Task: Look for Airbnb stays in Lake Tahoe with a private mountain biking trail.
Action: Key pressed l<Key.caps_lock>AKE<Key.space>TAHOE
Screenshot: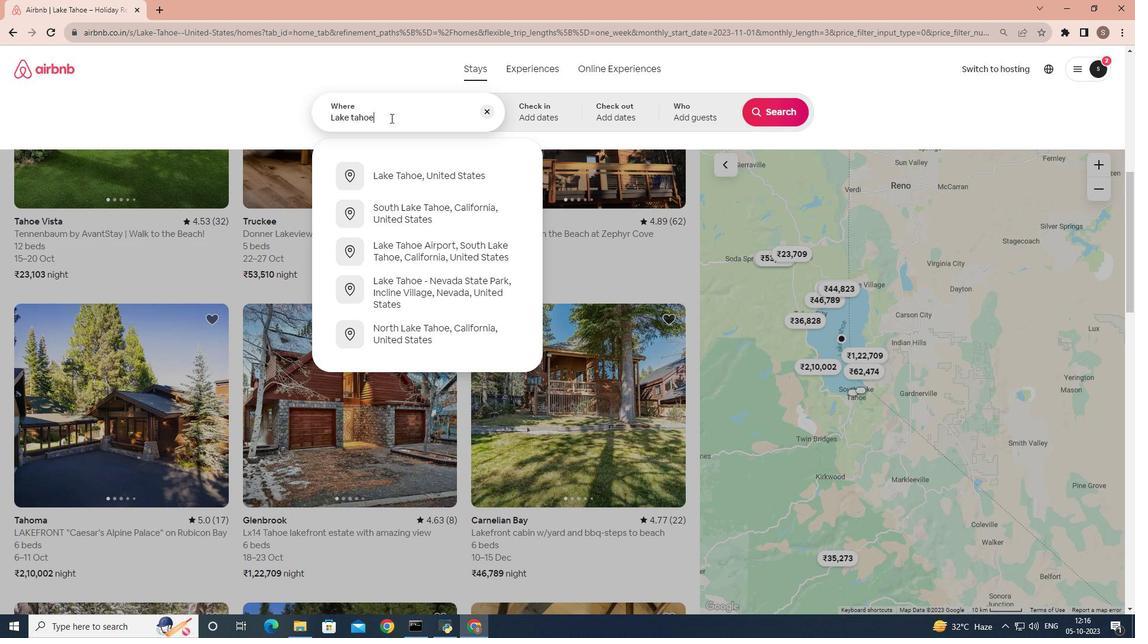 
Action: Mouse moved to (391, 176)
Screenshot: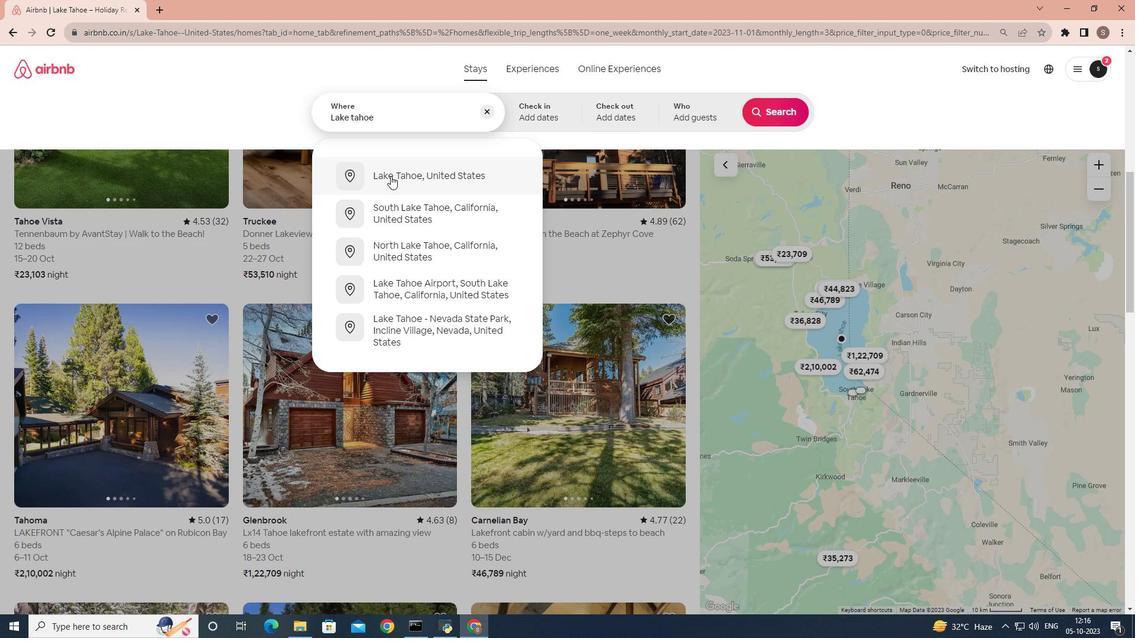 
Action: Mouse pressed left at (391, 176)
Screenshot: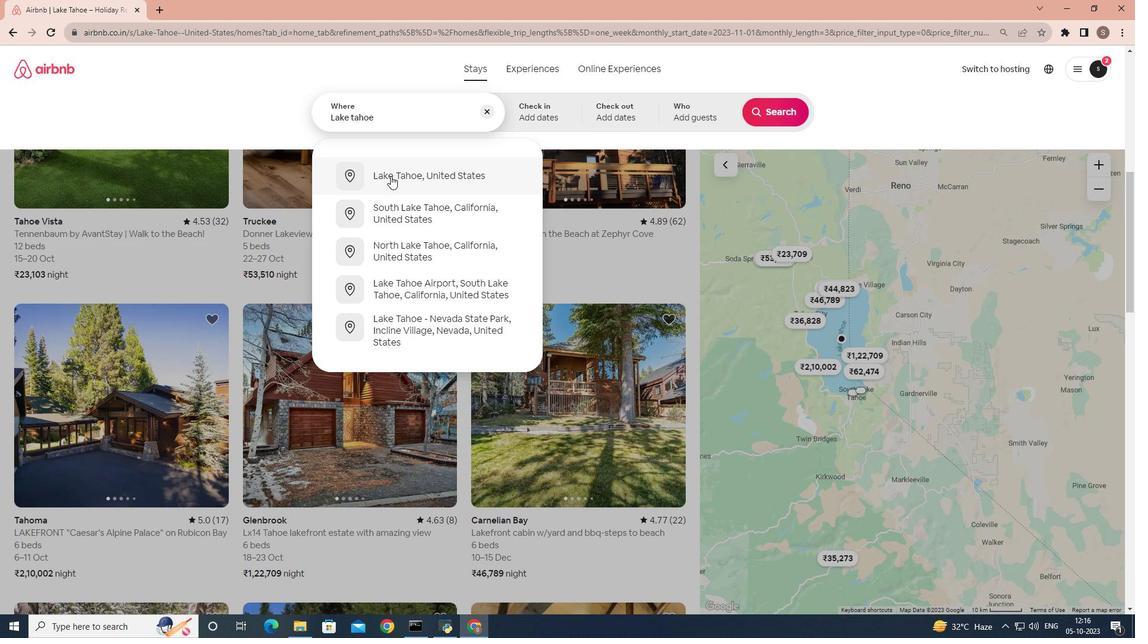 
Action: Mouse moved to (782, 111)
Screenshot: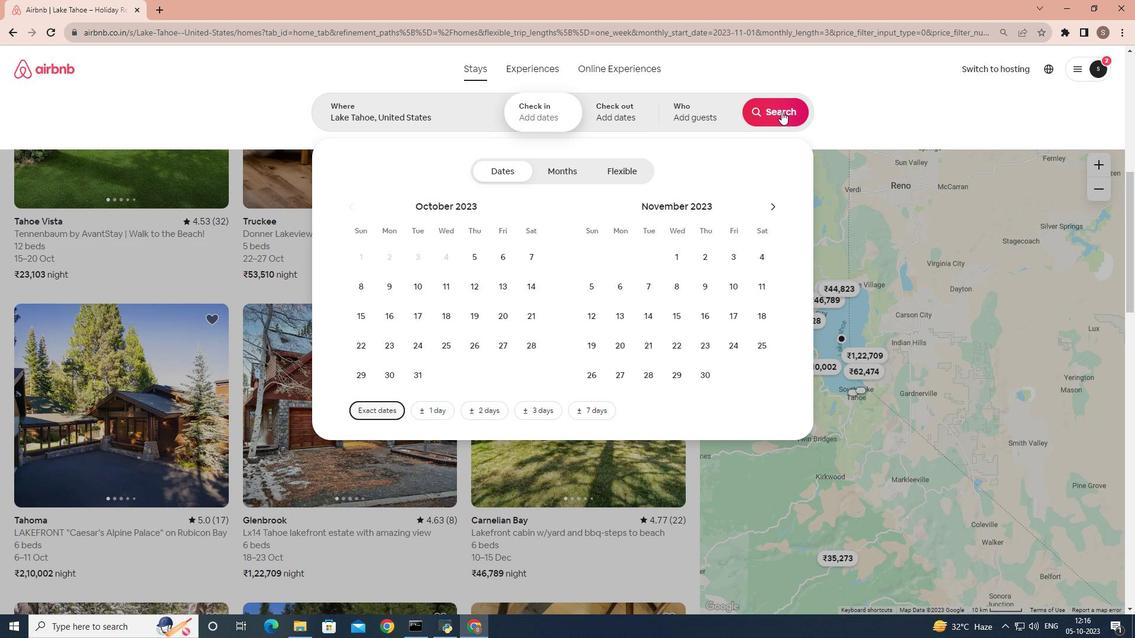 
Action: Mouse pressed left at (782, 111)
Screenshot: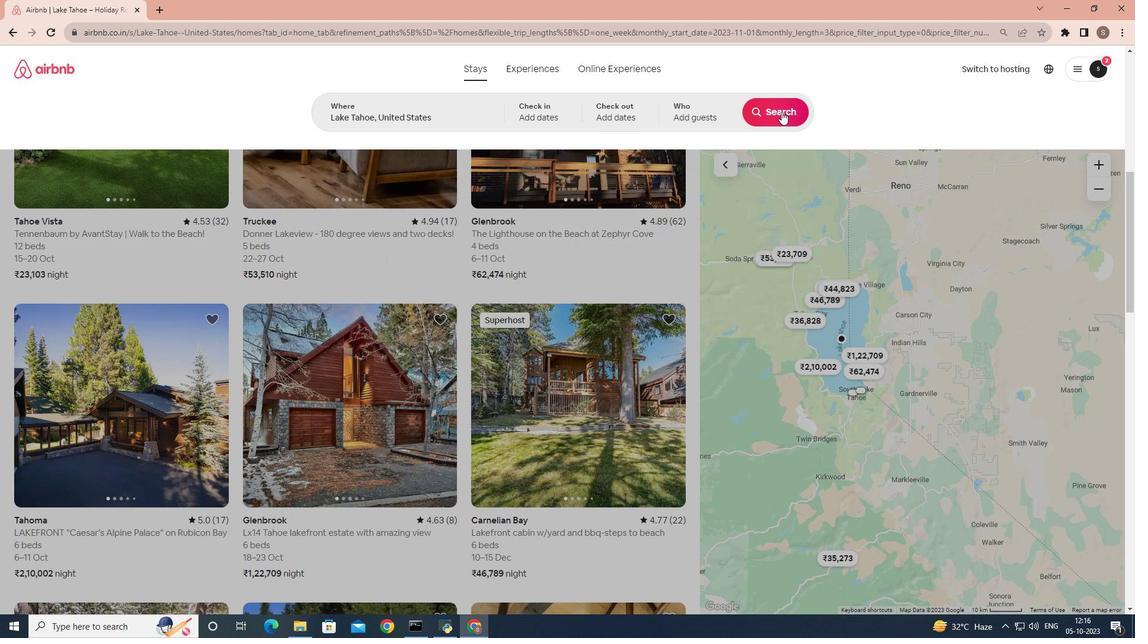 
Action: Mouse moved to (107, 294)
Screenshot: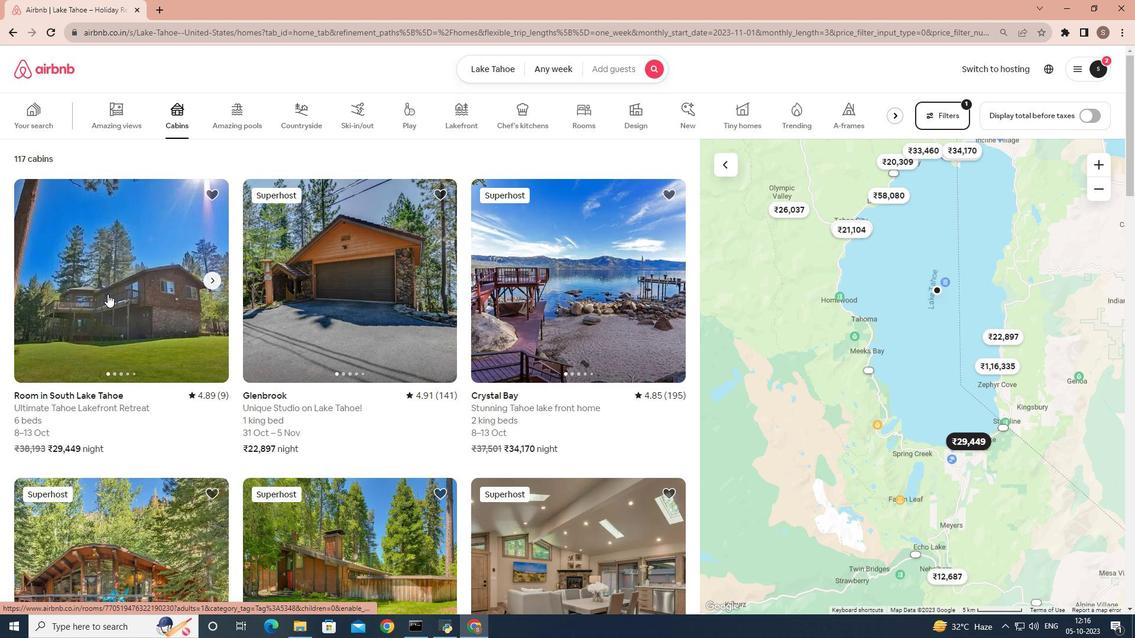 
Action: Mouse scrolled (107, 294) with delta (0, 0)
Screenshot: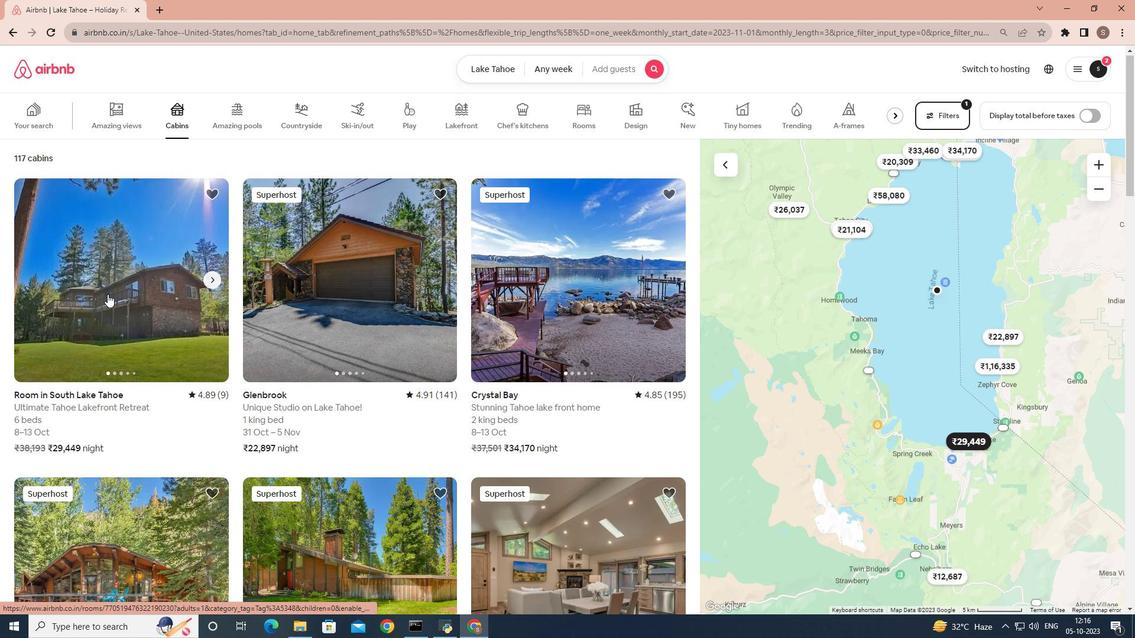 
Action: Mouse scrolled (107, 294) with delta (0, 0)
Screenshot: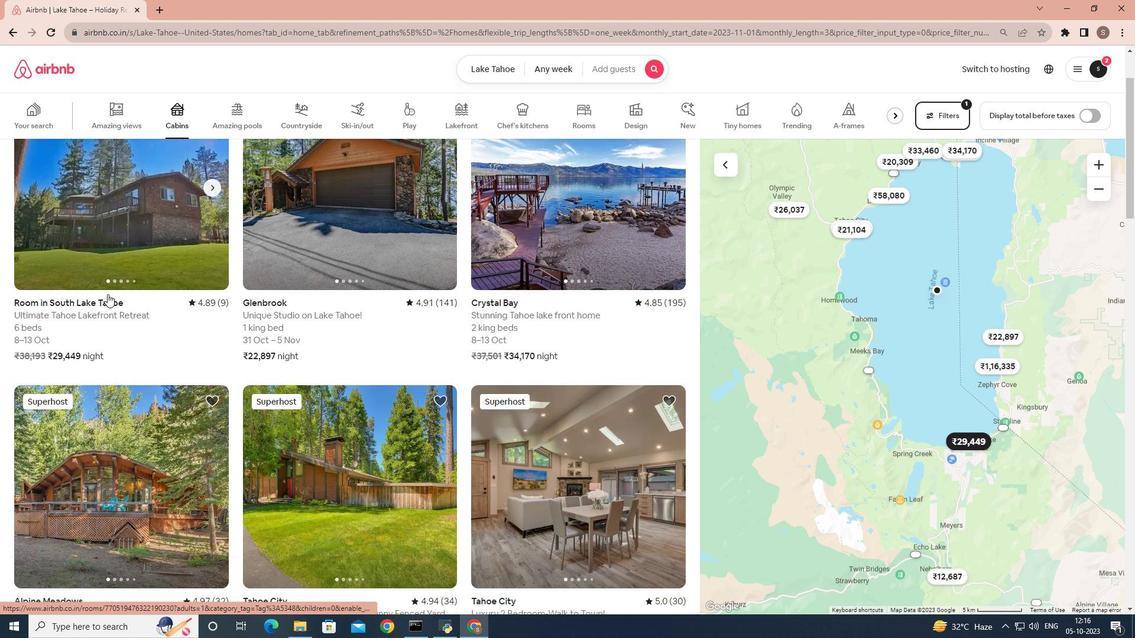
Action: Mouse scrolled (107, 294) with delta (0, 0)
Screenshot: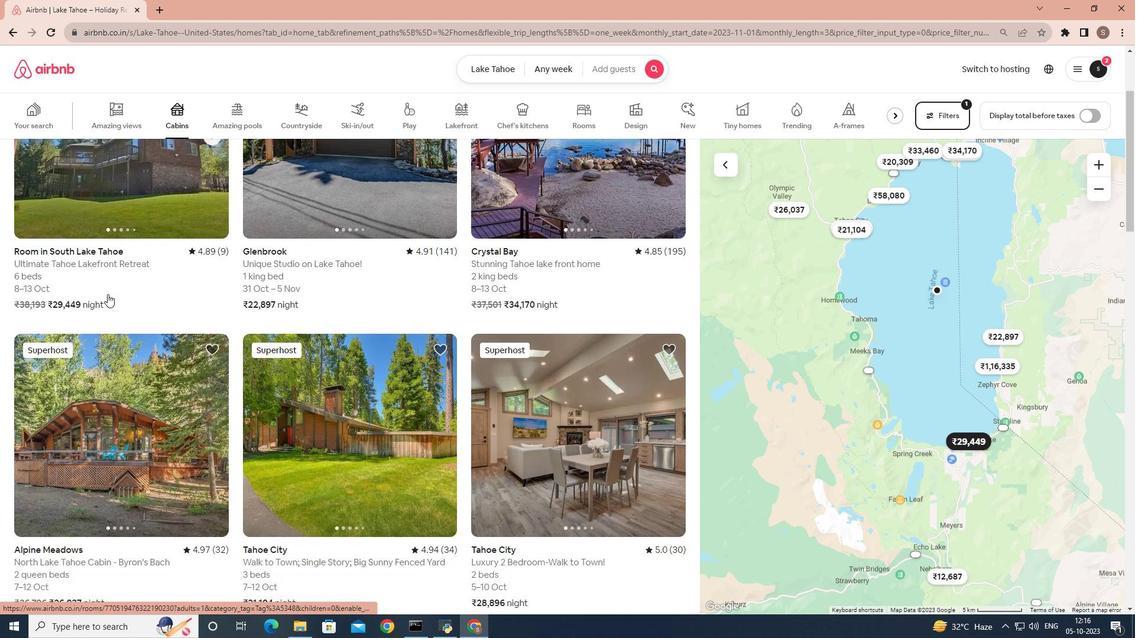 
Action: Mouse scrolled (107, 294) with delta (0, 0)
Screenshot: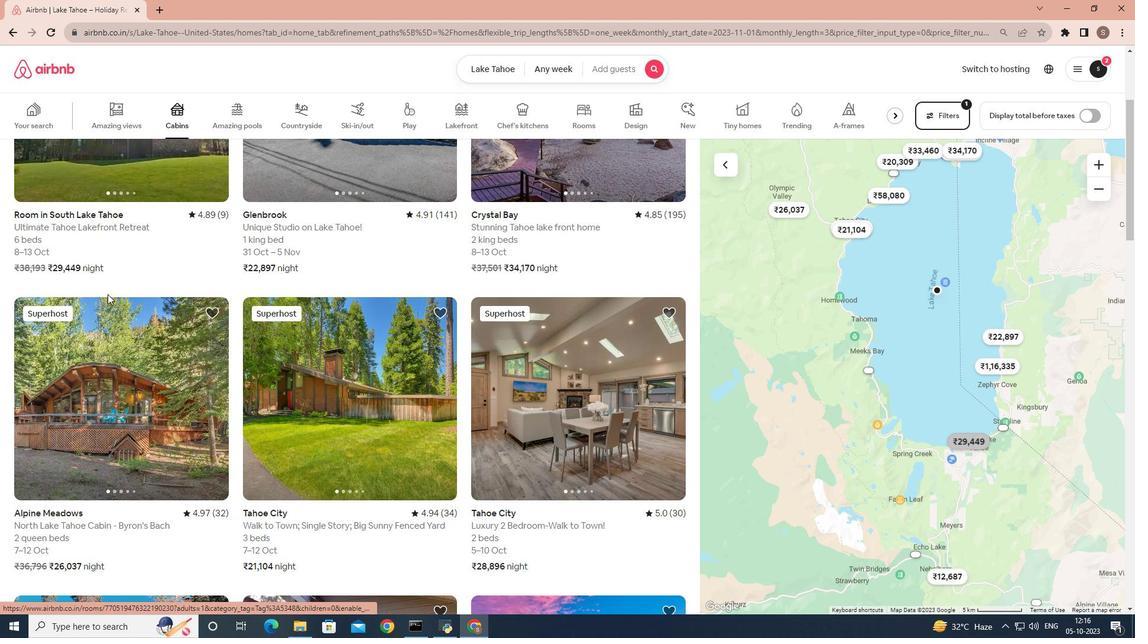 
Action: Mouse scrolled (107, 294) with delta (0, 0)
Screenshot: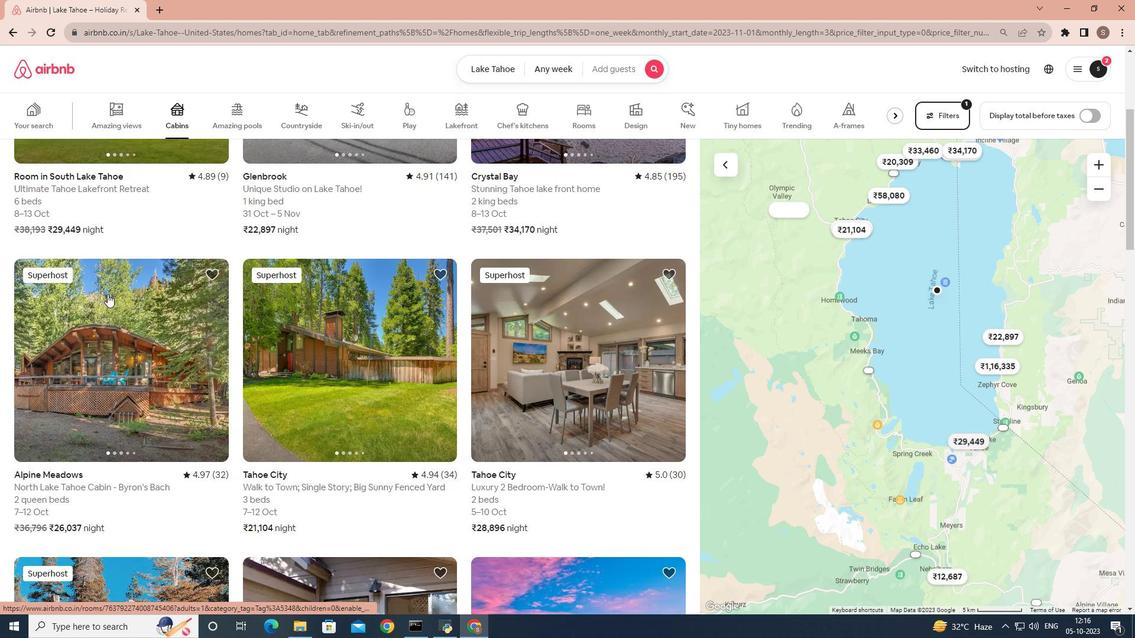 
Action: Mouse moved to (322, 315)
Screenshot: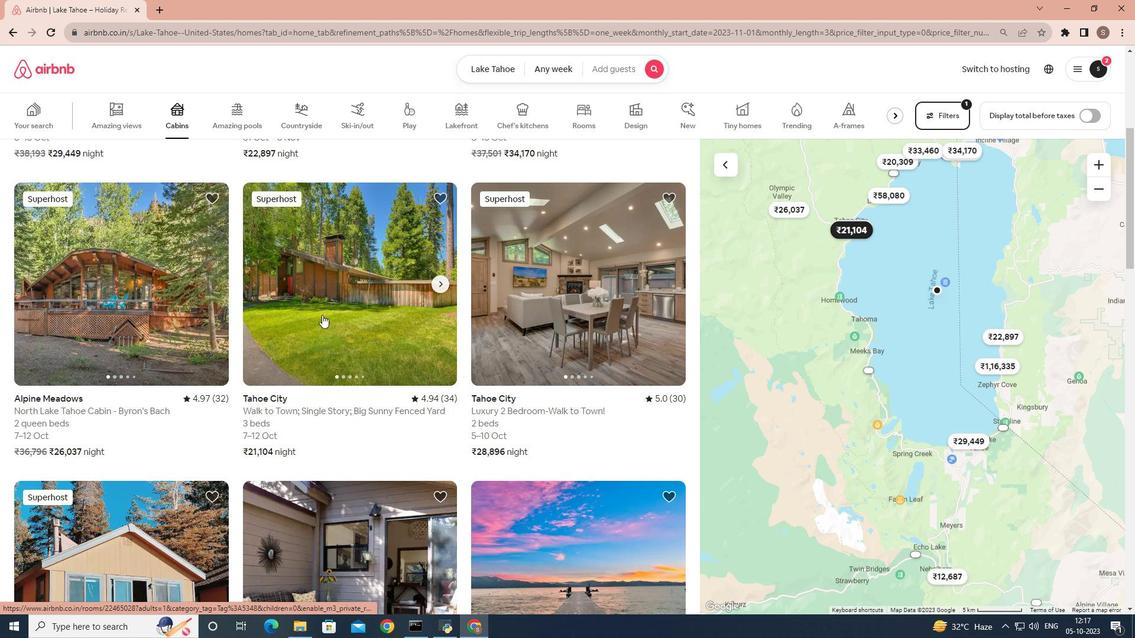 
Action: Mouse scrolled (322, 314) with delta (0, 0)
Screenshot: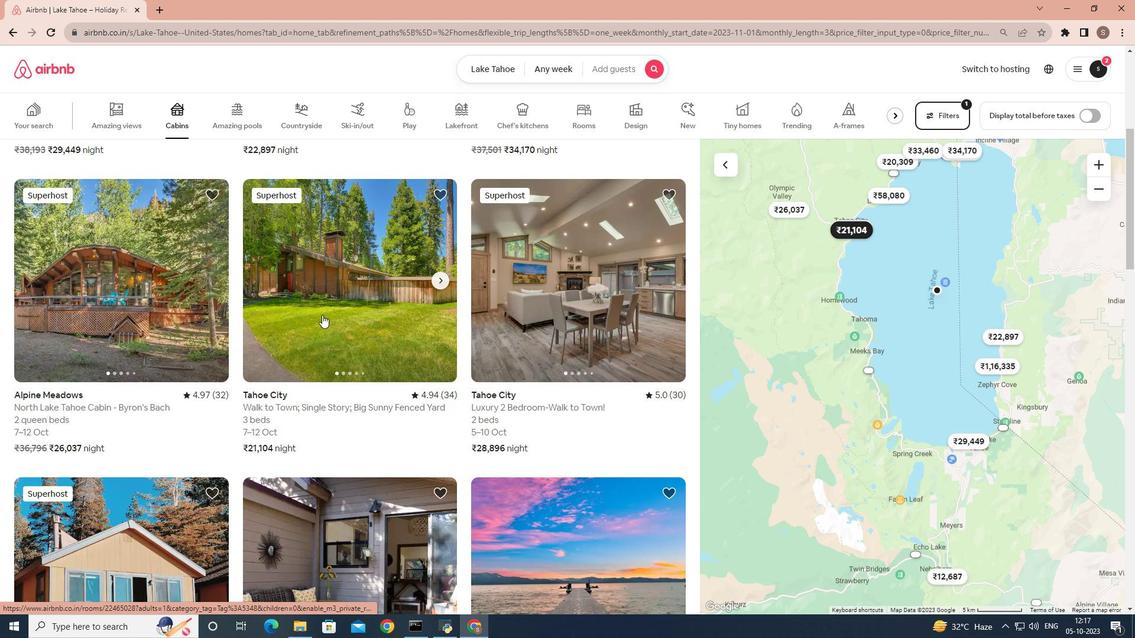 
Action: Mouse scrolled (322, 314) with delta (0, 0)
Screenshot: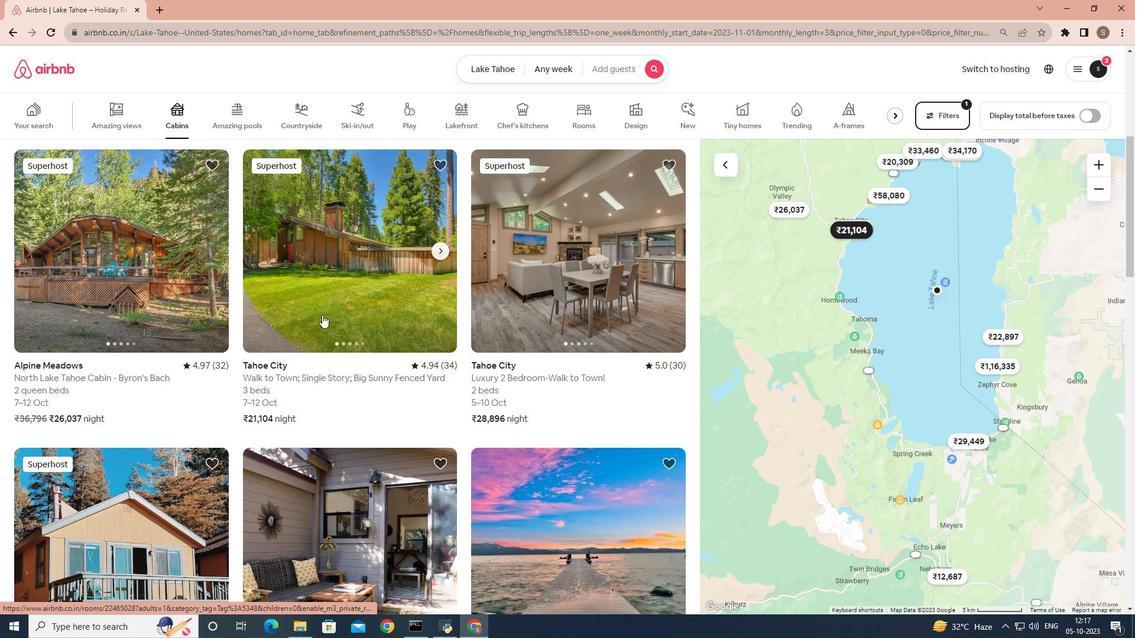 
Action: Mouse moved to (324, 311)
Screenshot: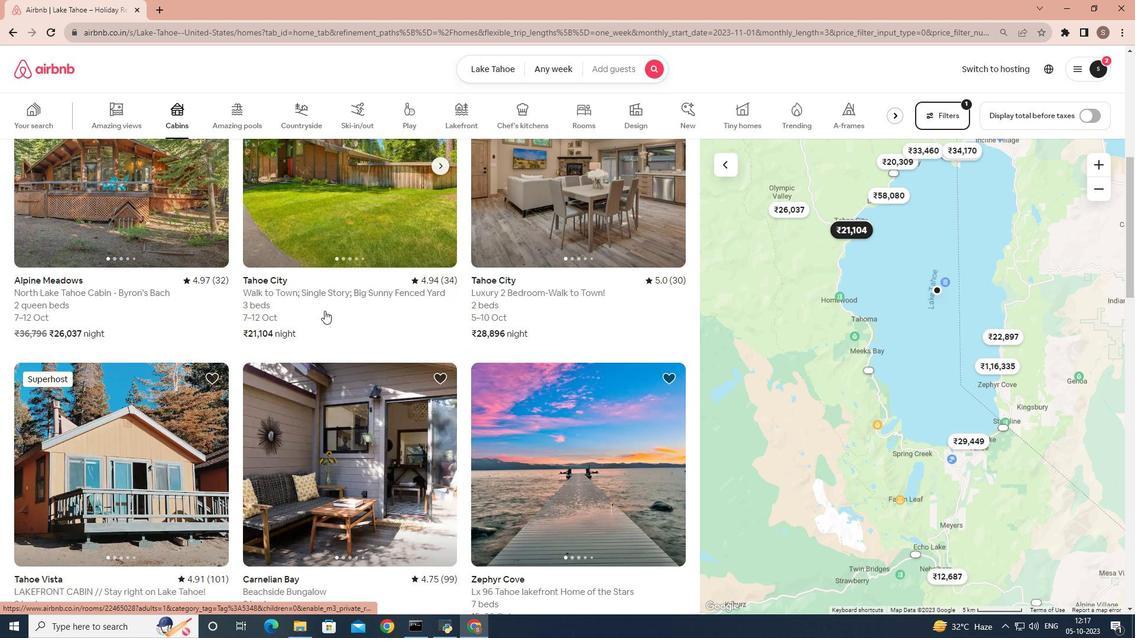 
Action: Mouse scrolled (324, 310) with delta (0, 0)
Screenshot: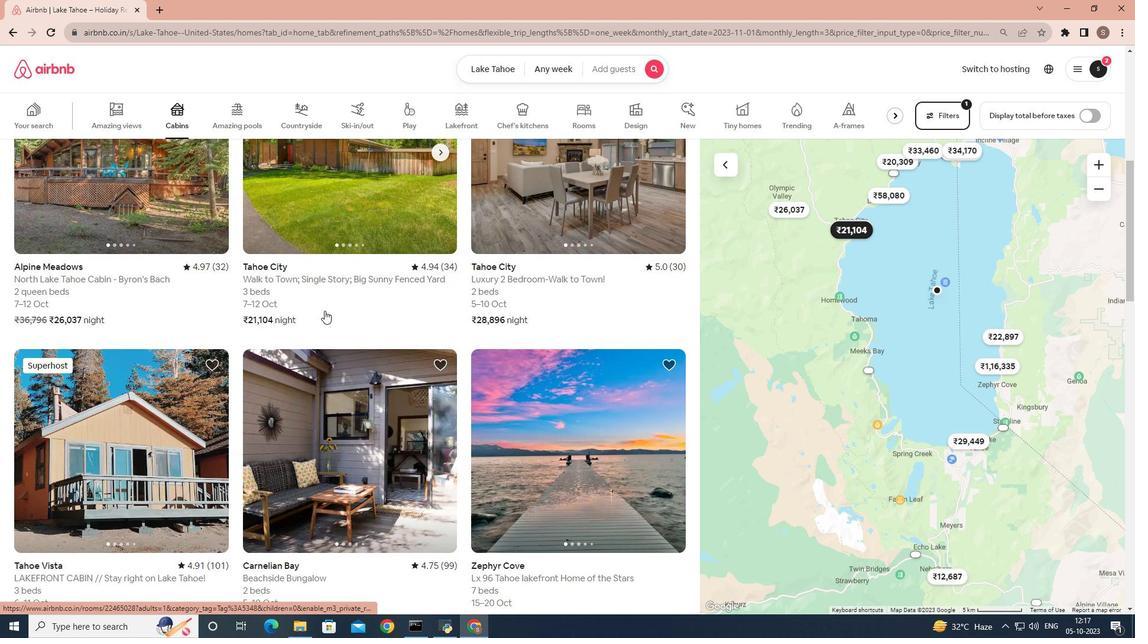 
Action: Mouse scrolled (324, 310) with delta (0, 0)
Screenshot: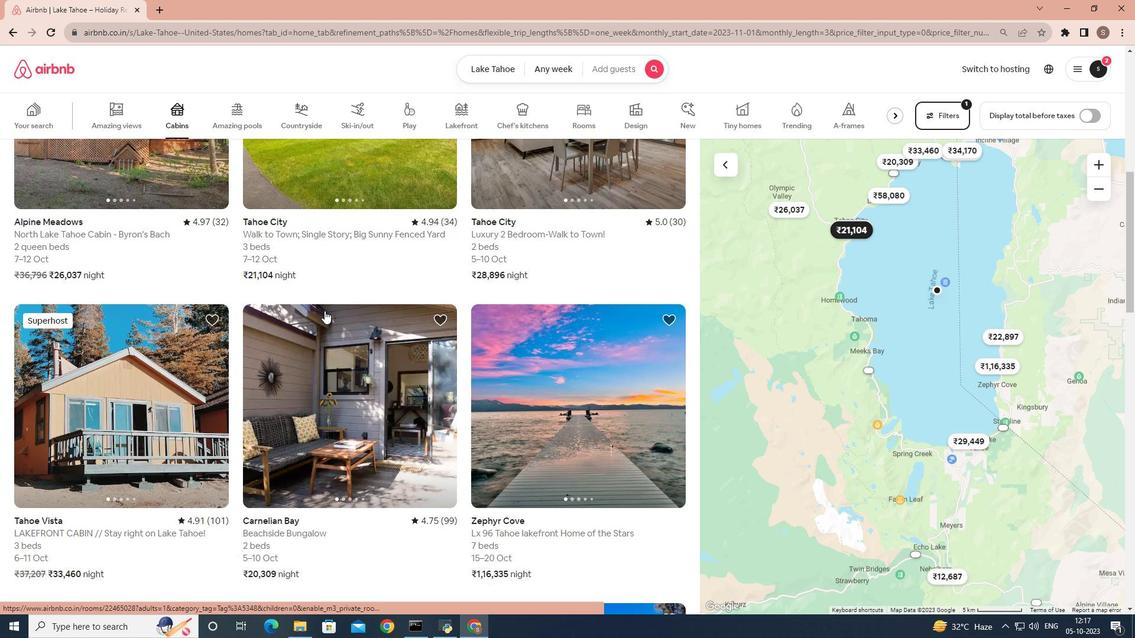 
Action: Mouse pressed left at (324, 311)
Screenshot: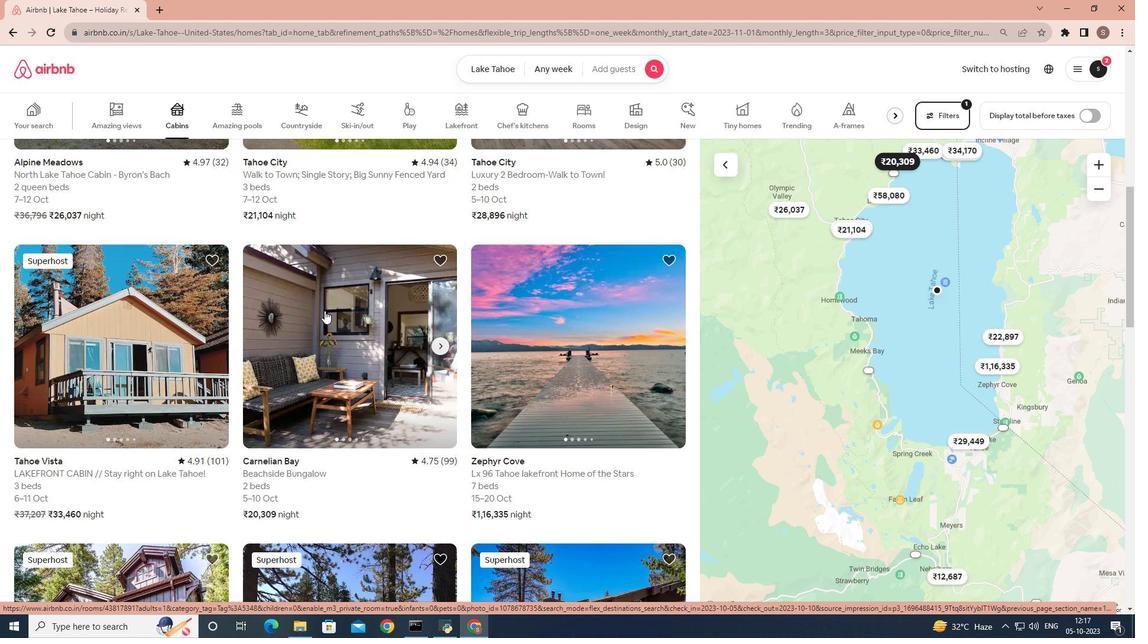 
Action: Mouse scrolled (324, 310) with delta (0, 0)
Screenshot: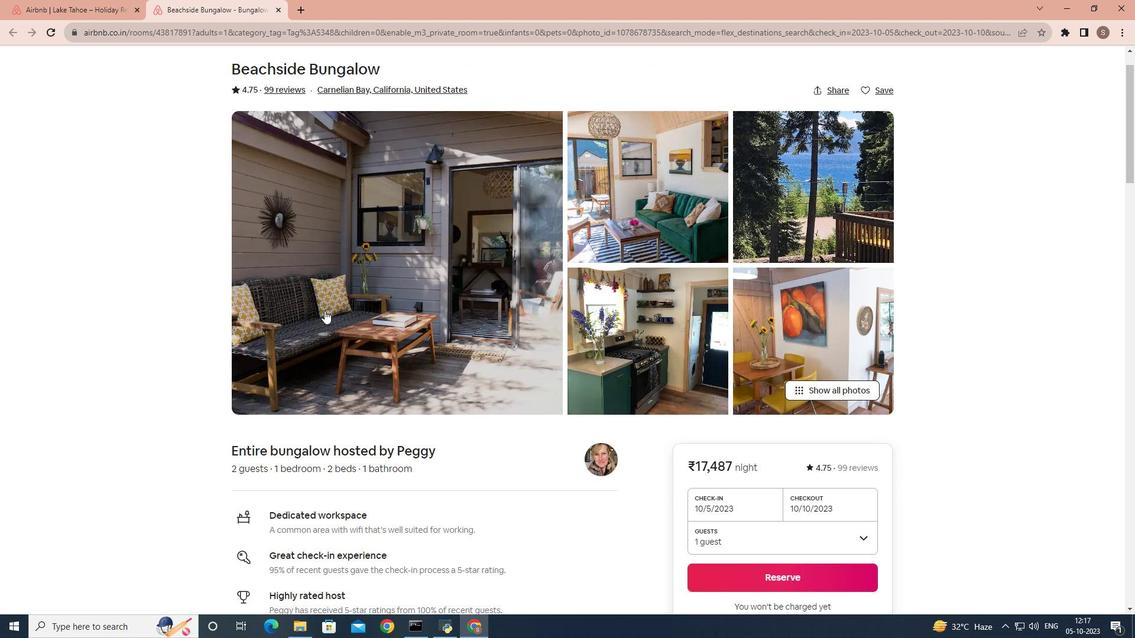 
Action: Mouse scrolled (324, 310) with delta (0, 0)
Screenshot: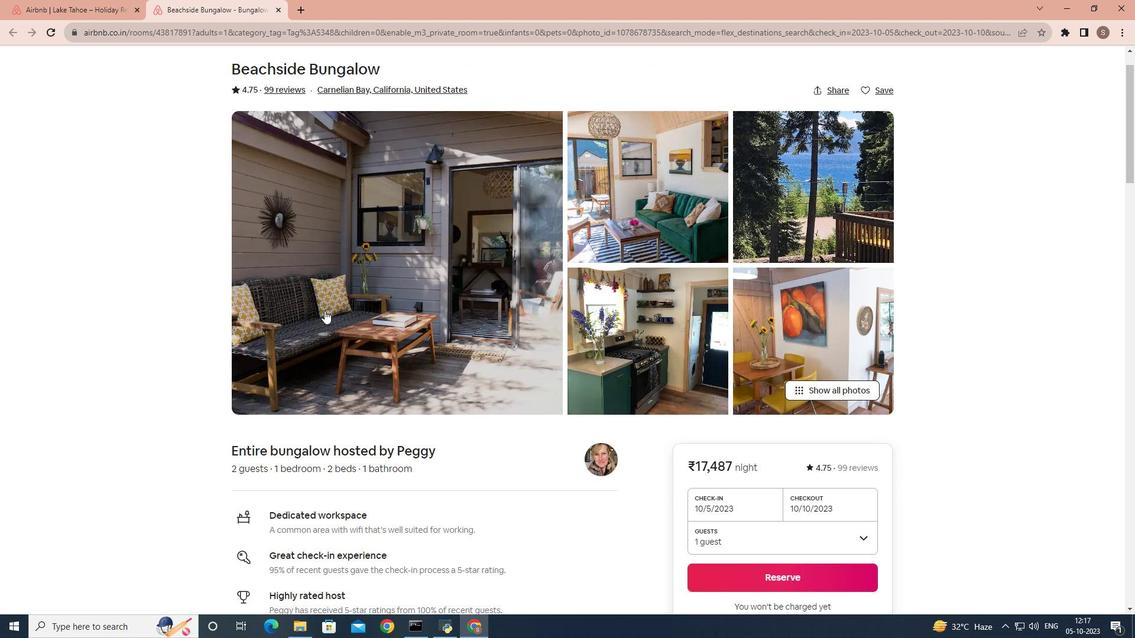 
Action: Mouse scrolled (324, 310) with delta (0, 0)
Screenshot: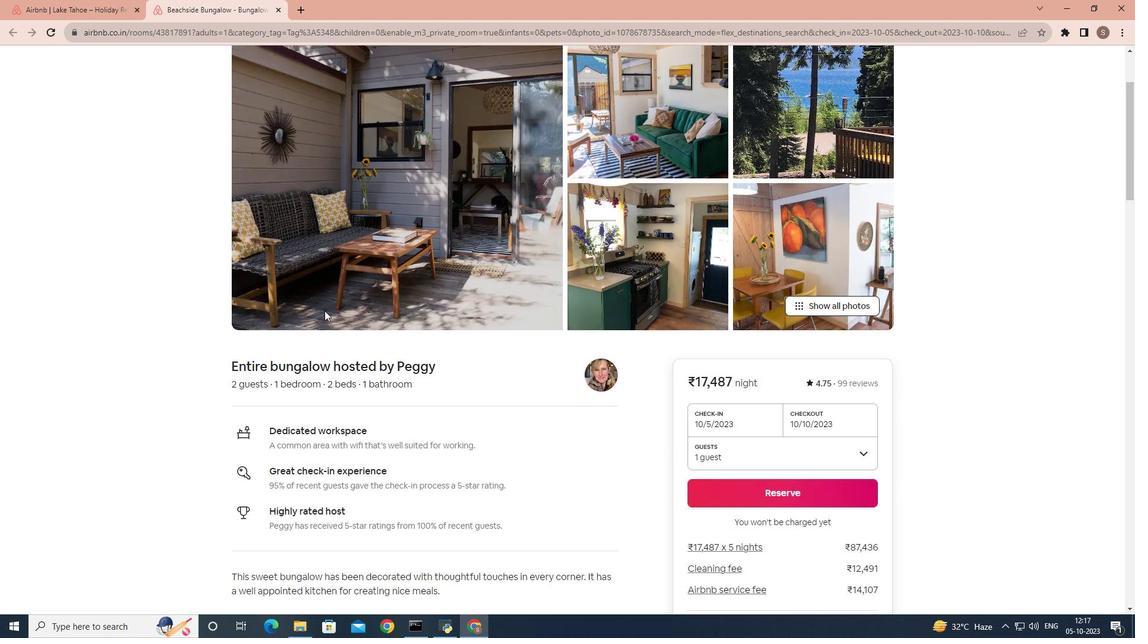 
Action: Mouse scrolled (324, 310) with delta (0, 0)
Screenshot: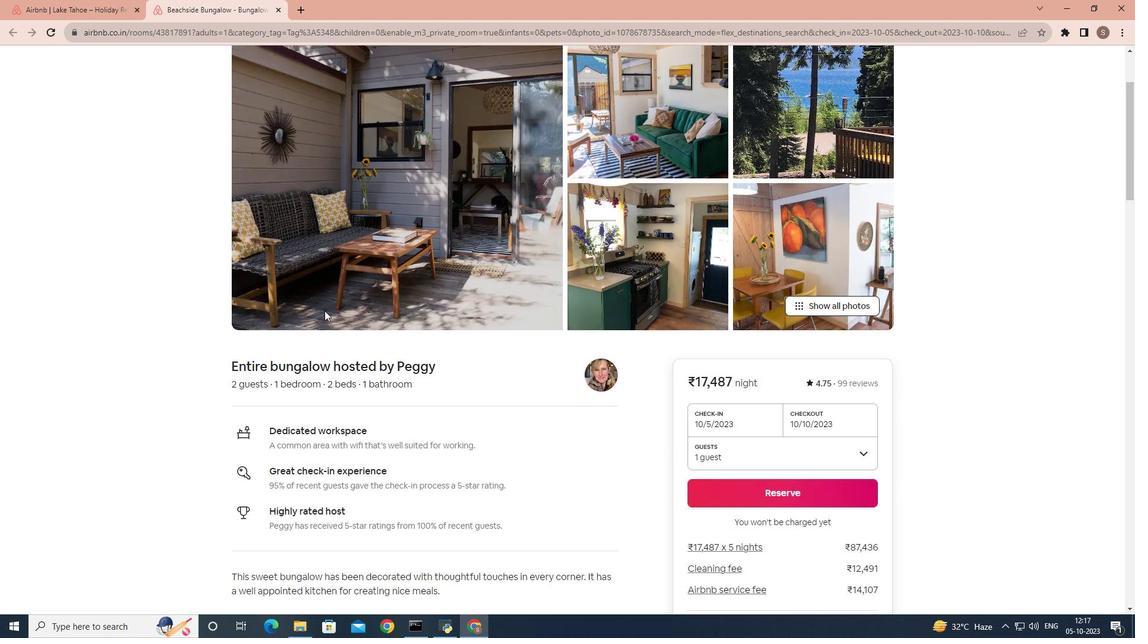 
Action: Mouse scrolled (324, 310) with delta (0, 0)
Screenshot: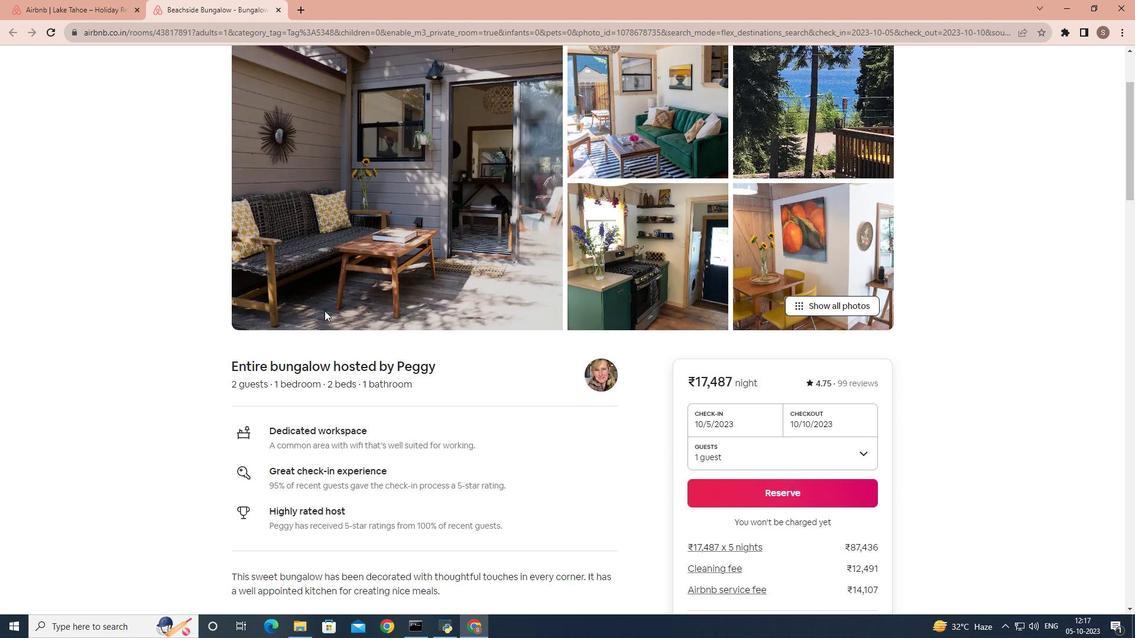 
Action: Mouse scrolled (324, 310) with delta (0, 0)
Screenshot: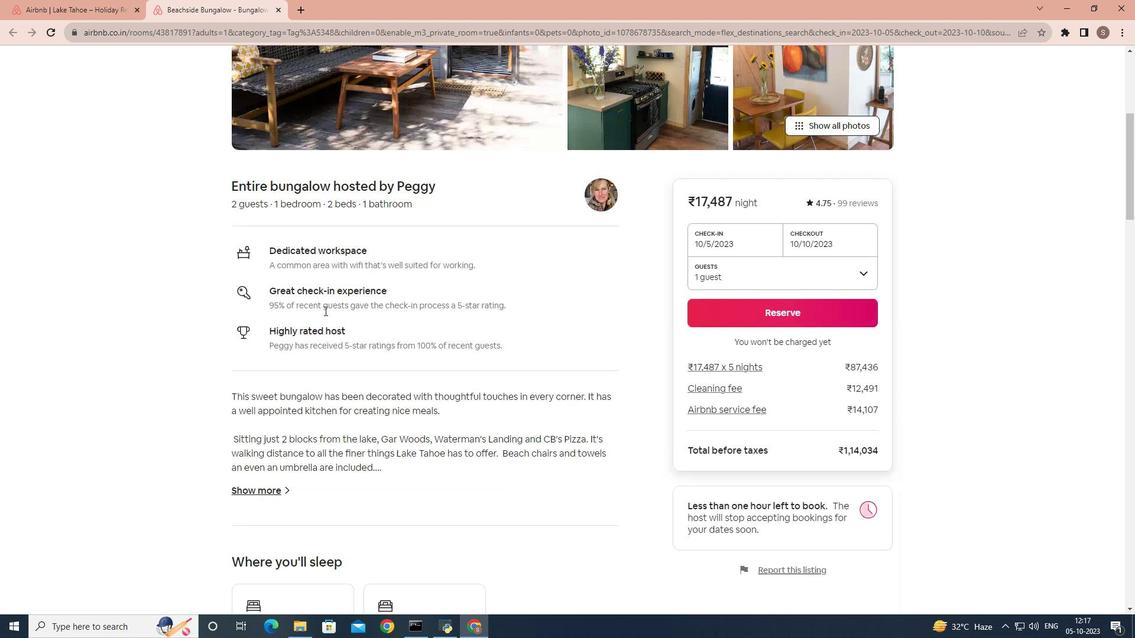 
Action: Mouse scrolled (324, 310) with delta (0, 0)
Screenshot: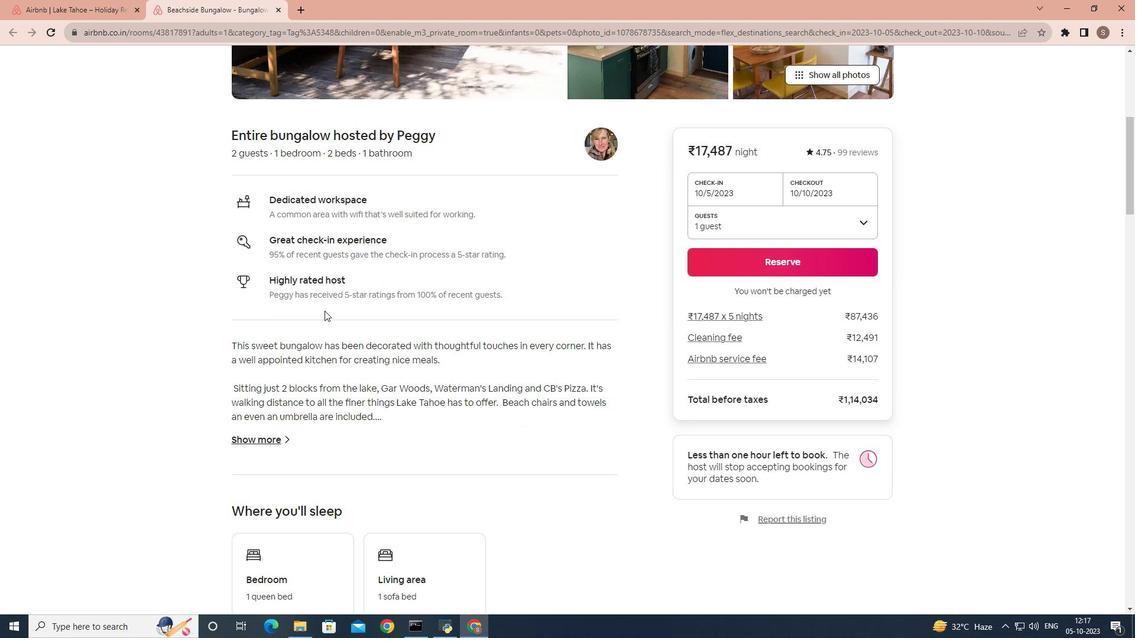 
Action: Mouse scrolled (324, 310) with delta (0, 0)
Screenshot: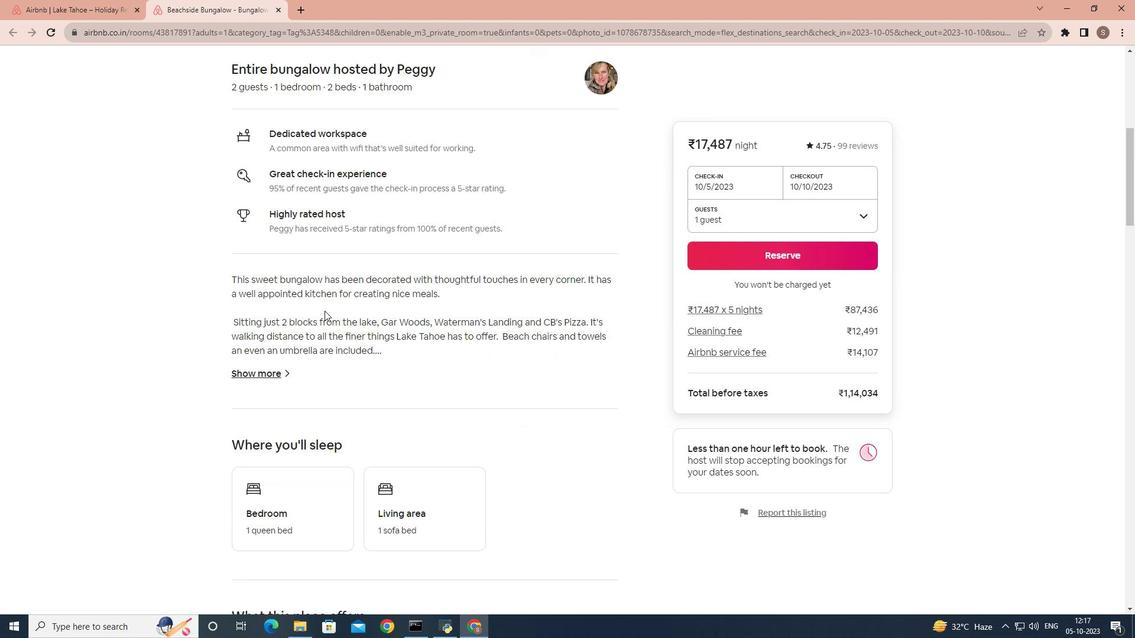 
Action: Mouse moved to (283, 333)
Screenshot: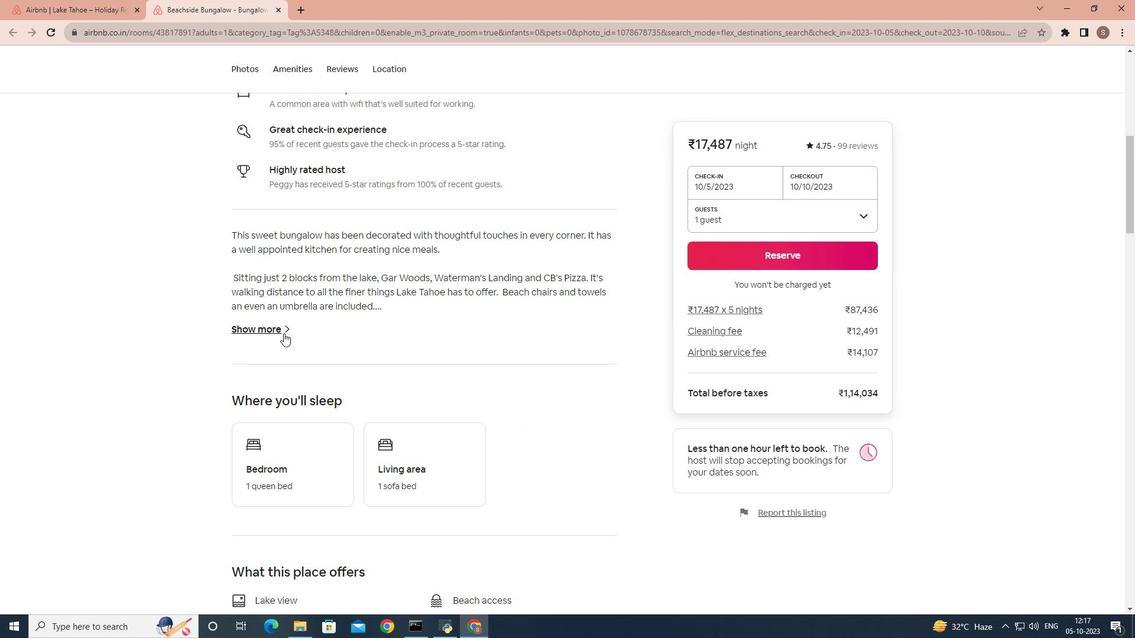 
Action: Mouse pressed left at (283, 333)
Screenshot: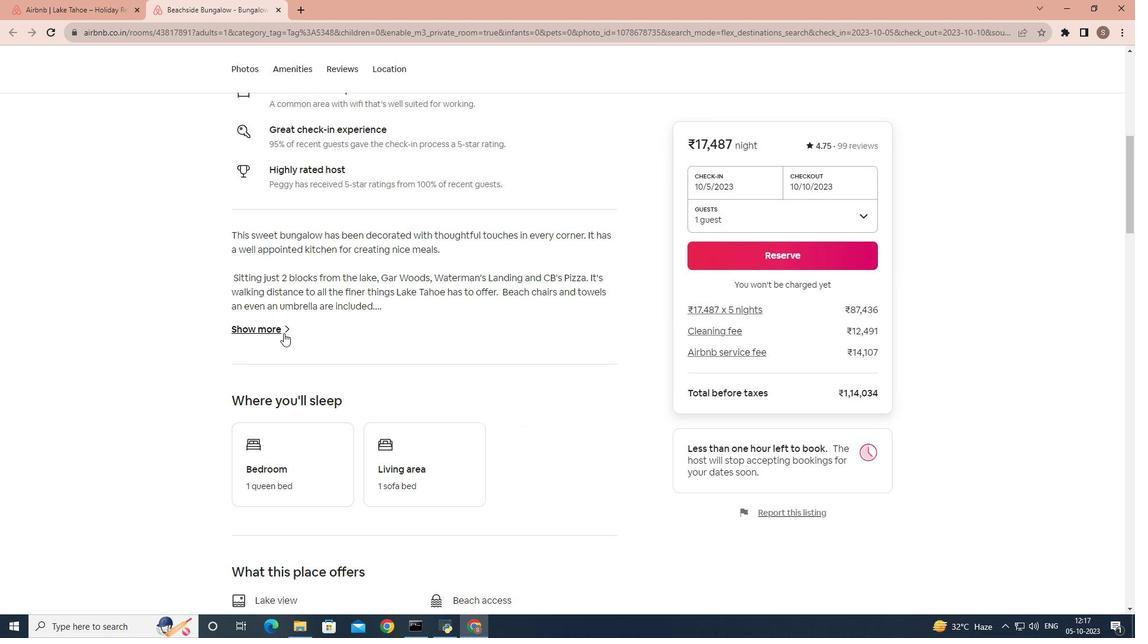 
Action: Mouse moved to (372, 308)
Screenshot: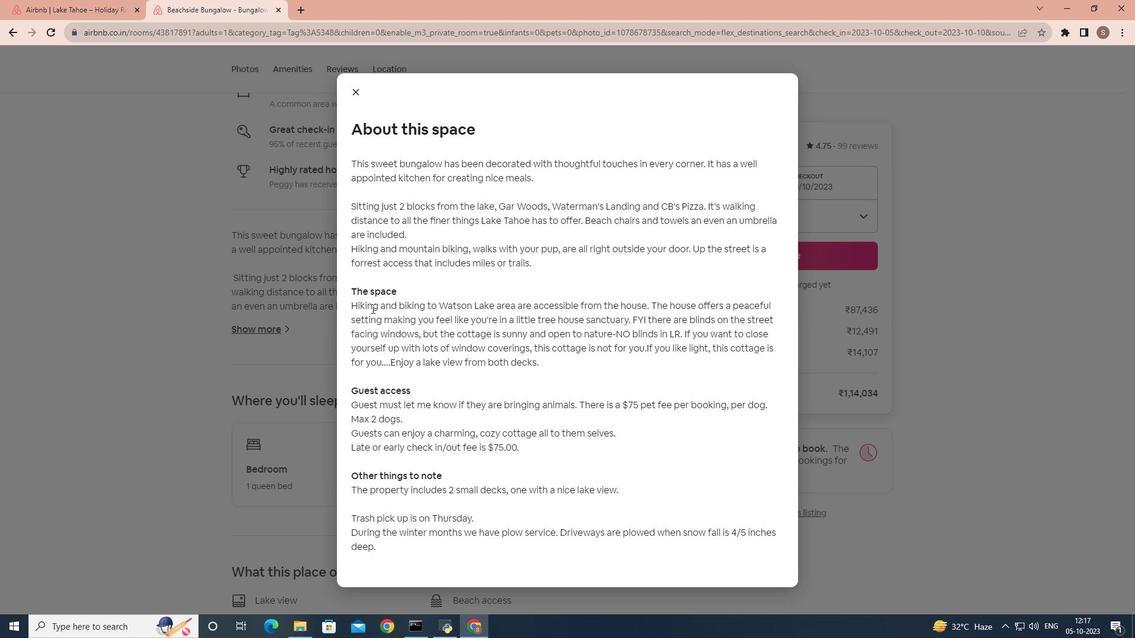 
Action: Mouse scrolled (372, 308) with delta (0, 0)
Screenshot: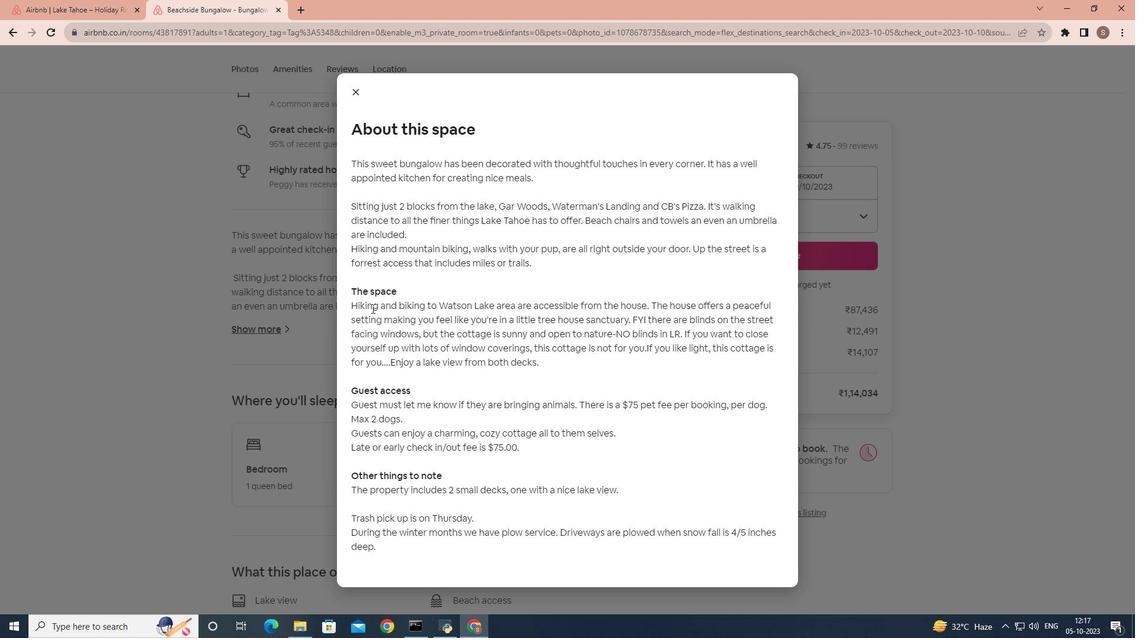 
Action: Mouse scrolled (372, 308) with delta (0, 0)
Screenshot: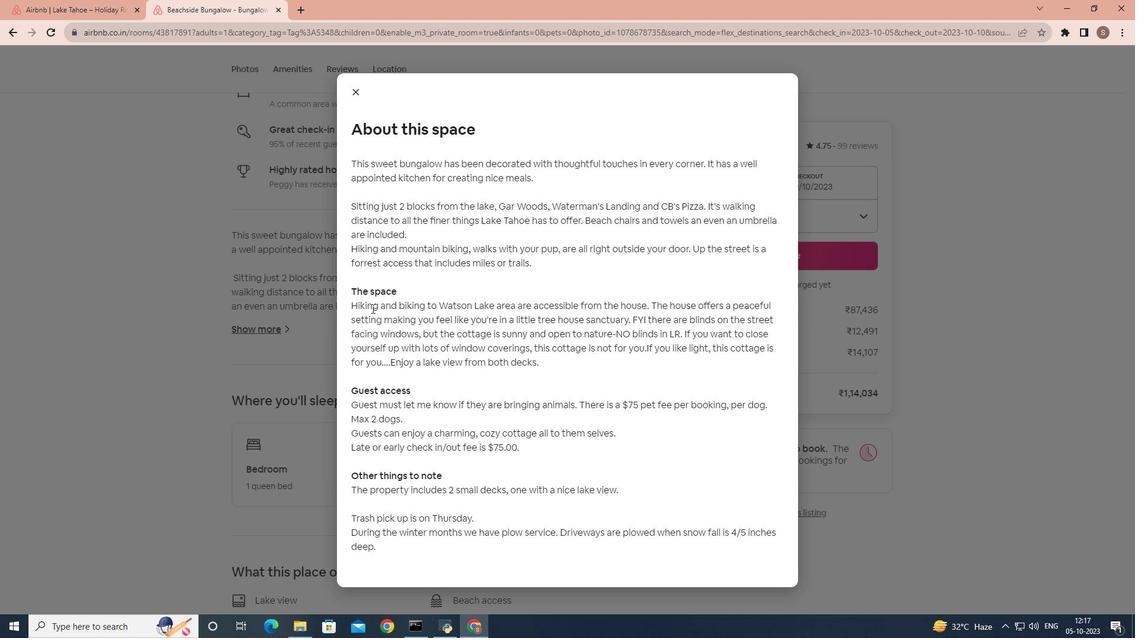 
Action: Mouse scrolled (372, 308) with delta (0, 0)
Screenshot: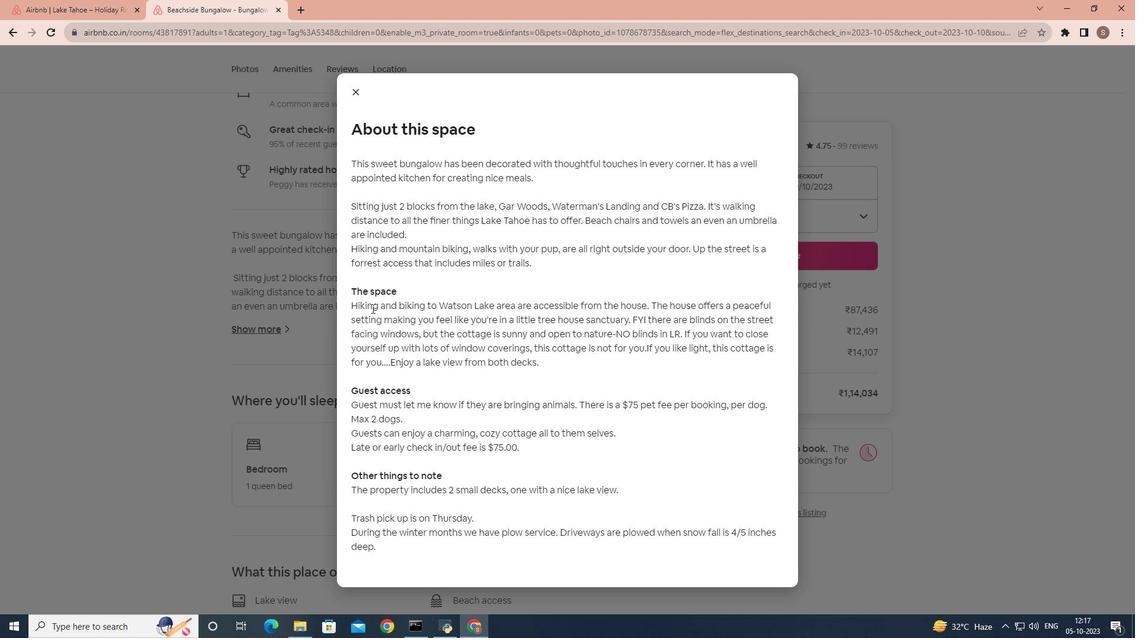
Action: Mouse scrolled (372, 308) with delta (0, 0)
Screenshot: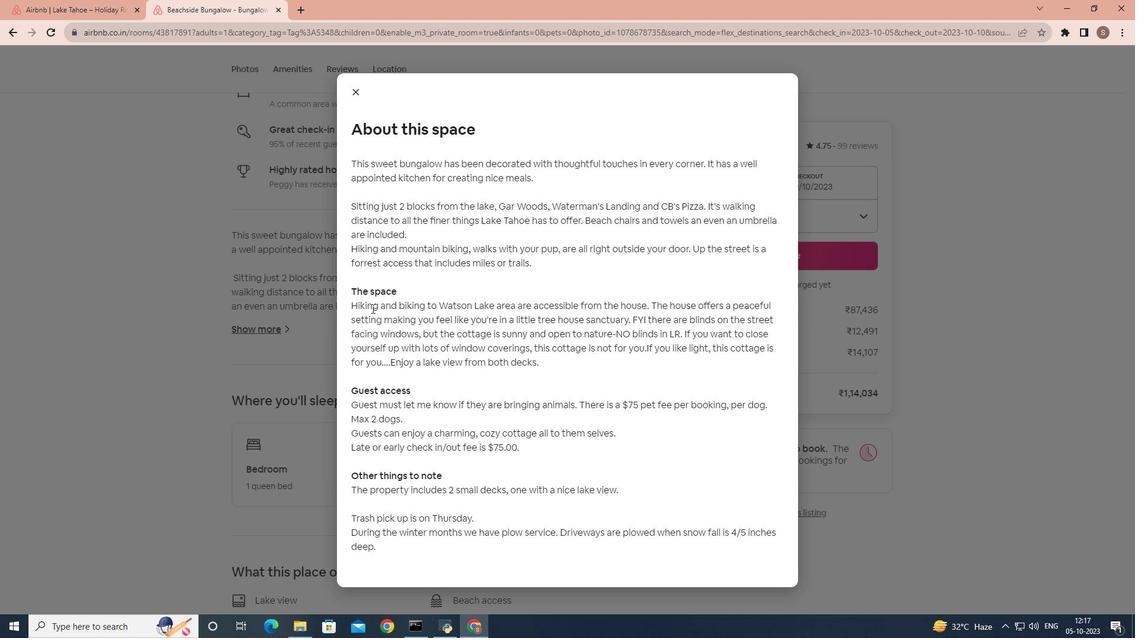
Action: Mouse moved to (357, 91)
Screenshot: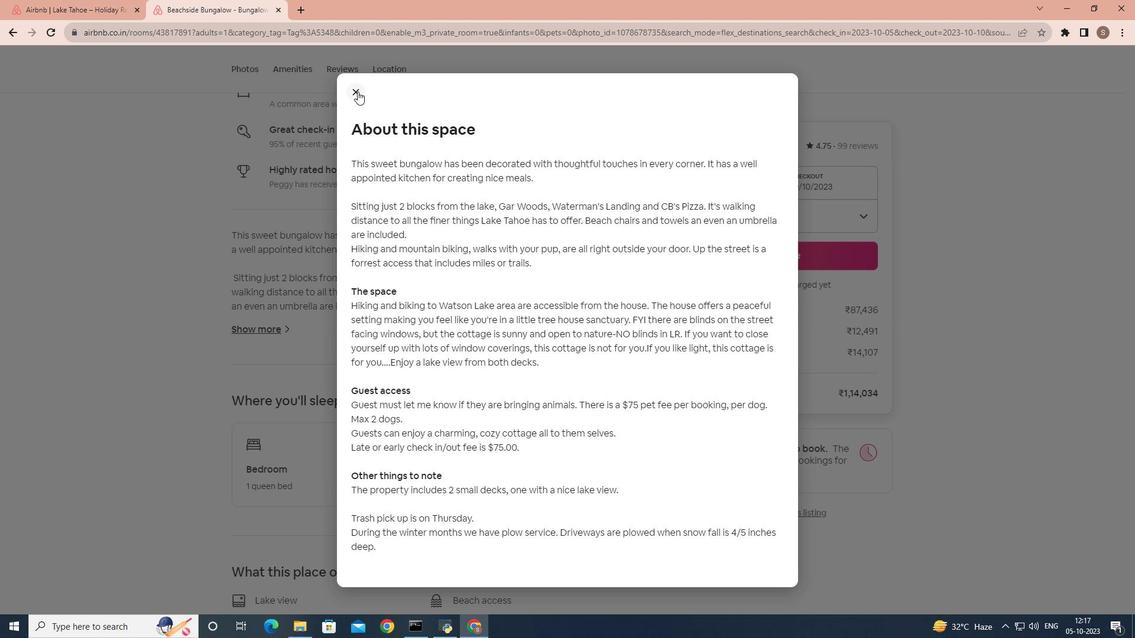 
Action: Mouse pressed left at (357, 91)
Screenshot: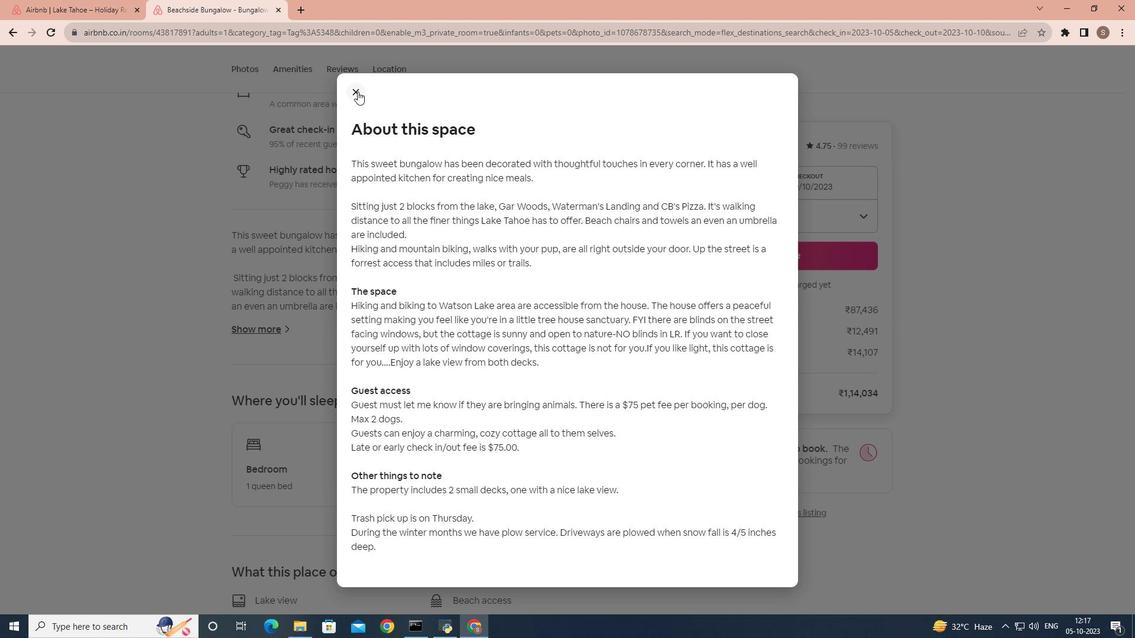 
Action: Mouse moved to (361, 453)
Screenshot: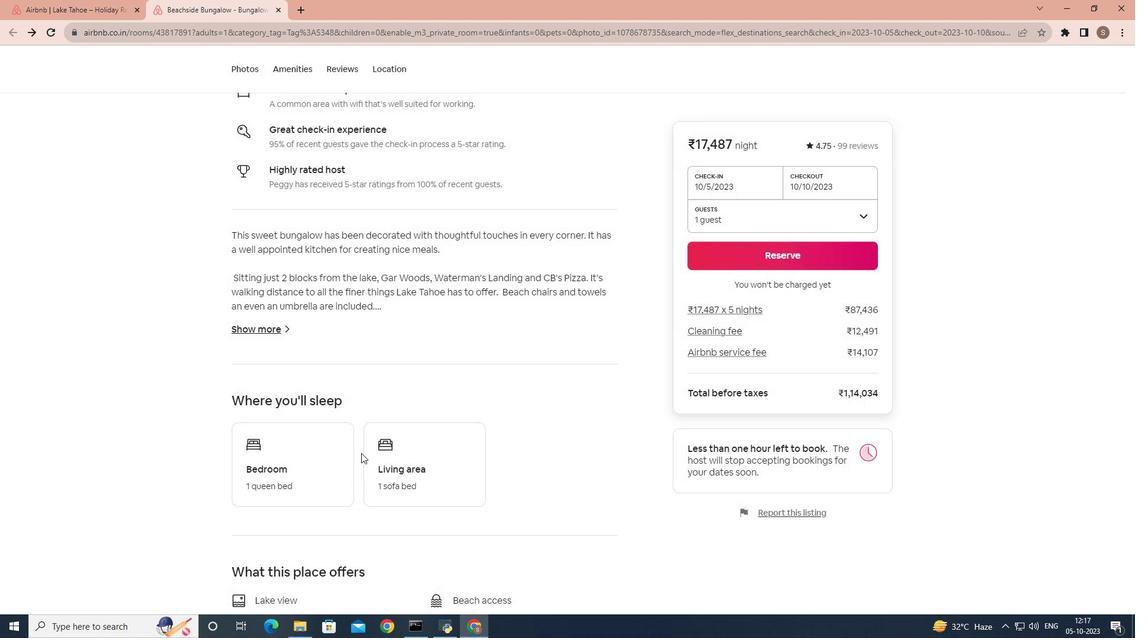 
Action: Mouse scrolled (361, 453) with delta (0, 0)
Screenshot: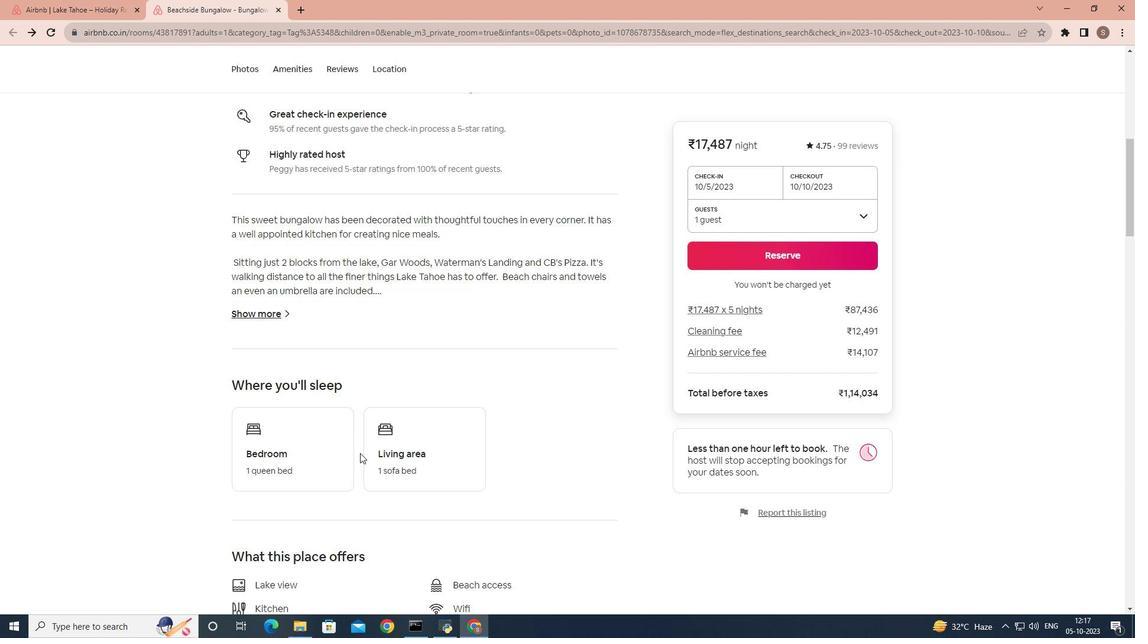 
Action: Mouse scrolled (361, 453) with delta (0, 0)
Screenshot: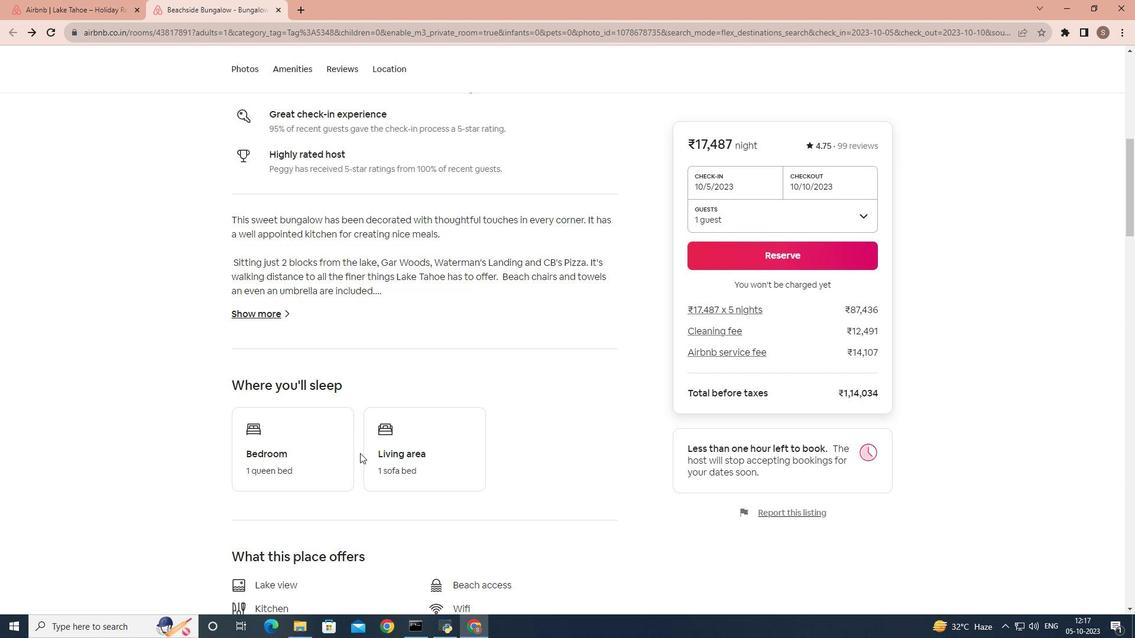 
Action: Mouse scrolled (361, 453) with delta (0, 0)
Screenshot: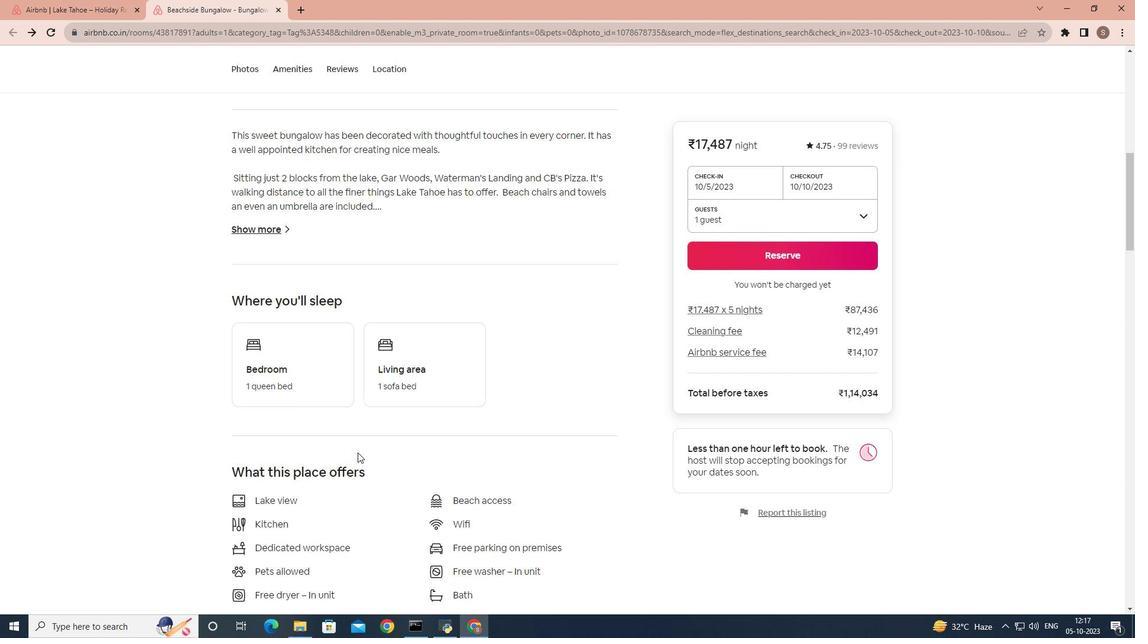 
Action: Mouse moved to (361, 453)
Screenshot: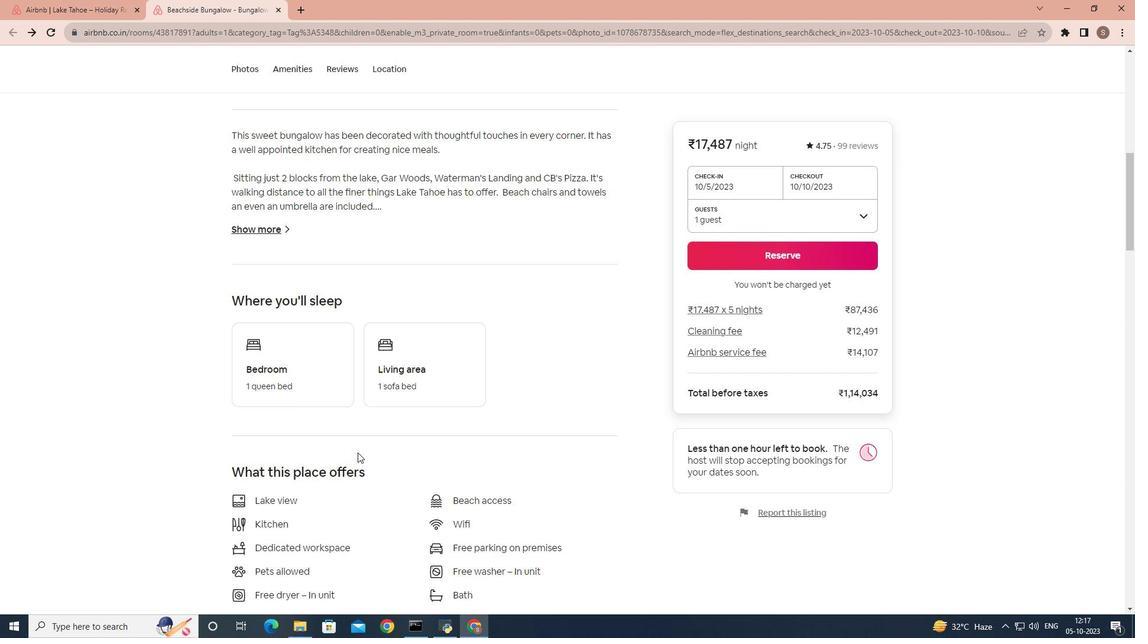 
Action: Mouse scrolled (361, 453) with delta (0, 0)
Screenshot: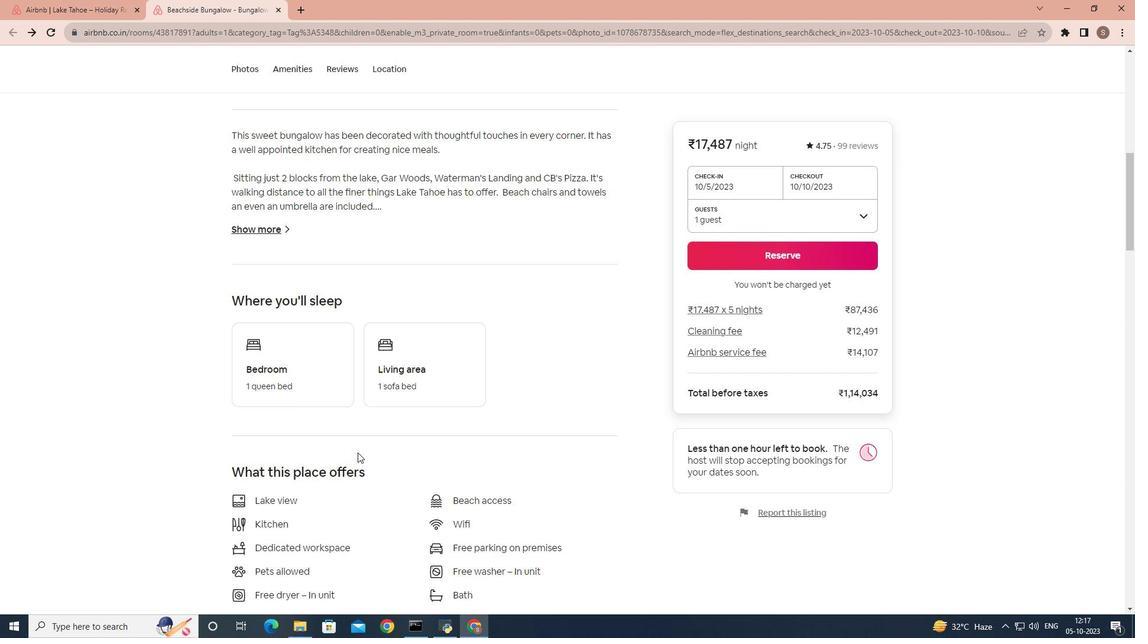 
Action: Mouse moved to (359, 453)
Screenshot: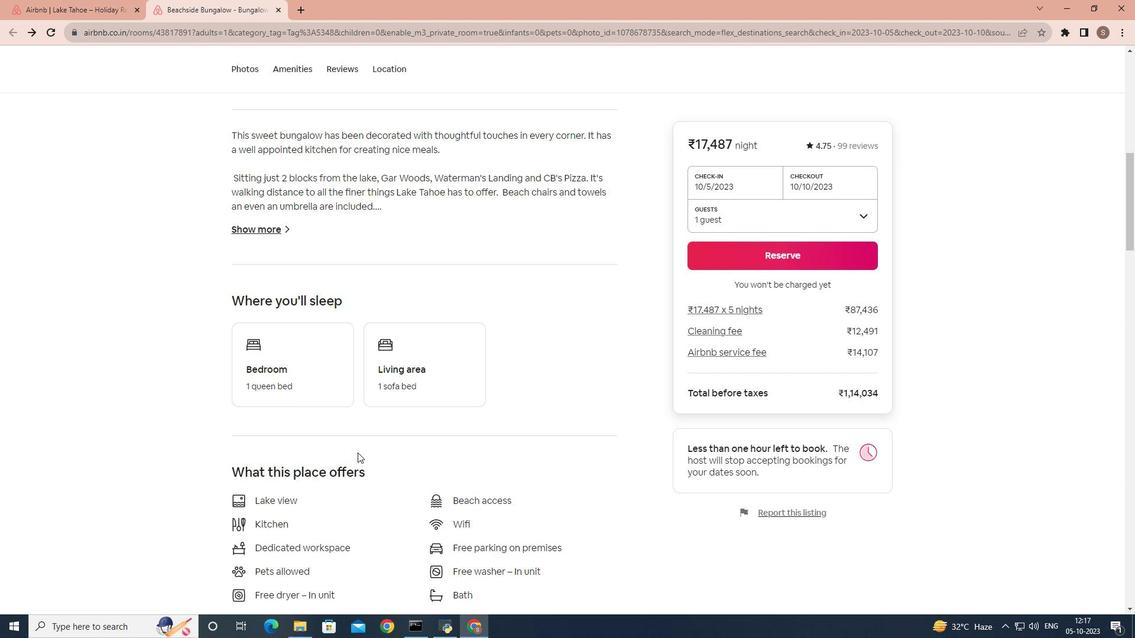 
Action: Mouse scrolled (359, 453) with delta (0, 0)
Screenshot: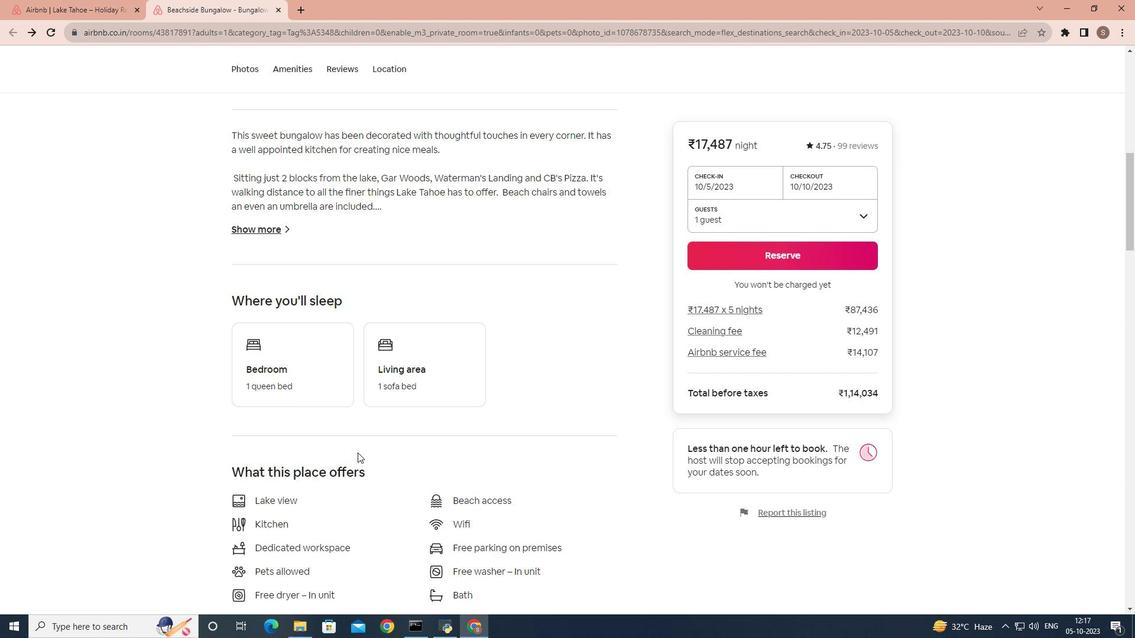 
Action: Mouse moved to (344, 443)
Screenshot: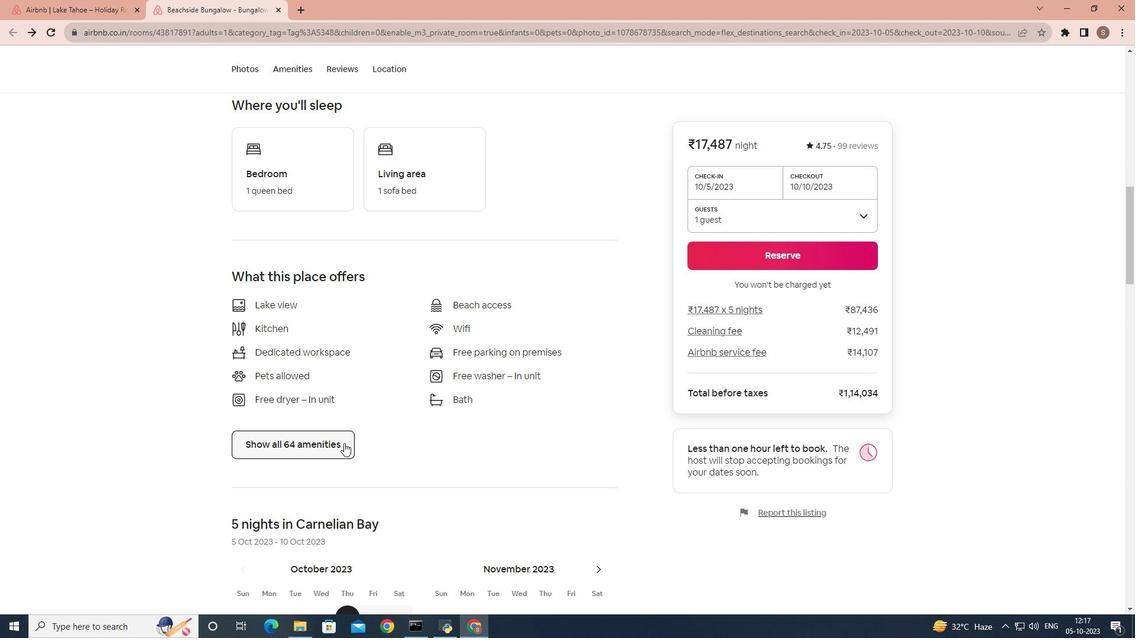 
Action: Mouse pressed left at (344, 443)
Screenshot: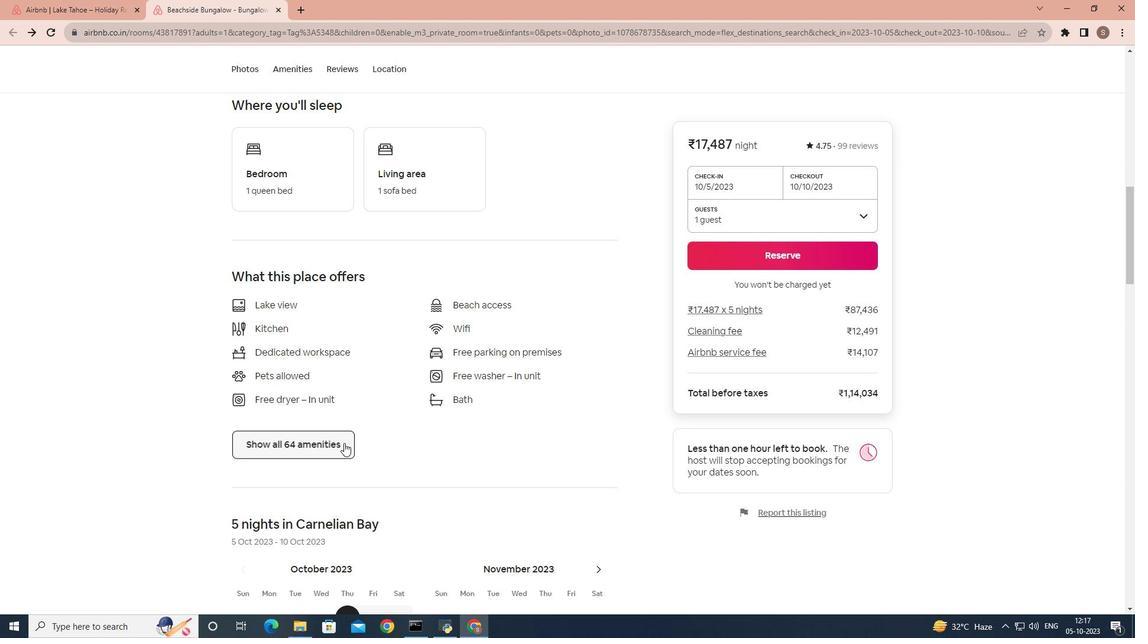 
Action: Mouse moved to (428, 405)
Screenshot: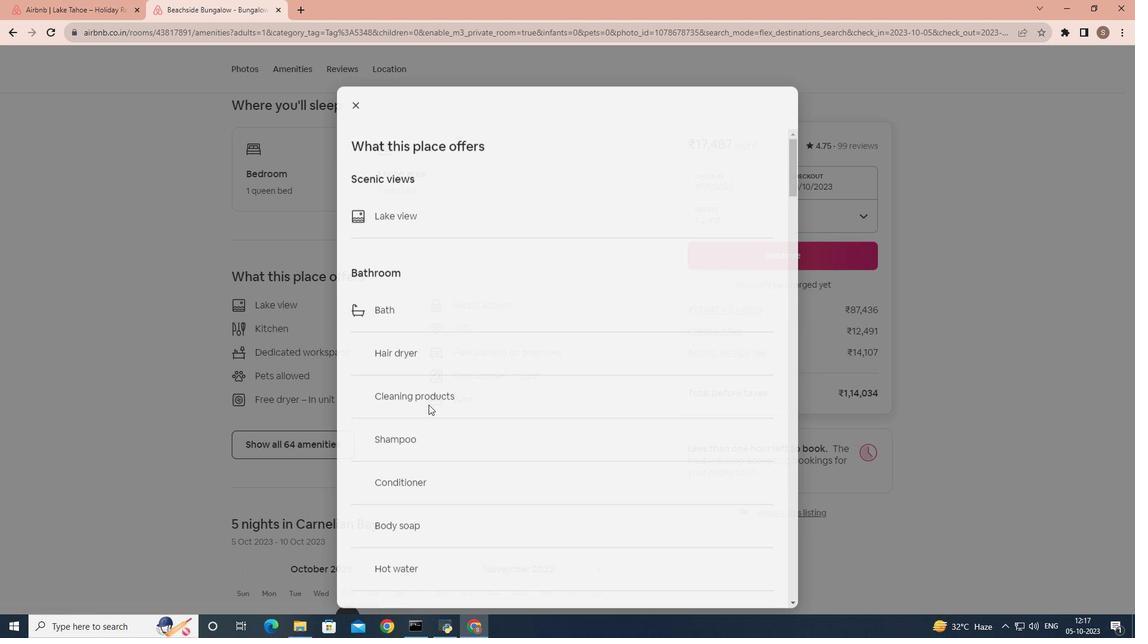 
Action: Mouse scrolled (428, 404) with delta (0, 0)
Screenshot: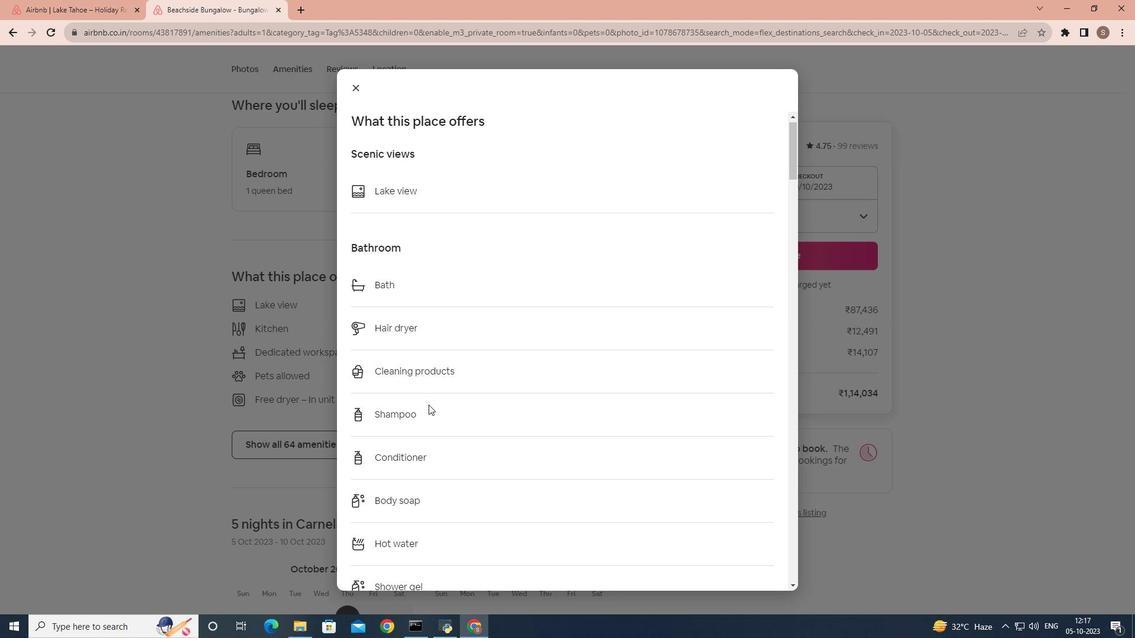 
Action: Mouse scrolled (428, 404) with delta (0, 0)
Screenshot: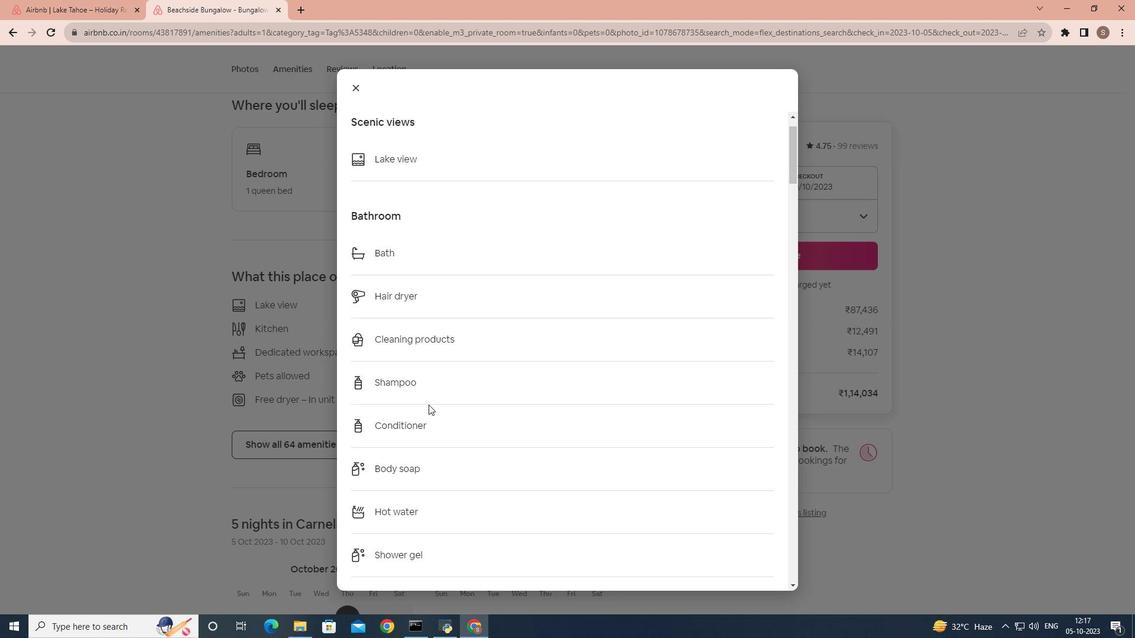 
Action: Mouse scrolled (428, 404) with delta (0, 0)
Screenshot: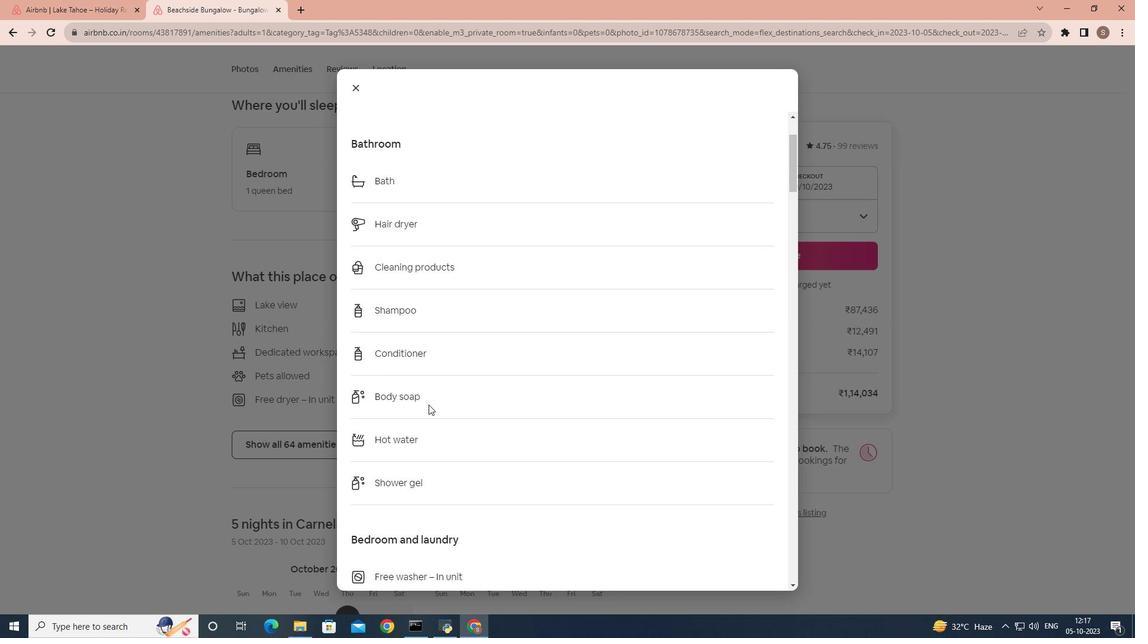 
Action: Mouse scrolled (428, 404) with delta (0, 0)
Screenshot: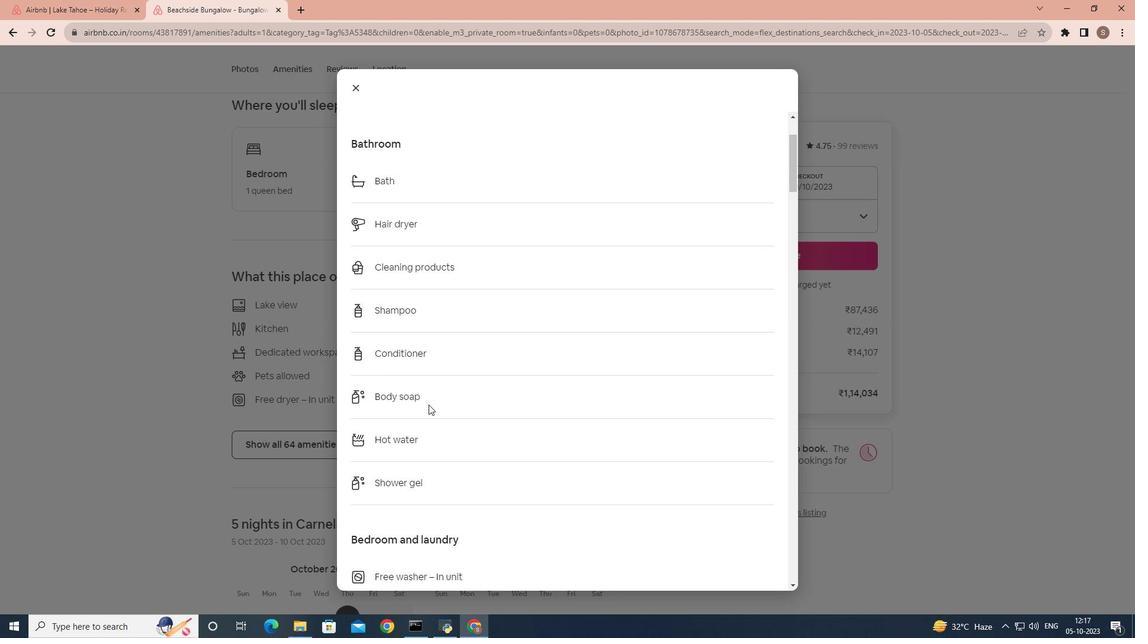 
Action: Mouse scrolled (428, 404) with delta (0, 0)
Screenshot: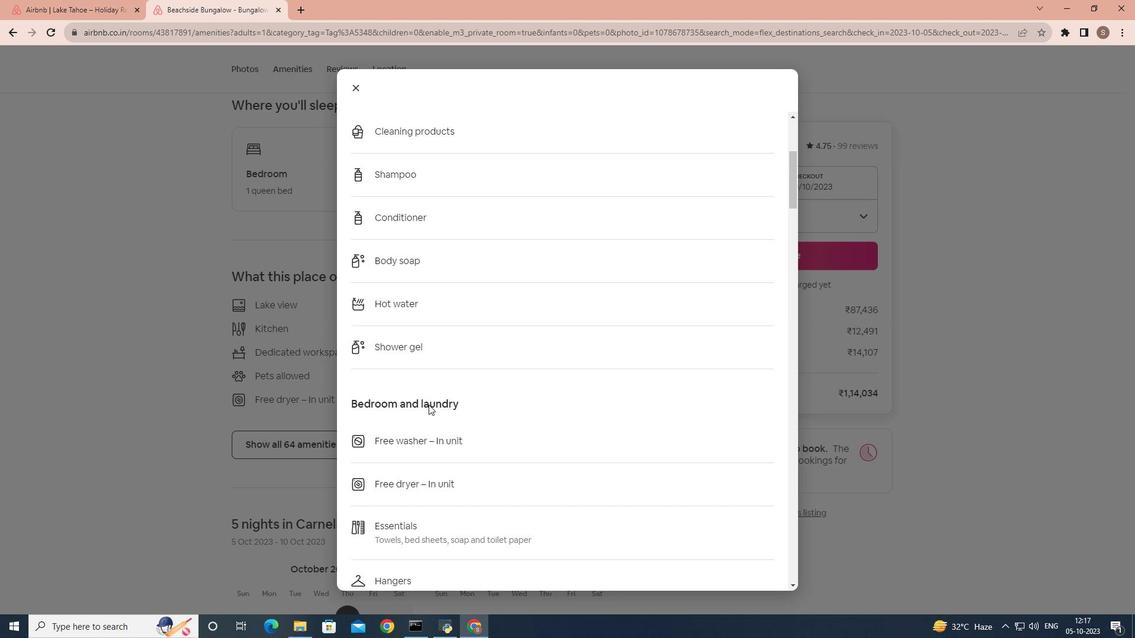 
Action: Mouse scrolled (428, 404) with delta (0, 0)
Screenshot: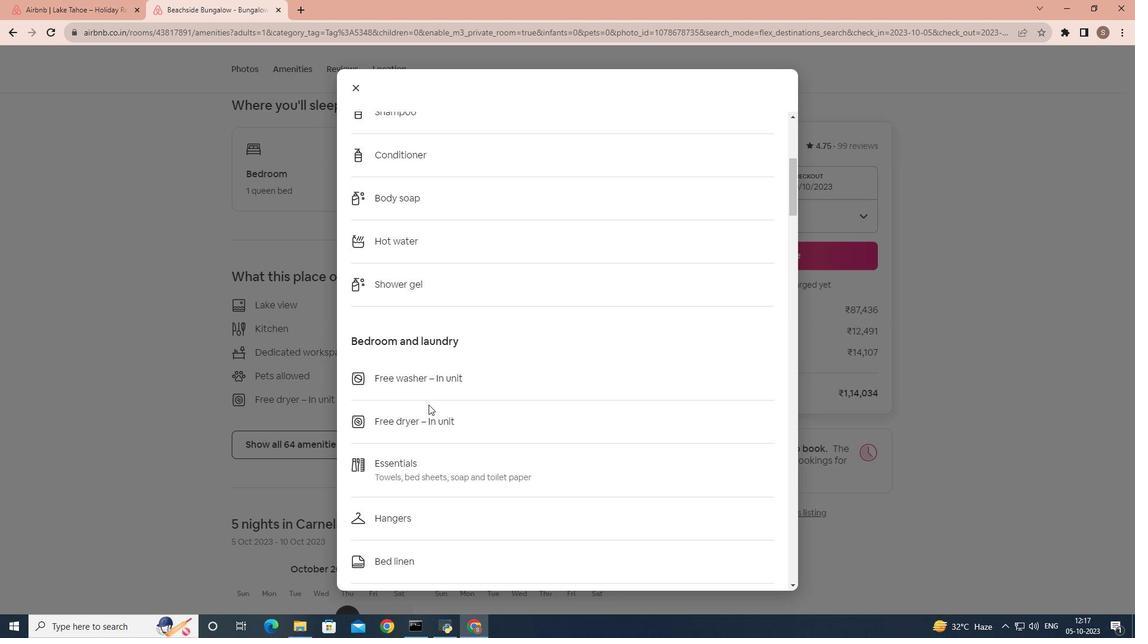 
Action: Mouse scrolled (428, 404) with delta (0, 0)
Screenshot: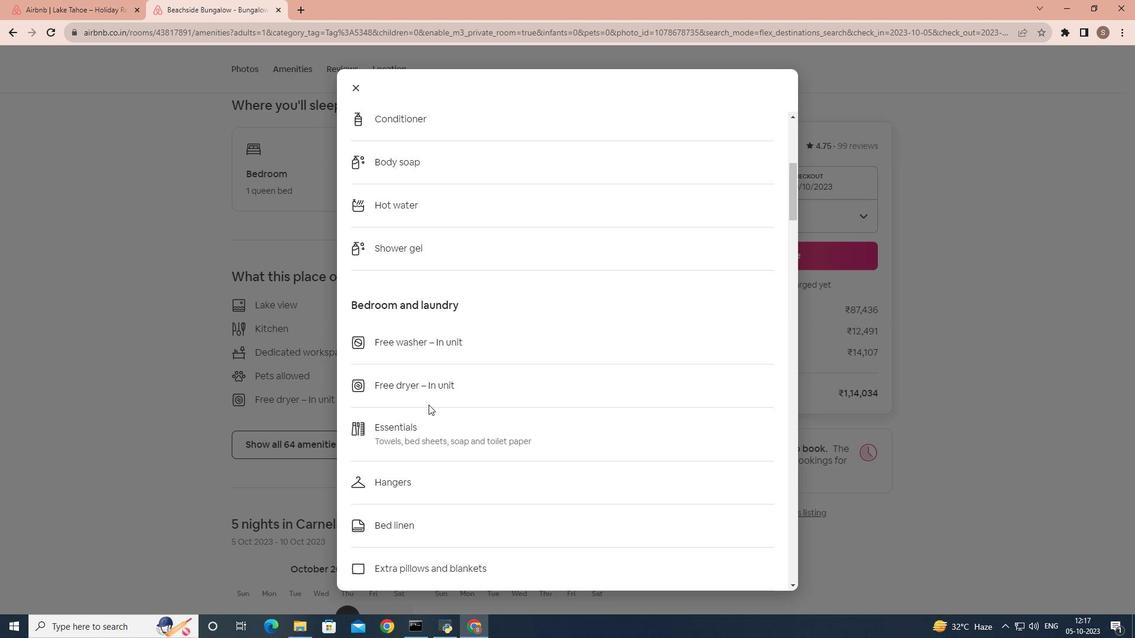 
Action: Mouse scrolled (428, 404) with delta (0, 0)
Screenshot: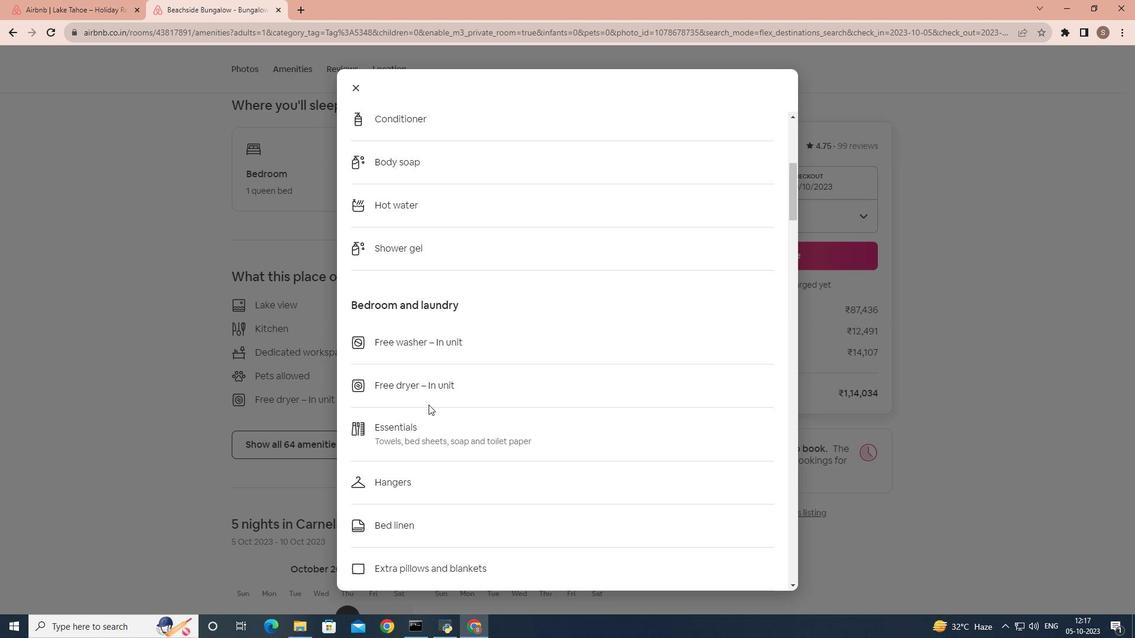 
Action: Mouse scrolled (428, 404) with delta (0, 0)
Screenshot: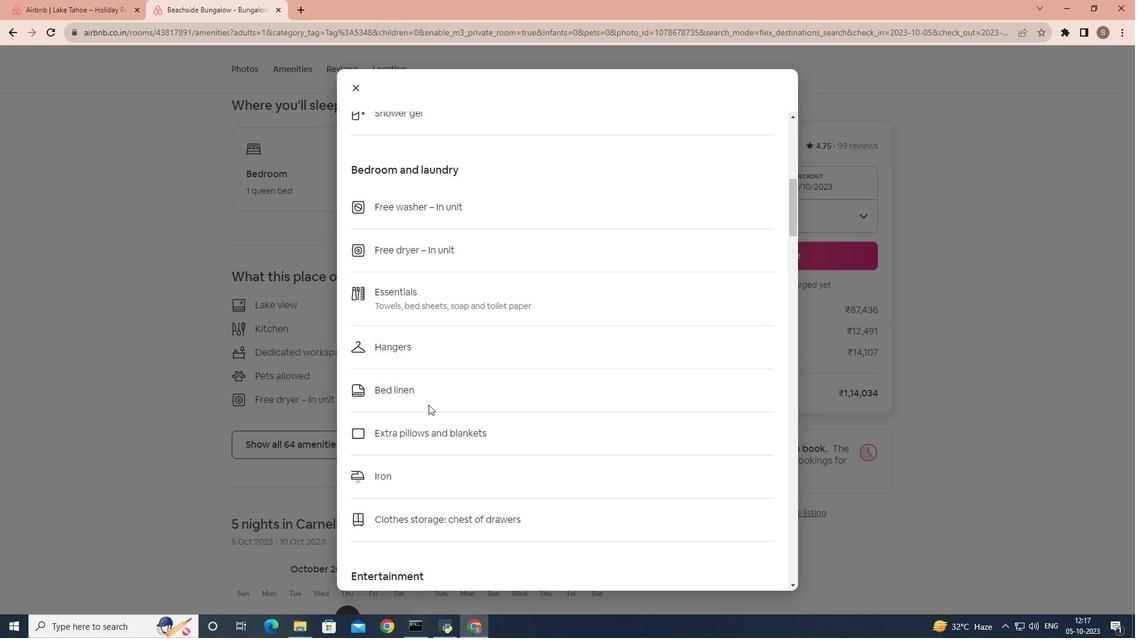 
Action: Mouse scrolled (428, 404) with delta (0, 0)
Screenshot: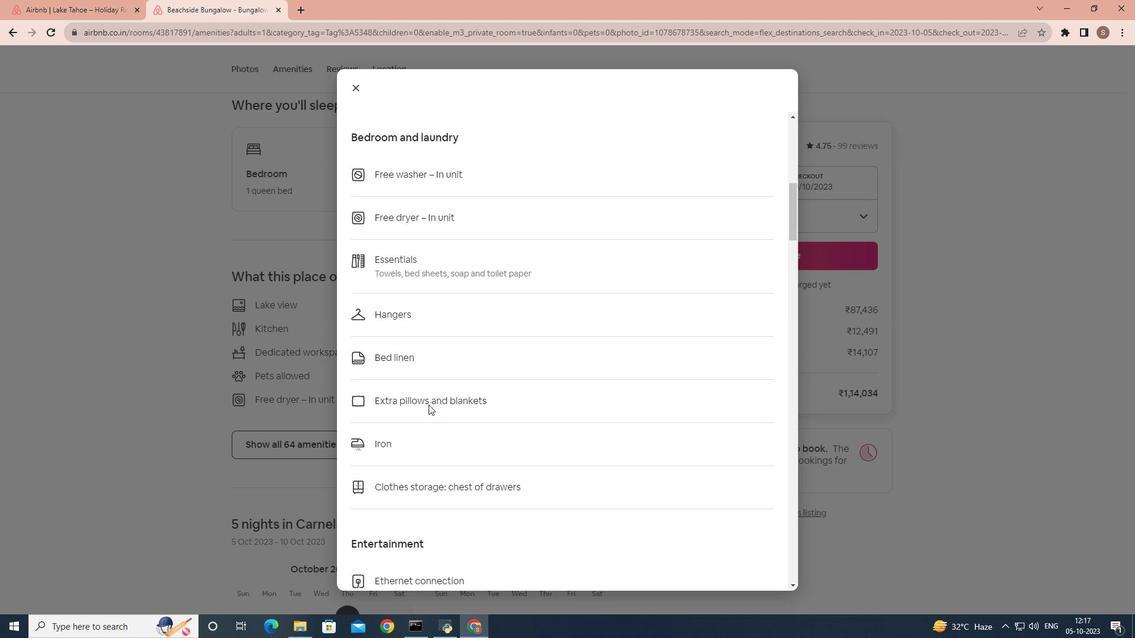 
Action: Mouse scrolled (428, 404) with delta (0, 0)
Screenshot: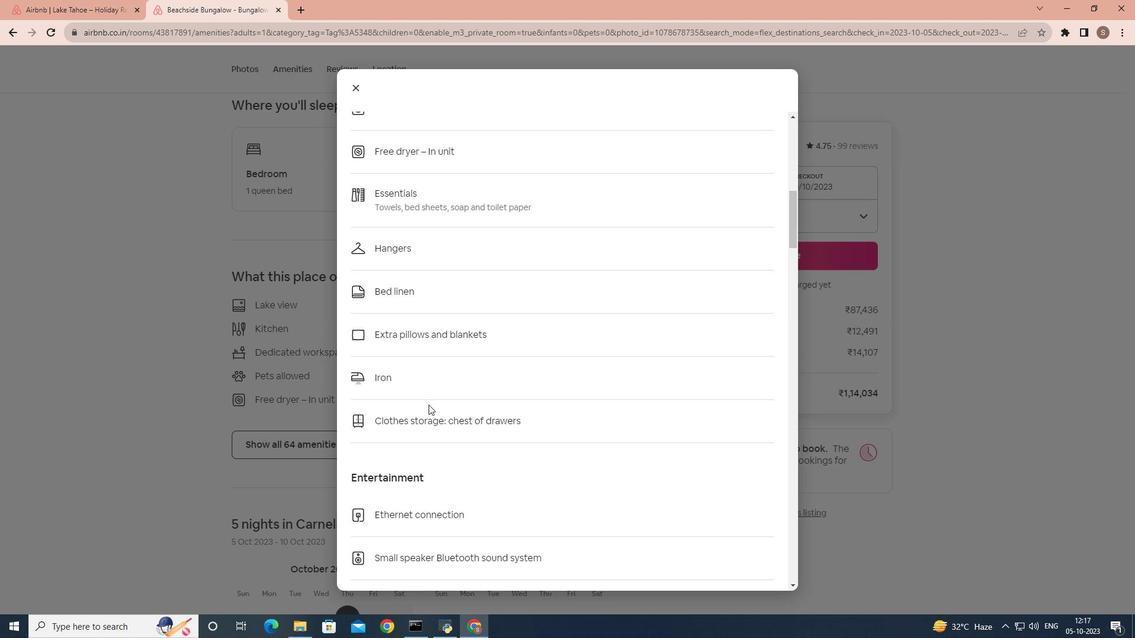 
Action: Mouse scrolled (428, 404) with delta (0, 0)
Screenshot: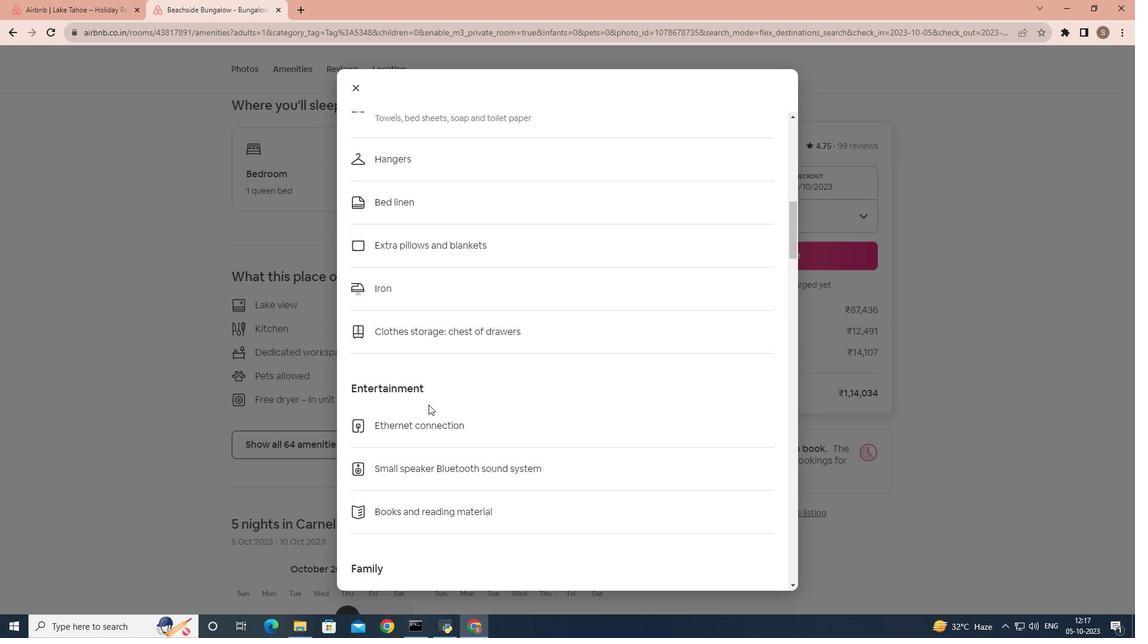 
Action: Mouse scrolled (428, 404) with delta (0, 0)
Screenshot: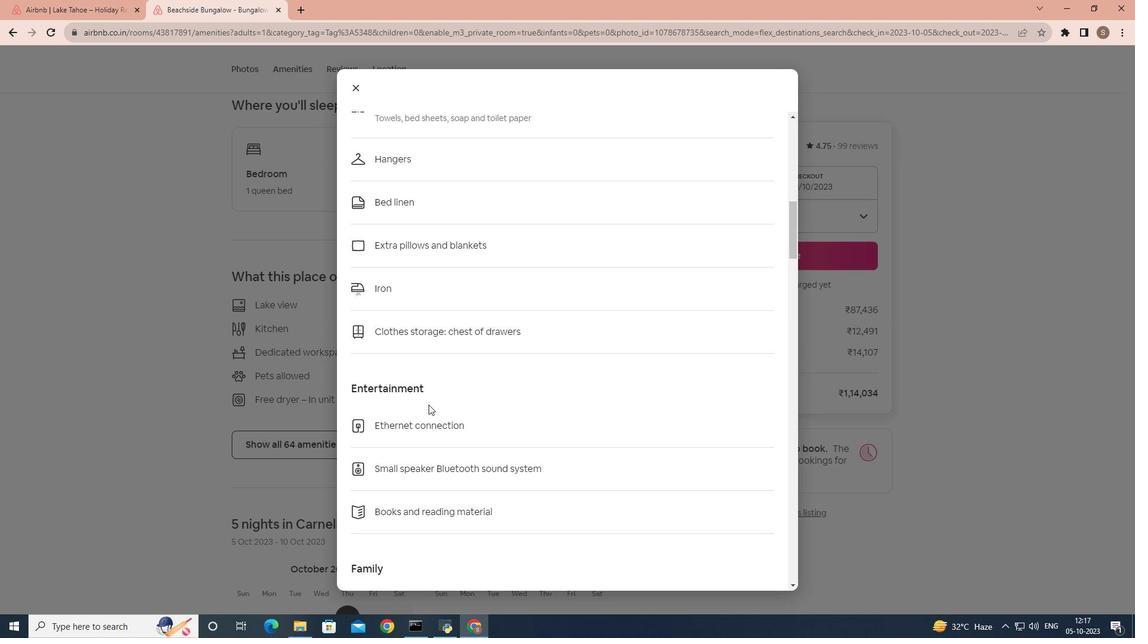 
Action: Mouse scrolled (428, 404) with delta (0, 0)
Screenshot: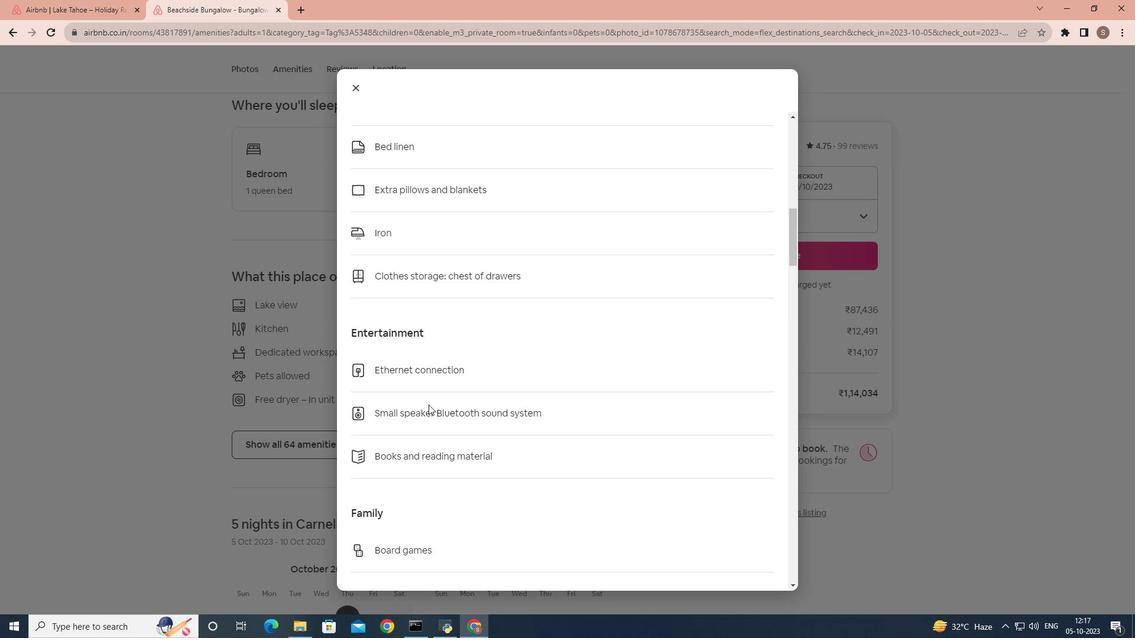 
Action: Mouse scrolled (428, 404) with delta (0, 0)
Screenshot: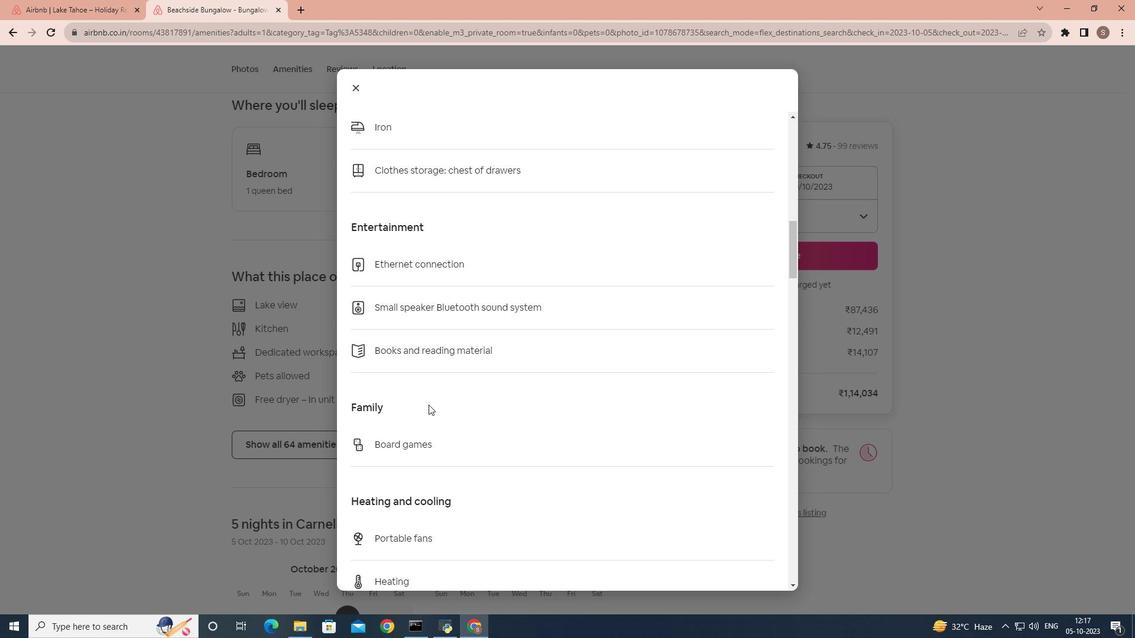 
Action: Mouse scrolled (428, 404) with delta (0, 0)
Screenshot: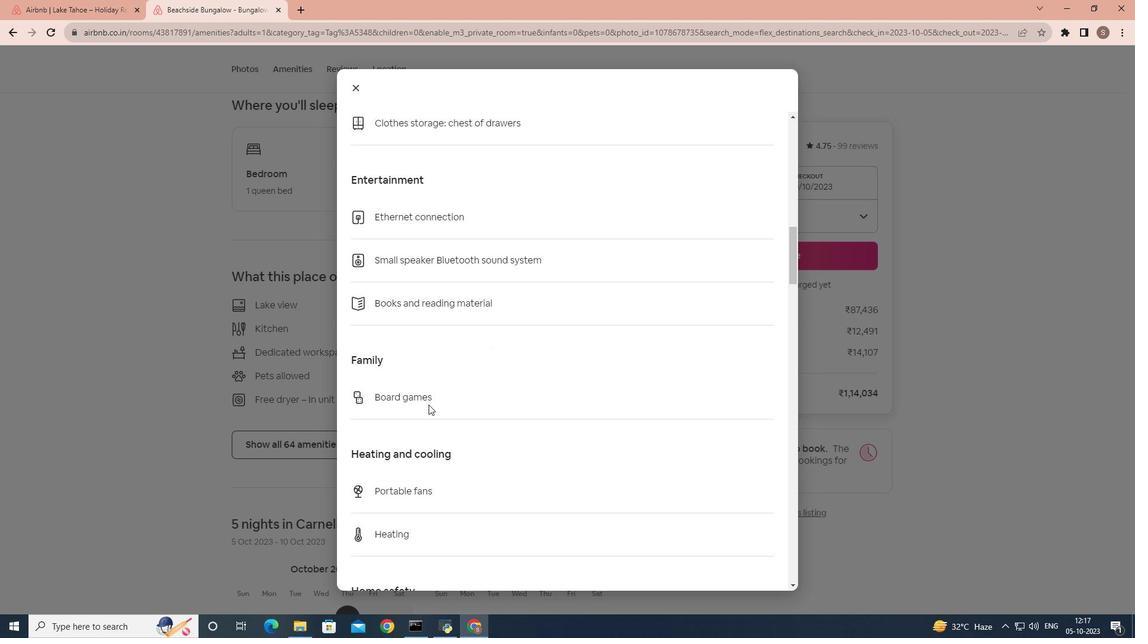 
Action: Mouse scrolled (428, 404) with delta (0, 0)
Screenshot: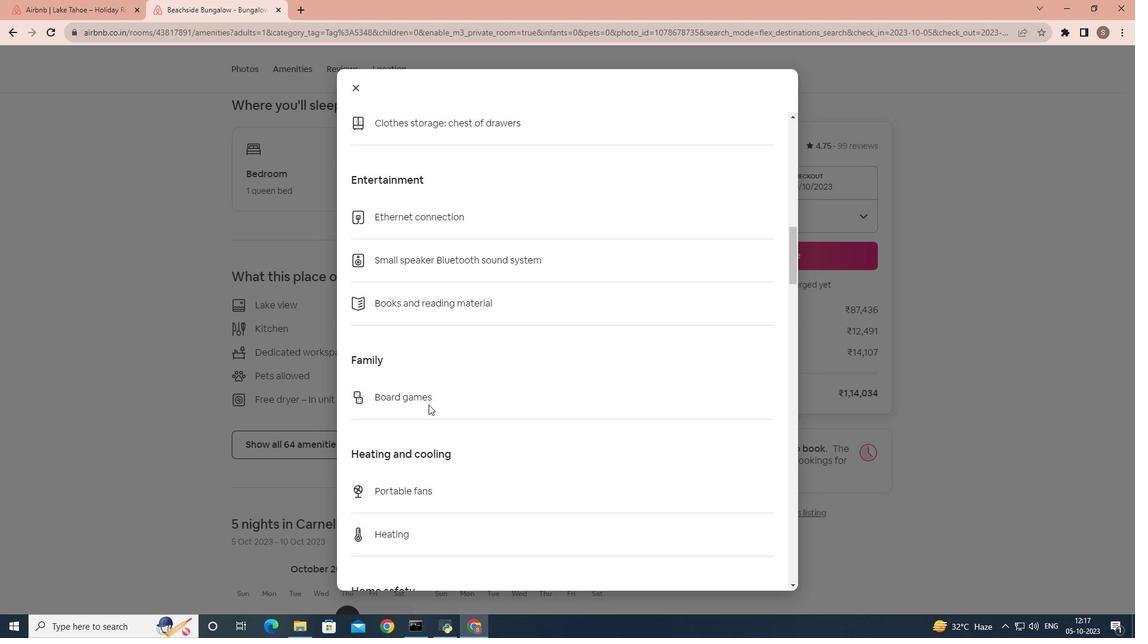 
Action: Mouse scrolled (428, 404) with delta (0, 0)
Screenshot: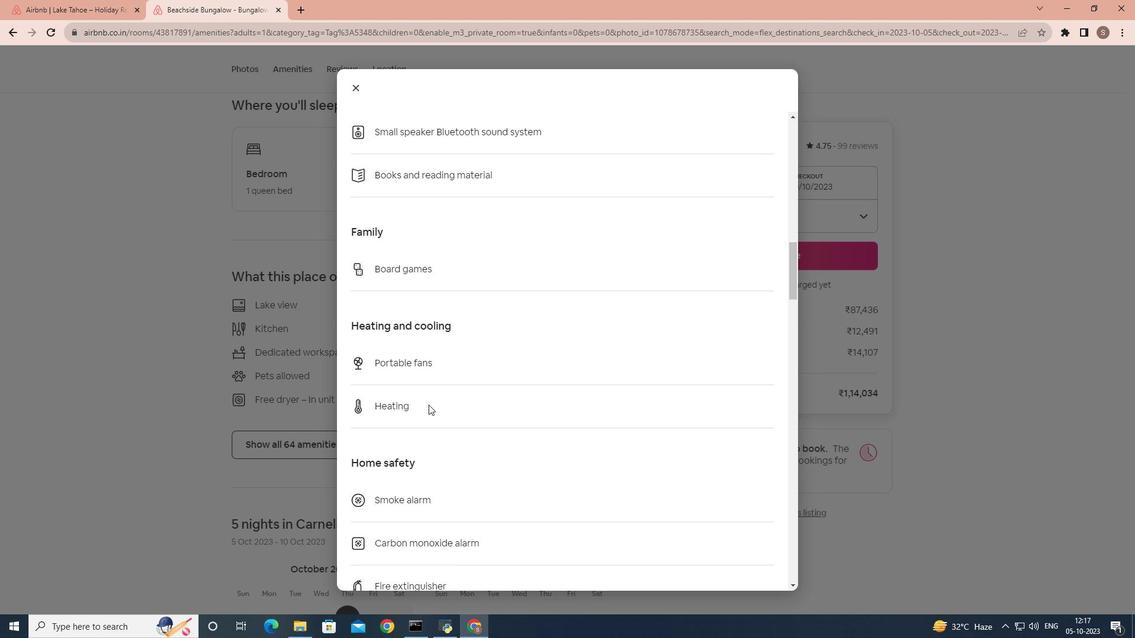 
Action: Mouse scrolled (428, 404) with delta (0, 0)
Screenshot: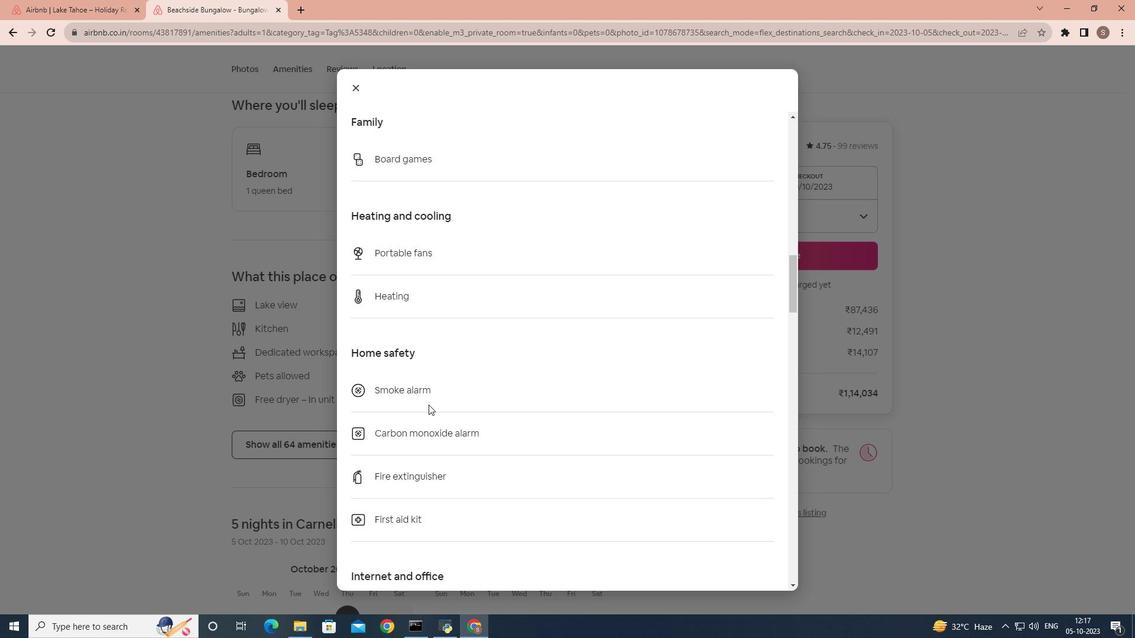 
Action: Mouse scrolled (428, 404) with delta (0, 0)
Screenshot: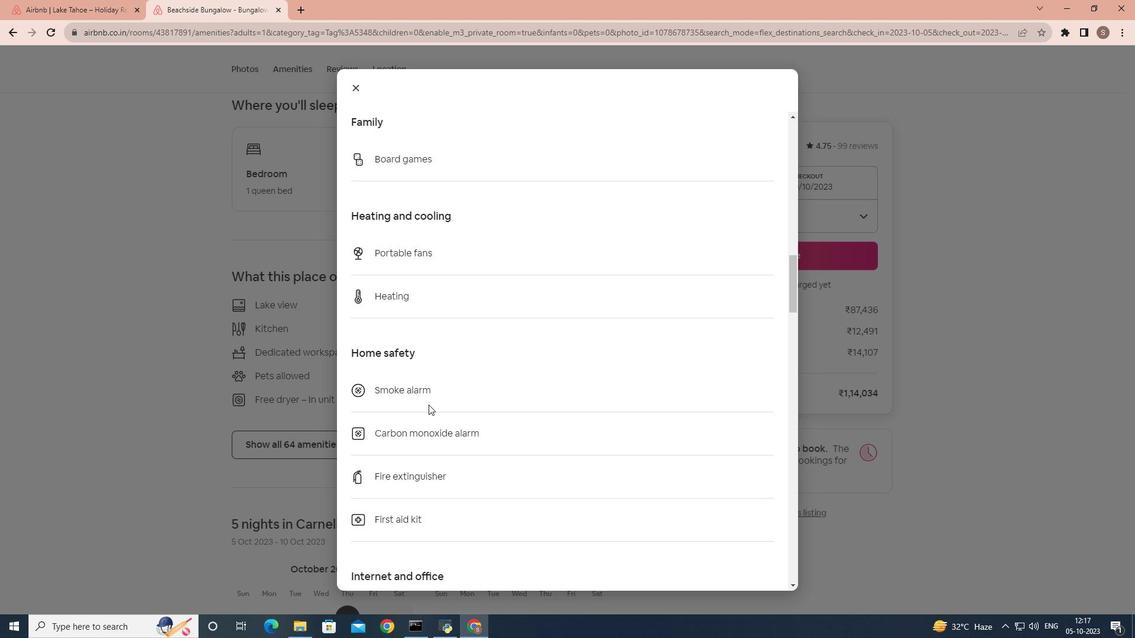 
Action: Mouse scrolled (428, 404) with delta (0, 0)
Screenshot: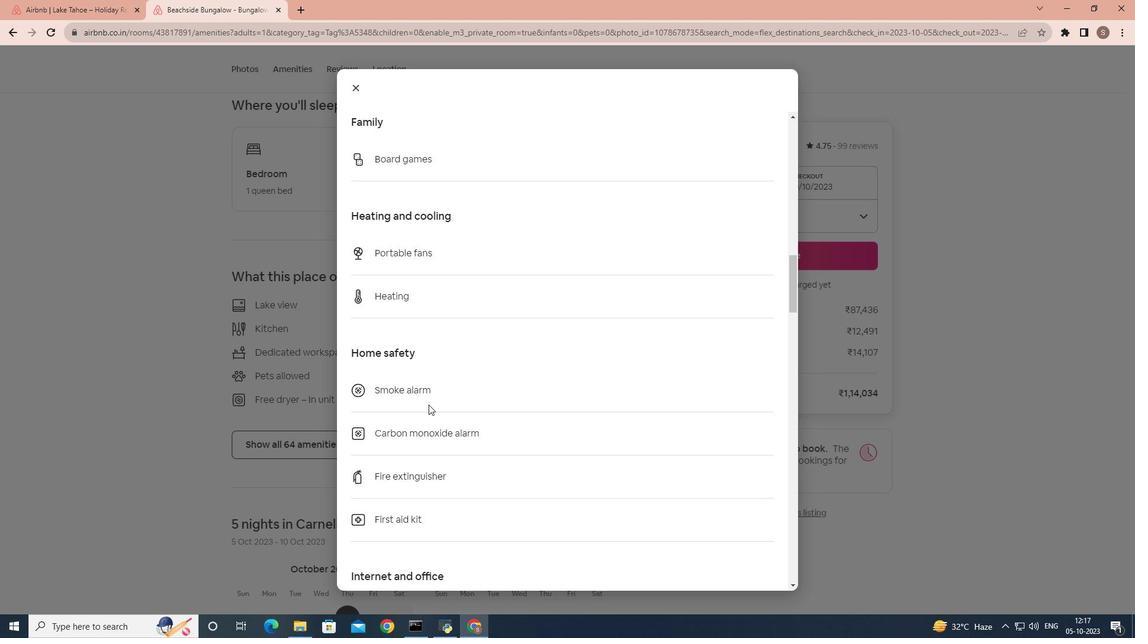 
Action: Mouse scrolled (428, 404) with delta (0, 0)
Screenshot: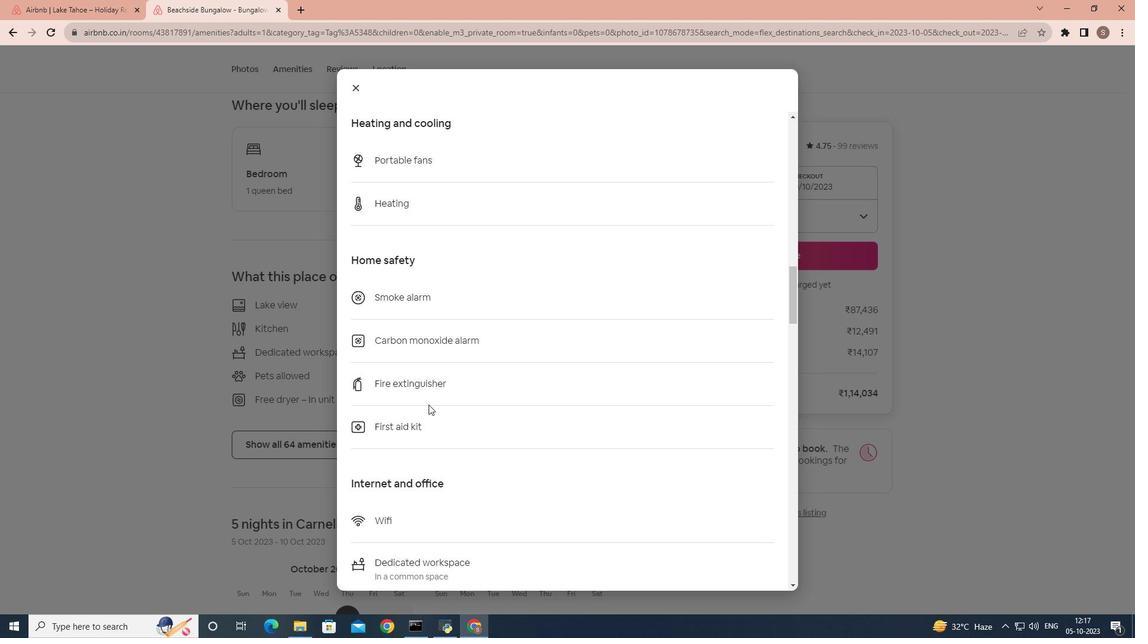 
Action: Mouse scrolled (428, 404) with delta (0, 0)
Screenshot: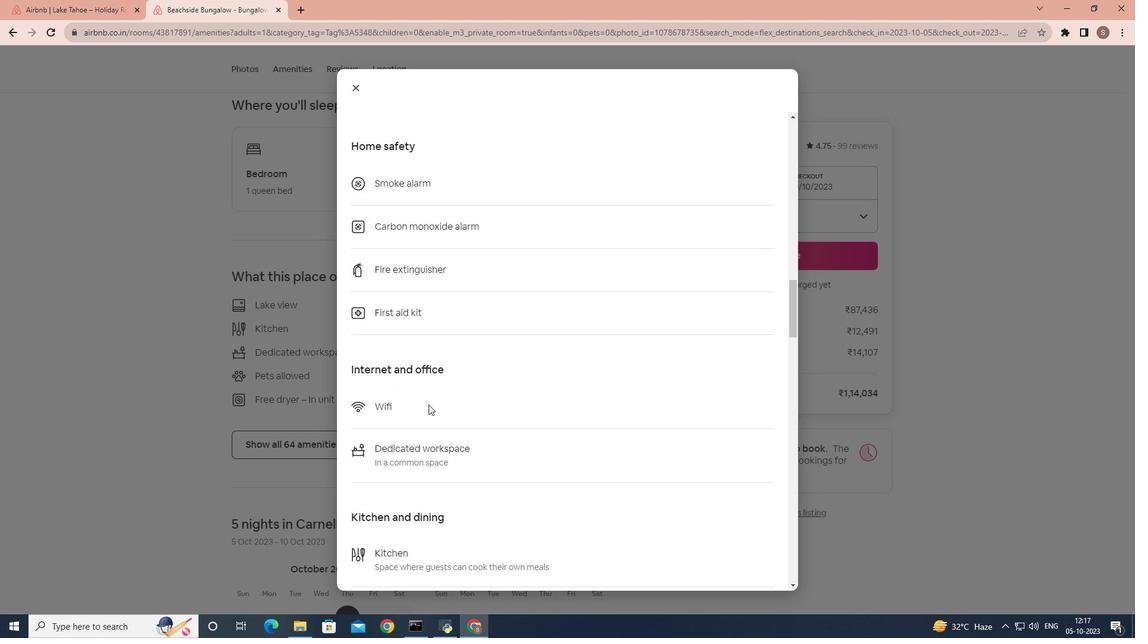 
Action: Mouse scrolled (428, 404) with delta (0, 0)
Screenshot: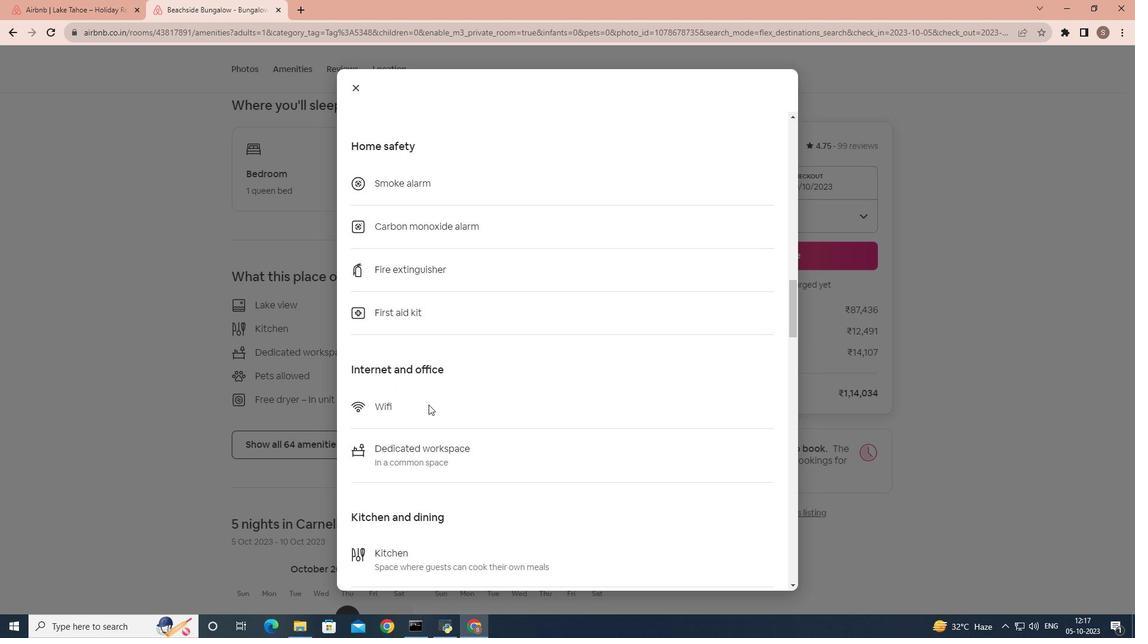 
Action: Mouse scrolled (428, 404) with delta (0, 0)
Screenshot: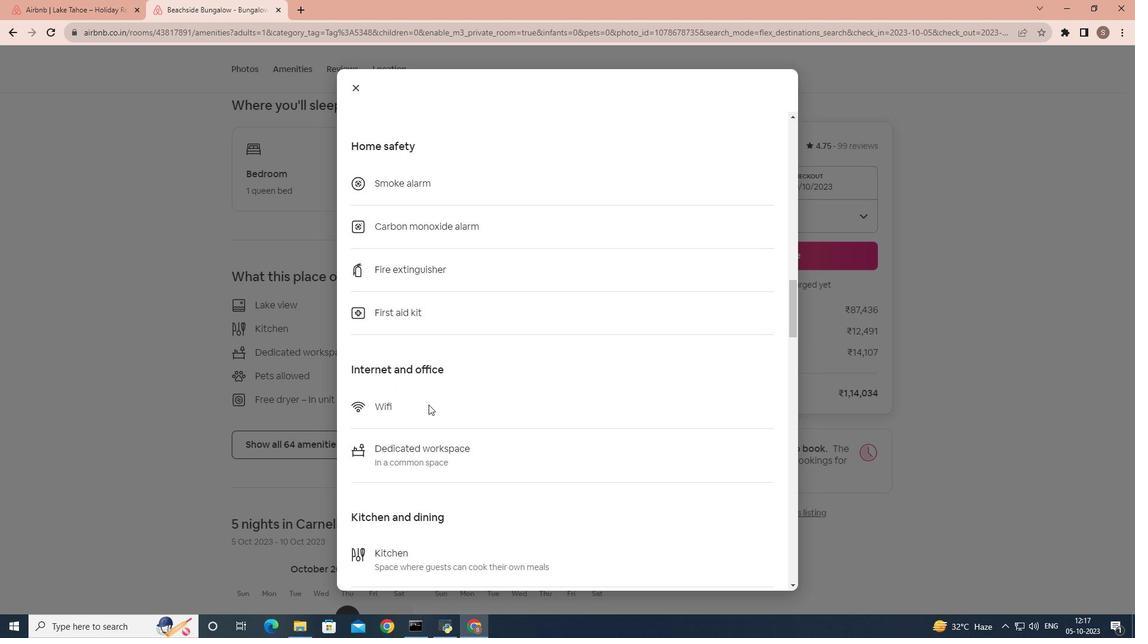 
Action: Mouse scrolled (428, 404) with delta (0, 0)
Screenshot: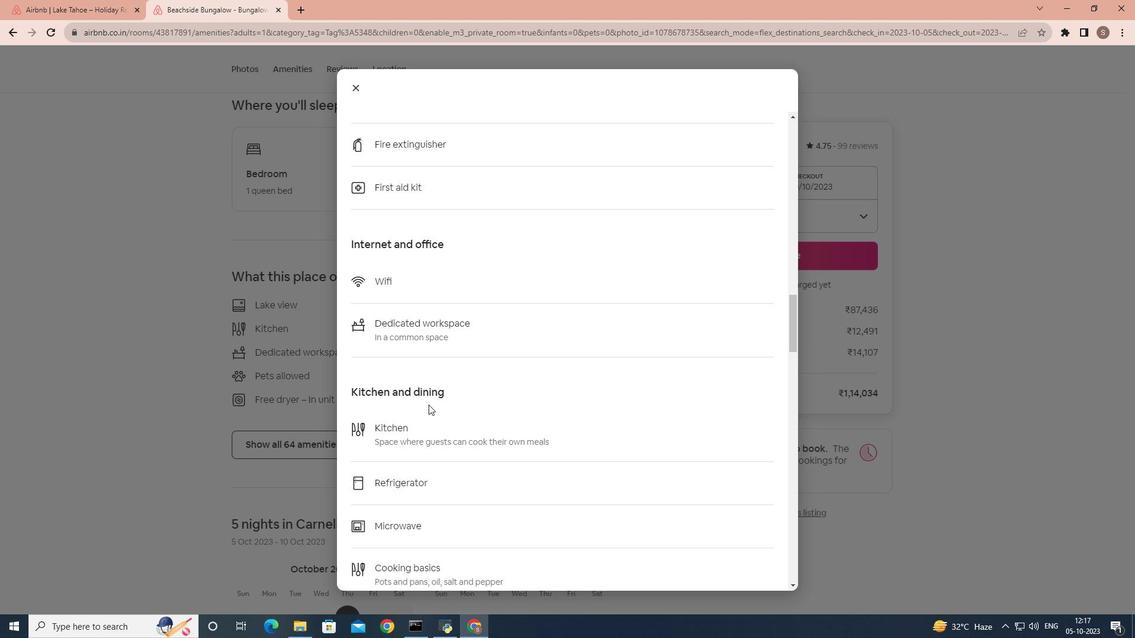 
Action: Mouse scrolled (428, 404) with delta (0, 0)
Screenshot: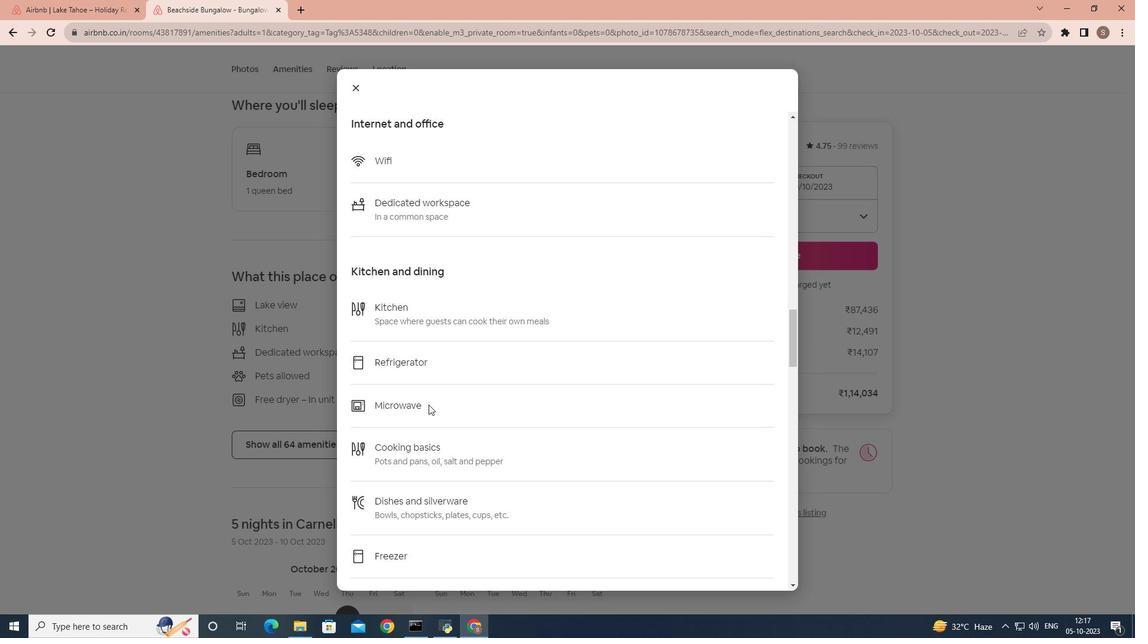 
Action: Mouse scrolled (428, 405) with delta (0, 0)
Screenshot: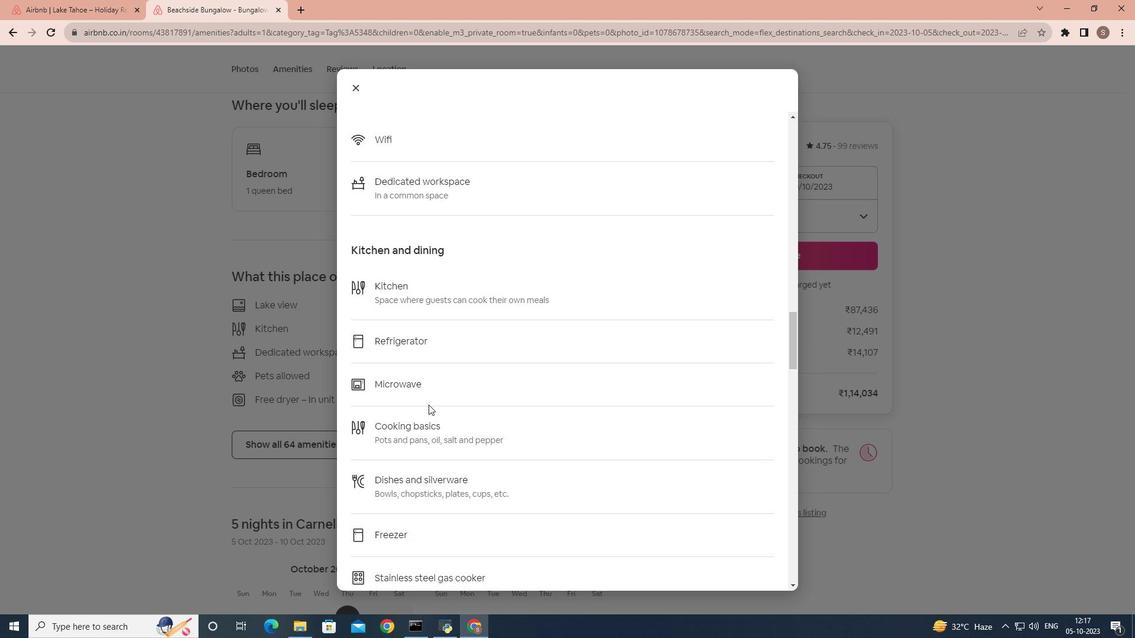 
Action: Mouse scrolled (428, 404) with delta (0, 0)
Screenshot: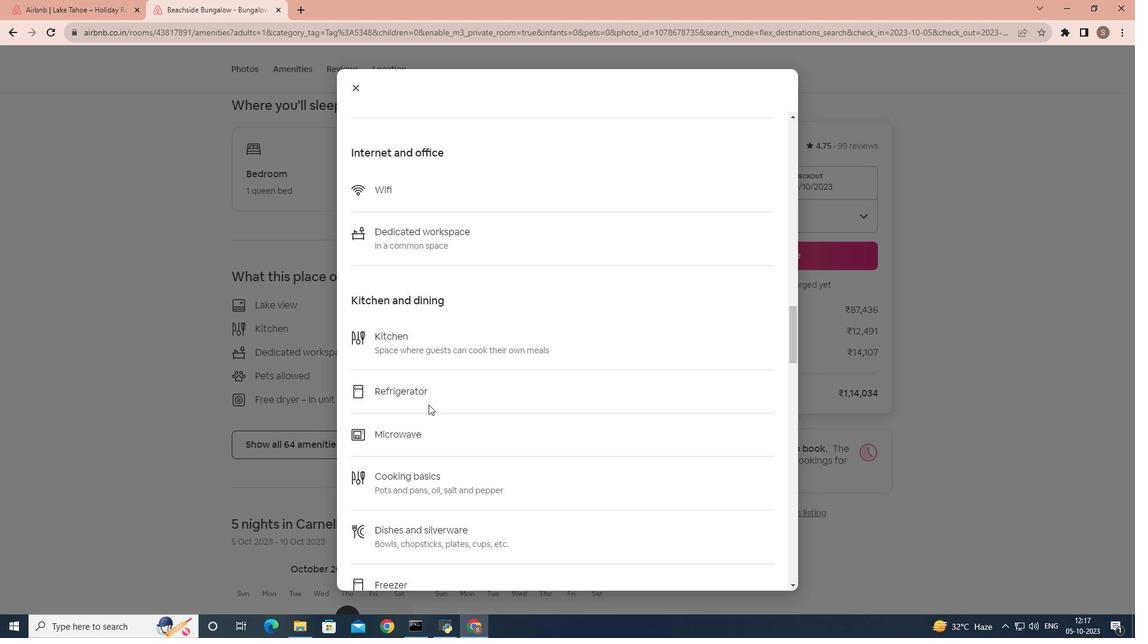 
Action: Mouse scrolled (428, 404) with delta (0, 0)
Screenshot: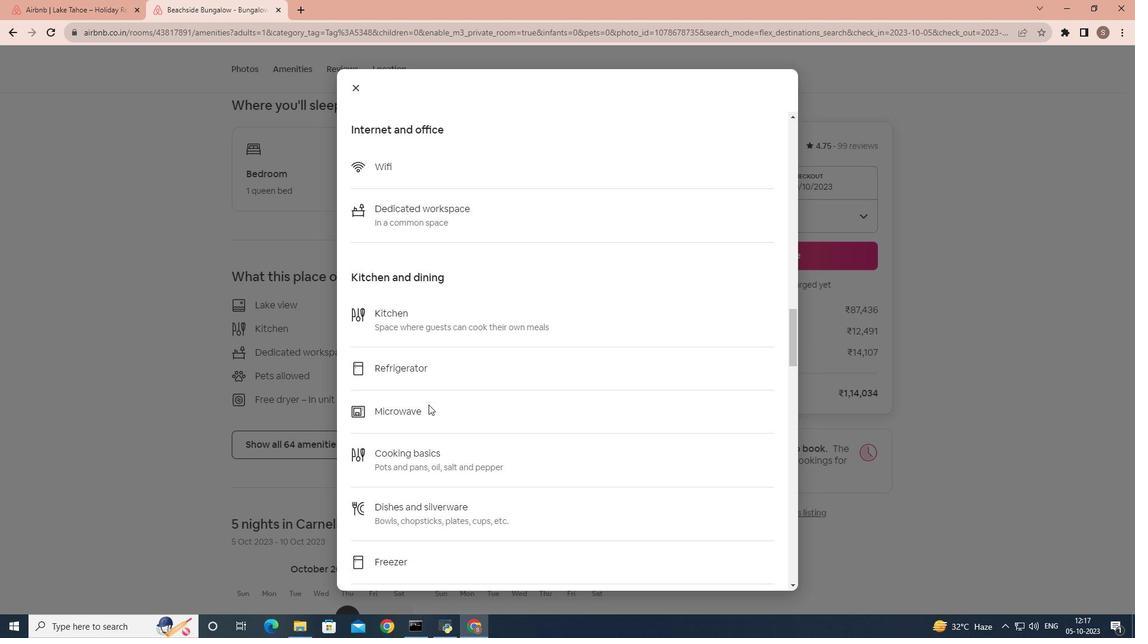 
Action: Mouse scrolled (428, 404) with delta (0, 0)
Screenshot: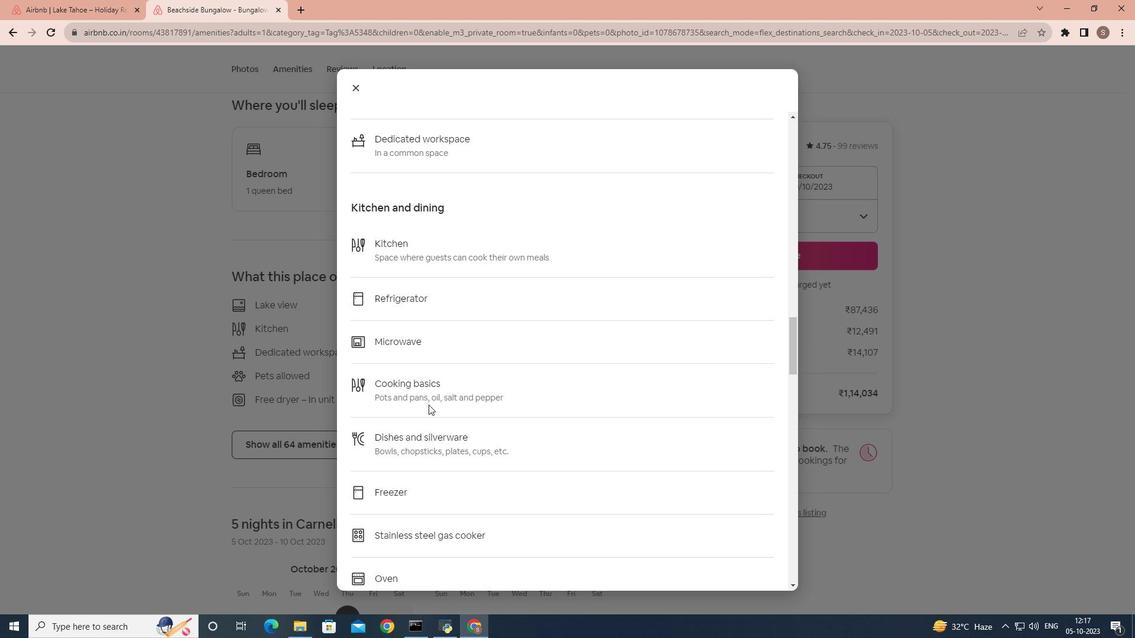 
Action: Mouse scrolled (428, 404) with delta (0, 0)
Screenshot: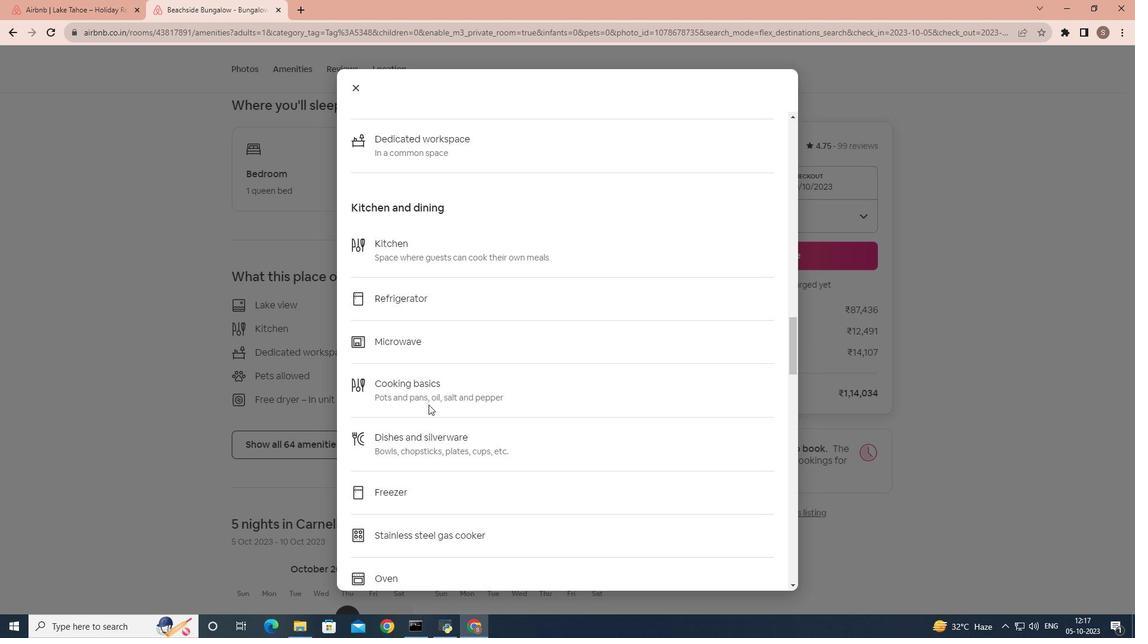 
Action: Mouse scrolled (428, 404) with delta (0, 0)
Screenshot: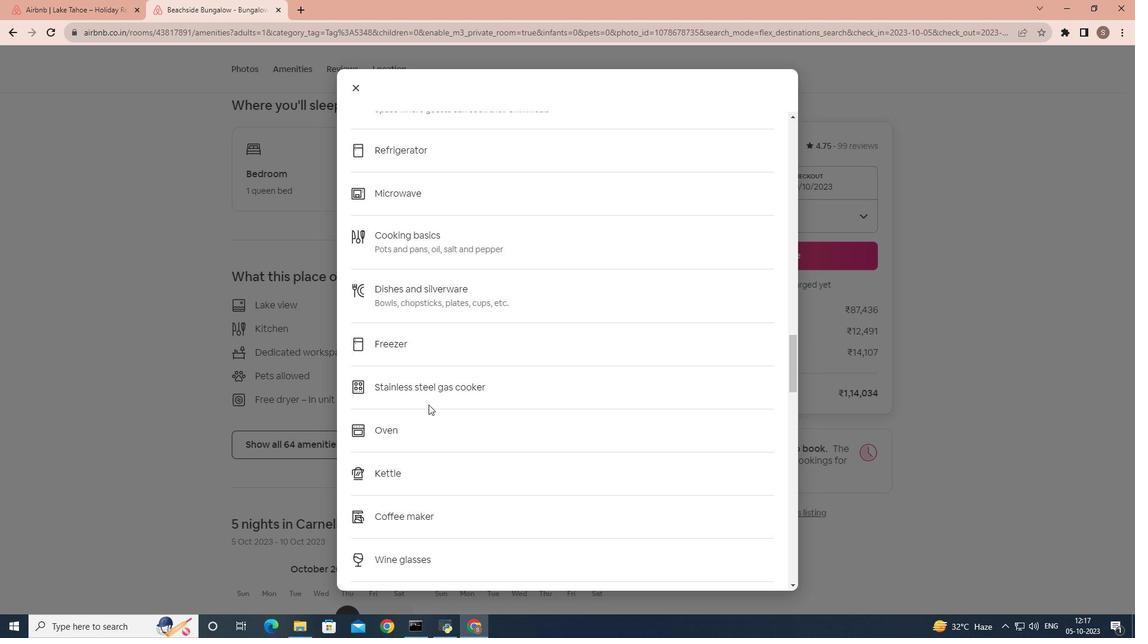 
Action: Mouse scrolled (428, 404) with delta (0, 0)
Screenshot: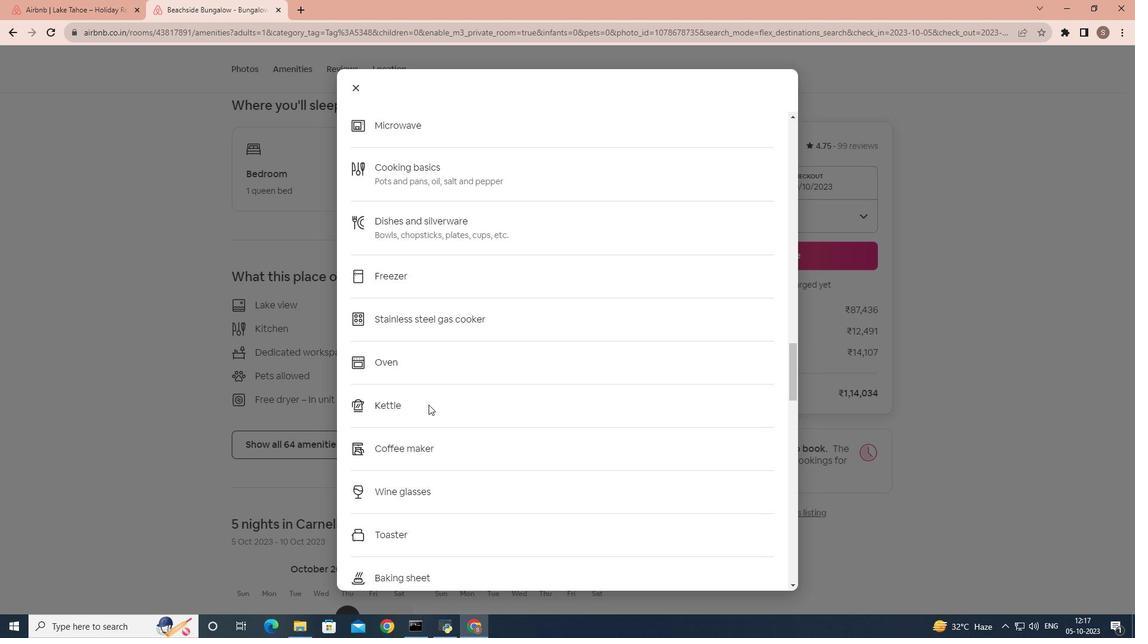 
Action: Mouse scrolled (428, 404) with delta (0, 0)
Screenshot: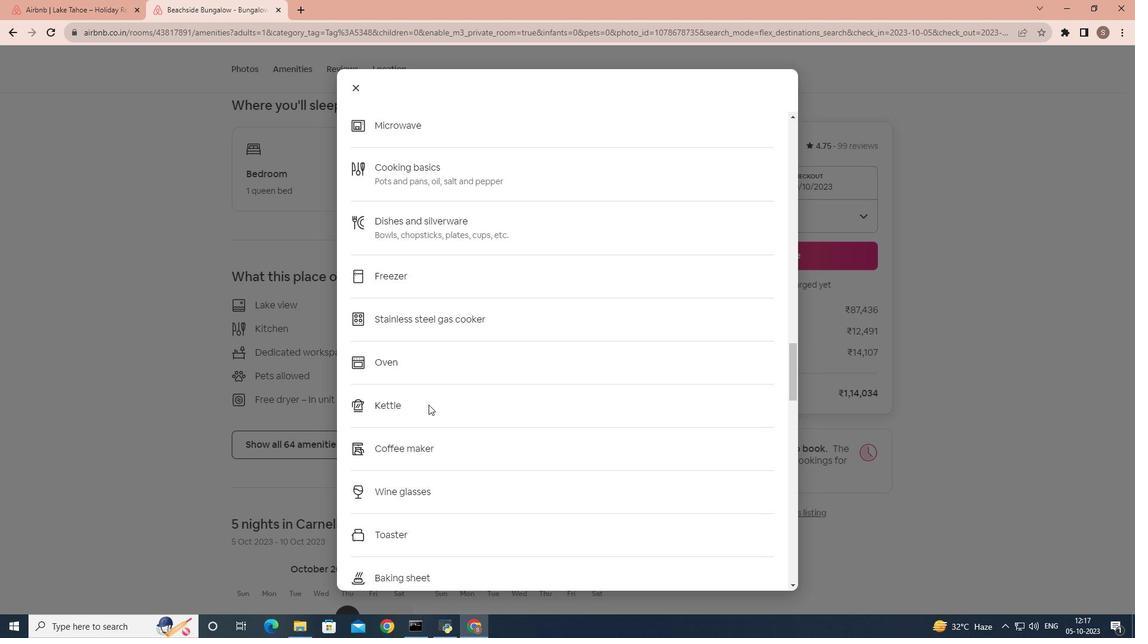 
Action: Mouse scrolled (428, 404) with delta (0, 0)
Screenshot: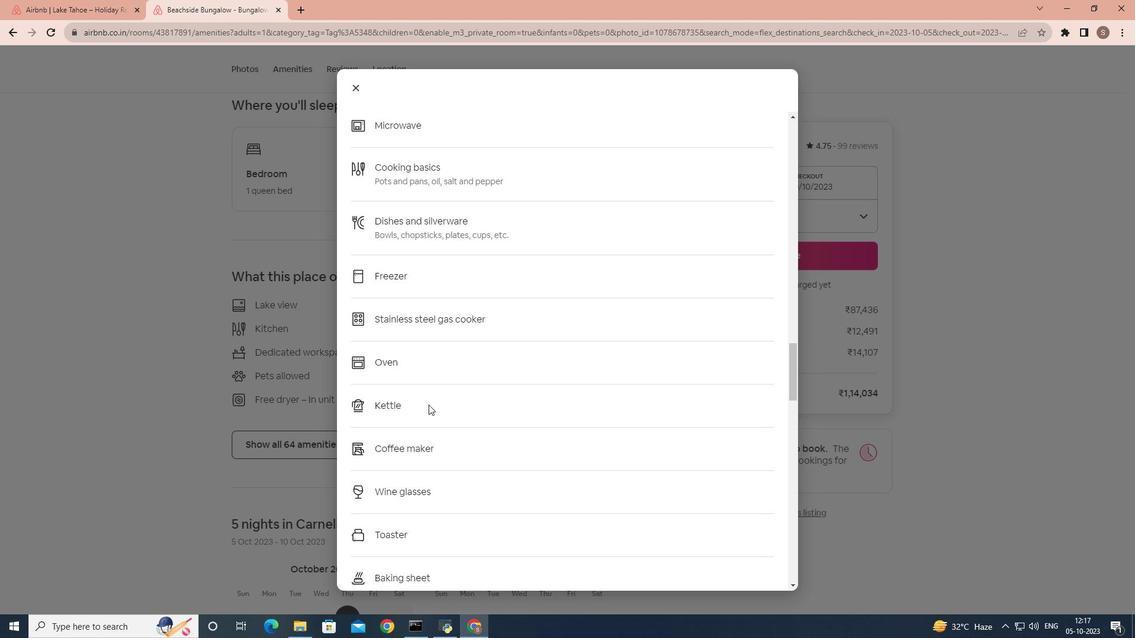 
Action: Mouse scrolled (428, 404) with delta (0, 0)
Screenshot: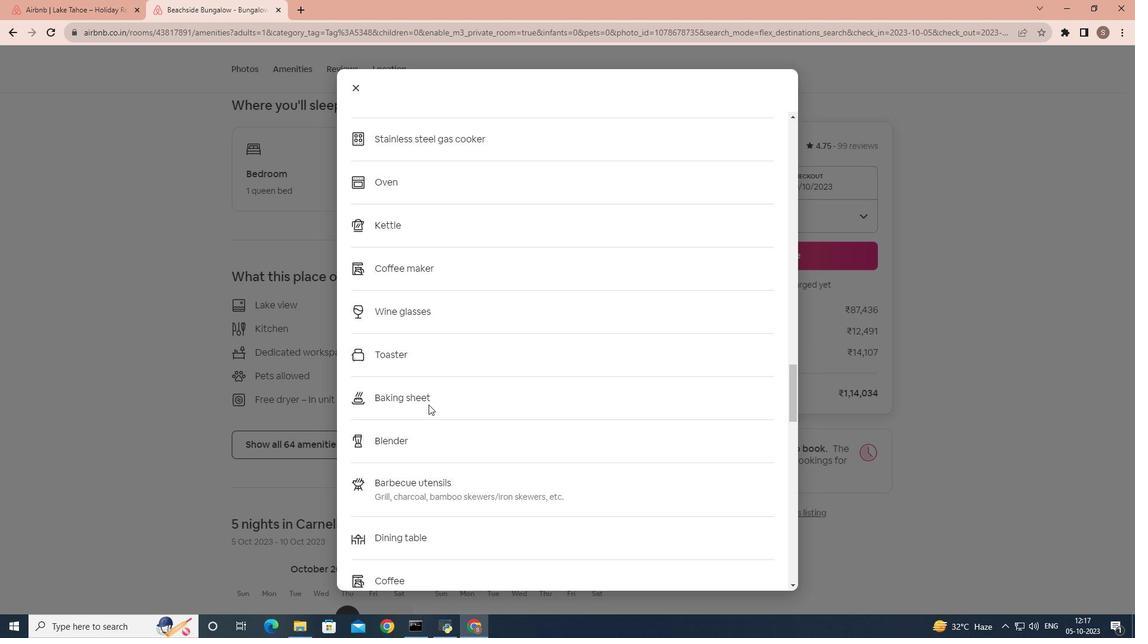 
Action: Mouse scrolled (428, 404) with delta (0, 0)
Screenshot: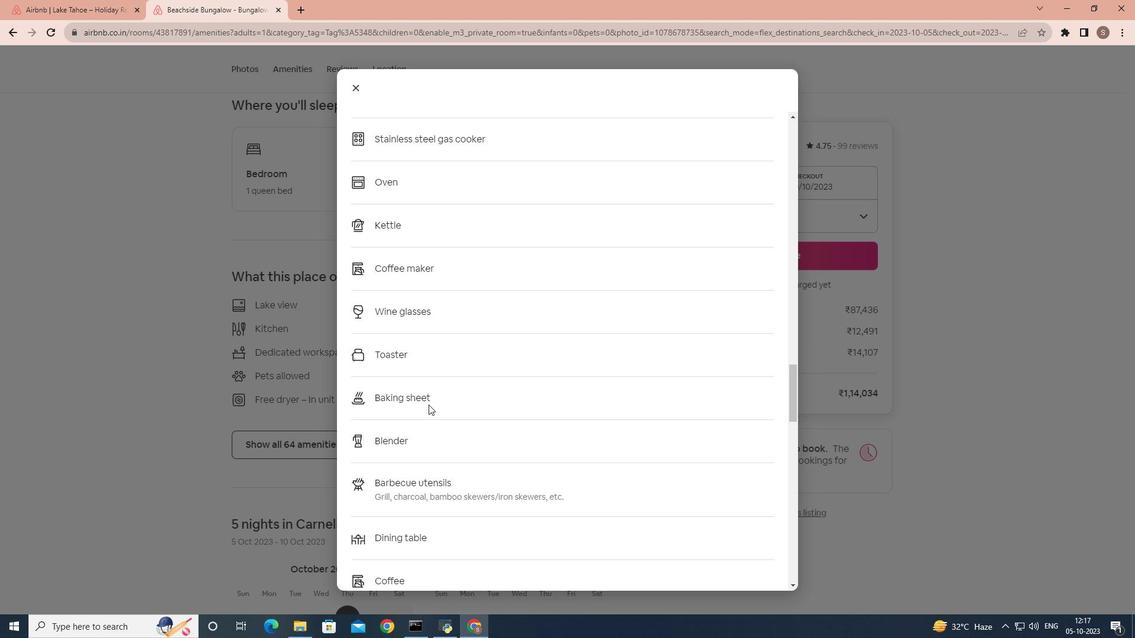 
Action: Mouse scrolled (428, 404) with delta (0, 0)
Screenshot: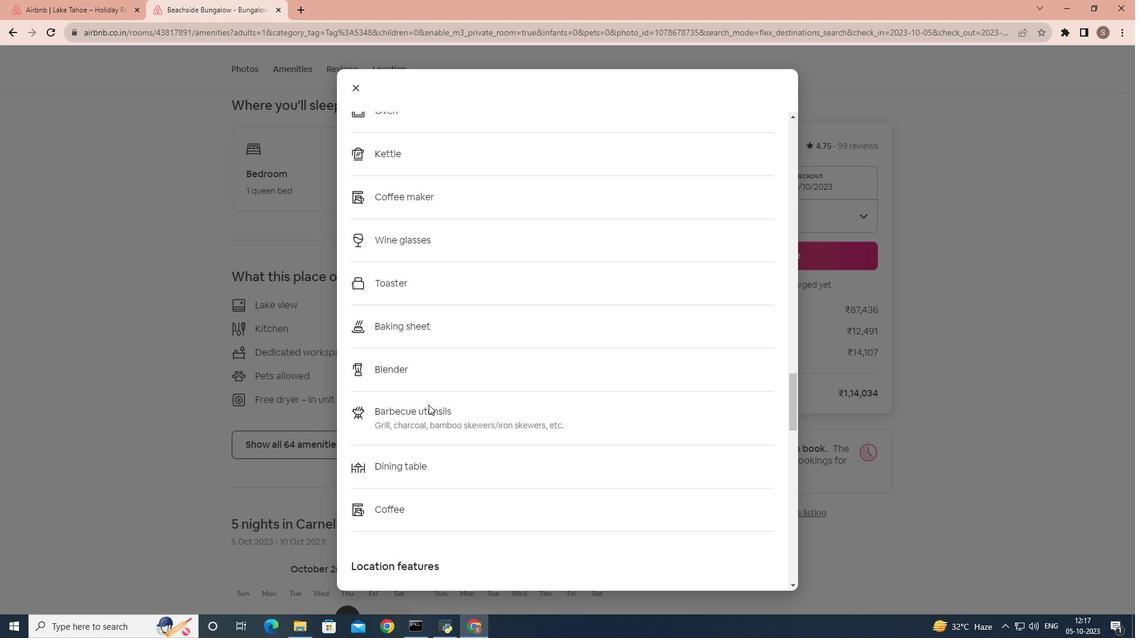 
Action: Mouse scrolled (428, 404) with delta (0, 0)
Screenshot: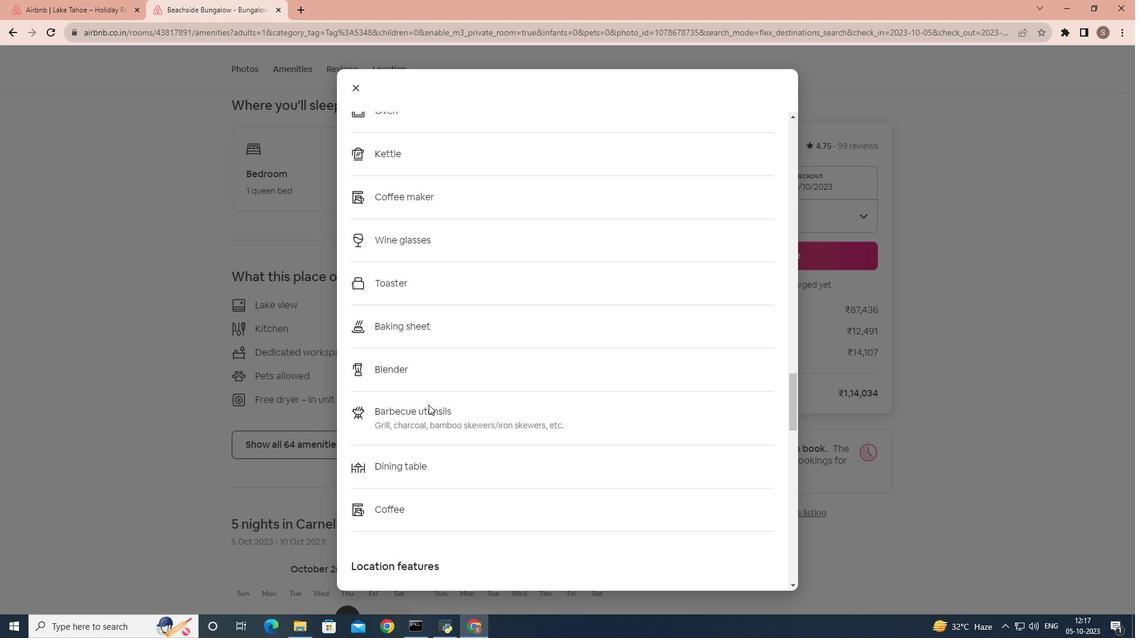 
Action: Mouse scrolled (428, 404) with delta (0, 0)
Screenshot: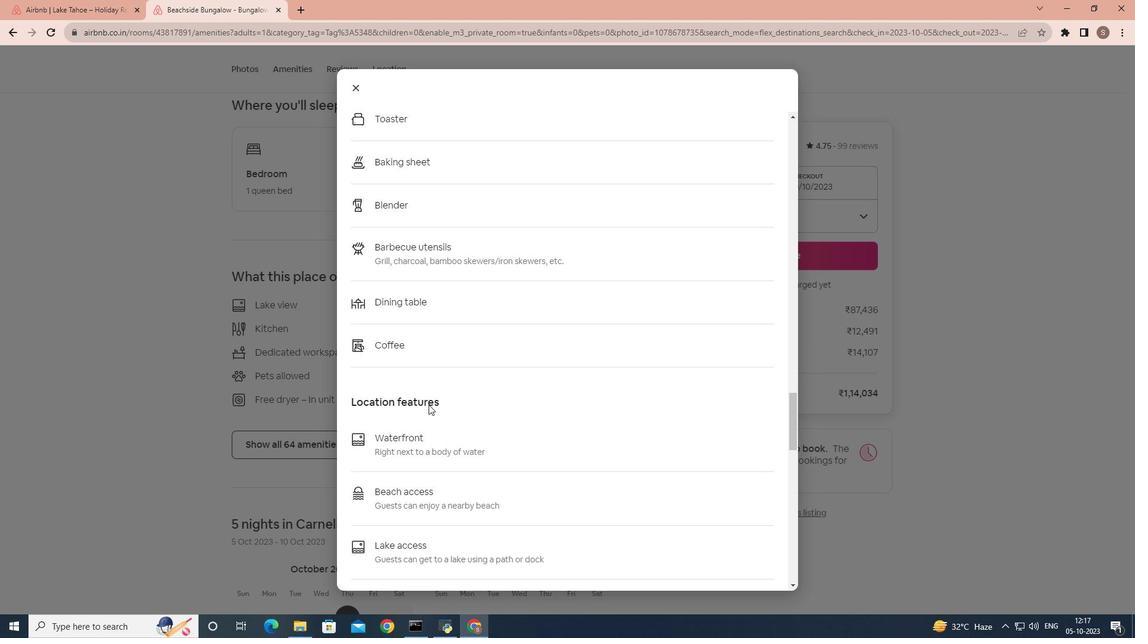 
Action: Mouse scrolled (428, 404) with delta (0, 0)
Screenshot: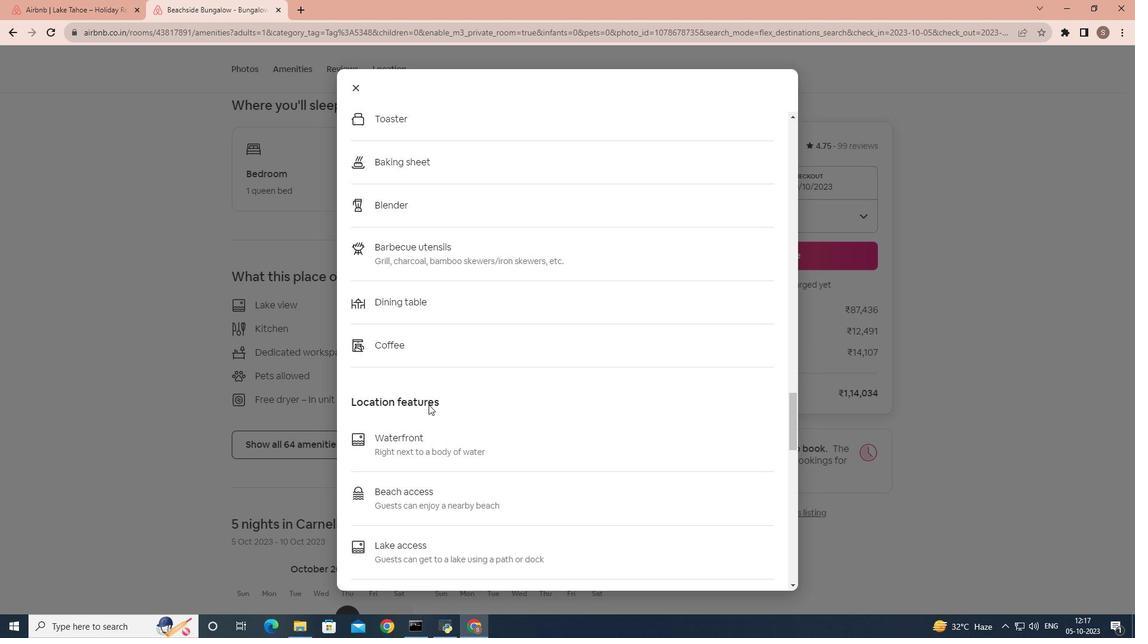 
Action: Mouse scrolled (428, 404) with delta (0, 0)
Screenshot: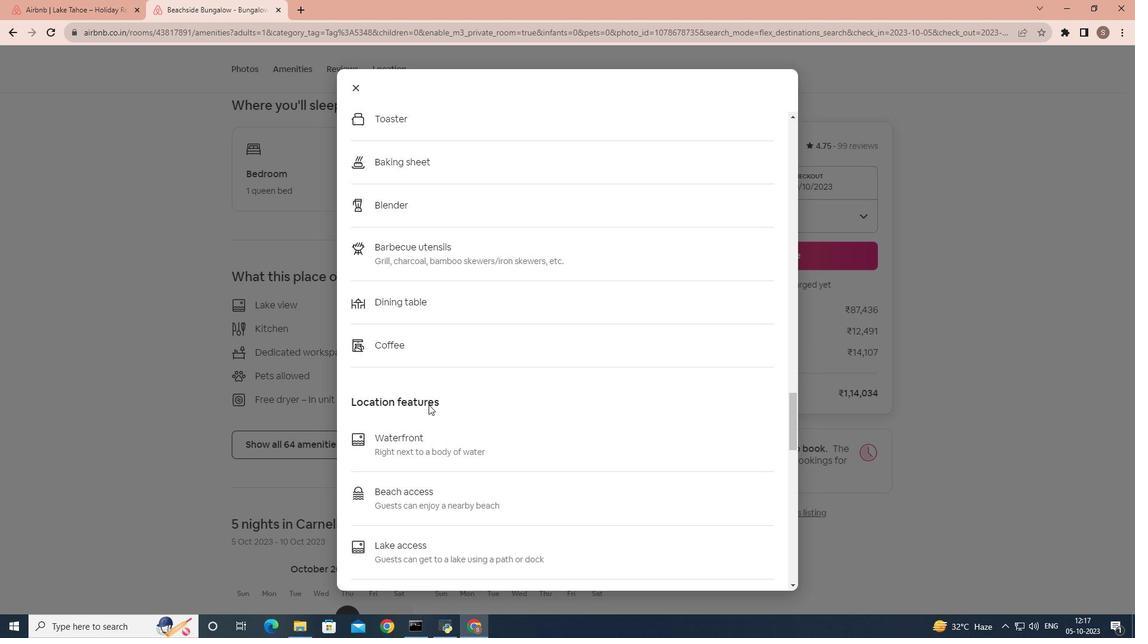 
Action: Mouse scrolled (428, 404) with delta (0, 0)
Screenshot: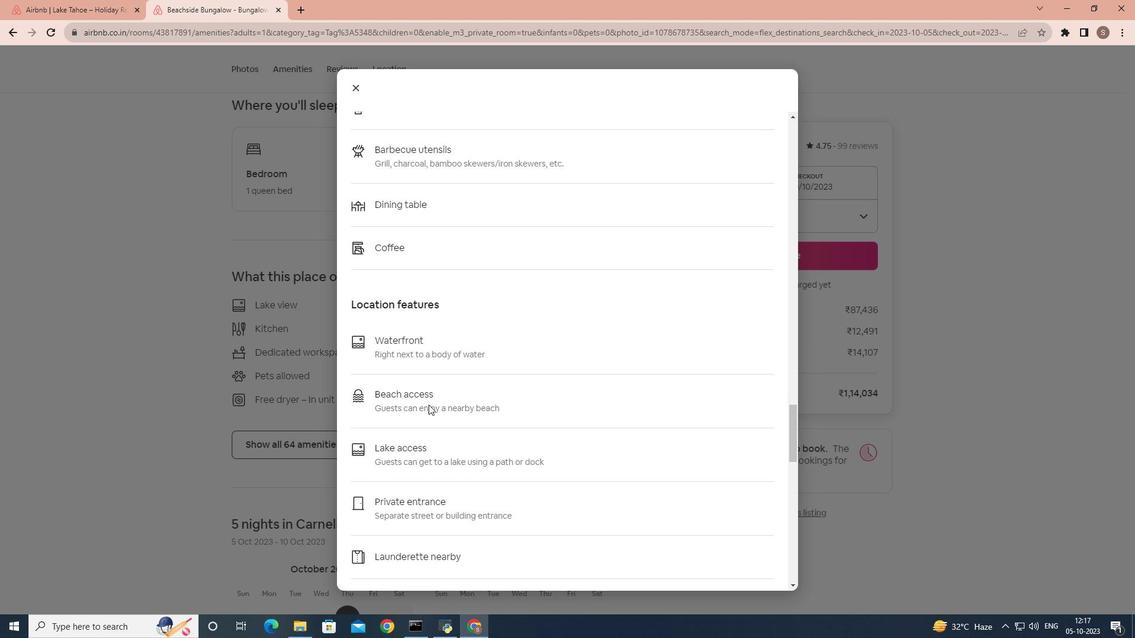 
Action: Mouse scrolled (428, 404) with delta (0, 0)
Screenshot: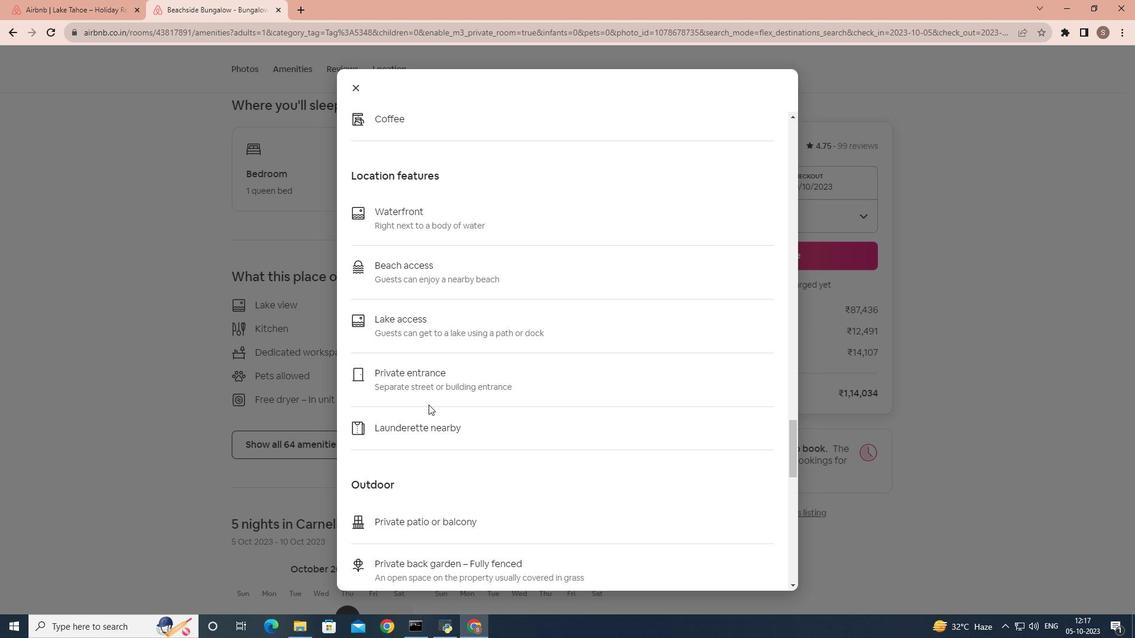 
Action: Mouse scrolled (428, 404) with delta (0, 0)
Screenshot: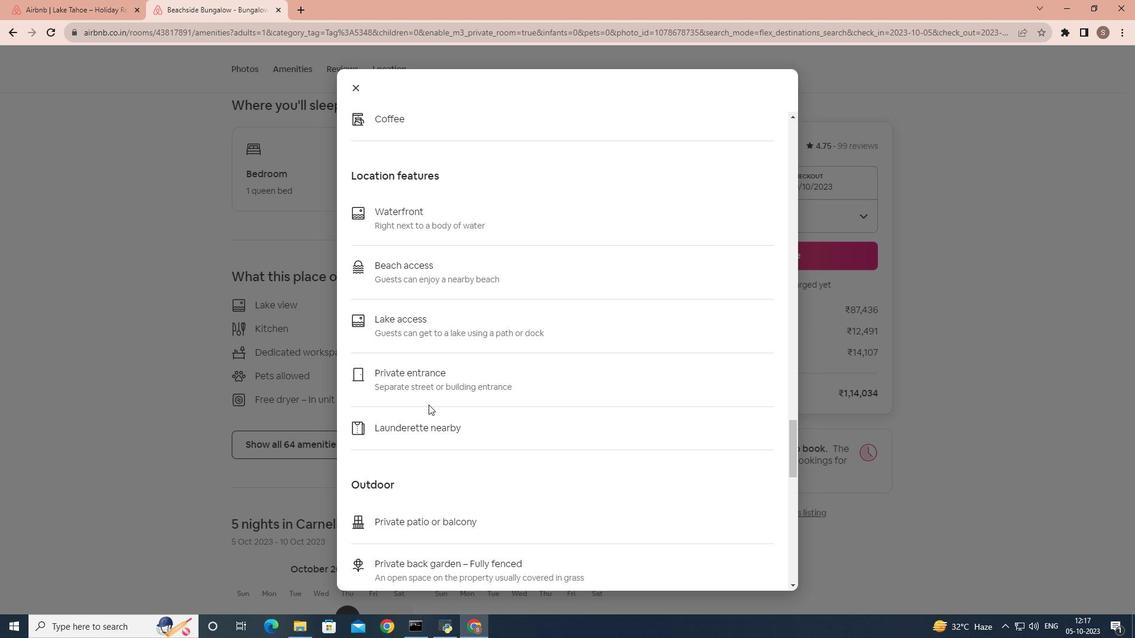 
Action: Mouse scrolled (428, 404) with delta (0, 0)
Screenshot: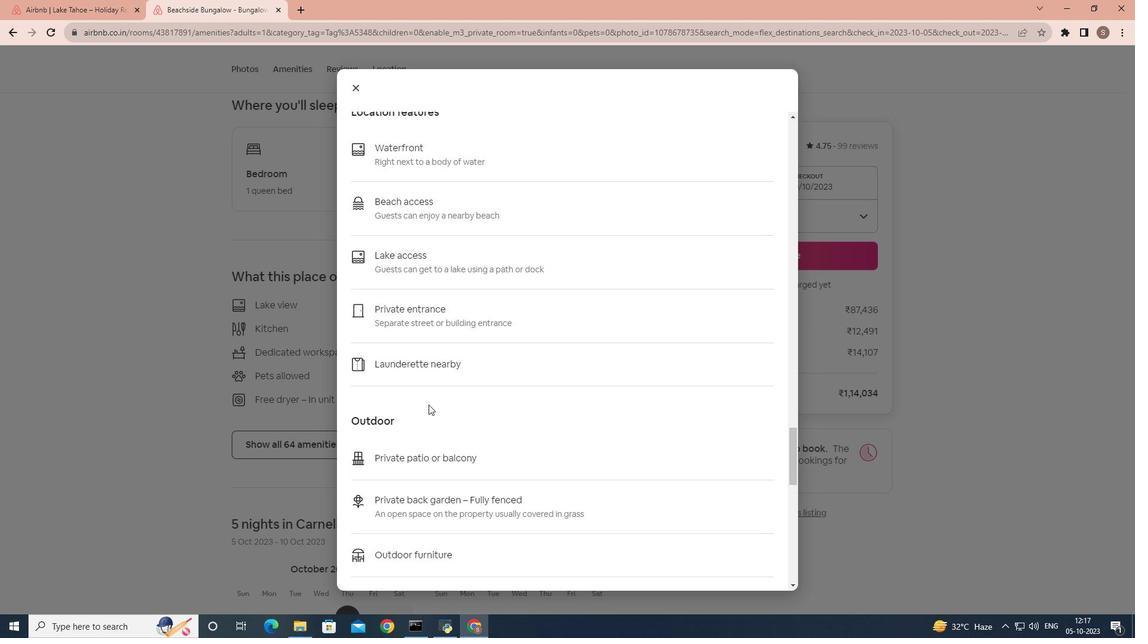 
Action: Mouse scrolled (428, 404) with delta (0, 0)
Screenshot: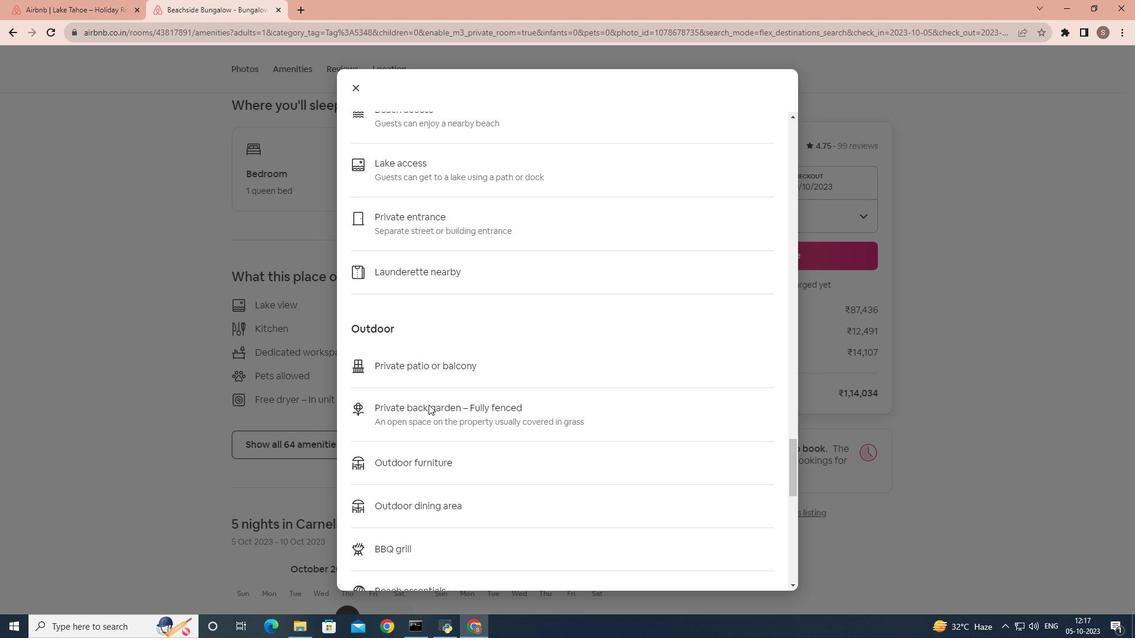 
Action: Mouse scrolled (428, 404) with delta (0, 0)
Screenshot: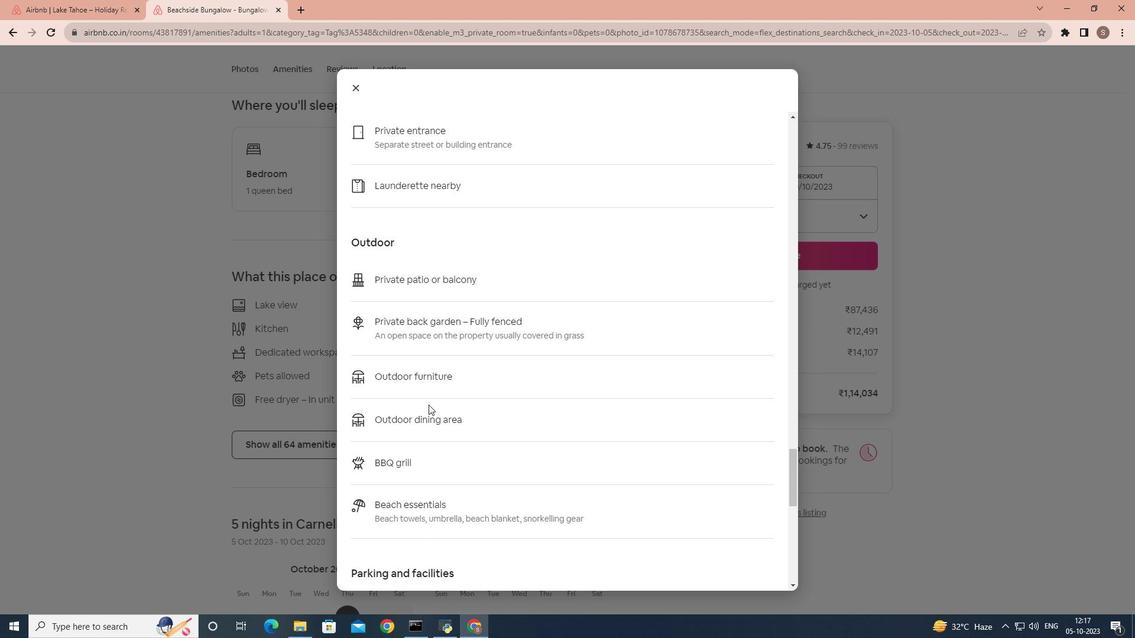 
Action: Mouse scrolled (428, 404) with delta (0, 0)
Screenshot: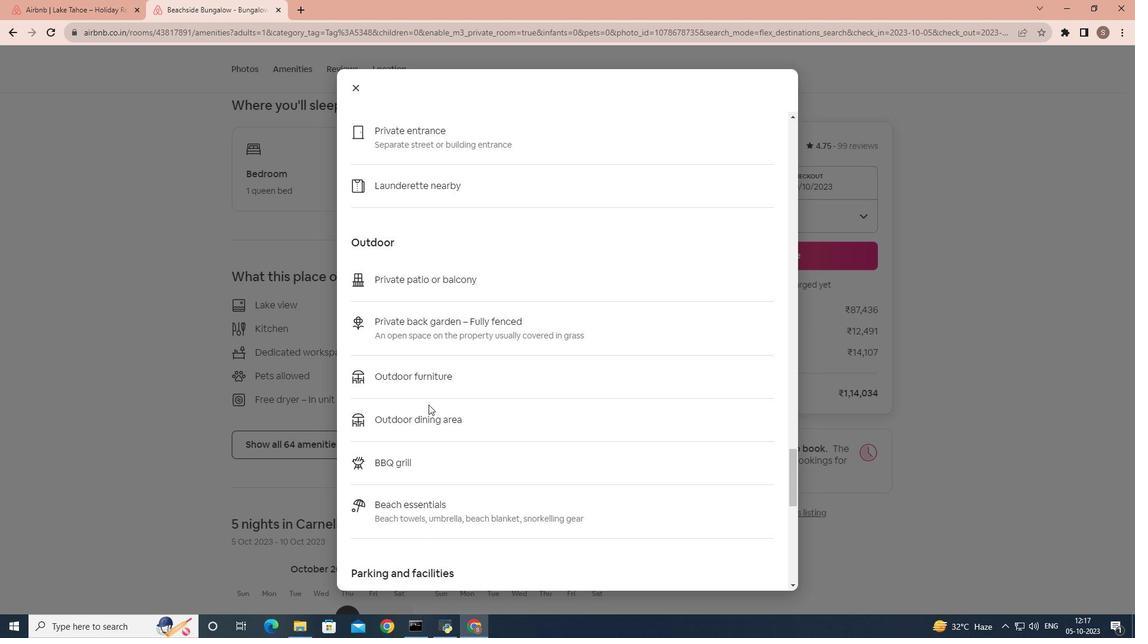 
Action: Mouse scrolled (428, 404) with delta (0, 0)
Screenshot: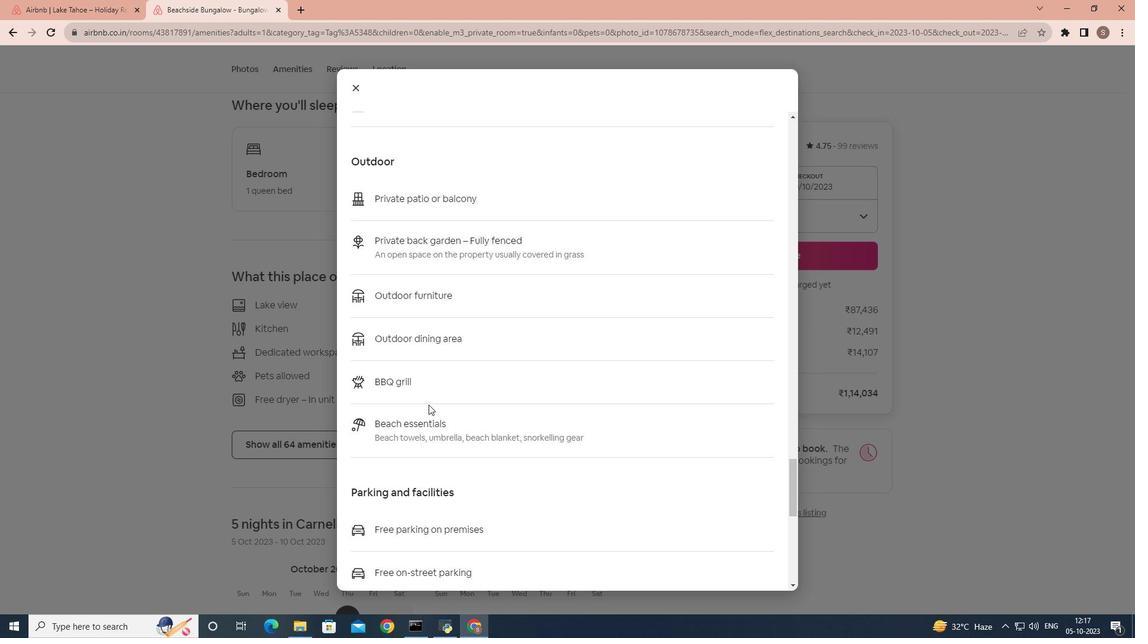 
Action: Mouse scrolled (428, 404) with delta (0, 0)
Screenshot: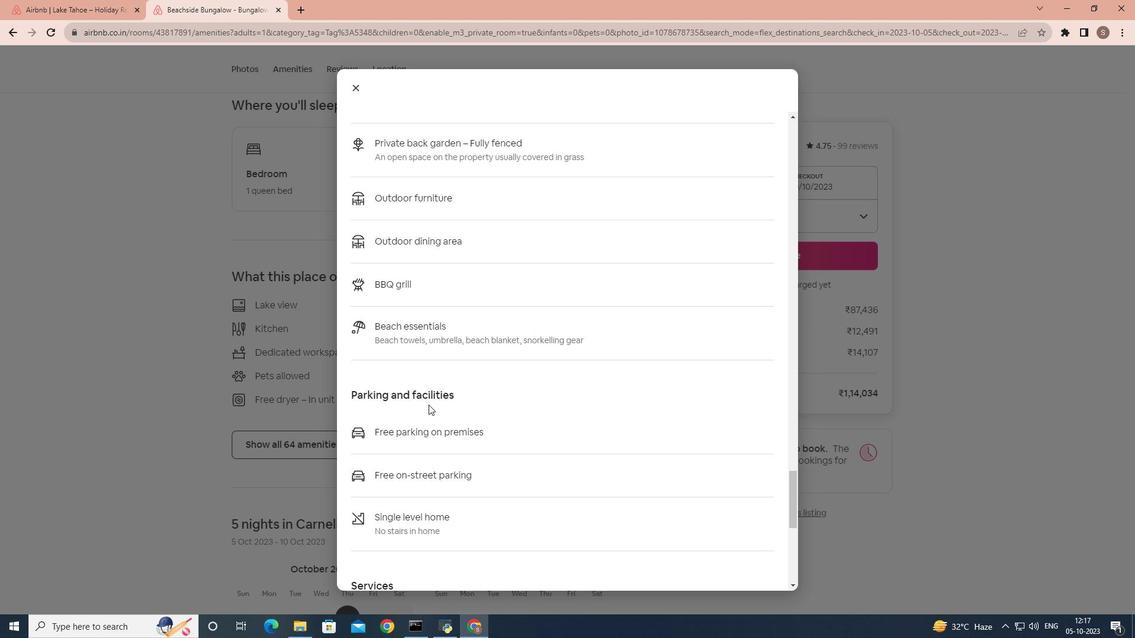 
Action: Mouse scrolled (428, 404) with delta (0, 0)
Screenshot: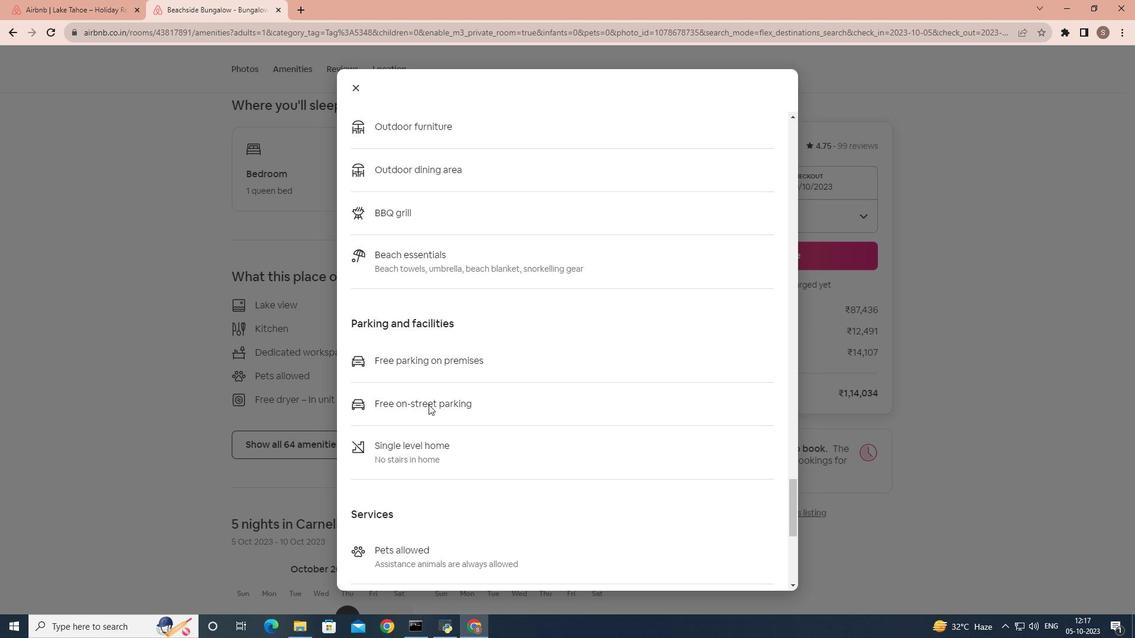 
Action: Mouse scrolled (428, 405) with delta (0, 0)
Screenshot: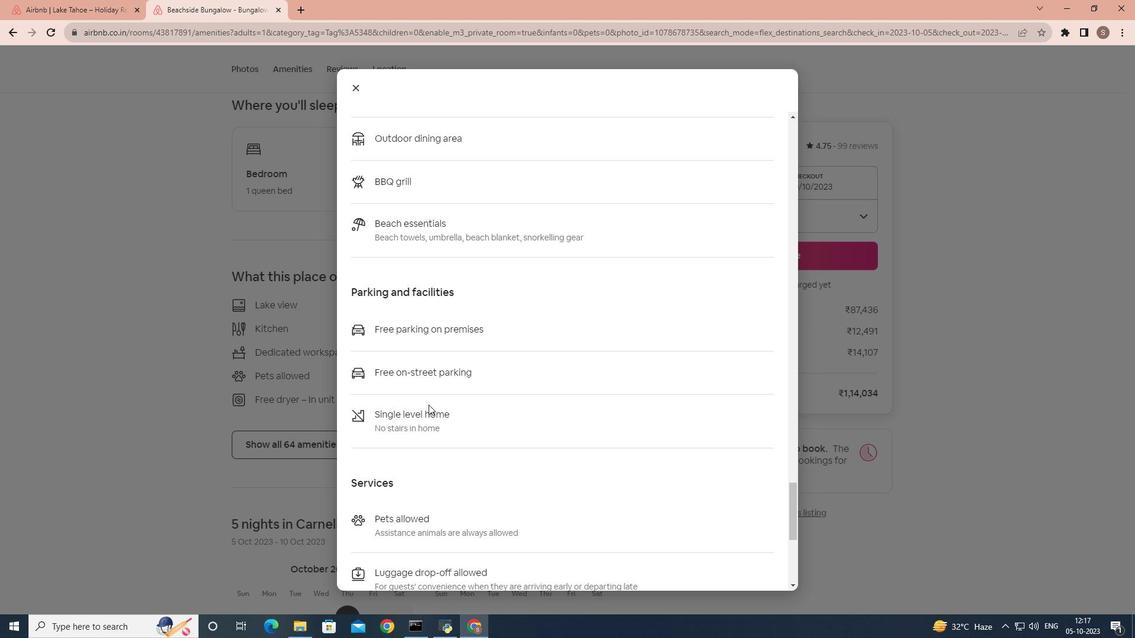 
Action: Mouse scrolled (428, 404) with delta (0, 0)
Screenshot: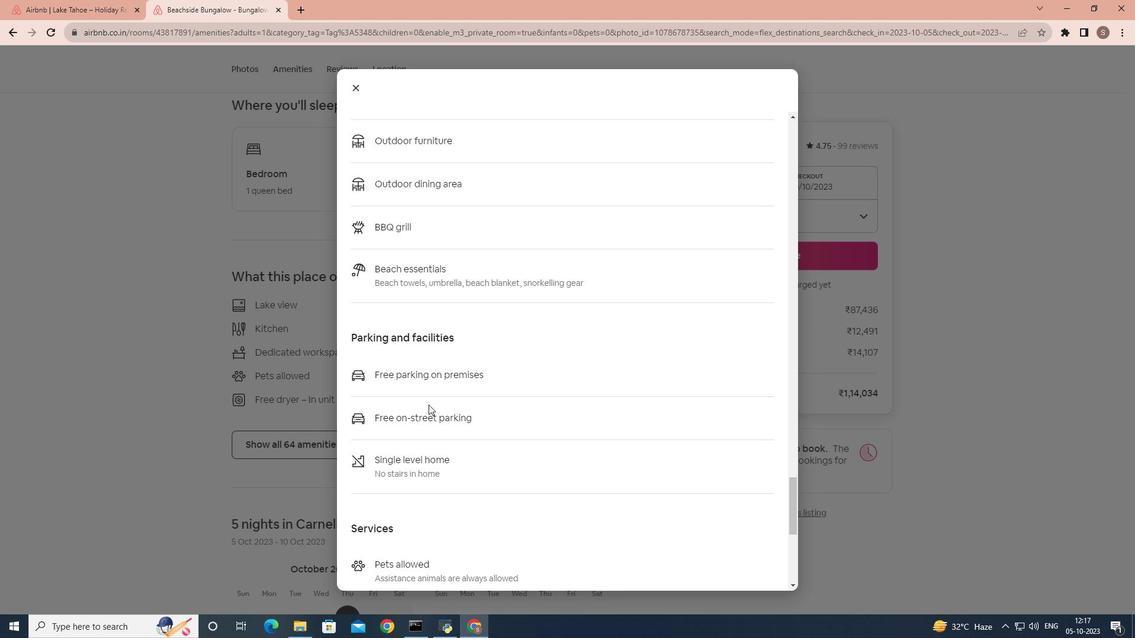 
Action: Mouse scrolled (428, 404) with delta (0, 0)
Screenshot: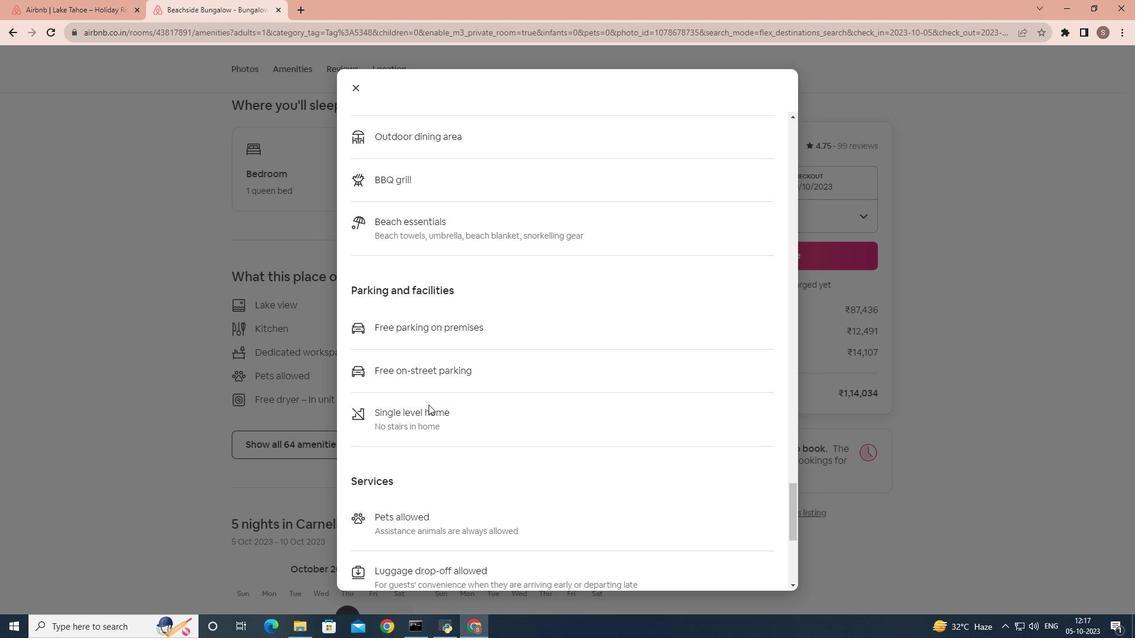 
Action: Mouse scrolled (428, 404) with delta (0, 0)
Screenshot: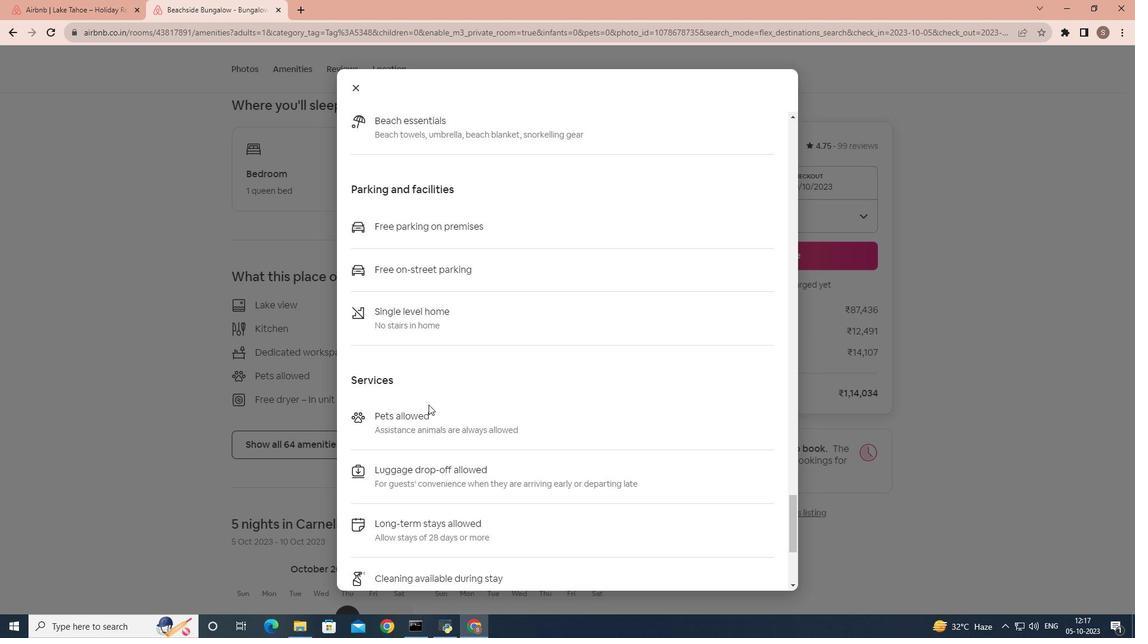 
Action: Mouse scrolled (428, 404) with delta (0, 0)
Screenshot: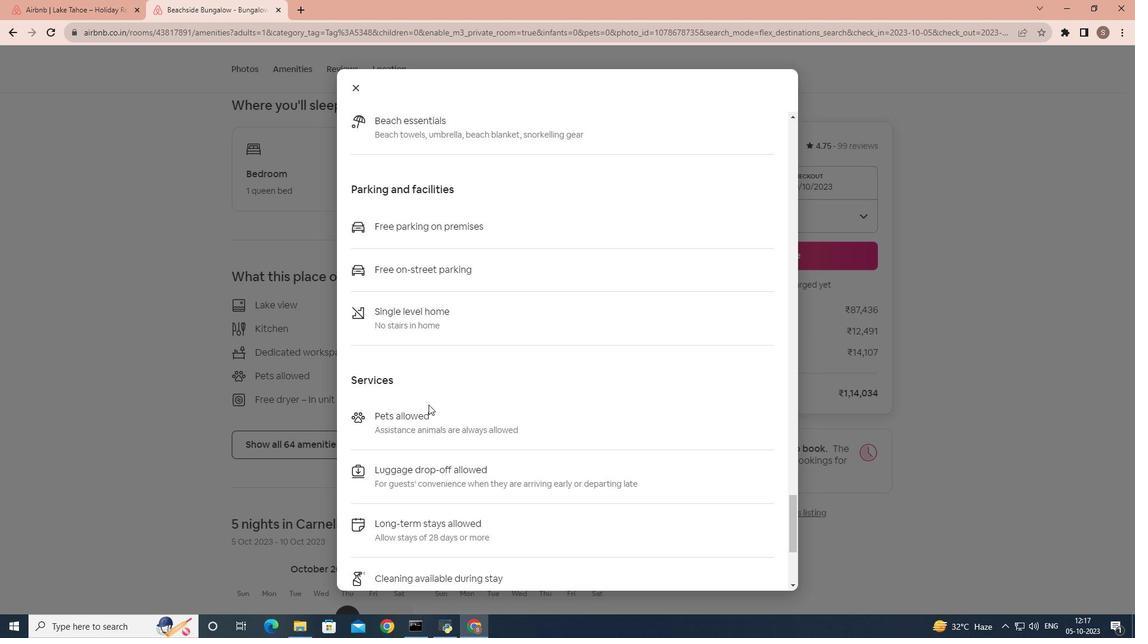 
Action: Mouse scrolled (428, 404) with delta (0, 0)
Screenshot: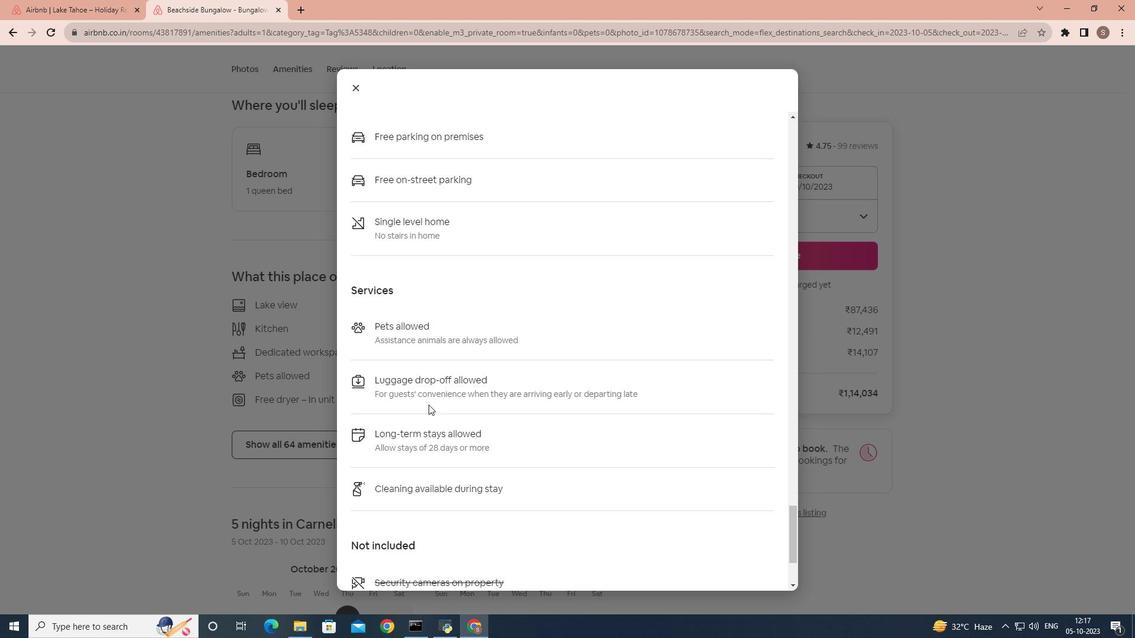 
Action: Mouse scrolled (428, 404) with delta (0, 0)
Screenshot: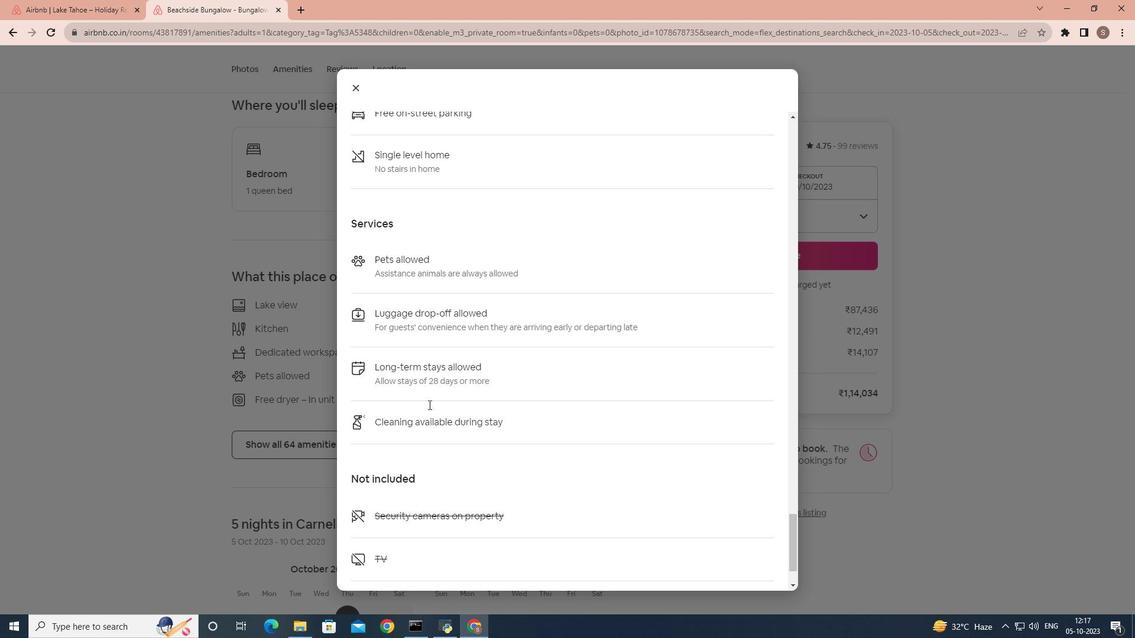 
Action: Mouse scrolled (428, 404) with delta (0, 0)
Screenshot: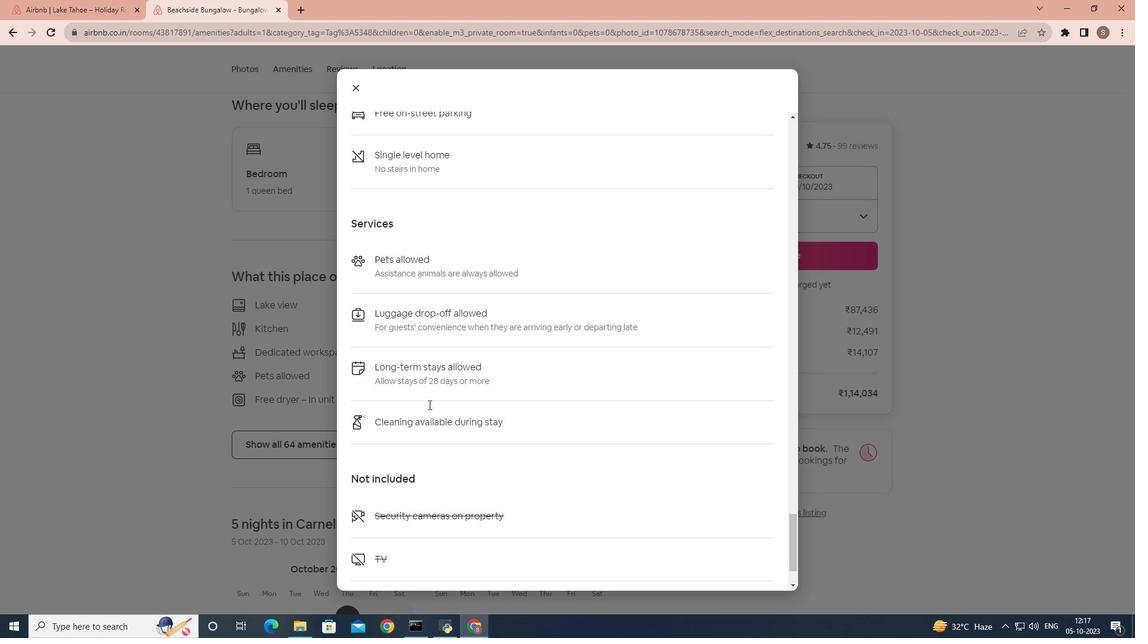 
Action: Mouse scrolled (428, 404) with delta (0, 0)
Screenshot: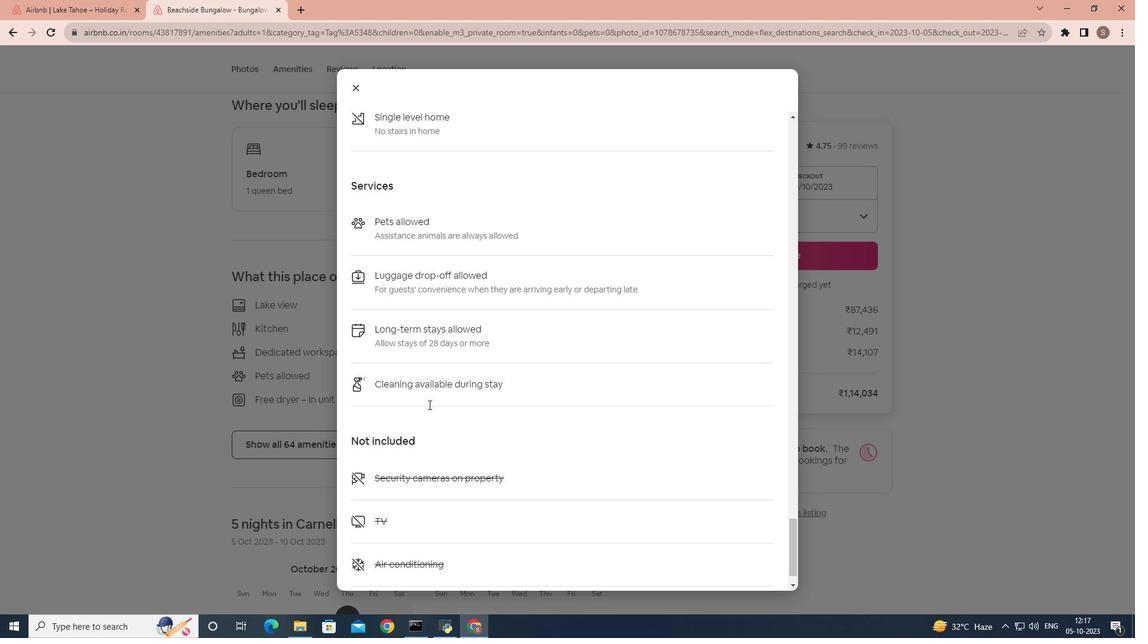 
Action: Mouse scrolled (428, 404) with delta (0, 0)
Screenshot: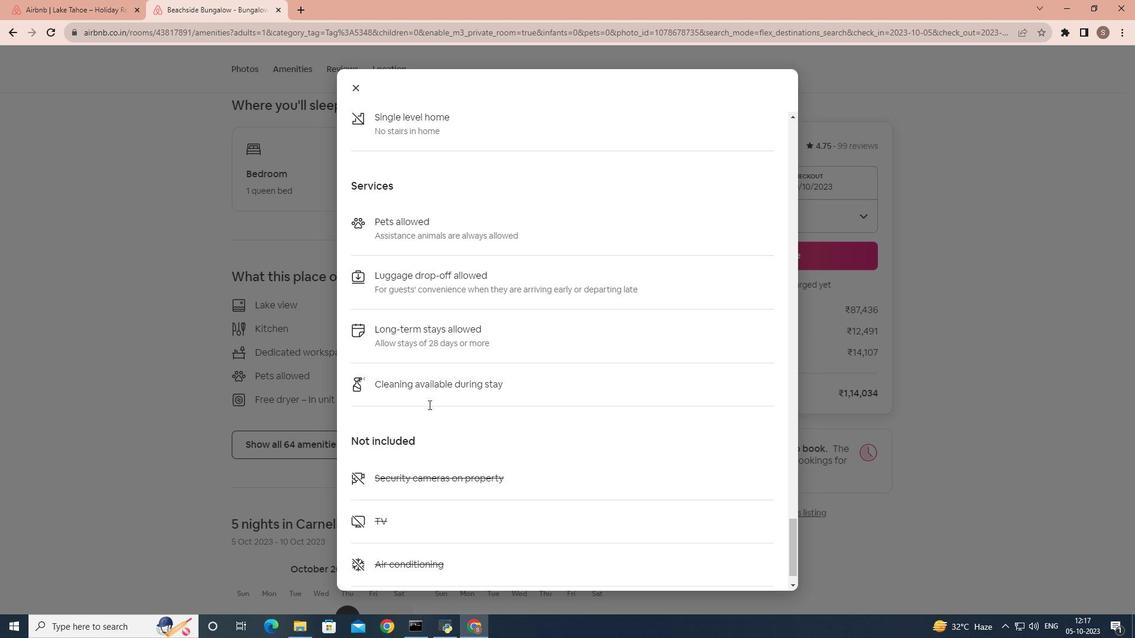 
Action: Mouse scrolled (428, 404) with delta (0, 0)
Screenshot: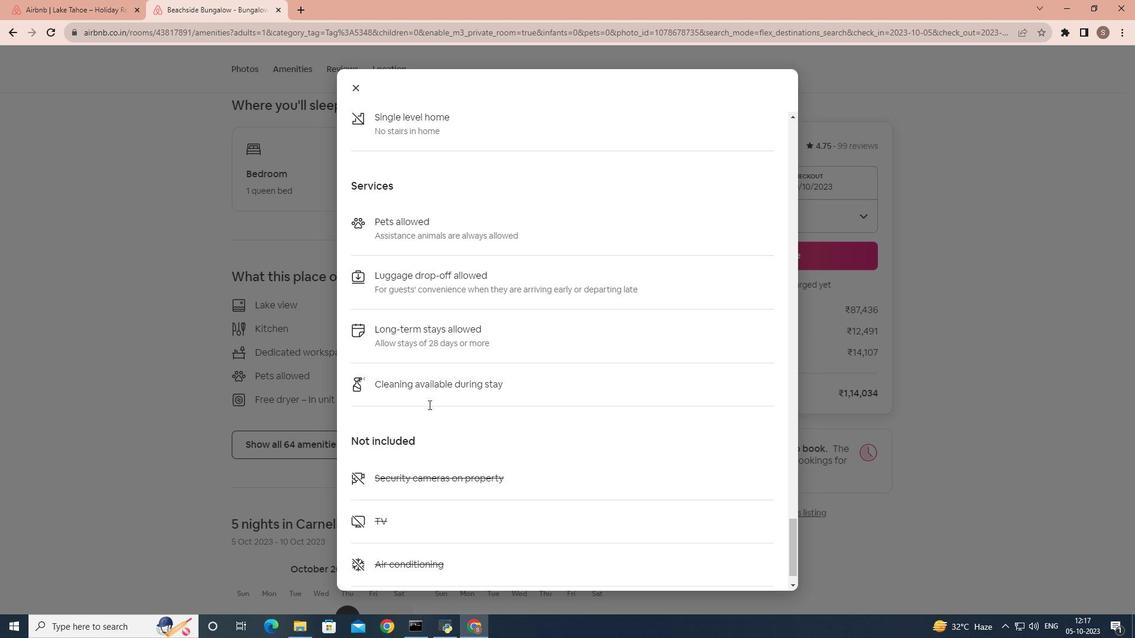
Action: Mouse scrolled (428, 405) with delta (0, 0)
Screenshot: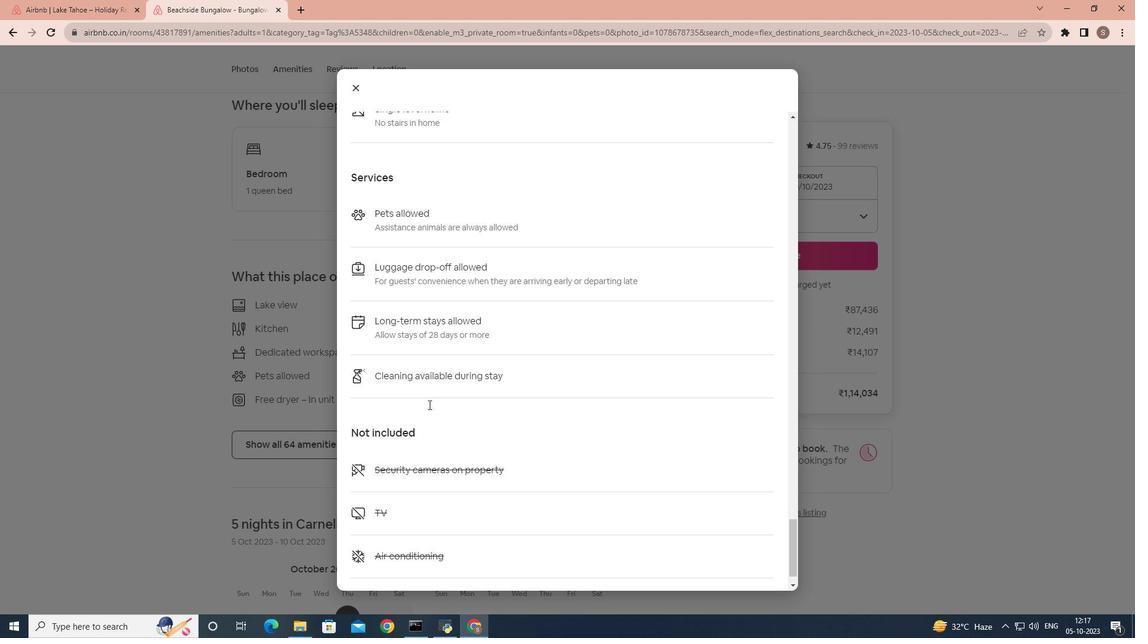 
Action: Mouse moved to (352, 88)
Screenshot: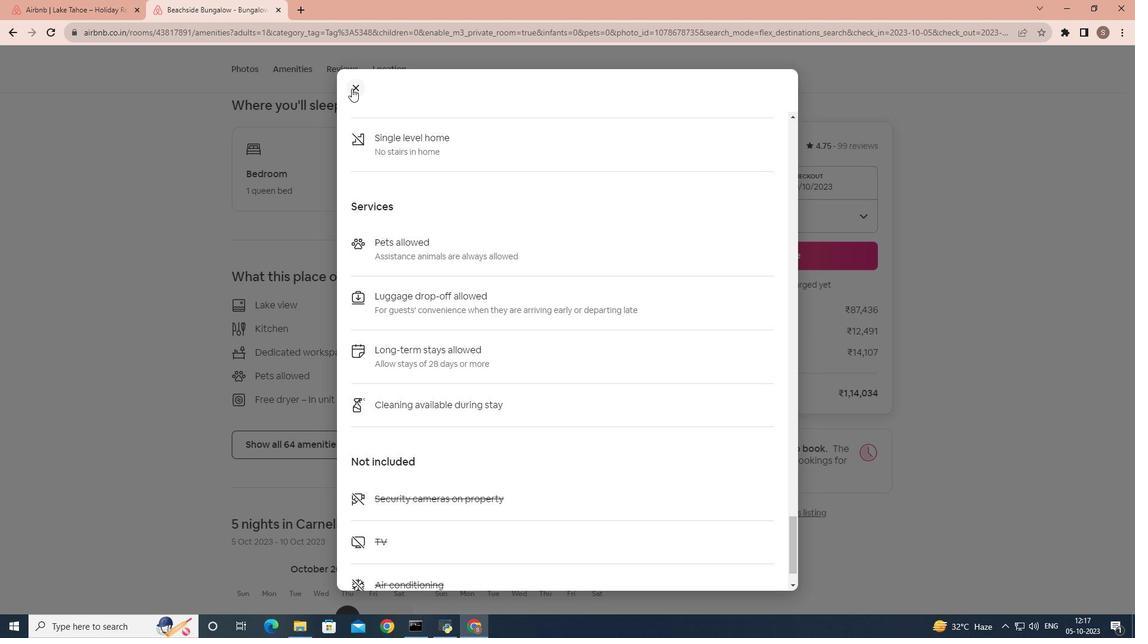 
Action: Mouse pressed left at (352, 88)
Screenshot: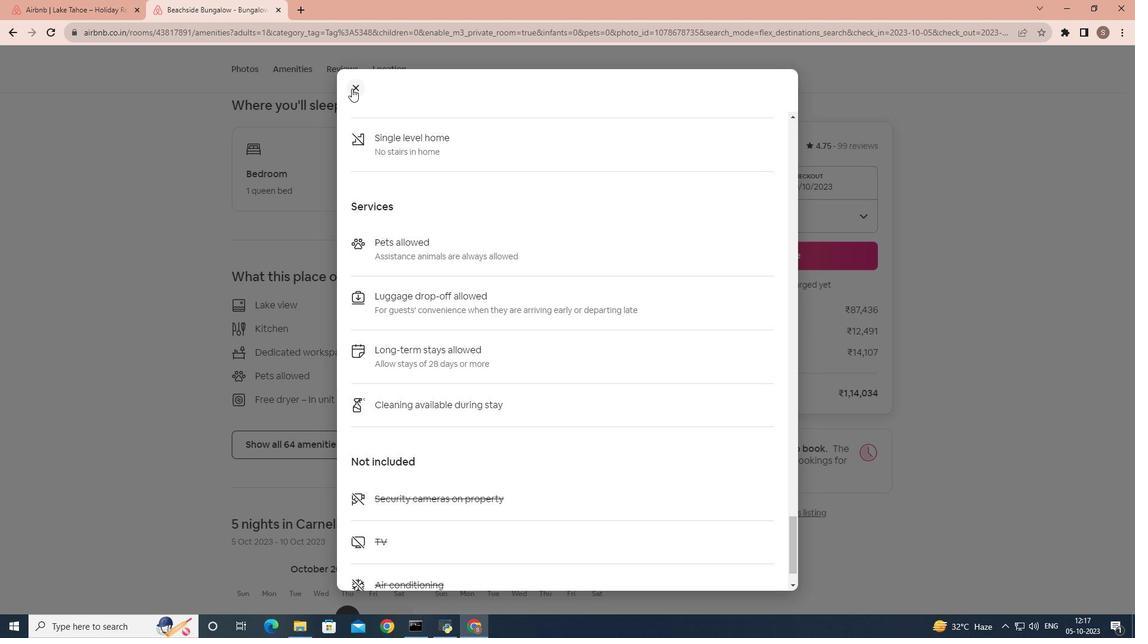 
Action: Mouse moved to (343, 341)
Screenshot: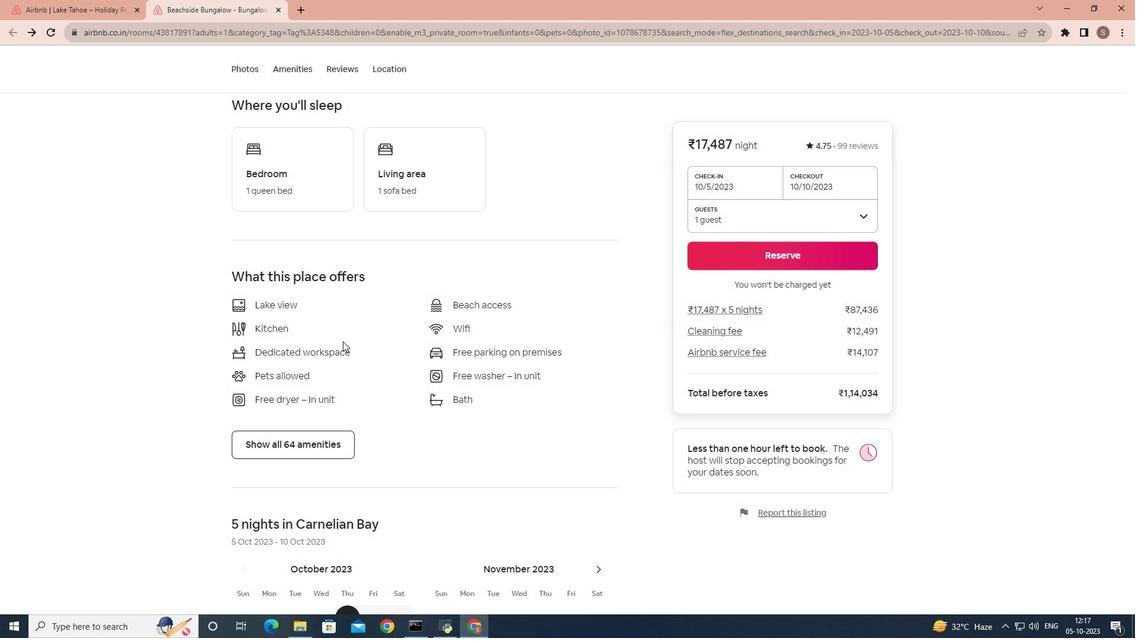 
Action: Mouse scrolled (343, 341) with delta (0, 0)
Screenshot: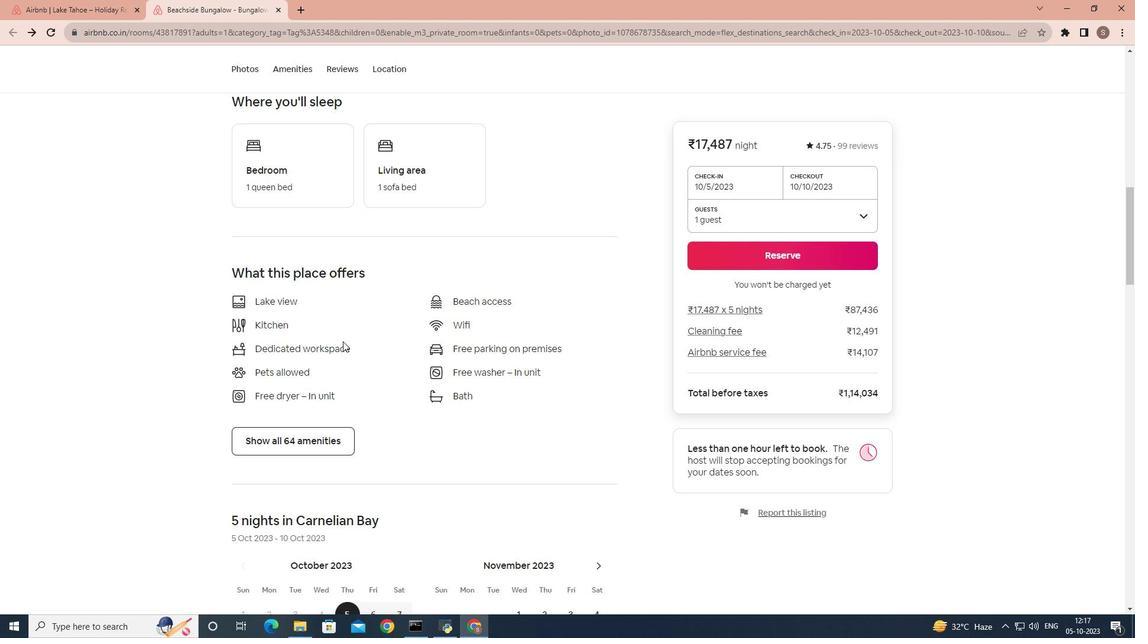 
Action: Mouse scrolled (343, 341) with delta (0, 0)
Screenshot: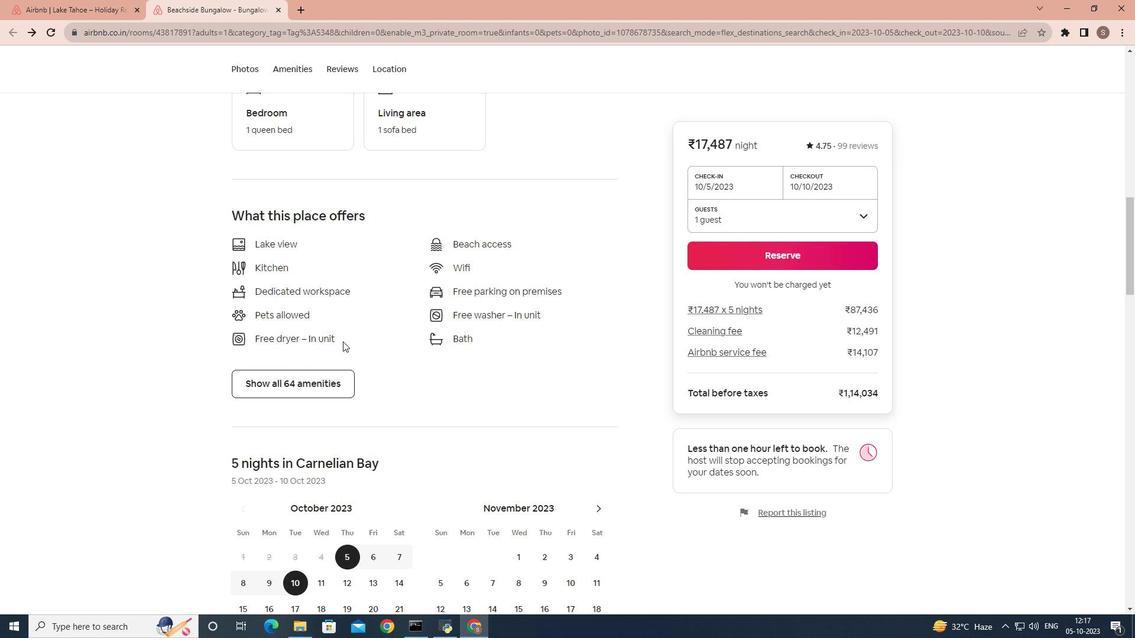 
Action: Mouse scrolled (343, 341) with delta (0, 0)
Screenshot: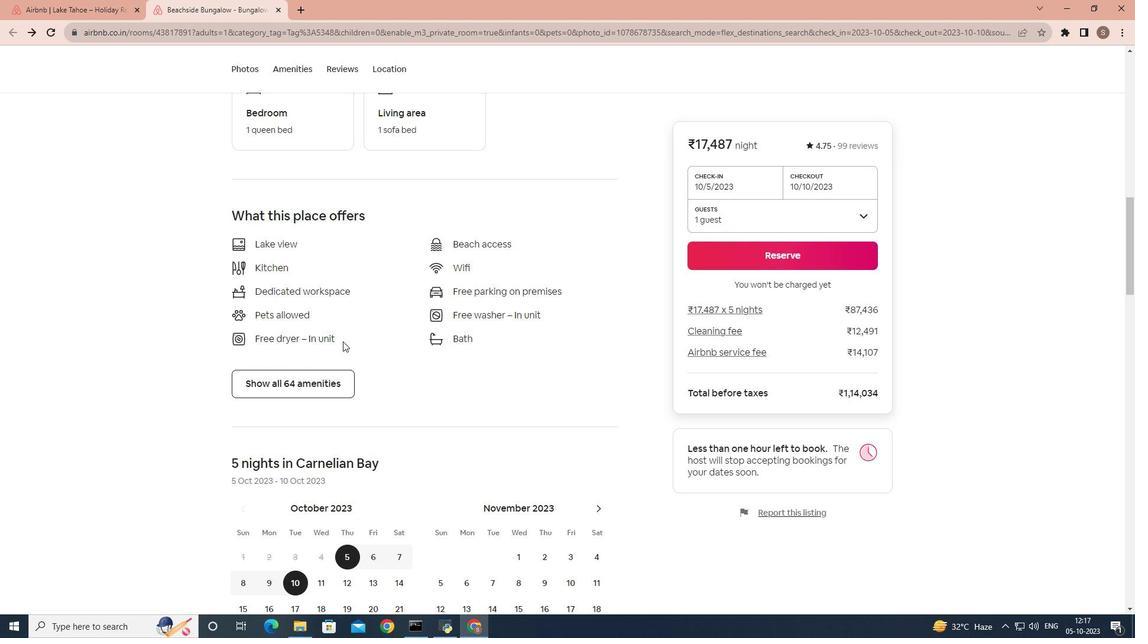 
Action: Mouse scrolled (343, 341) with delta (0, 0)
Screenshot: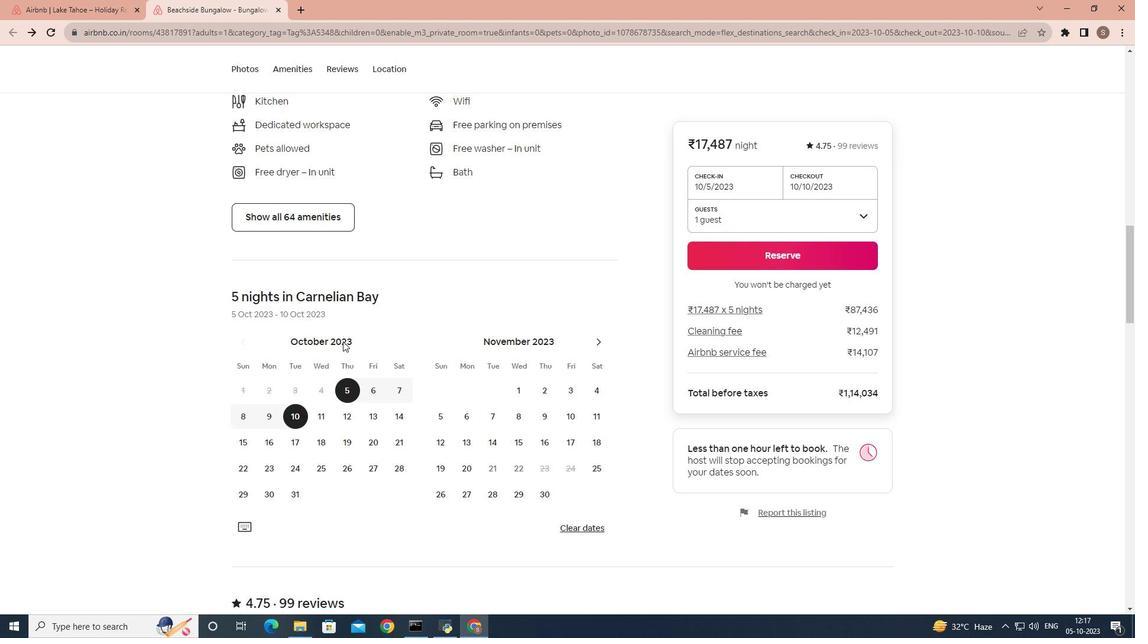 
Action: Mouse scrolled (343, 341) with delta (0, 0)
Screenshot: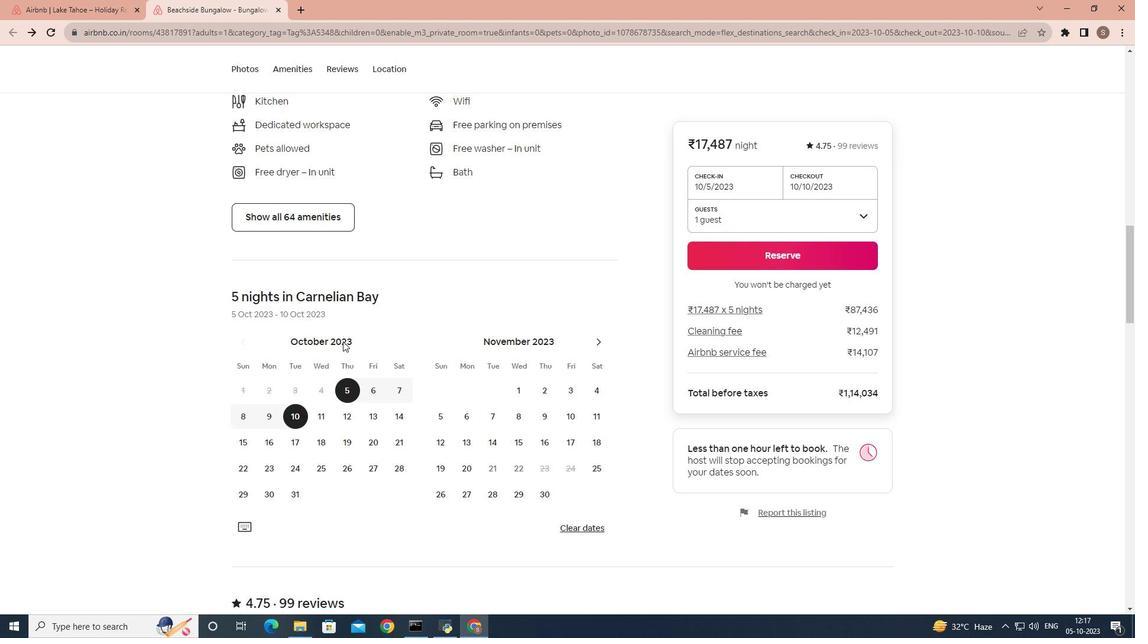 
Action: Mouse scrolled (343, 341) with delta (0, 0)
Screenshot: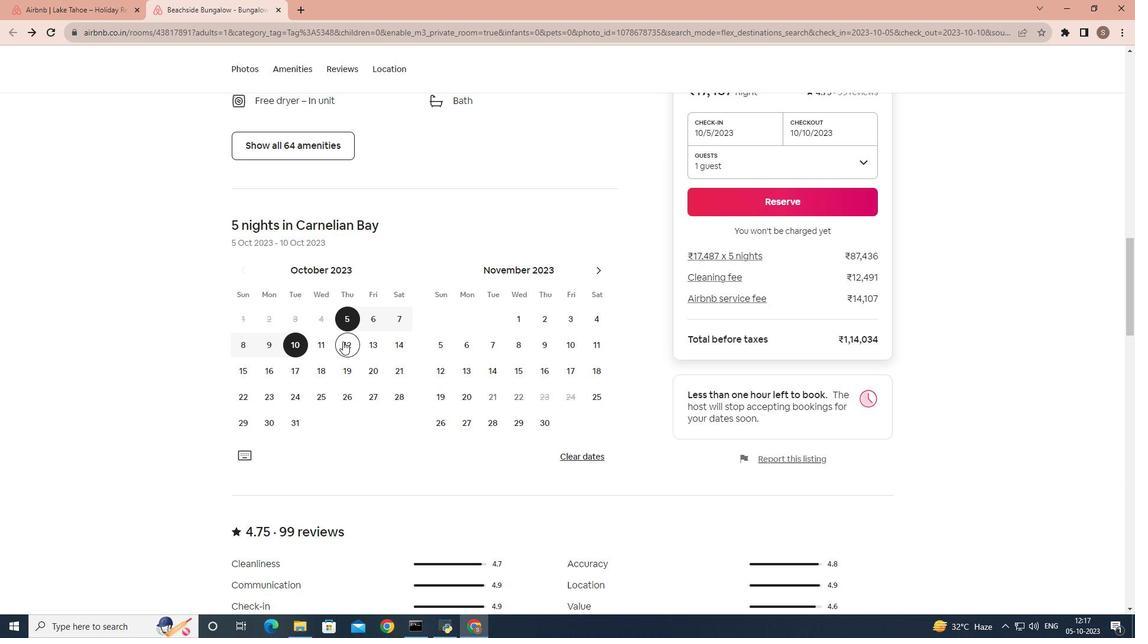 
Action: Mouse scrolled (343, 341) with delta (0, 0)
Screenshot: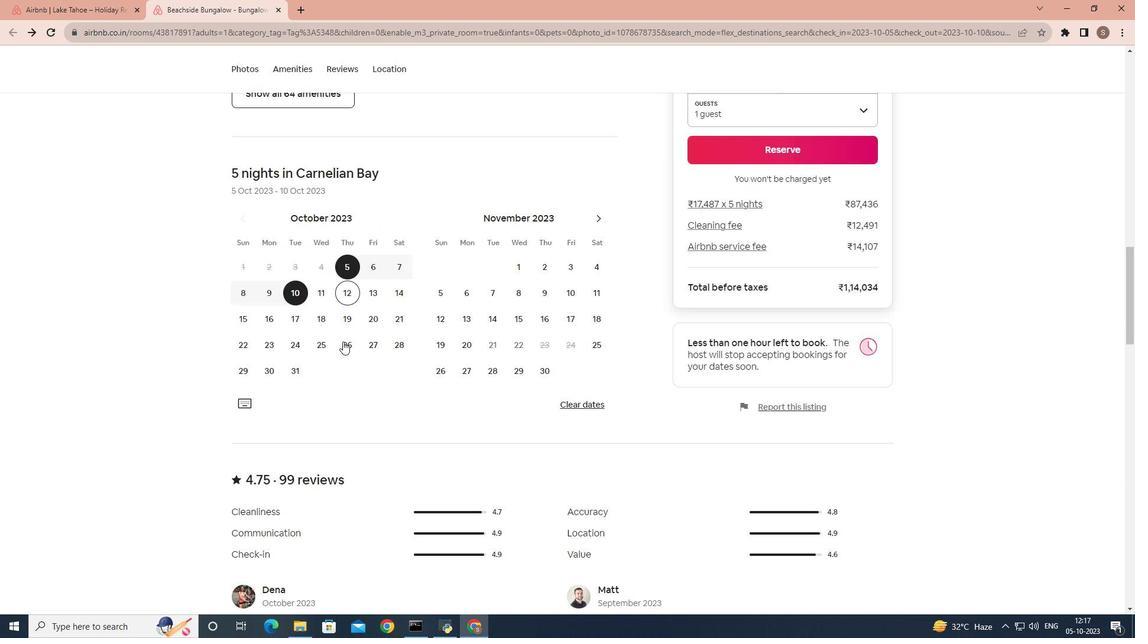 
Action: Mouse scrolled (343, 341) with delta (0, 0)
Screenshot: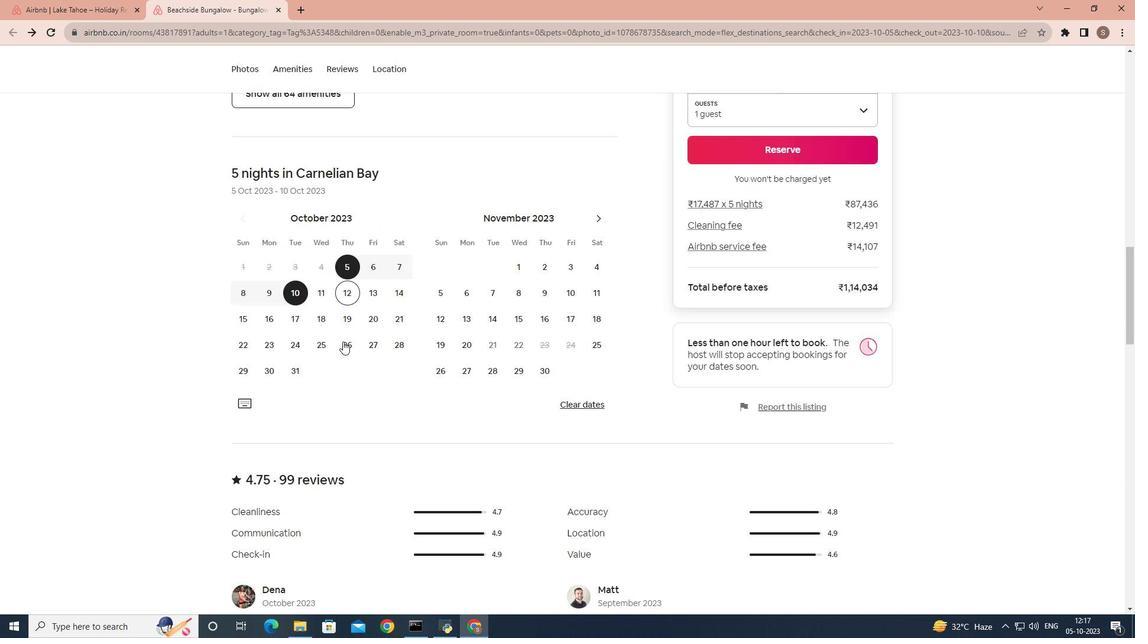 
Action: Mouse scrolled (343, 341) with delta (0, 0)
Screenshot: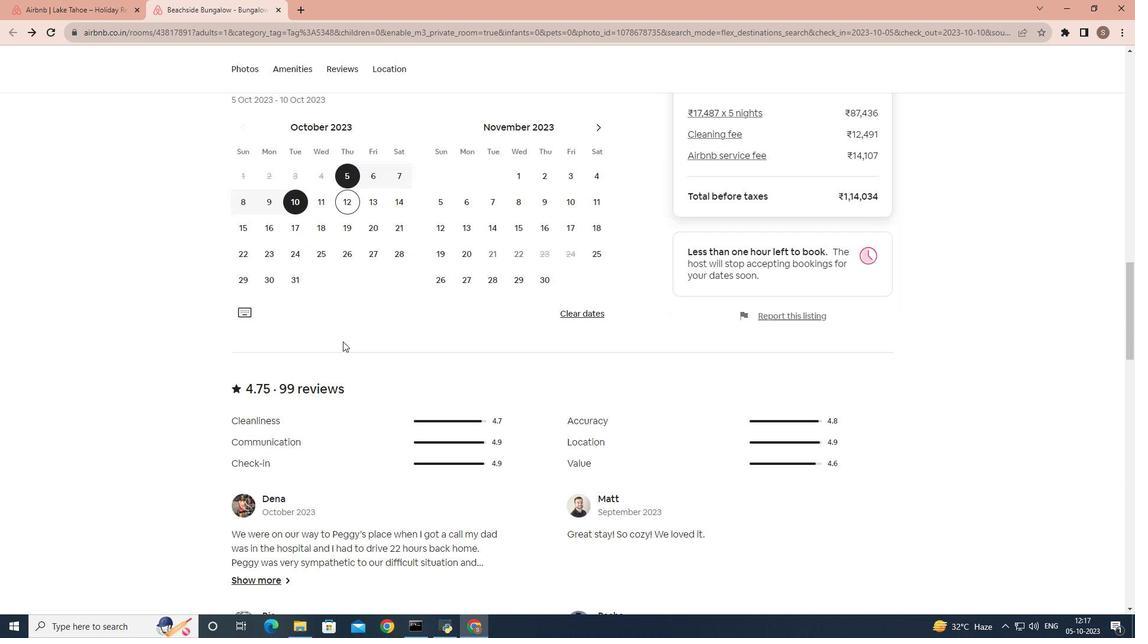 
Action: Mouse scrolled (343, 341) with delta (0, 0)
Screenshot: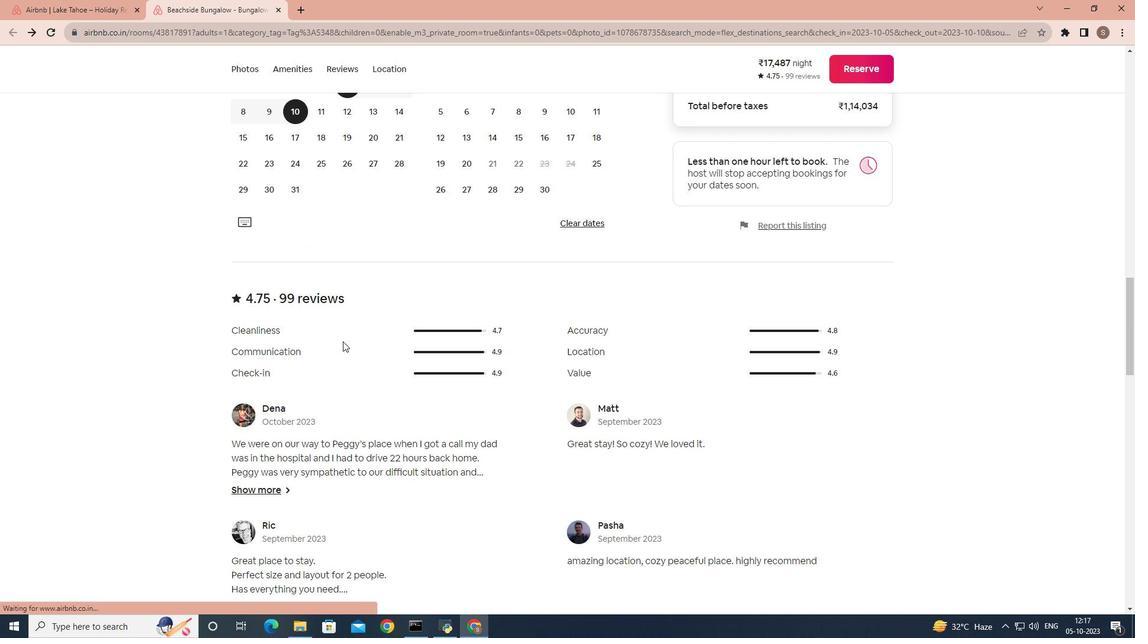 
Action: Mouse scrolled (343, 341) with delta (0, 0)
Screenshot: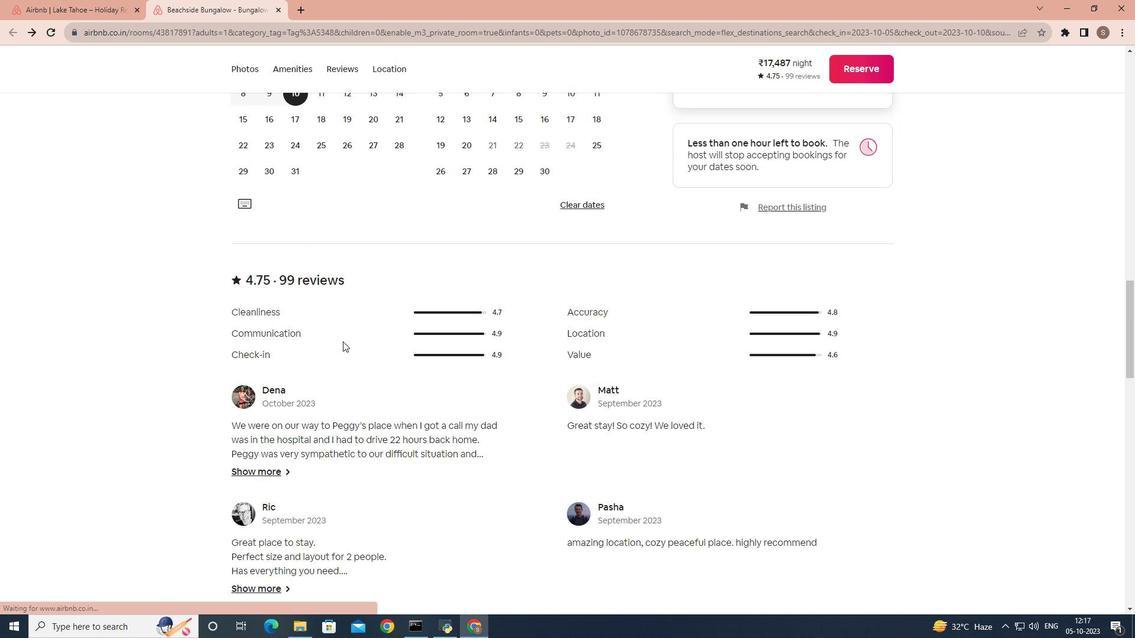 
Action: Mouse scrolled (343, 341) with delta (0, 0)
Screenshot: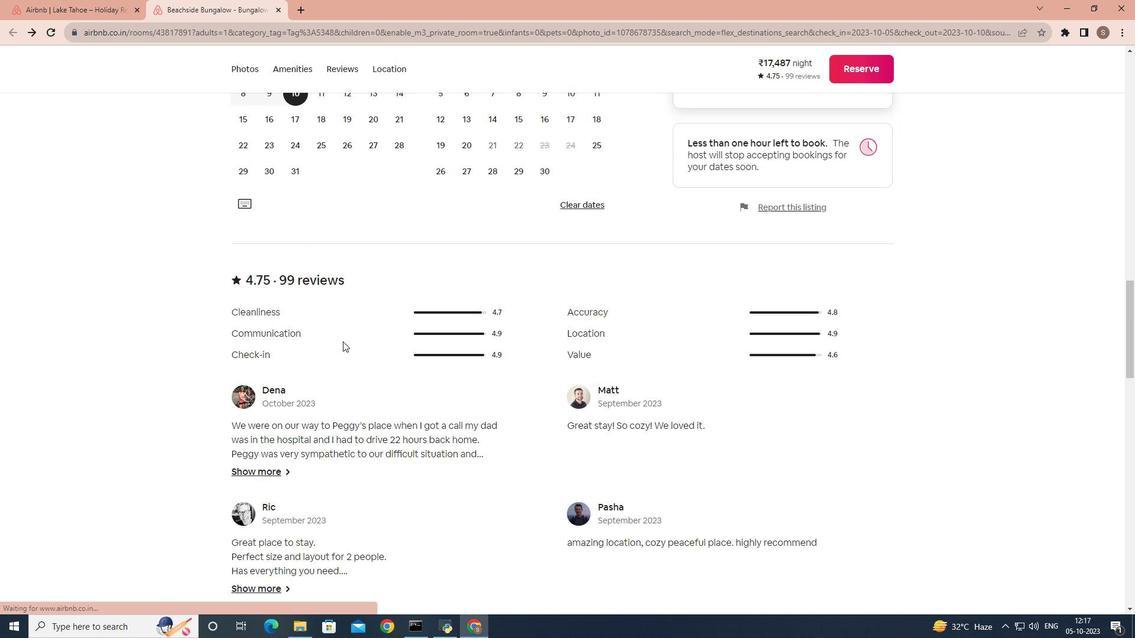 
Action: Mouse scrolled (343, 341) with delta (0, 0)
Screenshot: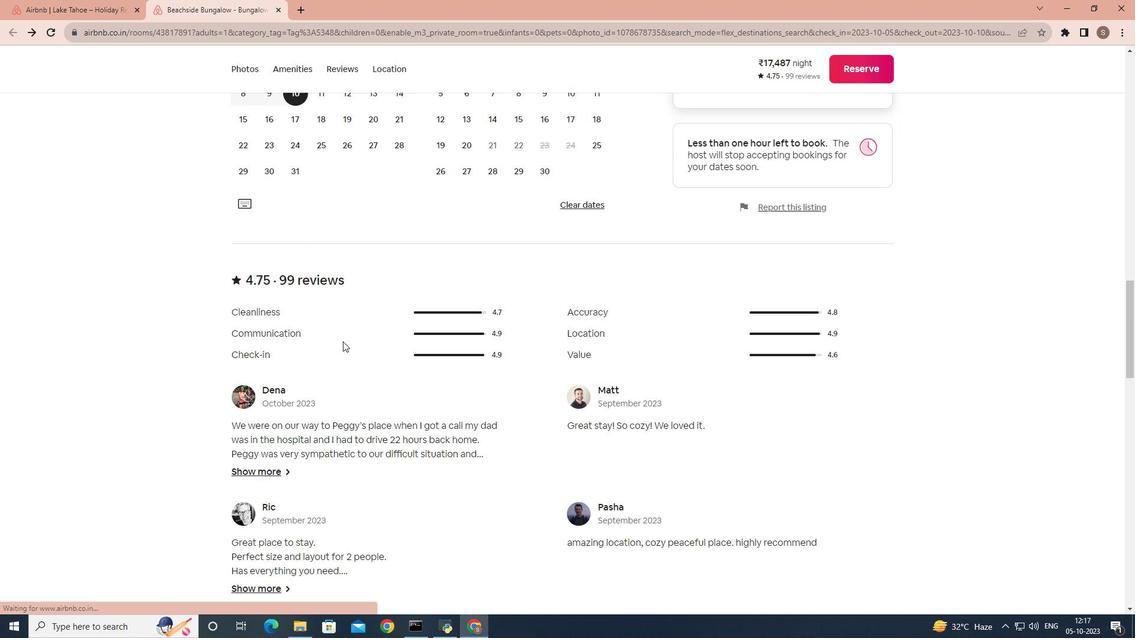
Action: Mouse moved to (304, 530)
Screenshot: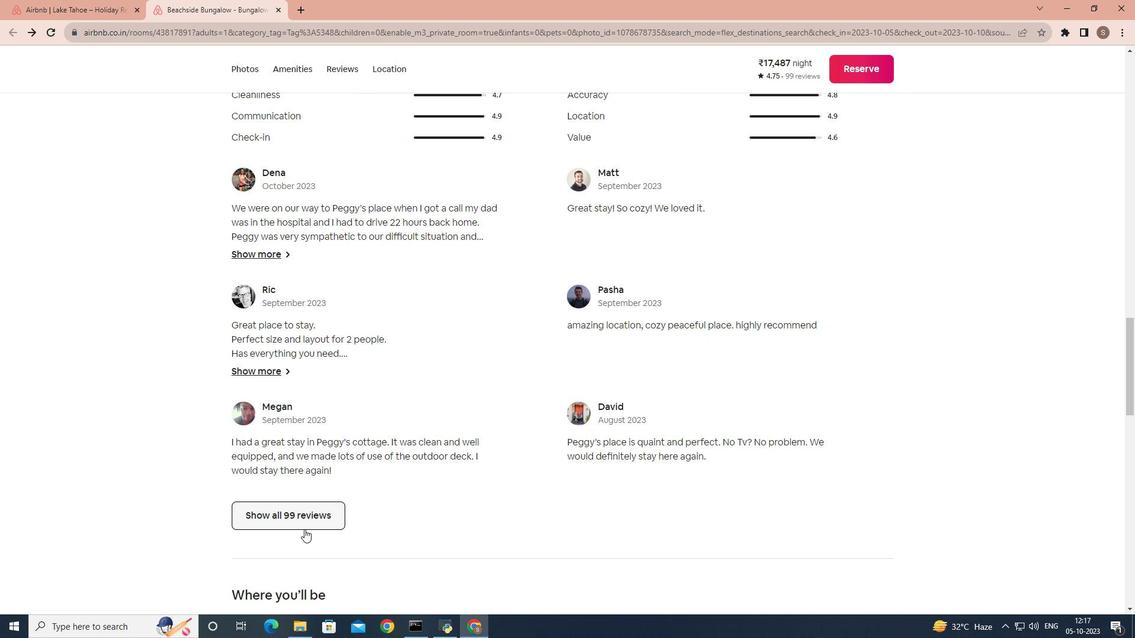 
Action: Mouse pressed left at (304, 530)
Screenshot: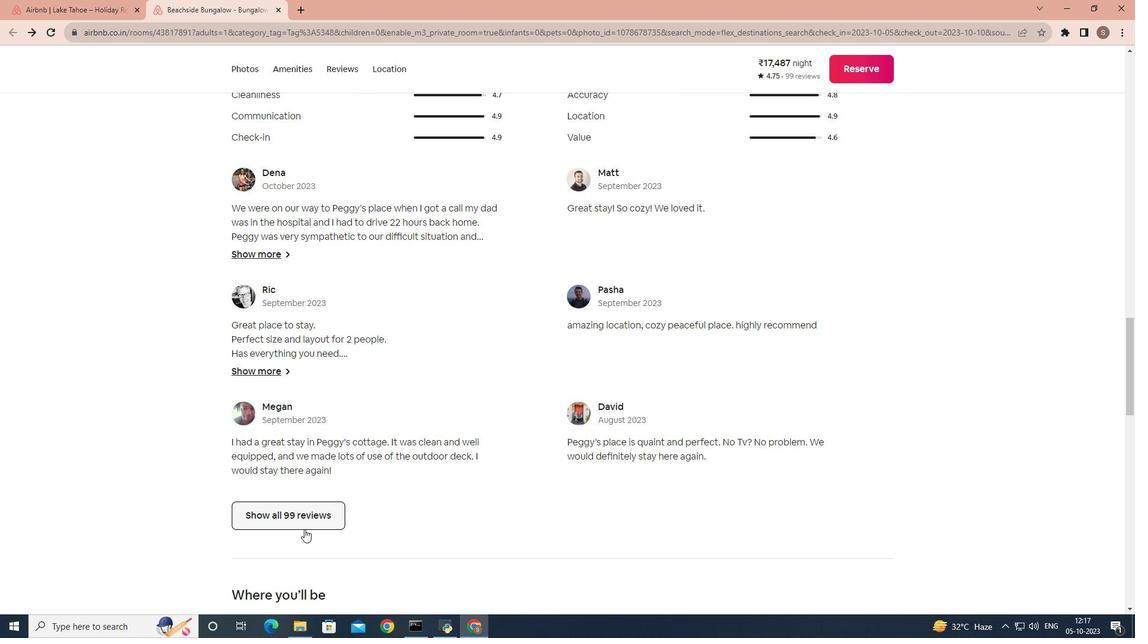 
Action: Mouse moved to (721, 330)
Screenshot: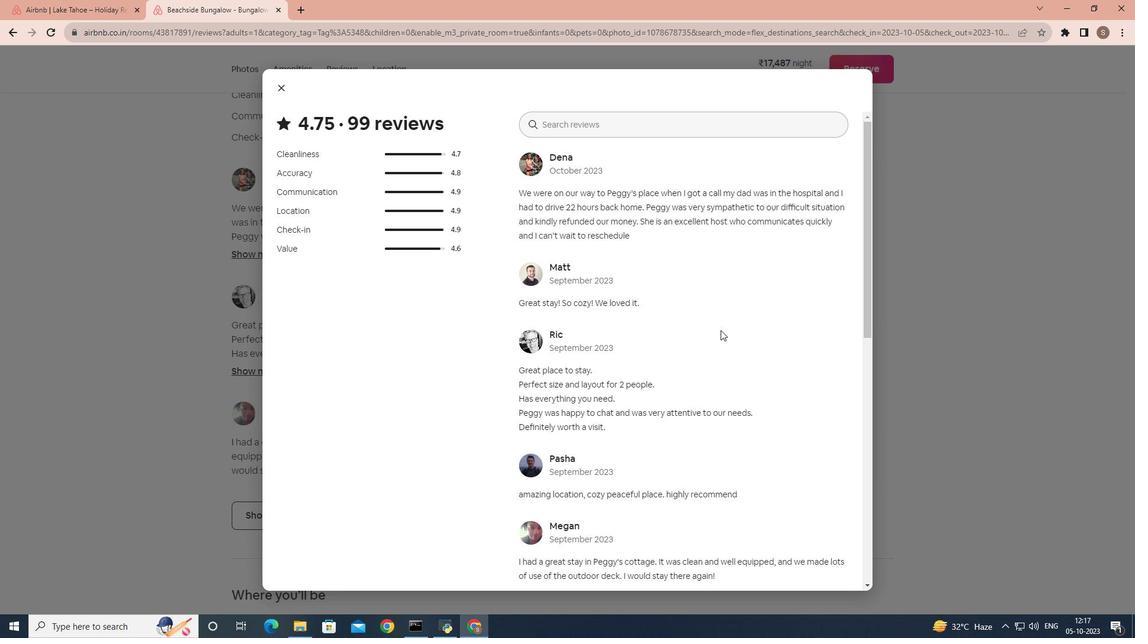 
Action: Mouse scrolled (721, 330) with delta (0, 0)
Screenshot: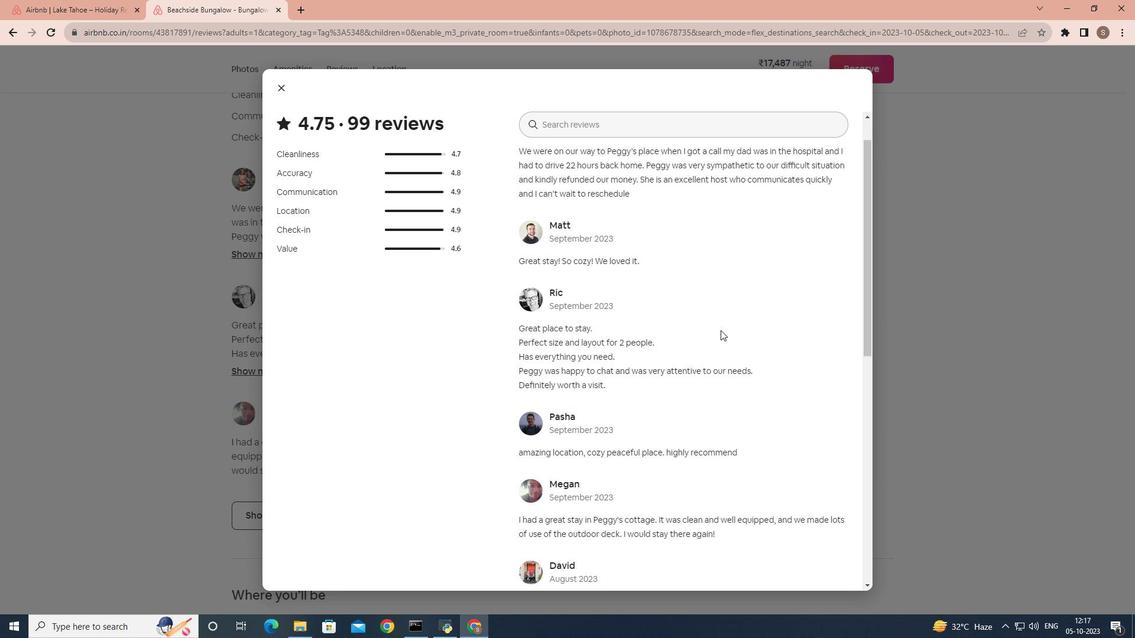 
Action: Mouse scrolled (721, 330) with delta (0, 0)
Screenshot: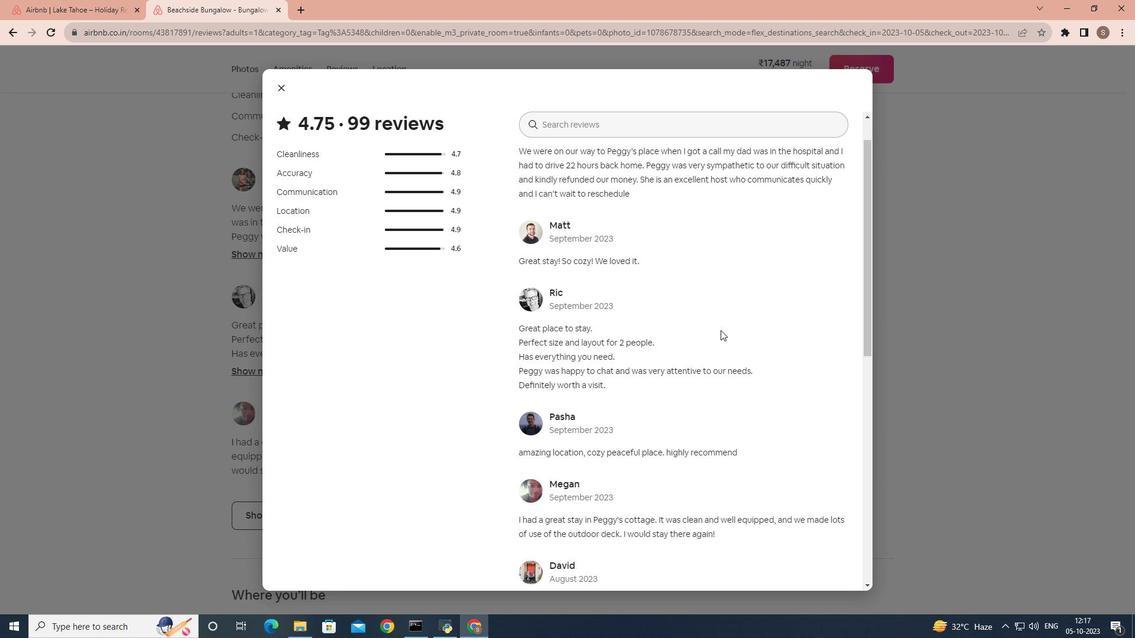 
Action: Mouse scrolled (721, 330) with delta (0, 0)
Screenshot: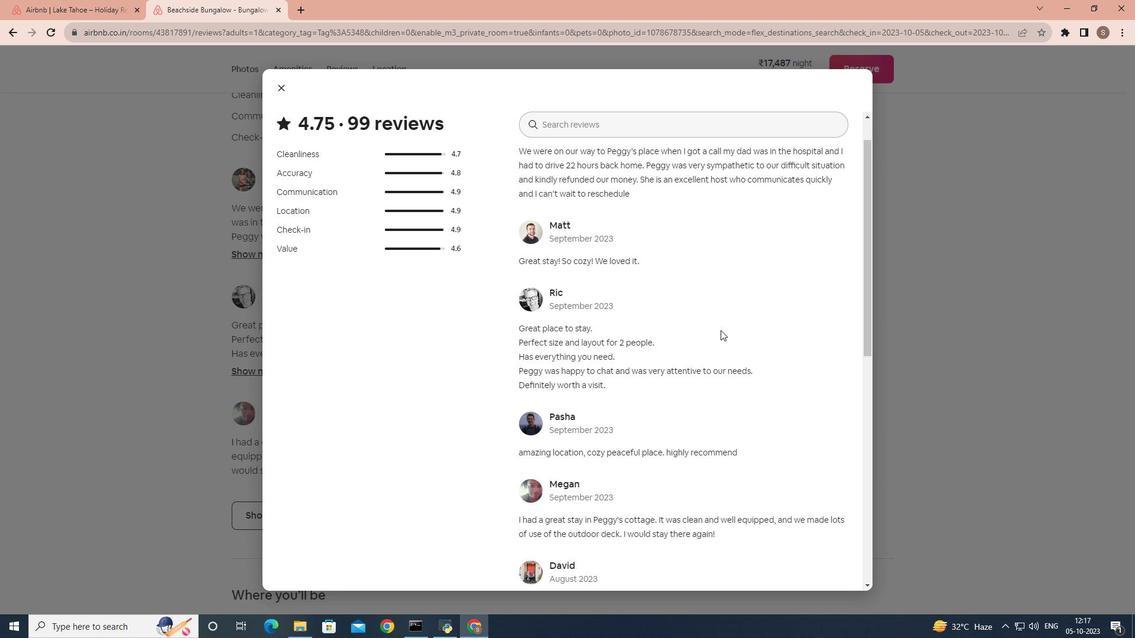 
Action: Mouse scrolled (721, 330) with delta (0, 0)
Screenshot: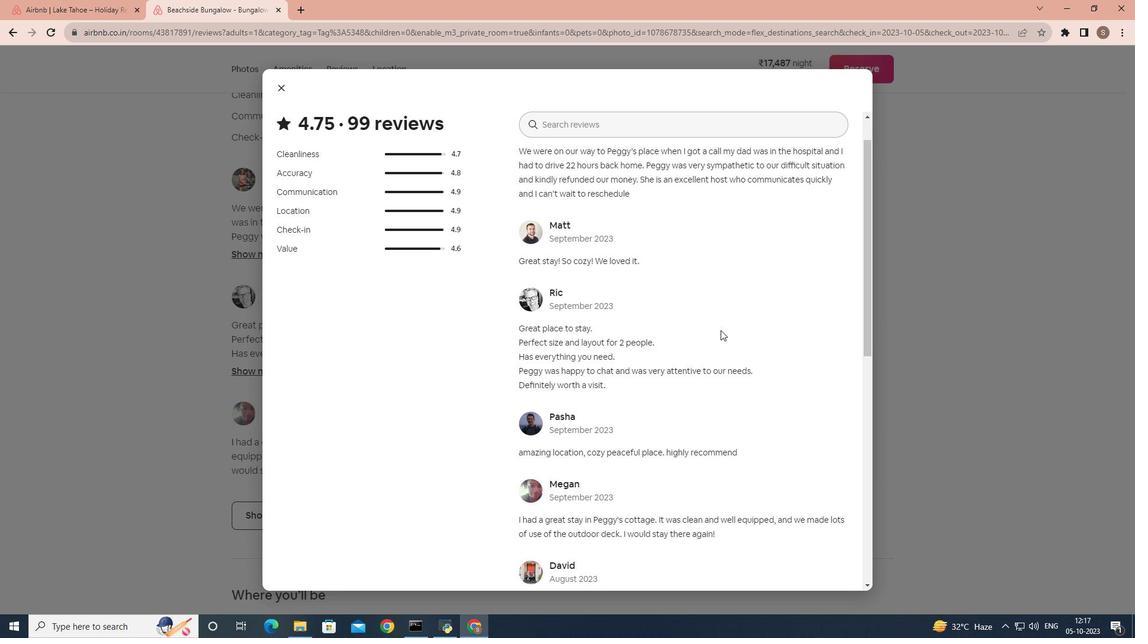 
Action: Mouse scrolled (721, 330) with delta (0, 0)
Screenshot: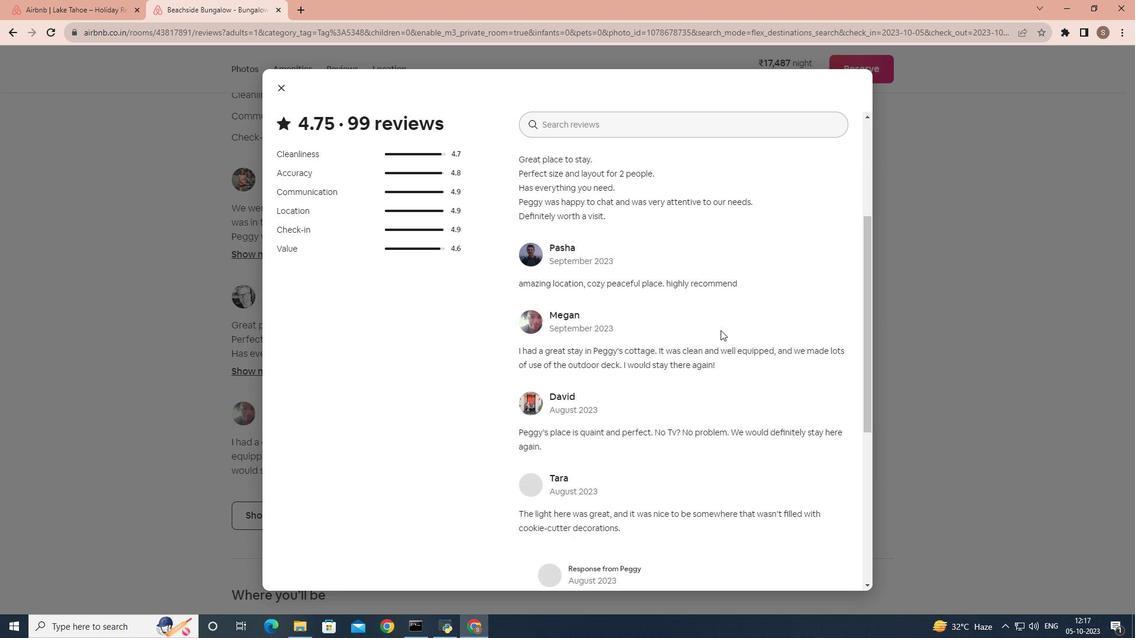 
Action: Mouse scrolled (721, 330) with delta (0, 0)
Screenshot: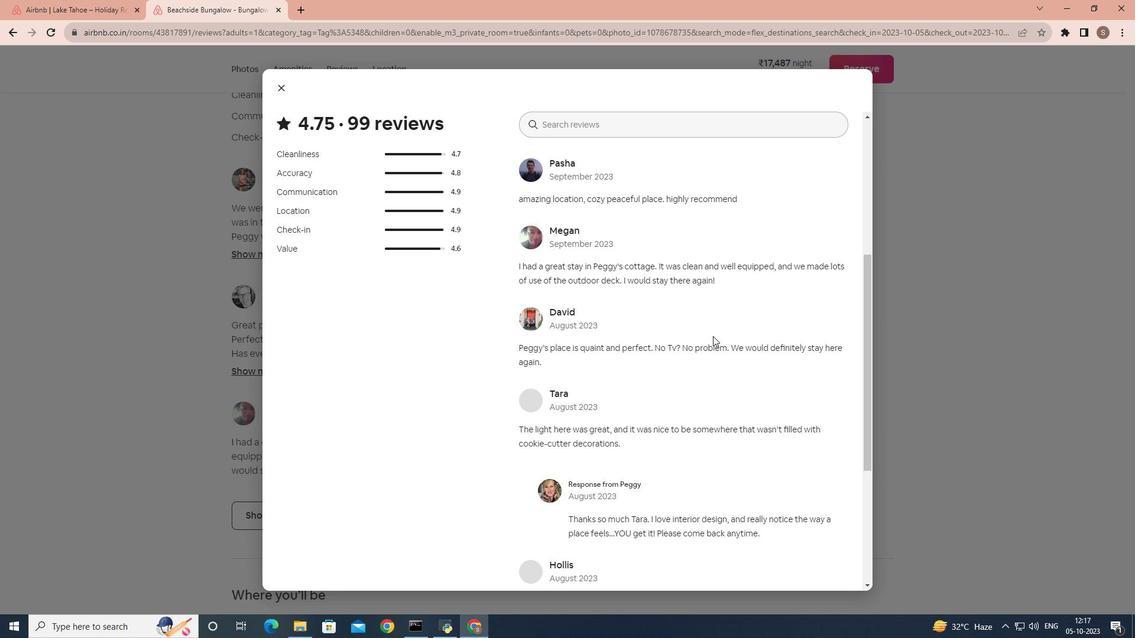
Action: Mouse scrolled (721, 330) with delta (0, 0)
Screenshot: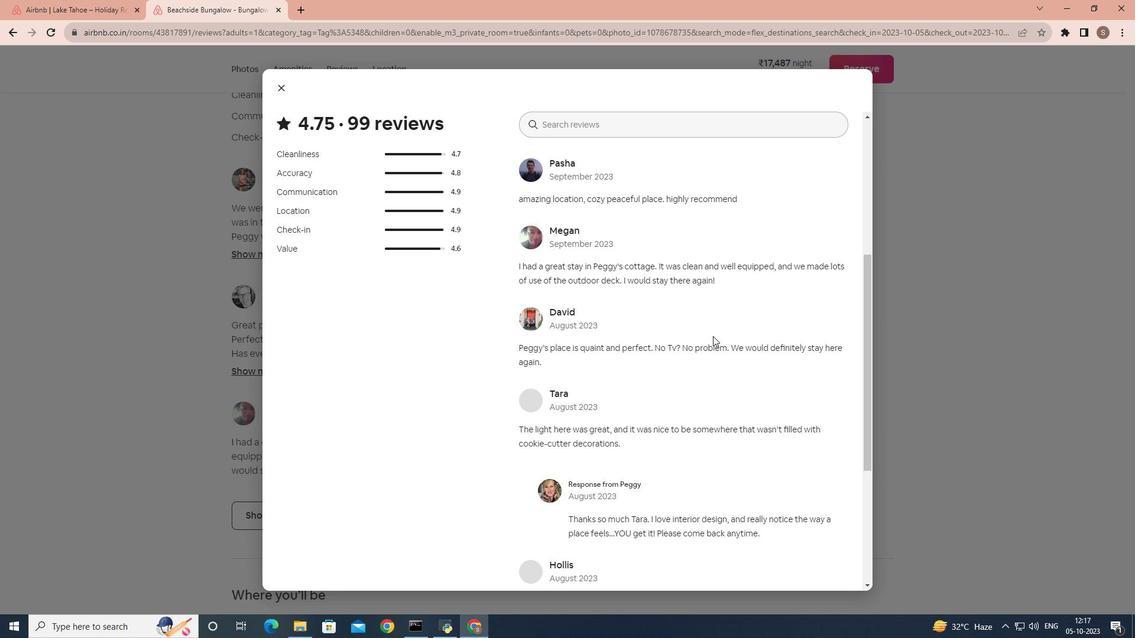 
Action: Mouse scrolled (721, 330) with delta (0, 0)
Screenshot: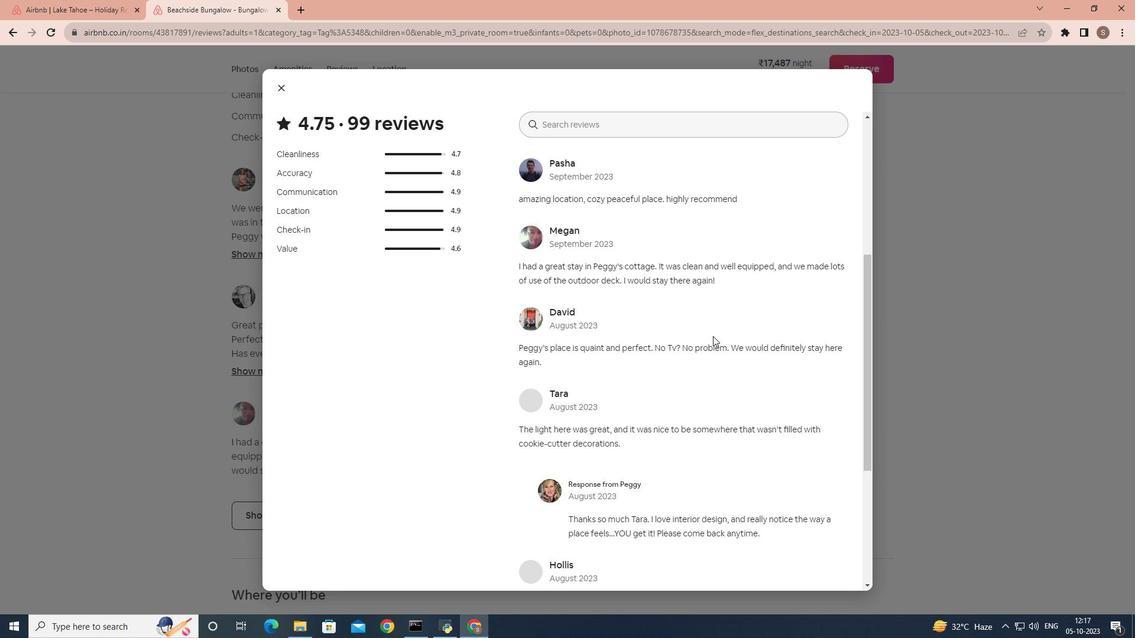 
Action: Mouse scrolled (721, 330) with delta (0, 0)
Screenshot: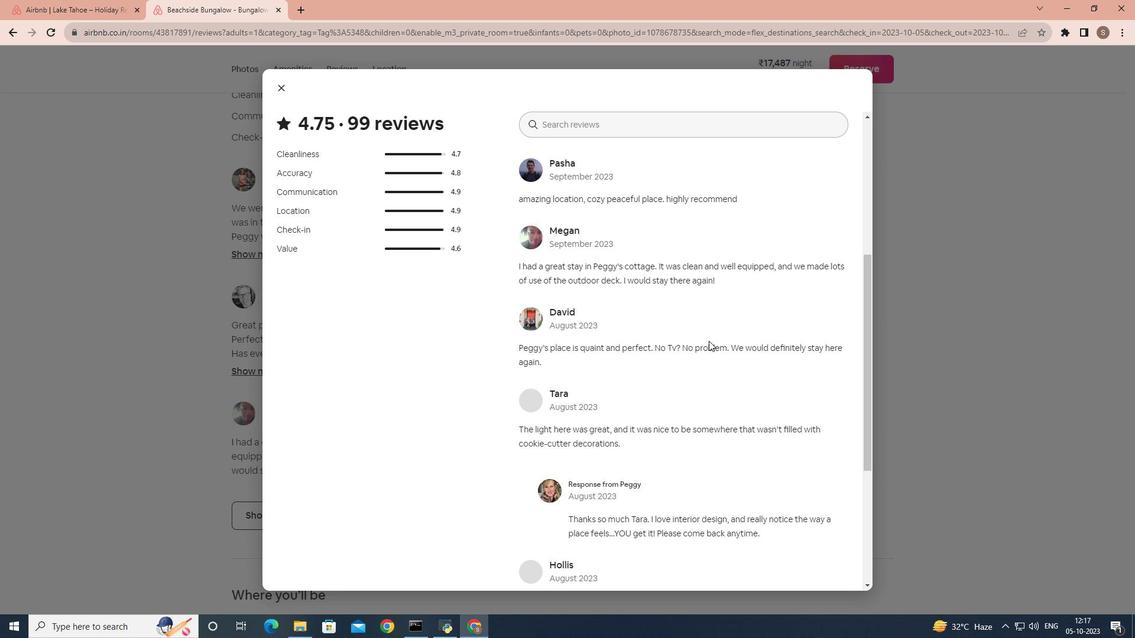 
Action: Mouse moved to (711, 339)
Screenshot: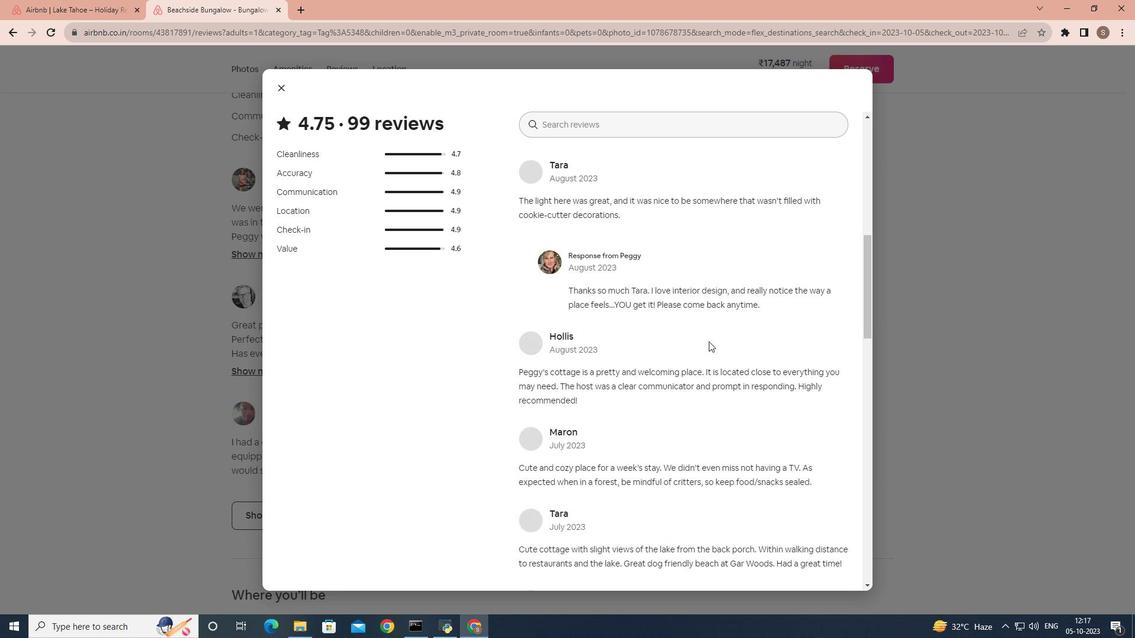 
Action: Mouse scrolled (711, 339) with delta (0, 0)
Screenshot: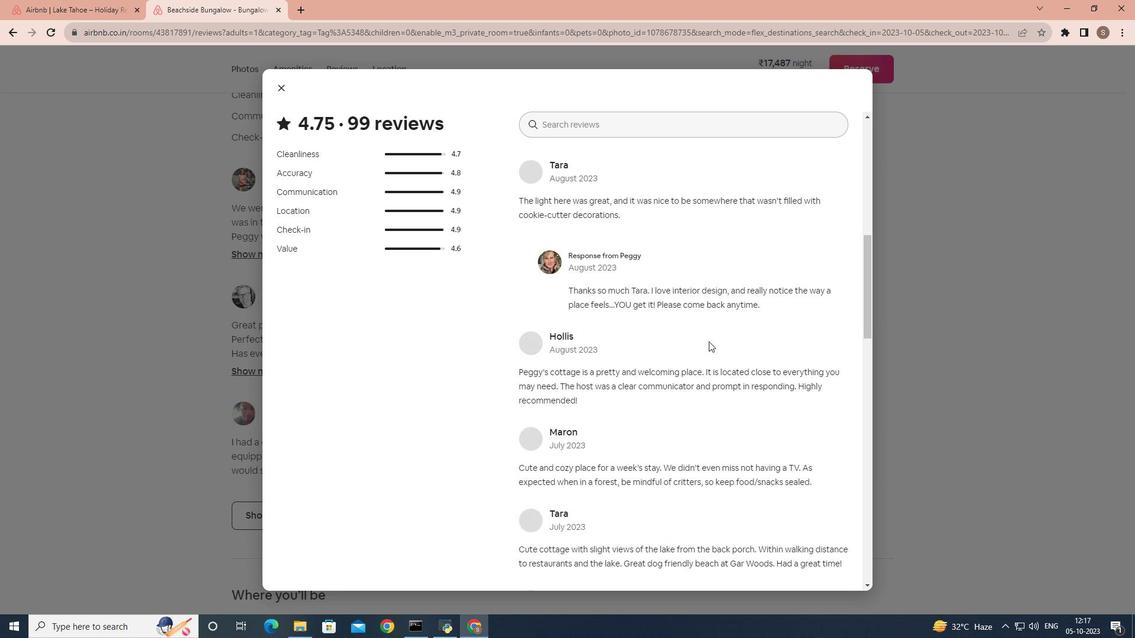 
Action: Mouse moved to (709, 341)
Screenshot: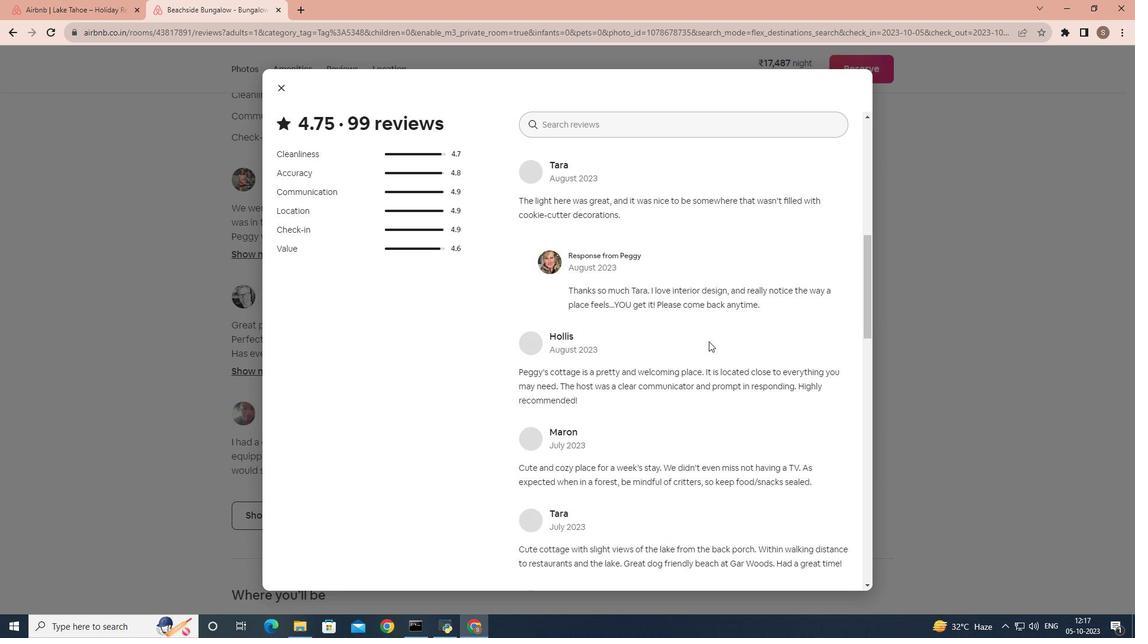 
Action: Mouse scrolled (709, 341) with delta (0, 0)
Screenshot: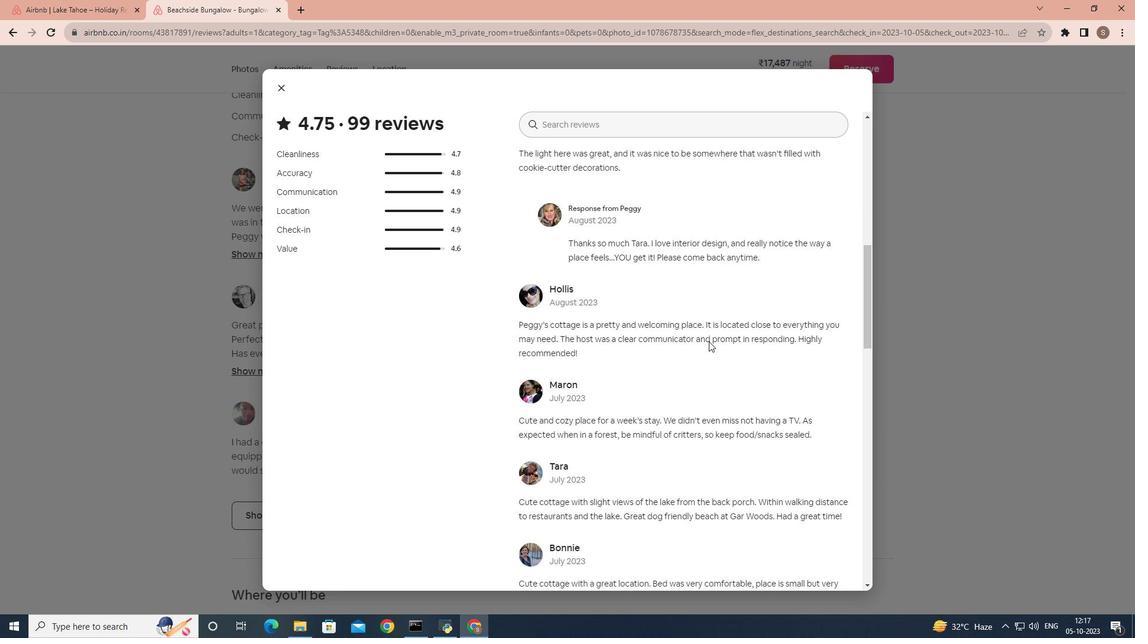
Action: Mouse scrolled (709, 341) with delta (0, 0)
Screenshot: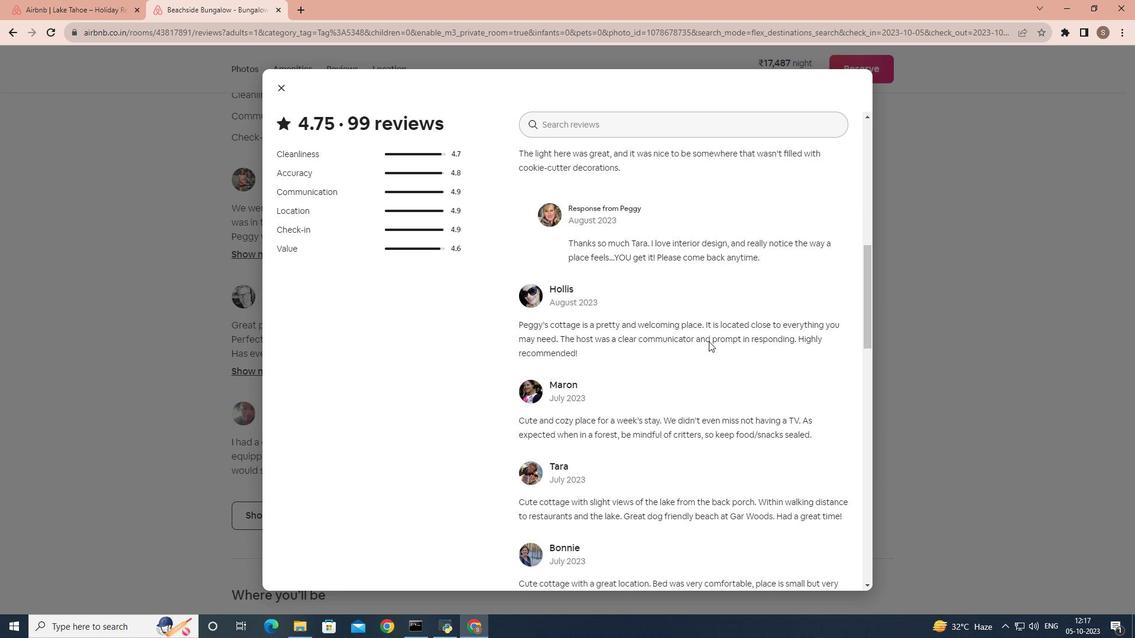
Action: Mouse scrolled (709, 341) with delta (0, 0)
Screenshot: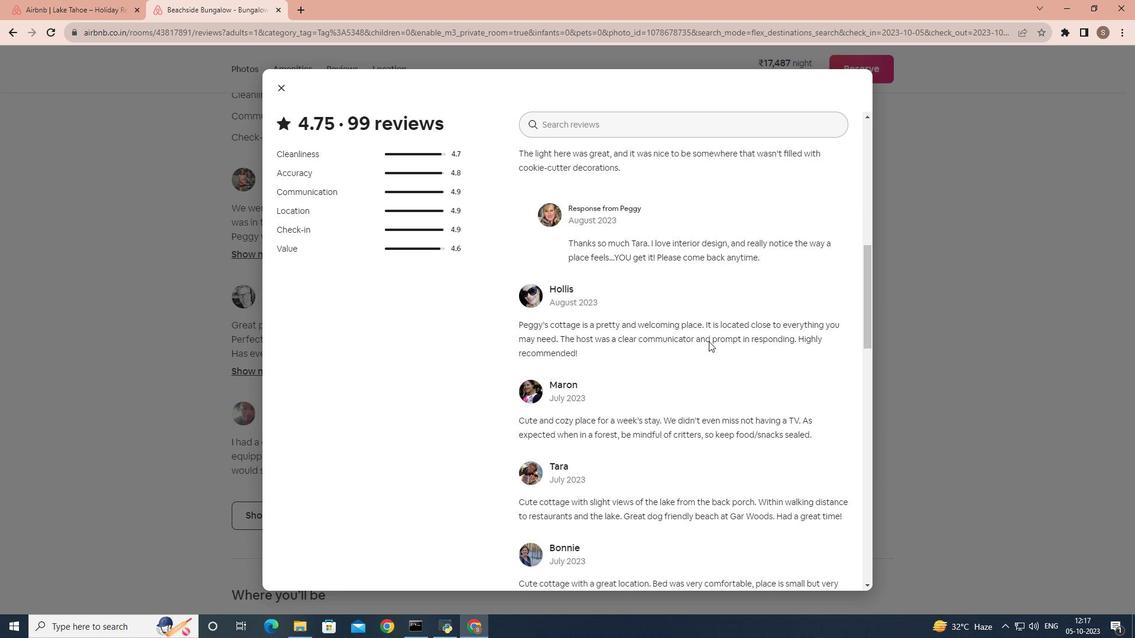 
Action: Mouse scrolled (709, 341) with delta (0, 0)
Screenshot: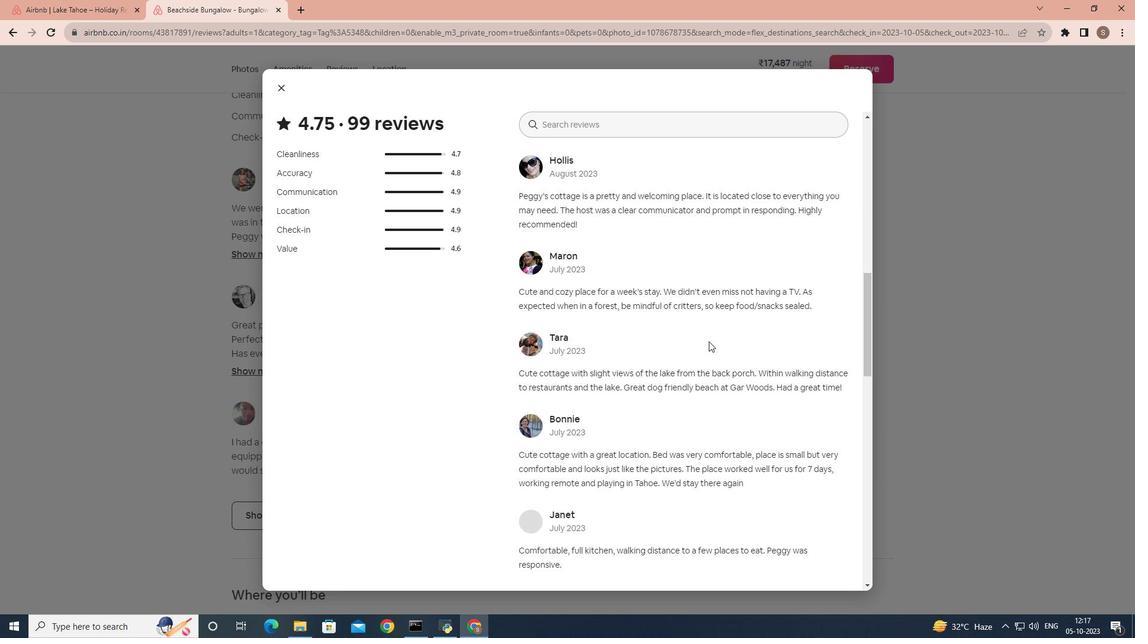 
Action: Mouse scrolled (709, 341) with delta (0, 0)
Screenshot: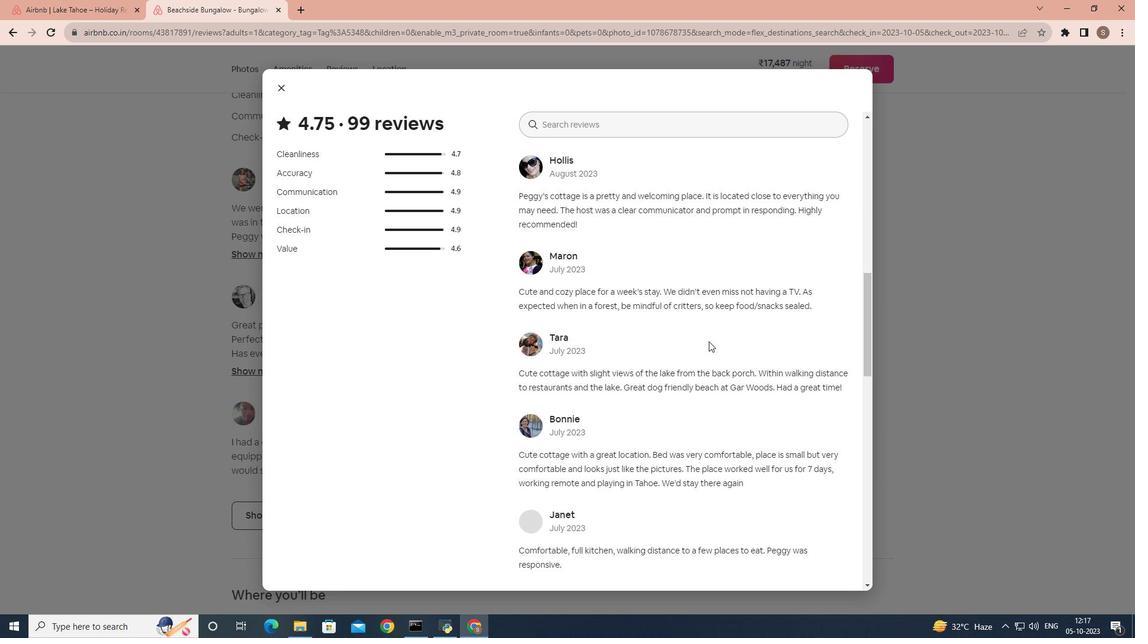 
Action: Mouse scrolled (709, 341) with delta (0, 0)
Screenshot: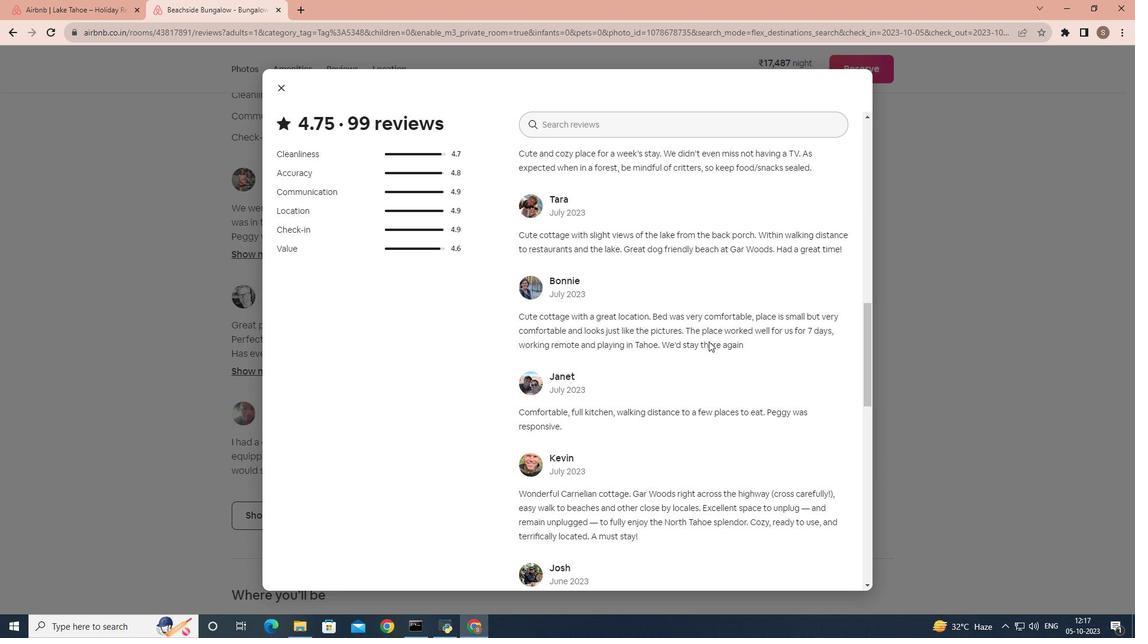 
Action: Mouse scrolled (709, 341) with delta (0, 0)
Screenshot: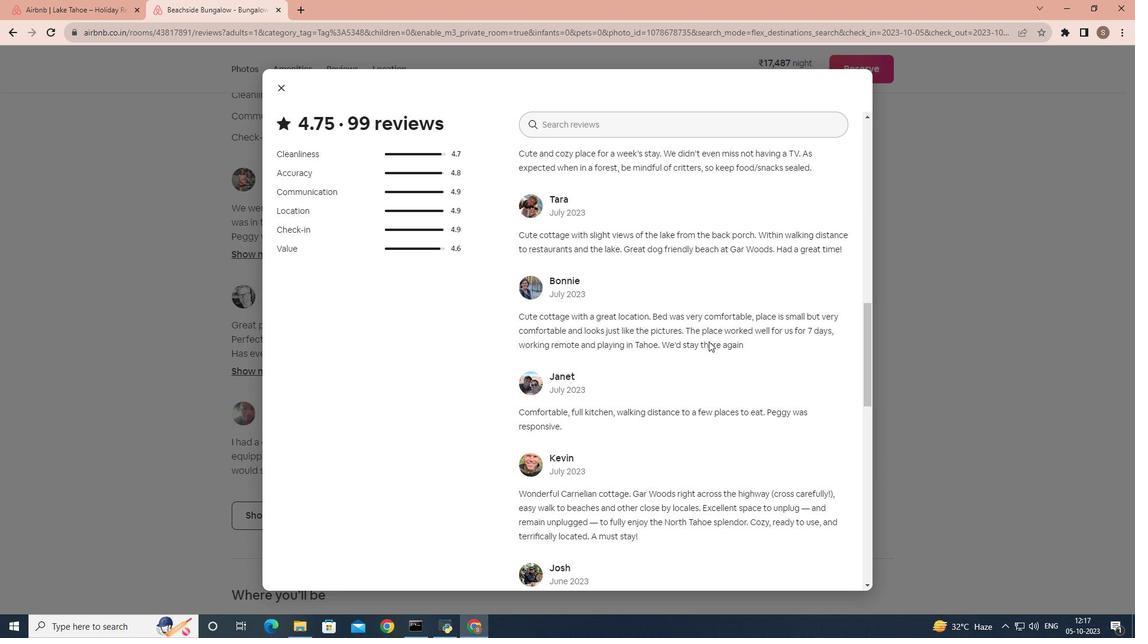 
Action: Mouse scrolled (709, 341) with delta (0, 0)
Screenshot: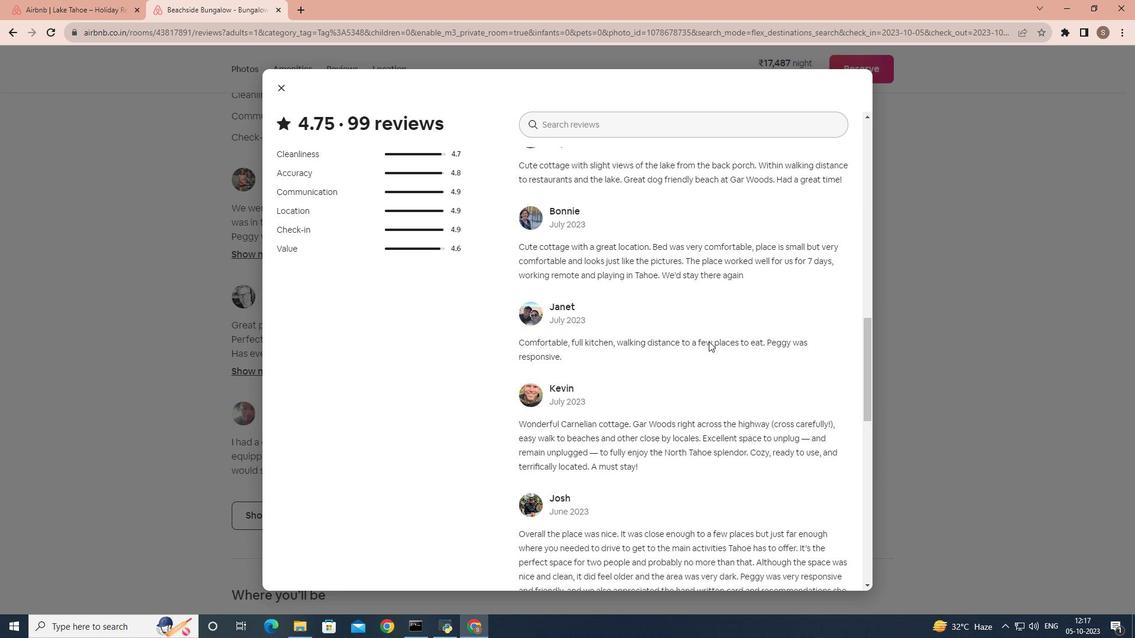 
Action: Mouse scrolled (709, 341) with delta (0, 0)
Screenshot: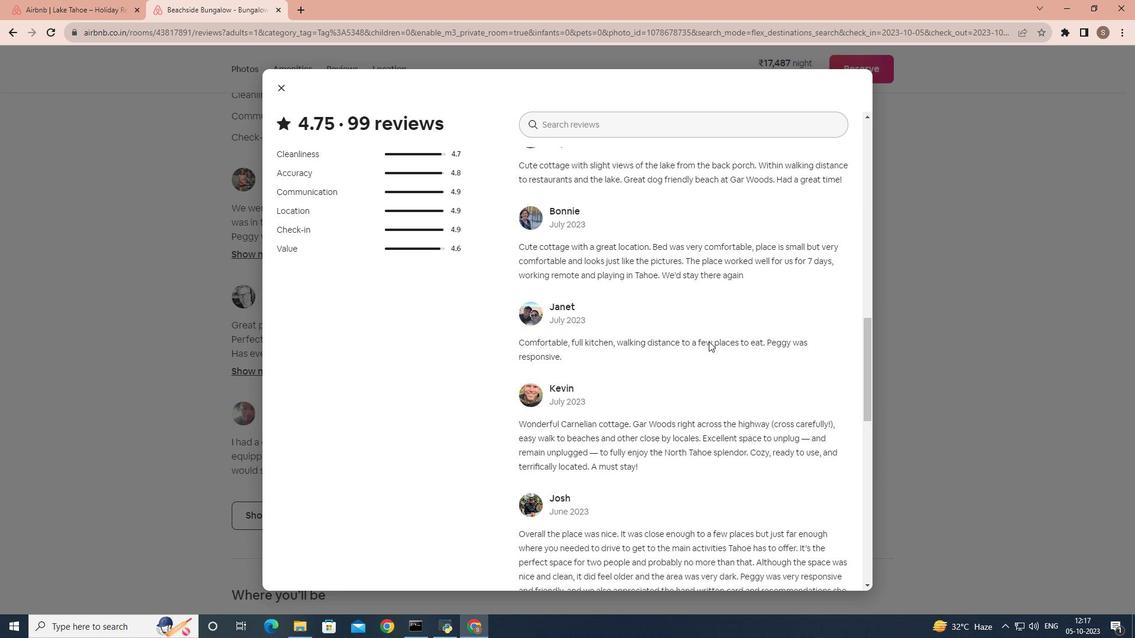 
Action: Mouse scrolled (709, 341) with delta (0, 0)
Screenshot: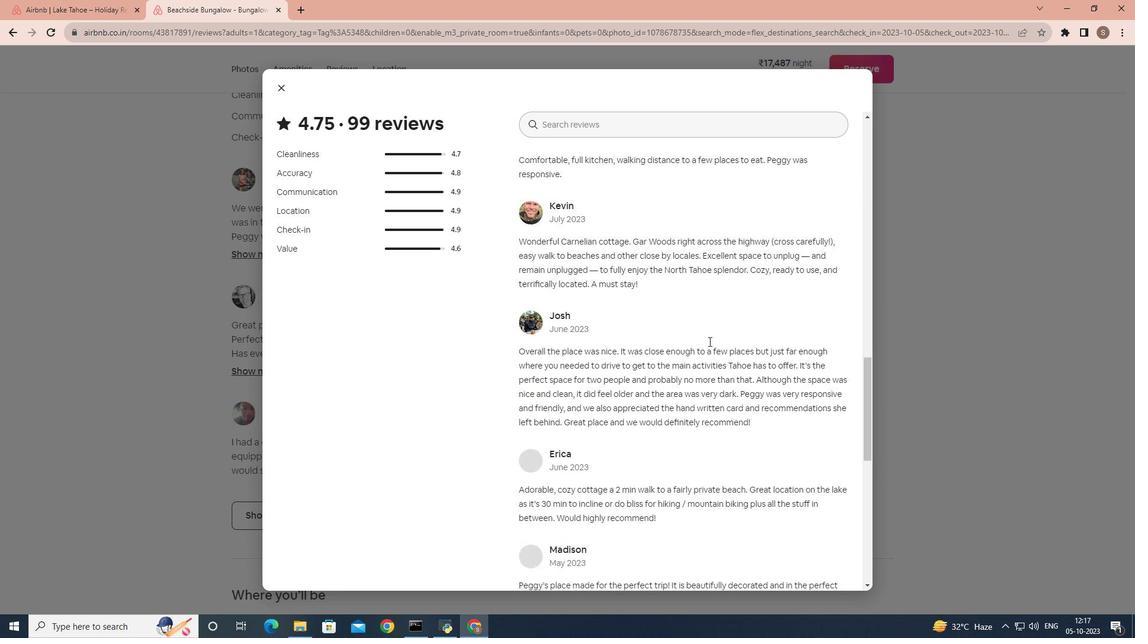 
Action: Mouse scrolled (709, 341) with delta (0, 0)
Screenshot: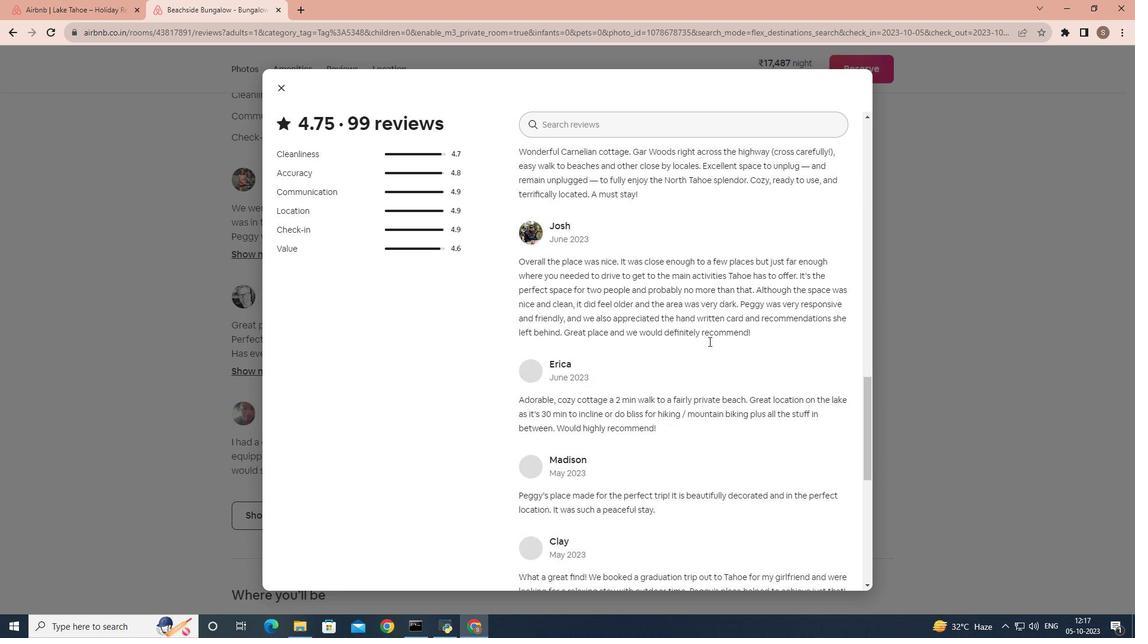 
Action: Mouse scrolled (709, 341) with delta (0, 0)
Screenshot: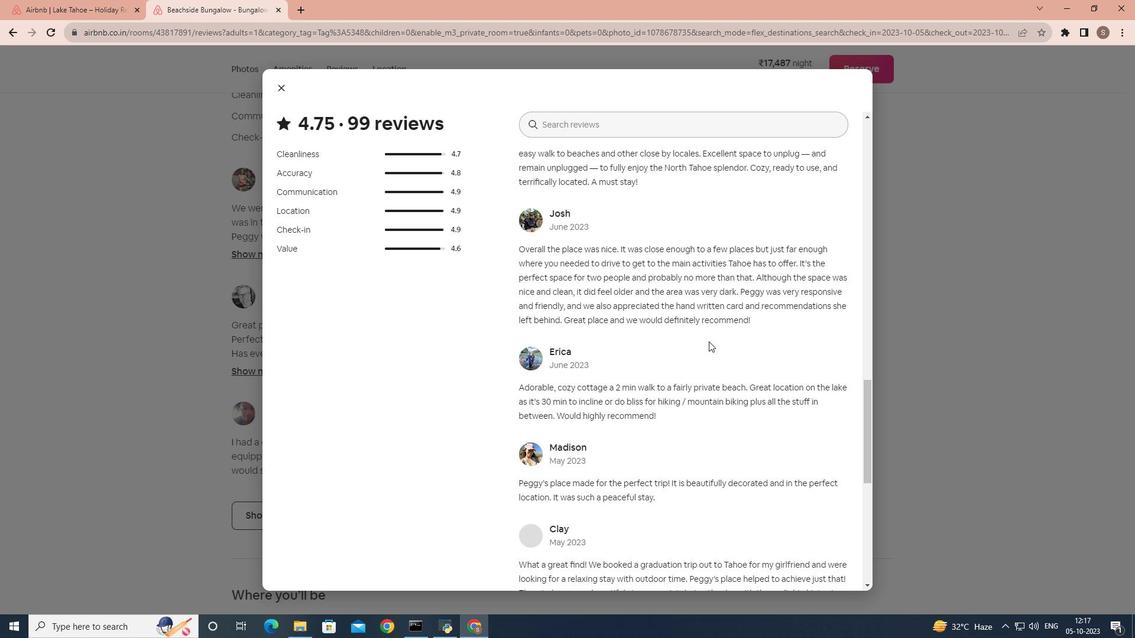 
Action: Mouse scrolled (709, 341) with delta (0, 0)
Screenshot: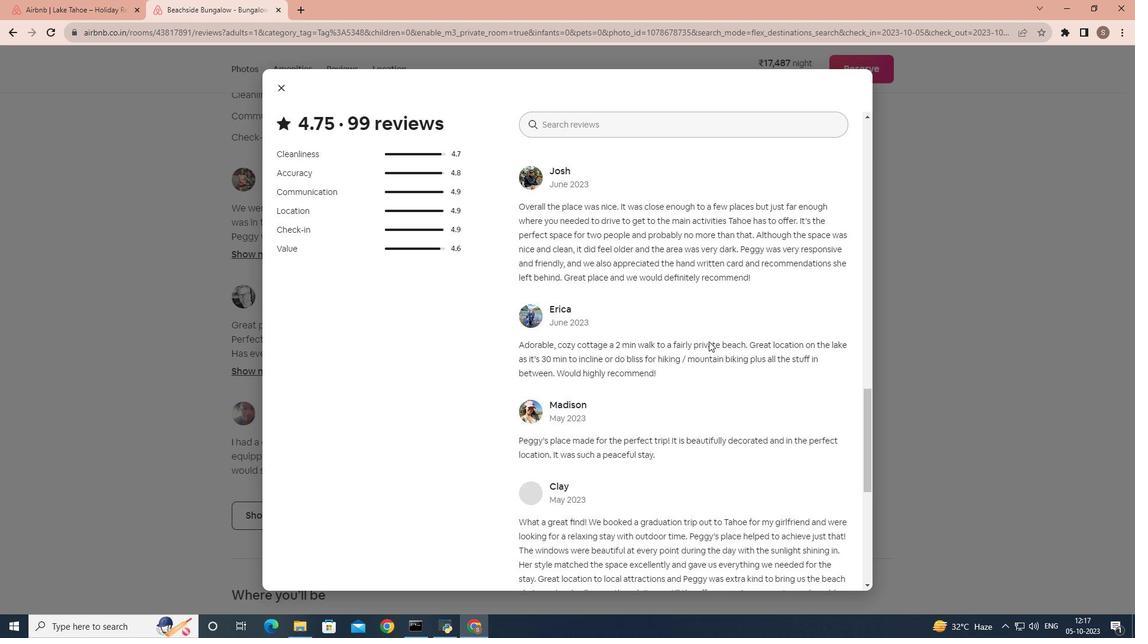 
Action: Mouse scrolled (709, 341) with delta (0, 0)
Screenshot: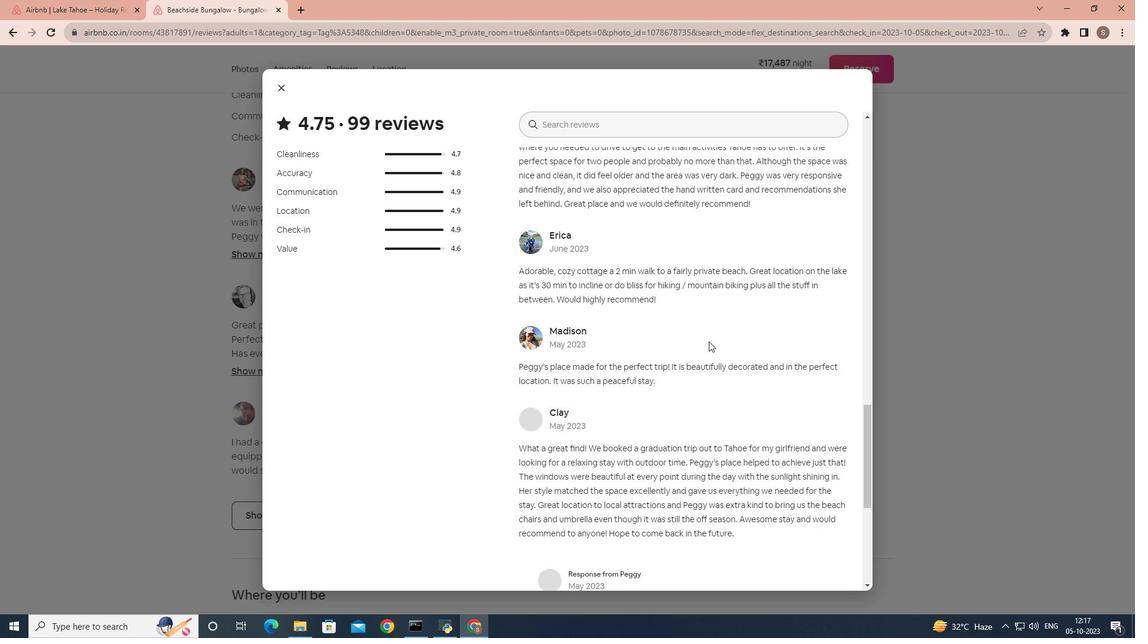 
Action: Mouse scrolled (709, 341) with delta (0, 0)
Screenshot: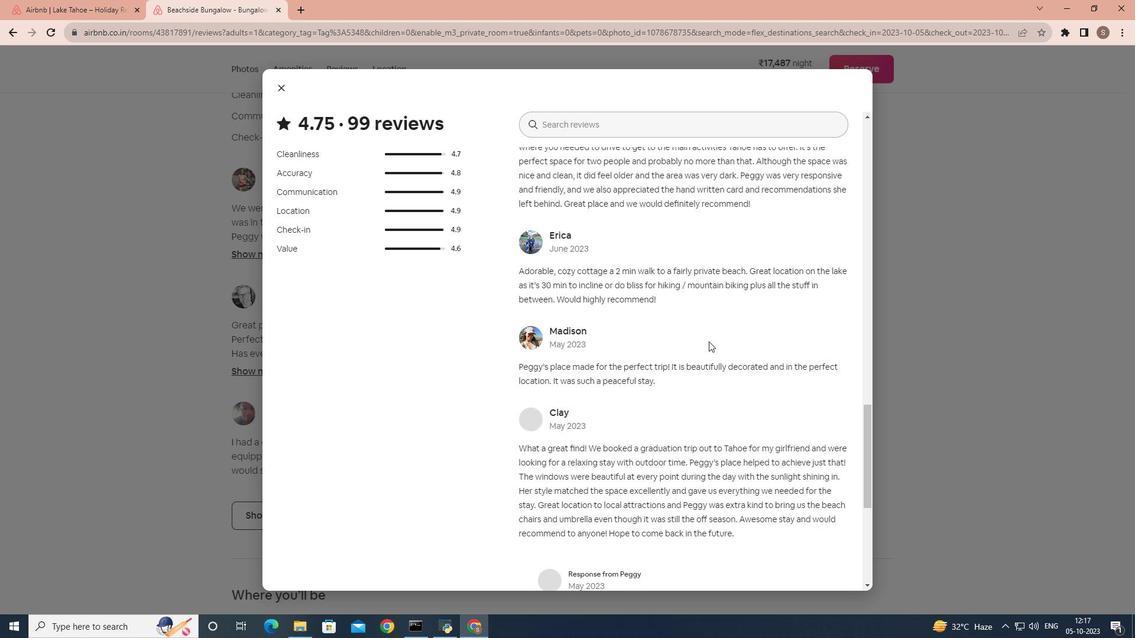
Action: Mouse scrolled (709, 341) with delta (0, 0)
Screenshot: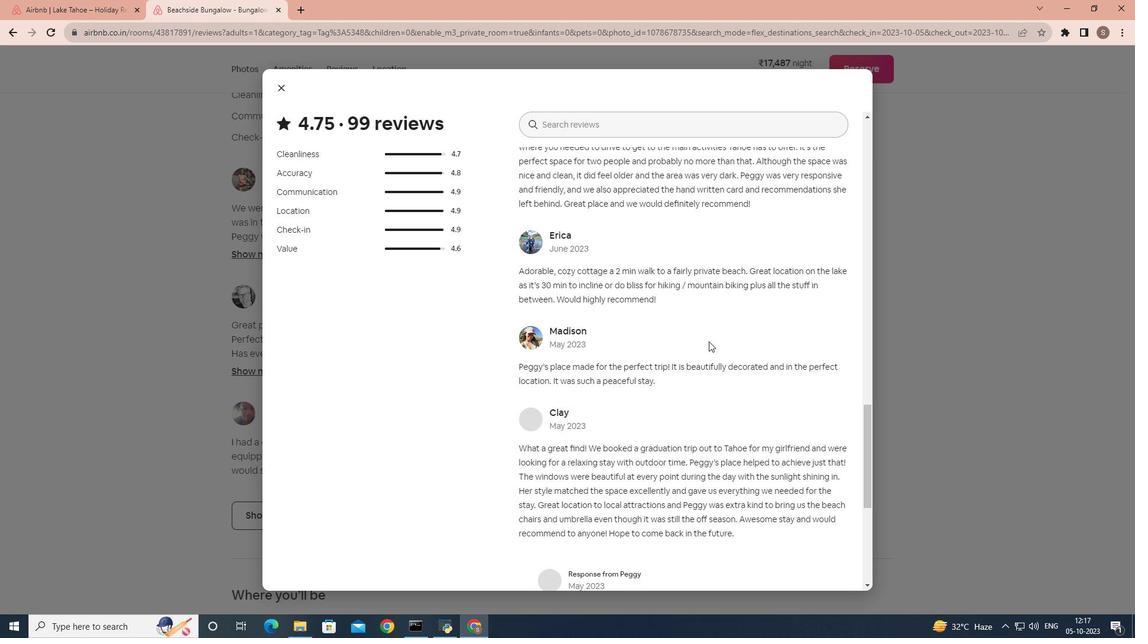 
Action: Mouse scrolled (709, 341) with delta (0, 0)
Screenshot: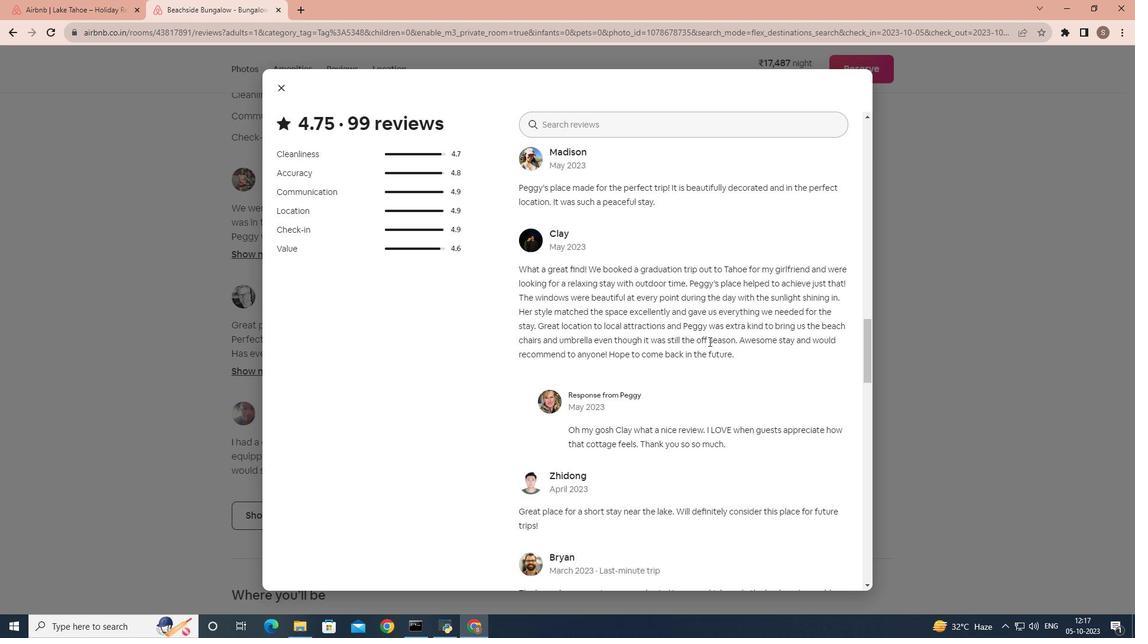
Action: Mouse scrolled (709, 341) with delta (0, 0)
Screenshot: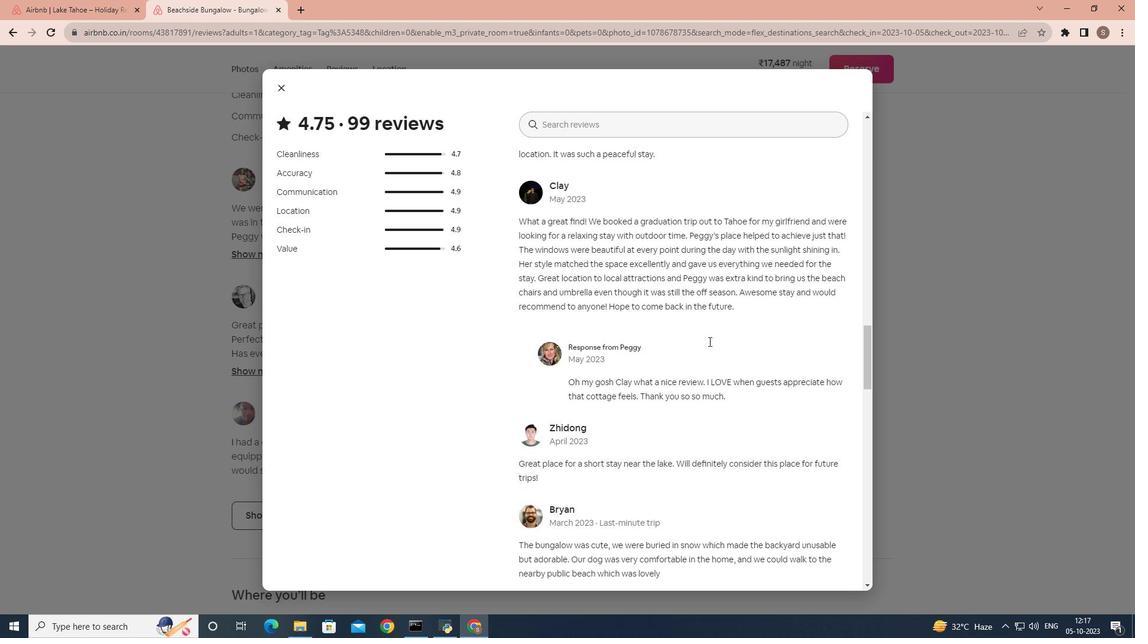 
Action: Mouse scrolled (709, 341) with delta (0, 0)
Screenshot: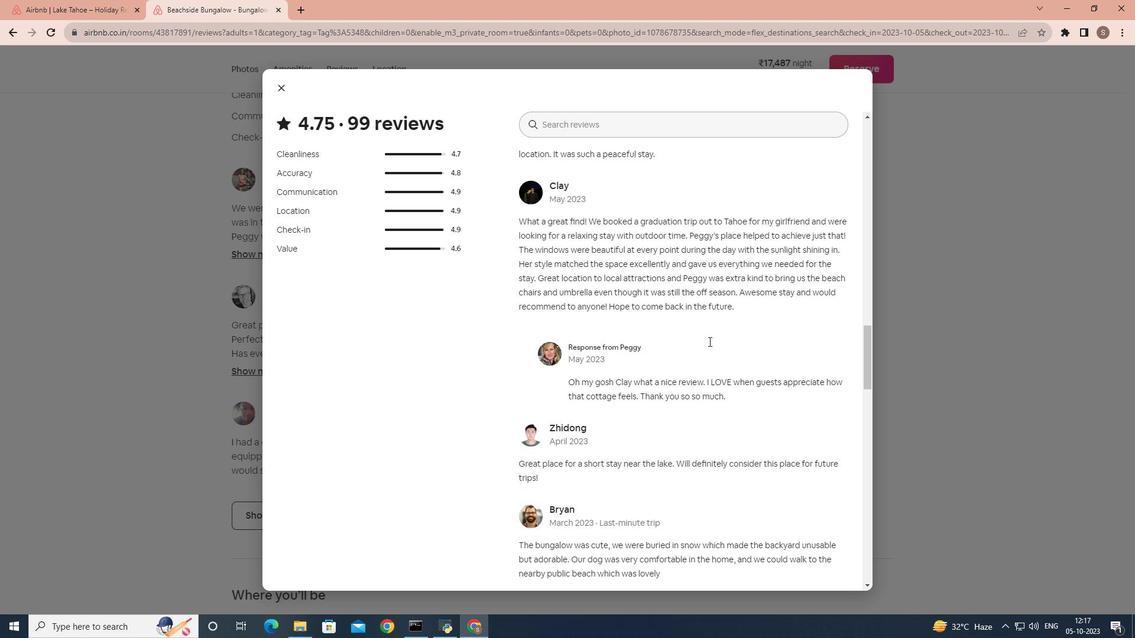 
Action: Mouse scrolled (709, 341) with delta (0, 0)
Screenshot: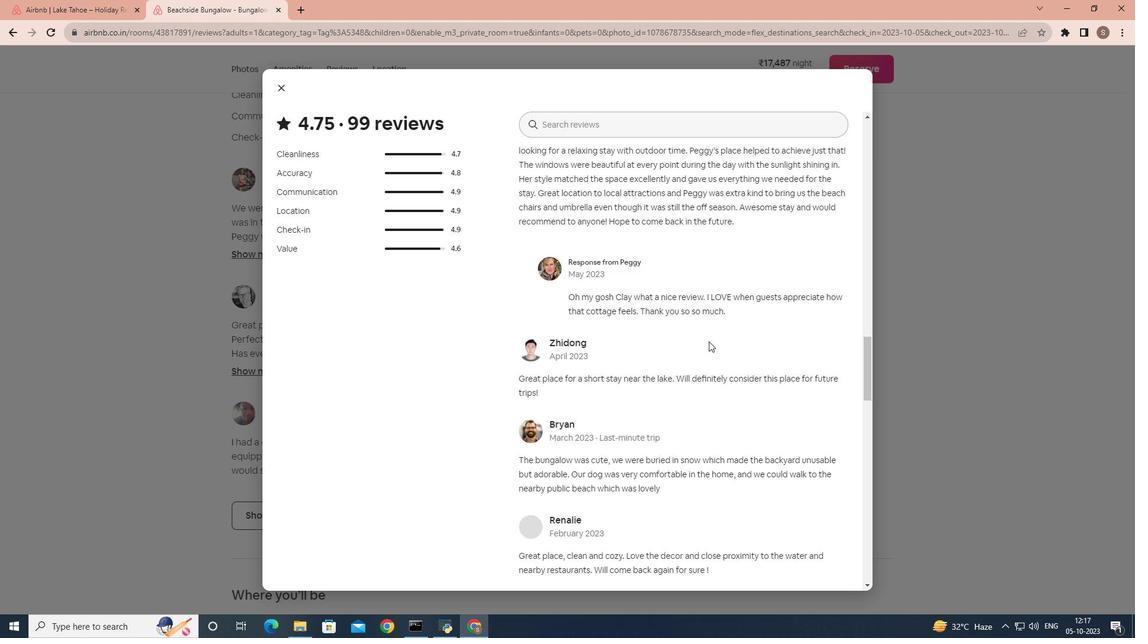 
Action: Mouse scrolled (709, 341) with delta (0, 0)
Screenshot: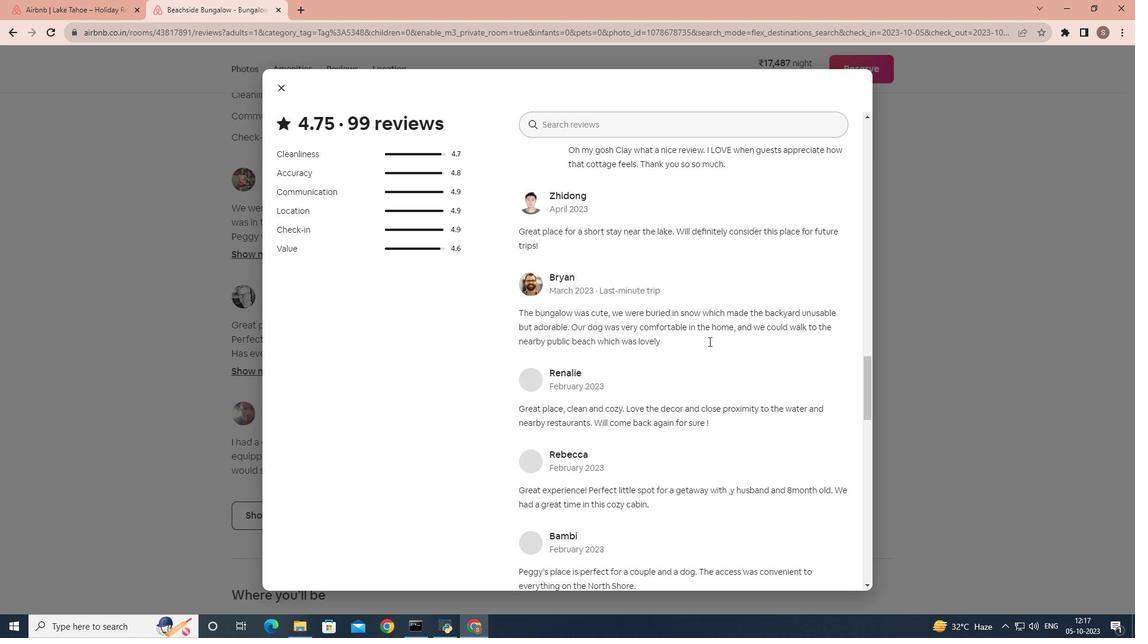 
Action: Mouse scrolled (709, 341) with delta (0, 0)
Screenshot: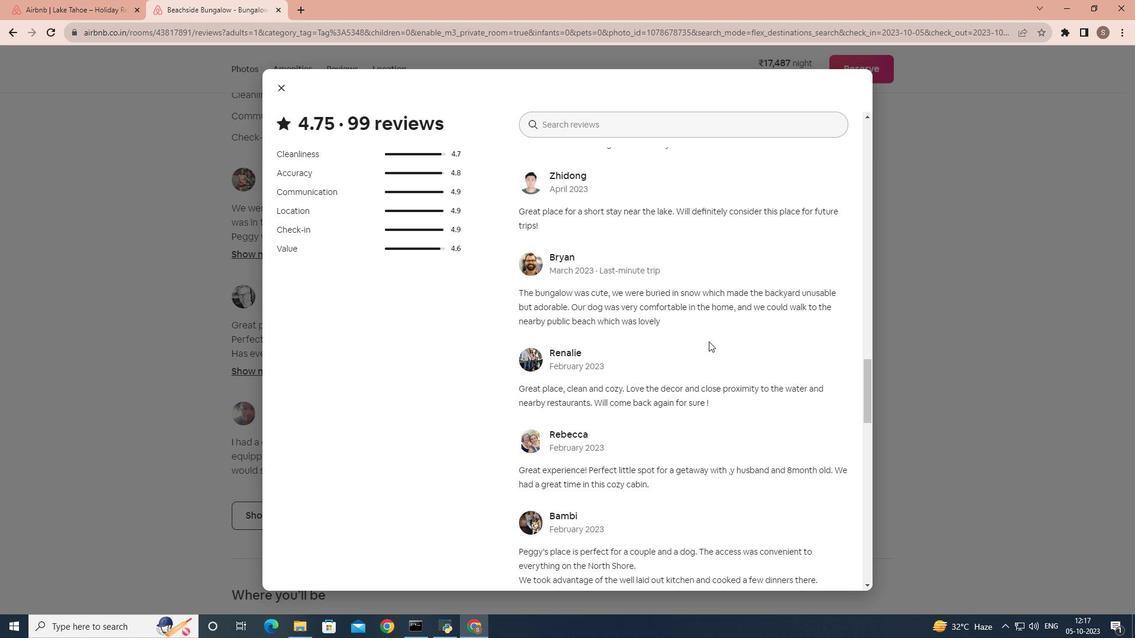 
Action: Mouse scrolled (709, 341) with delta (0, 0)
Screenshot: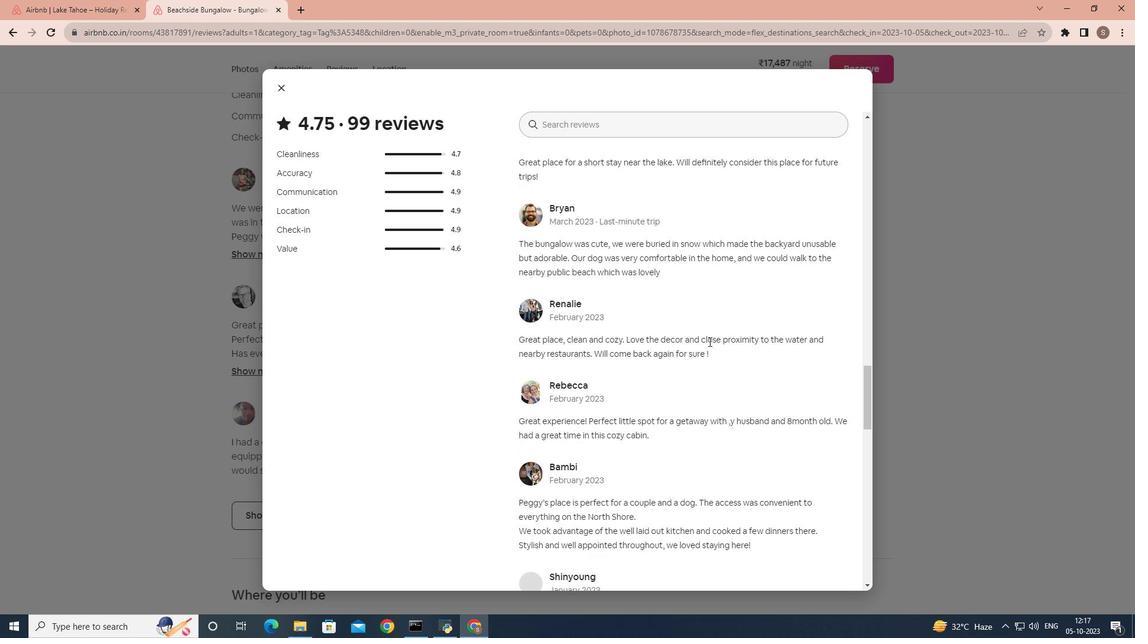 
Action: Mouse scrolled (709, 341) with delta (0, 0)
Screenshot: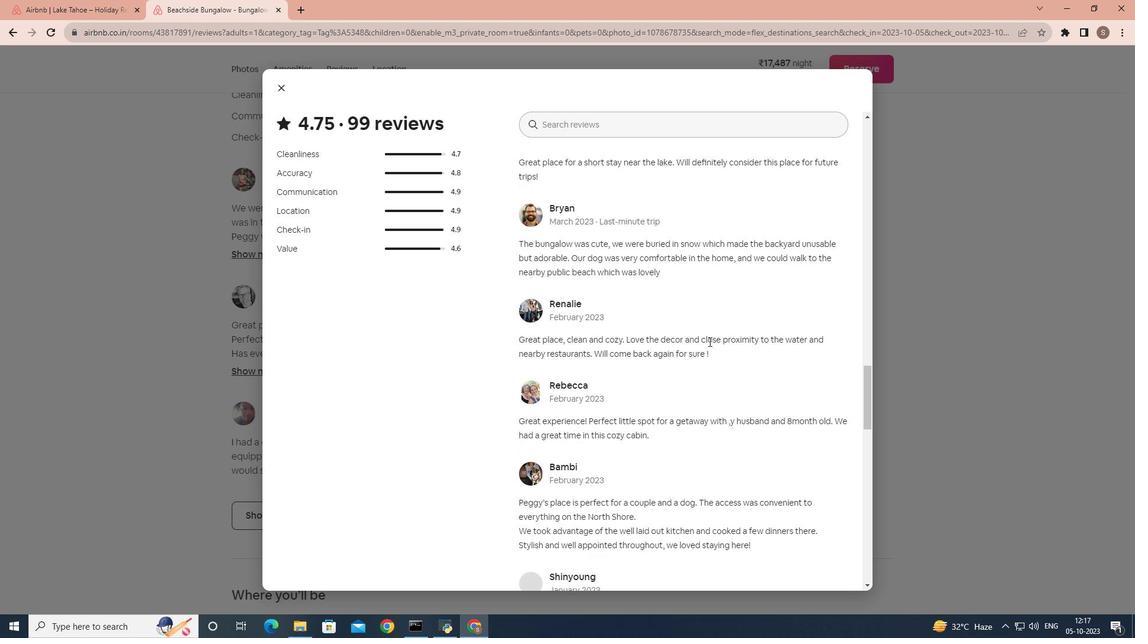 
Action: Mouse scrolled (709, 341) with delta (0, 0)
Screenshot: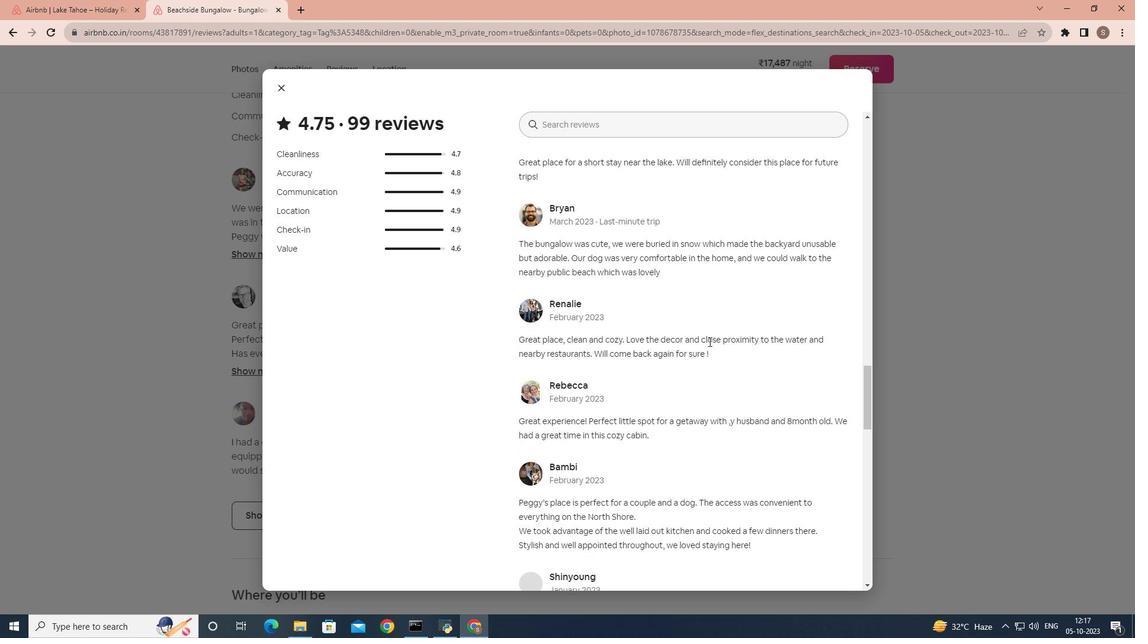 
Action: Mouse scrolled (709, 341) with delta (0, 0)
Screenshot: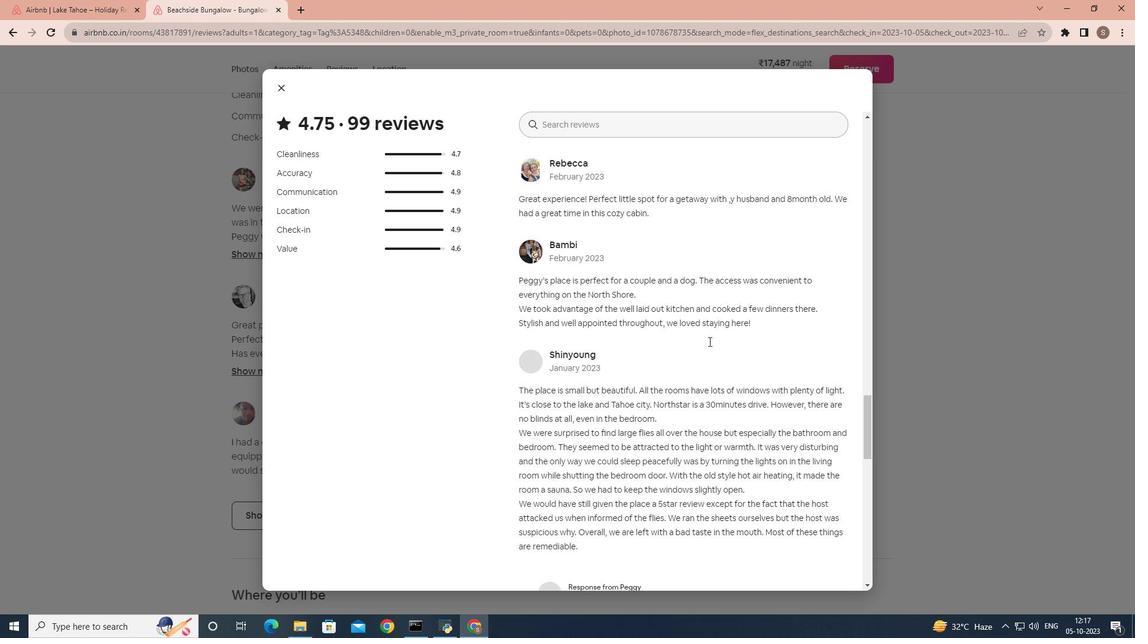 
Action: Mouse scrolled (709, 341) with delta (0, 0)
Screenshot: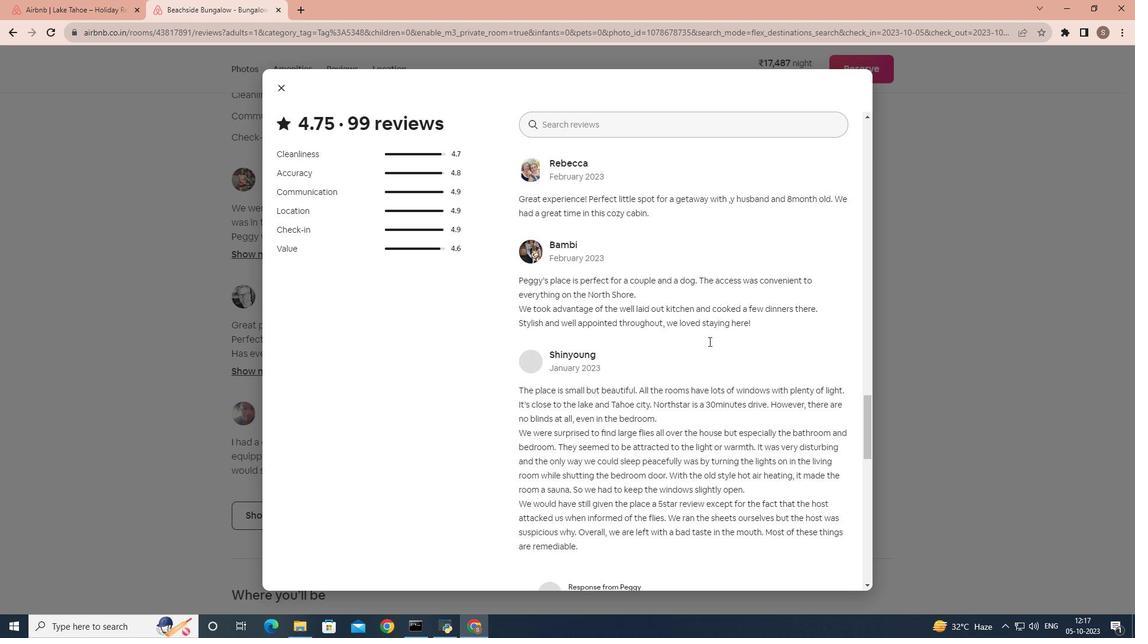 
Action: Mouse scrolled (709, 341) with delta (0, 0)
Screenshot: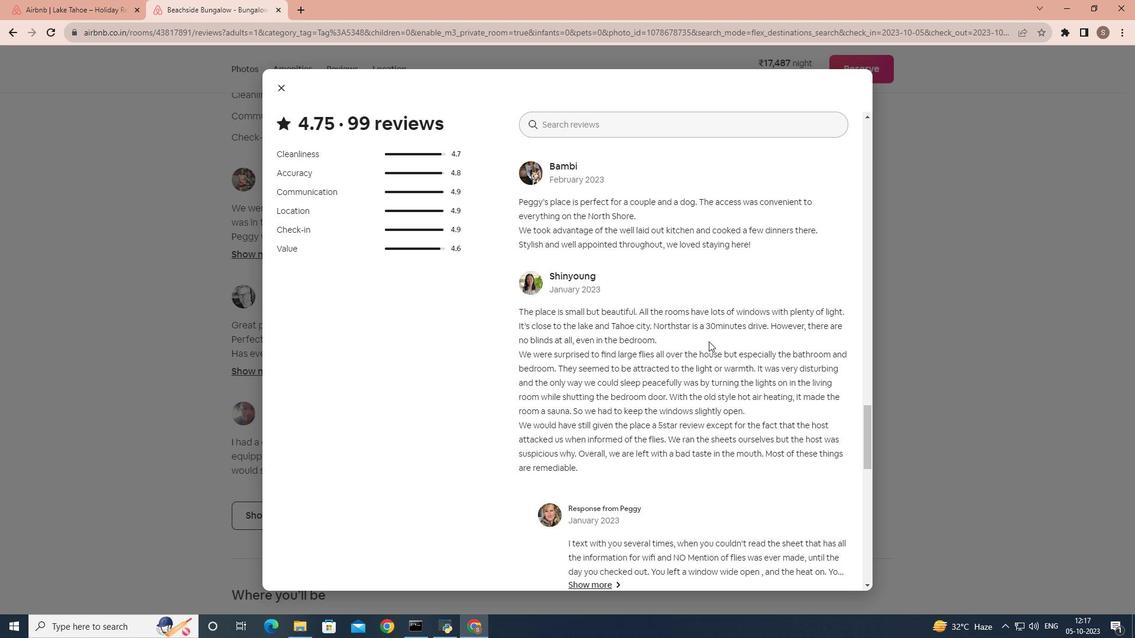 
Action: Mouse scrolled (709, 341) with delta (0, 0)
Screenshot: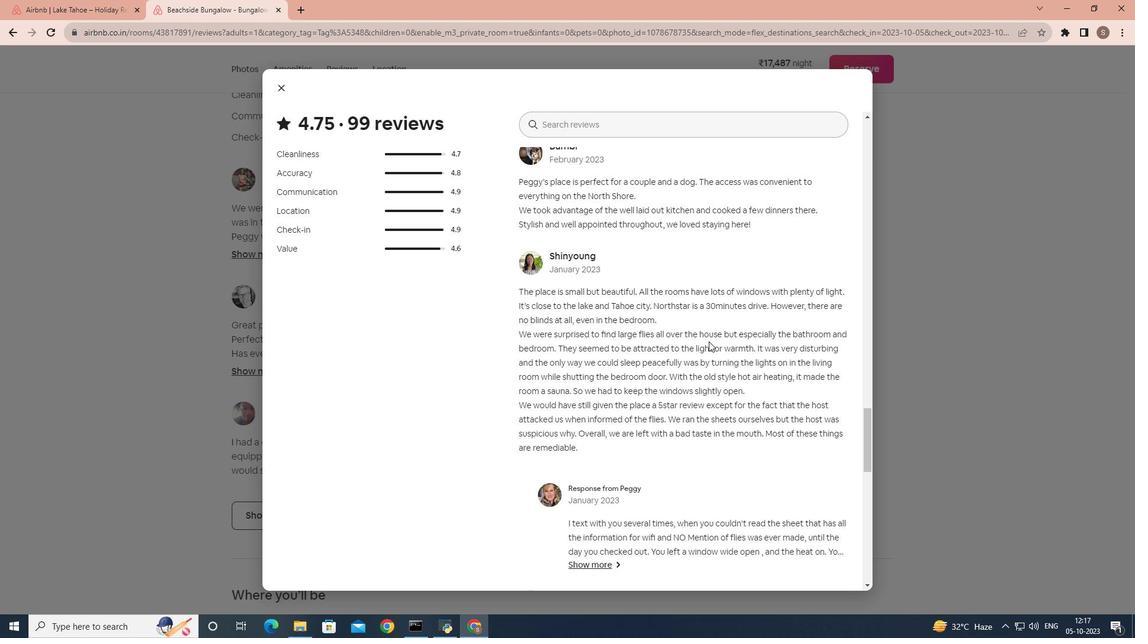 
Action: Mouse scrolled (709, 341) with delta (0, 0)
Screenshot: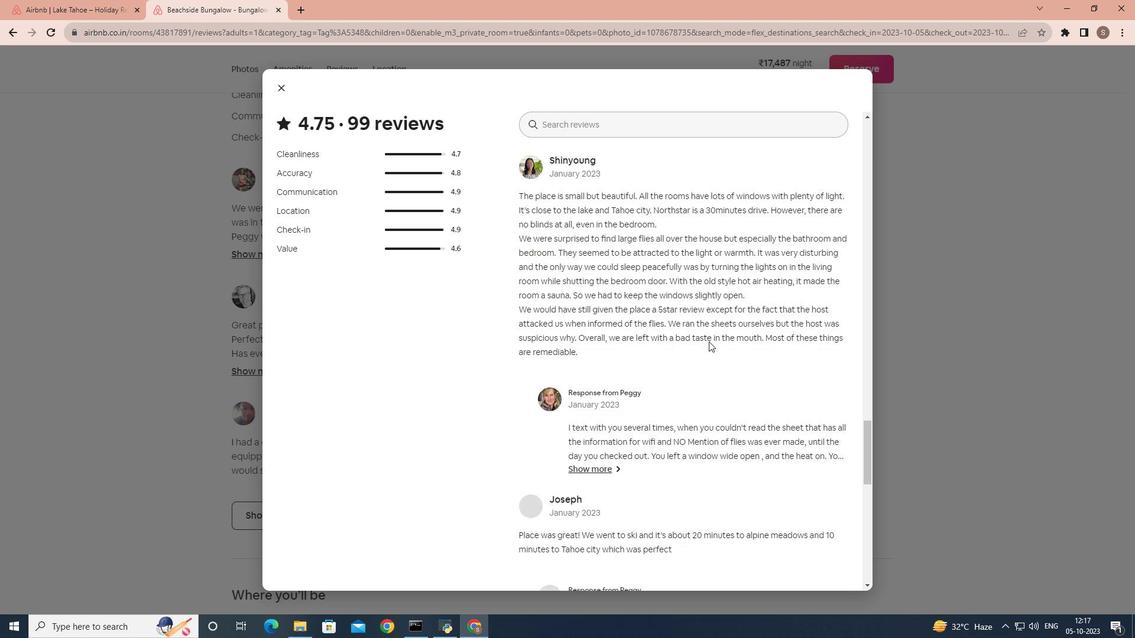 
Action: Mouse scrolled (709, 341) with delta (0, 0)
Screenshot: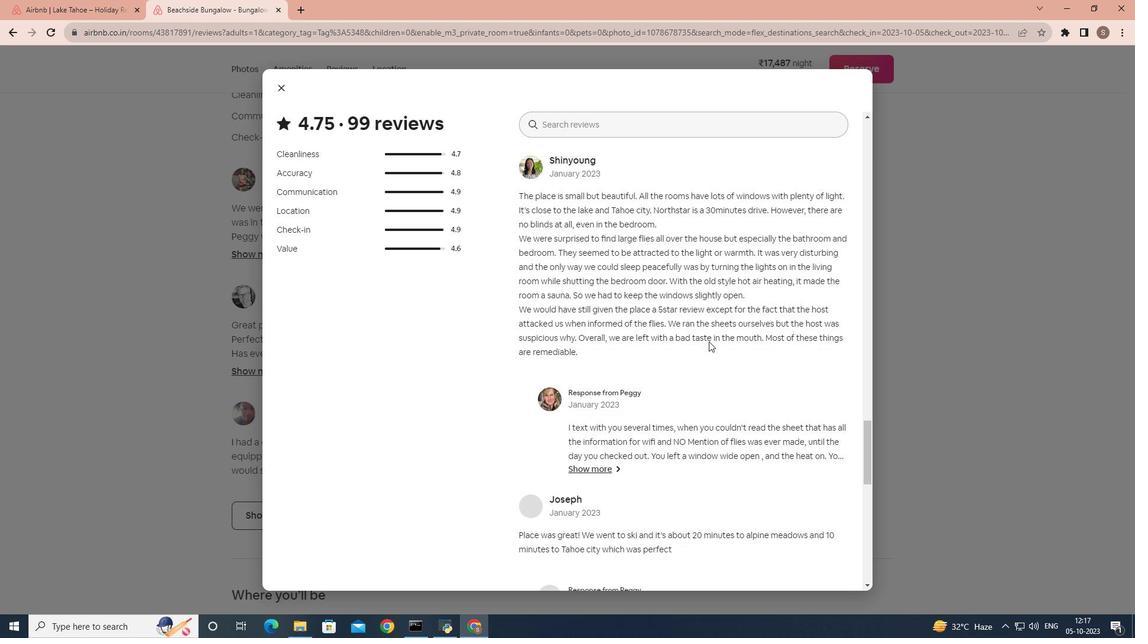 
Action: Mouse scrolled (709, 341) with delta (0, 0)
Screenshot: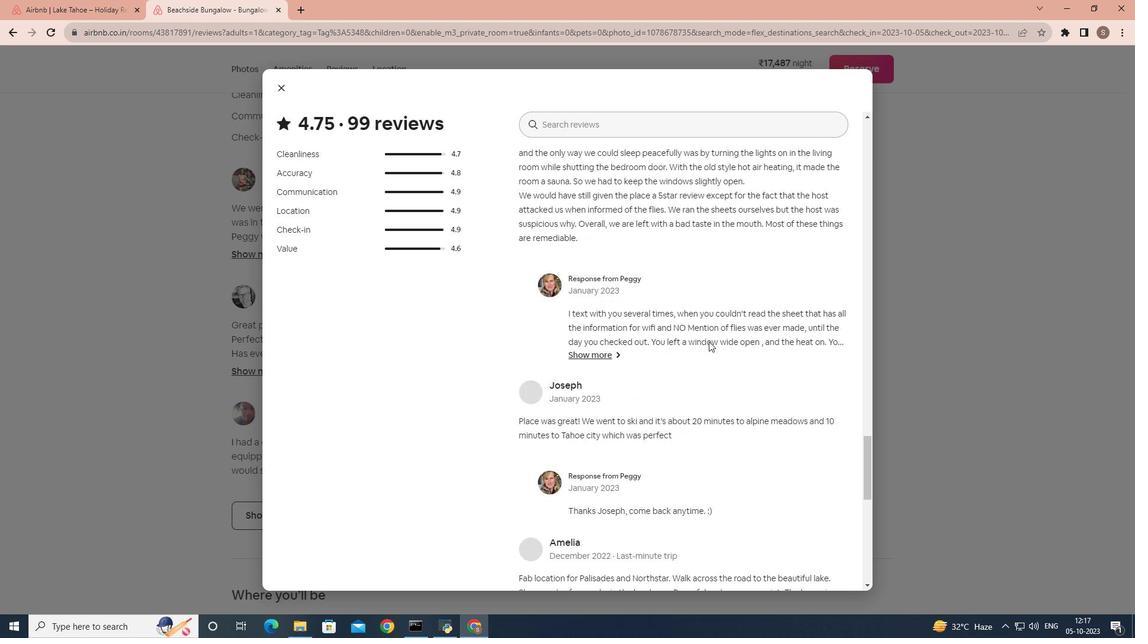
Action: Mouse scrolled (709, 341) with delta (0, 0)
Screenshot: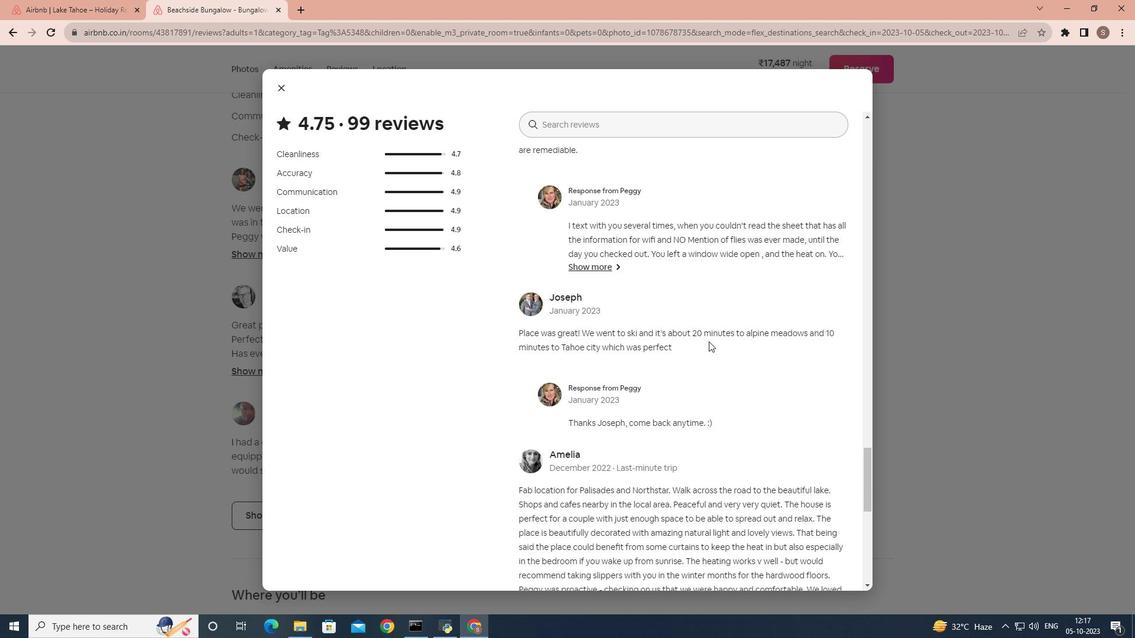 
Action: Mouse scrolled (709, 341) with delta (0, 0)
Screenshot: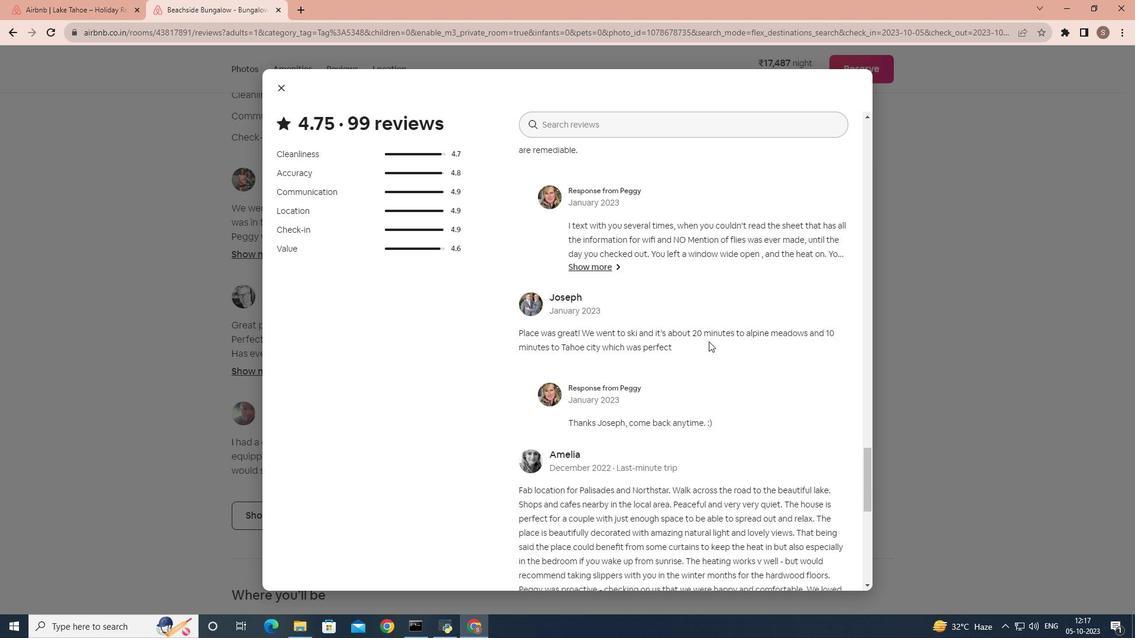 
Action: Mouse scrolled (709, 341) with delta (0, 0)
Screenshot: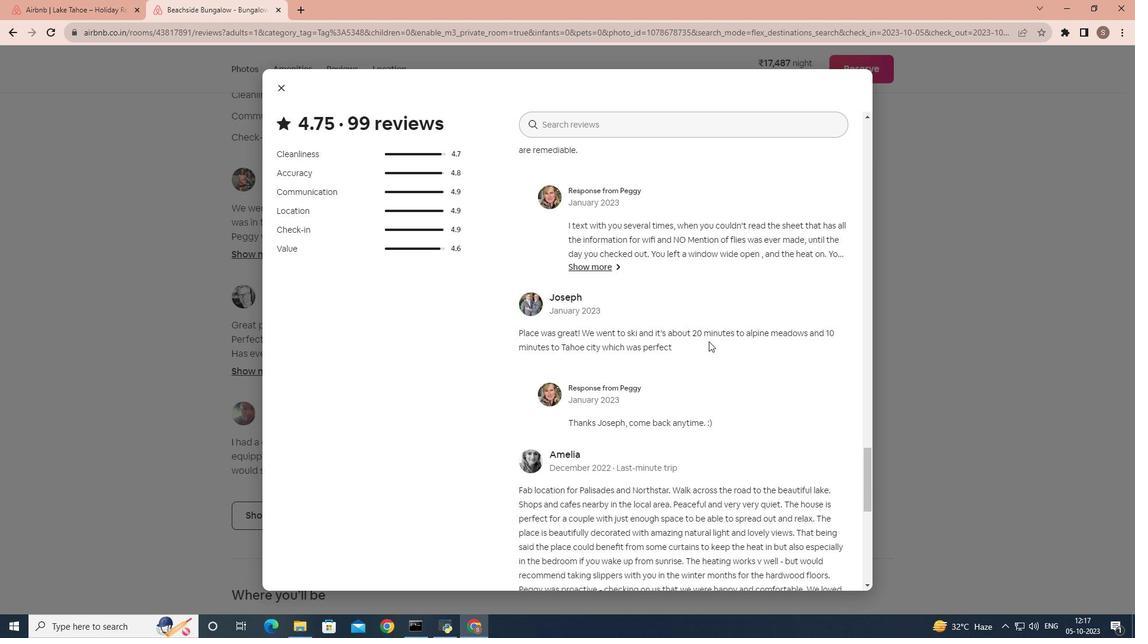 
Action: Mouse scrolled (709, 341) with delta (0, 0)
Screenshot: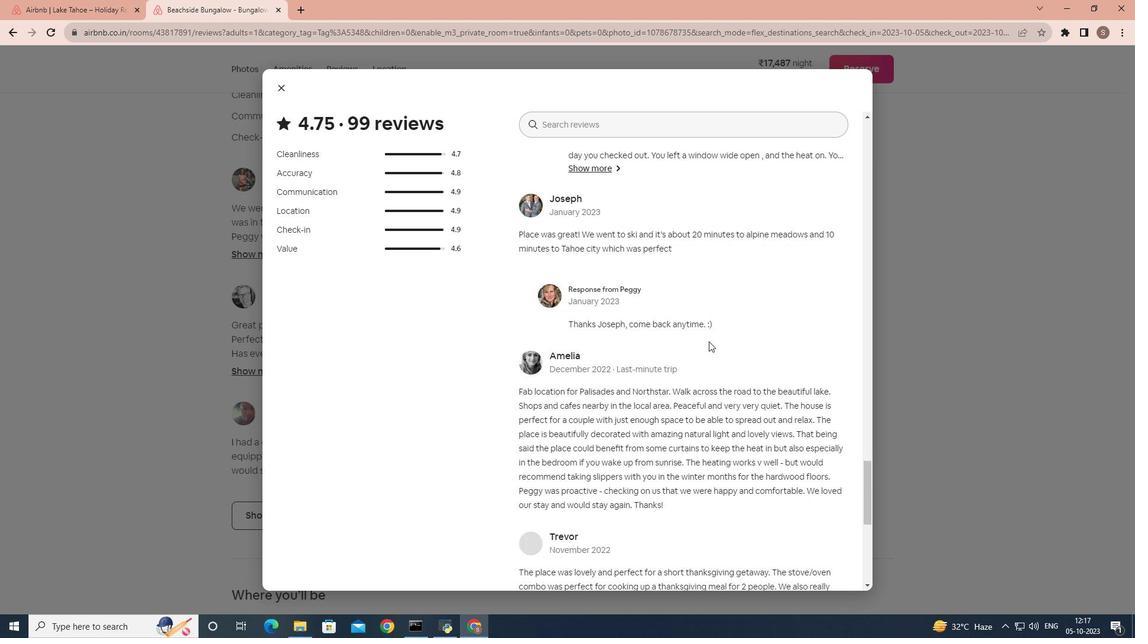 
Action: Mouse scrolled (709, 341) with delta (0, 0)
Screenshot: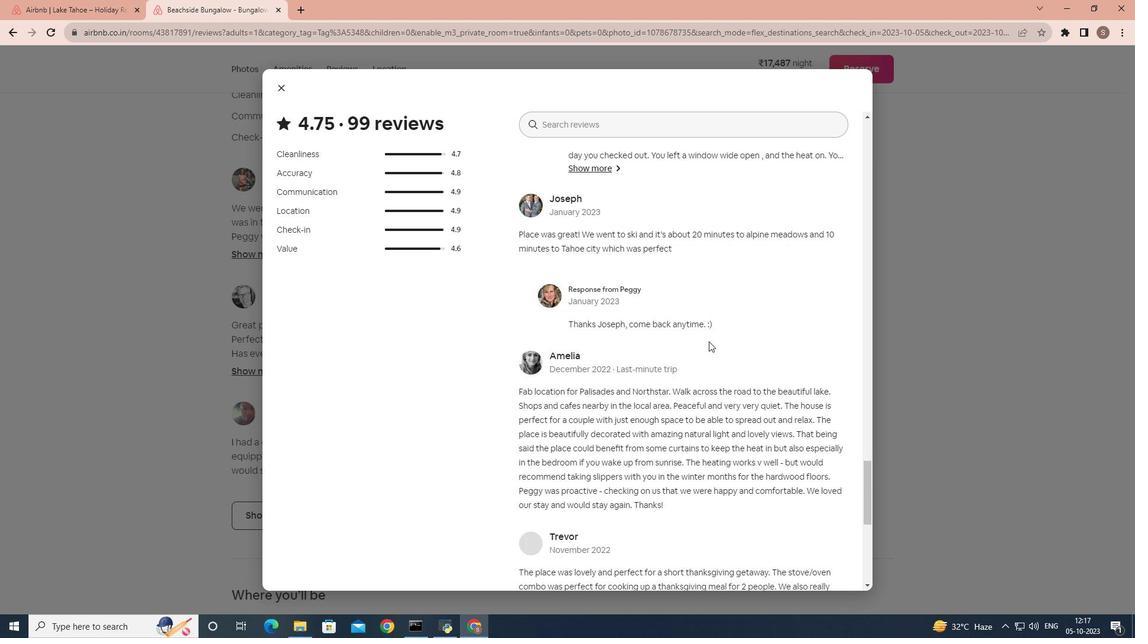 
Action: Mouse scrolled (709, 341) with delta (0, 0)
Screenshot: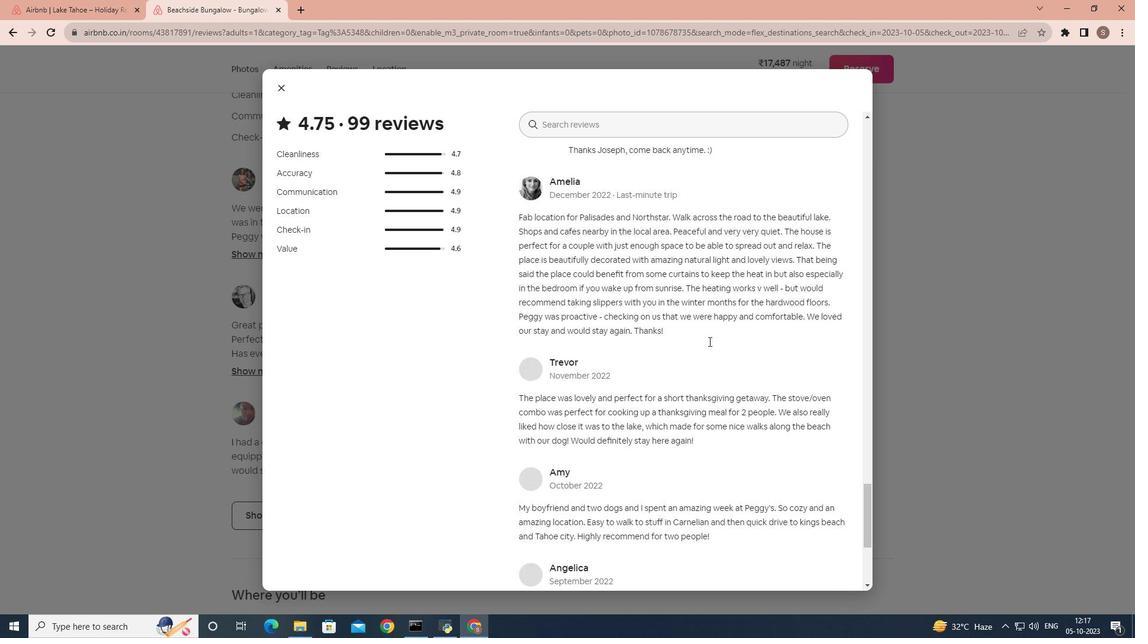 
Action: Mouse scrolled (709, 341) with delta (0, 0)
Screenshot: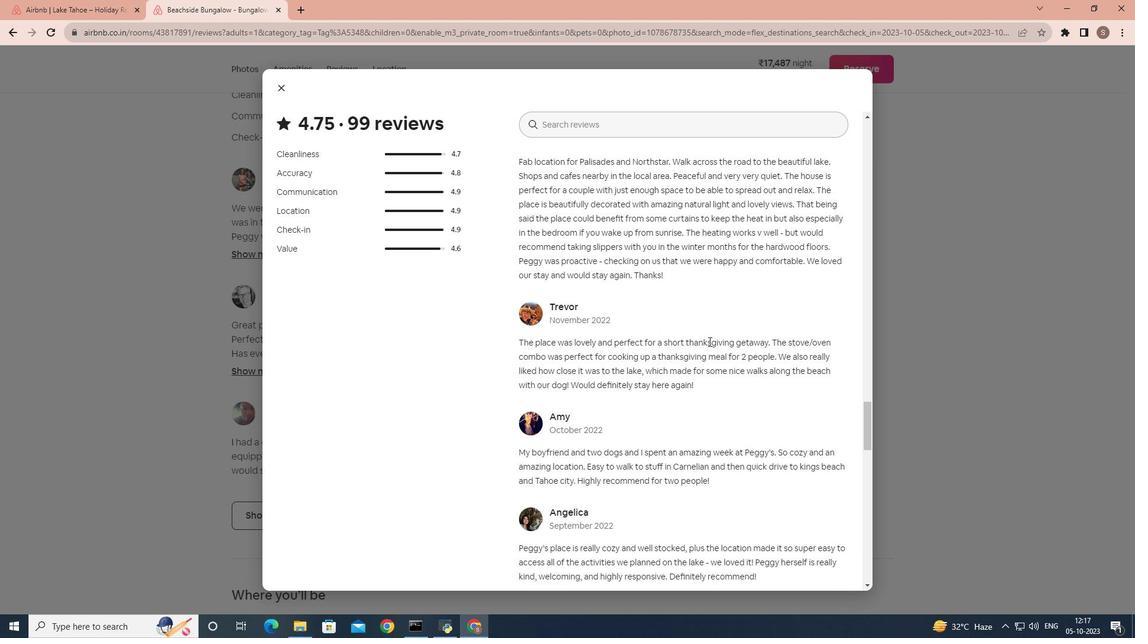 
Action: Mouse scrolled (709, 341) with delta (0, 0)
Screenshot: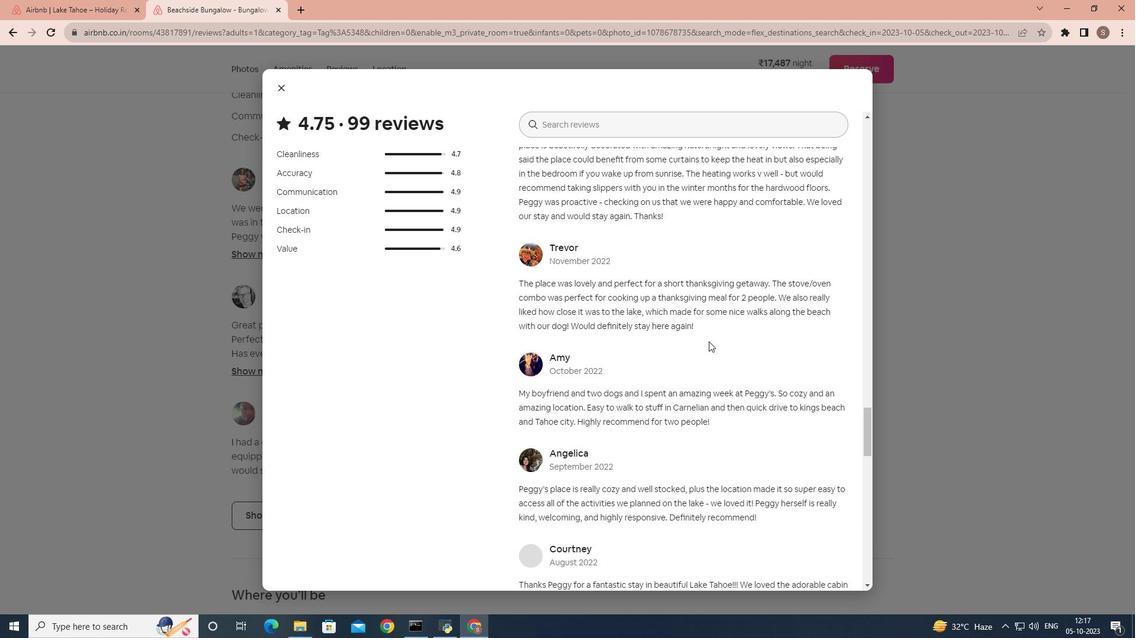 
Action: Mouse scrolled (709, 341) with delta (0, 0)
Screenshot: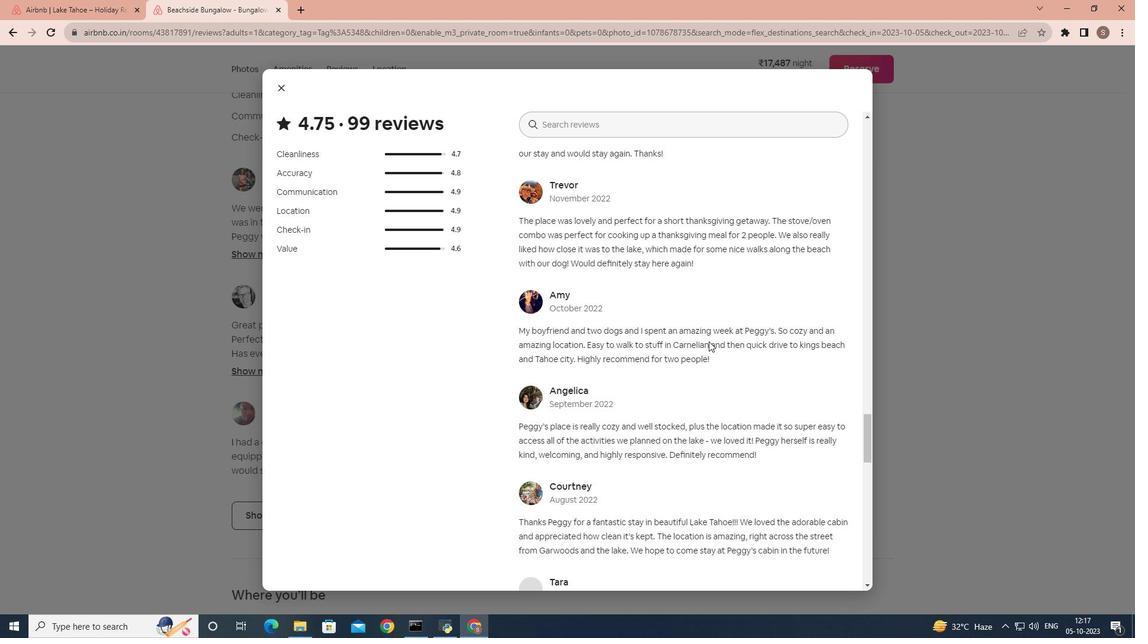 
Action: Mouse moved to (276, 84)
Screenshot: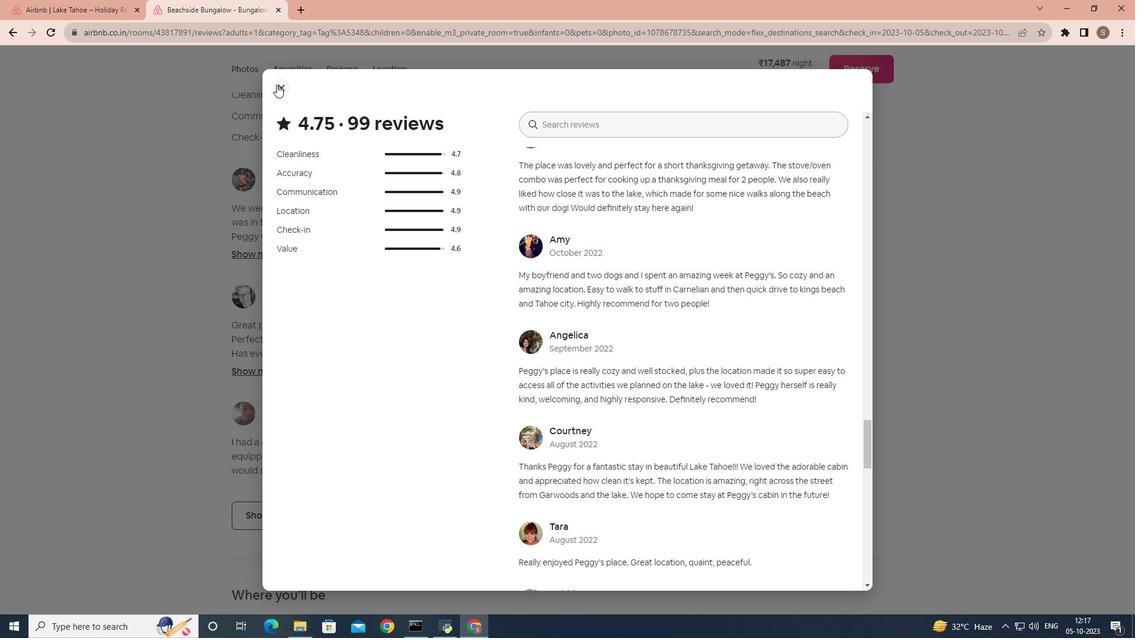 
Action: Mouse pressed left at (276, 84)
Screenshot: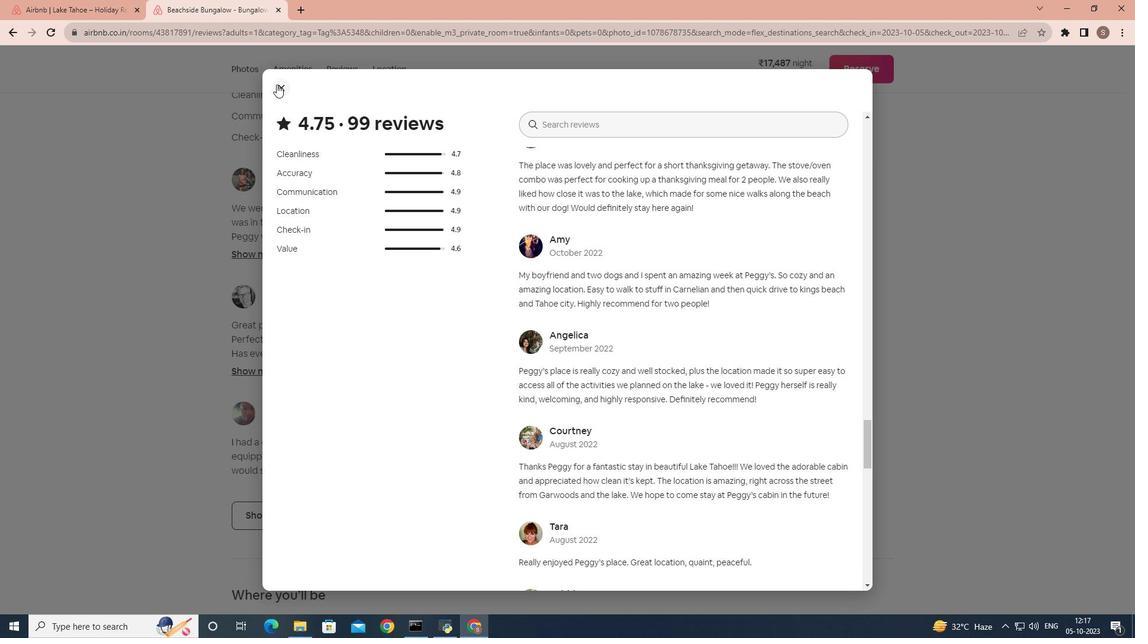 
Action: Mouse moved to (324, 302)
Screenshot: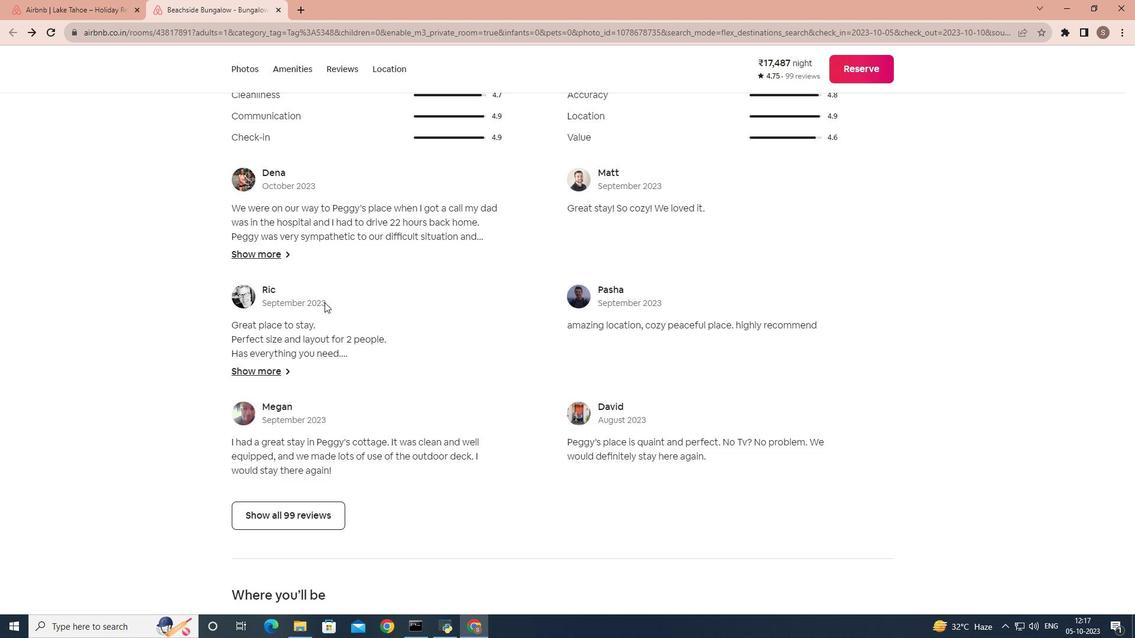 
Action: Mouse scrolled (324, 302) with delta (0, 0)
Screenshot: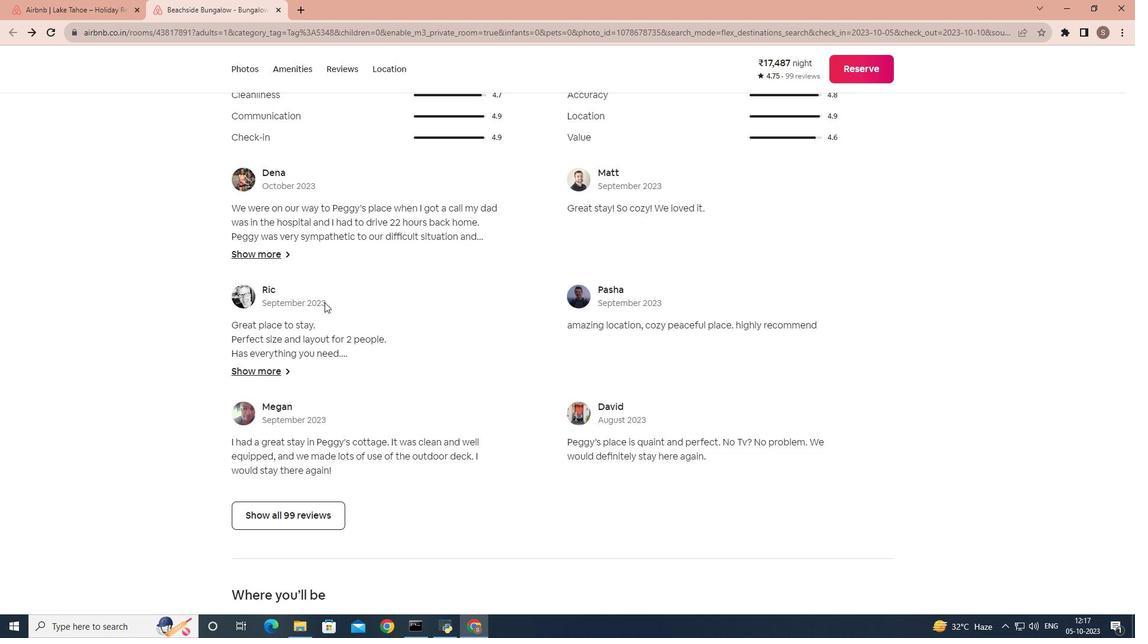 
Action: Mouse scrolled (324, 302) with delta (0, 0)
Screenshot: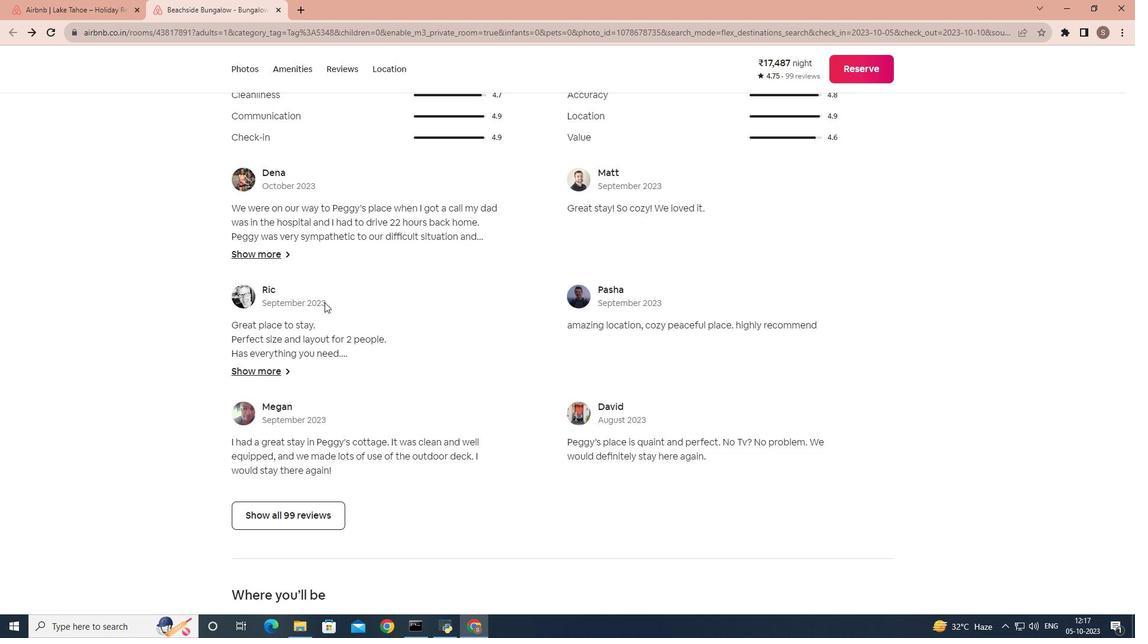 
Action: Mouse scrolled (324, 302) with delta (0, 0)
Screenshot: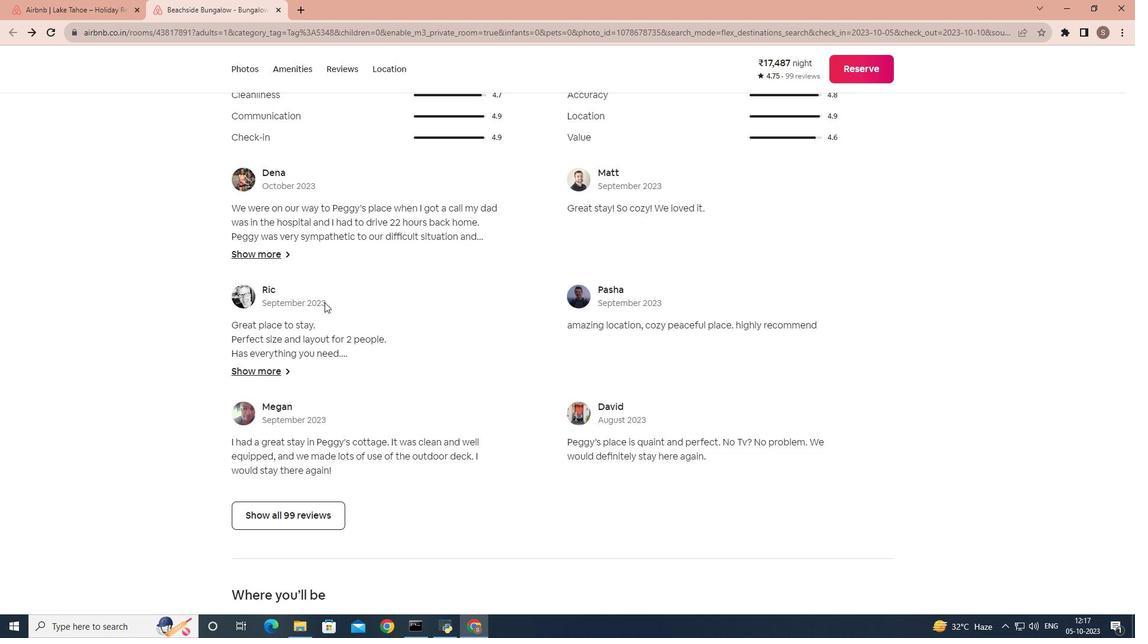 
Action: Mouse scrolled (324, 302) with delta (0, 0)
Screenshot: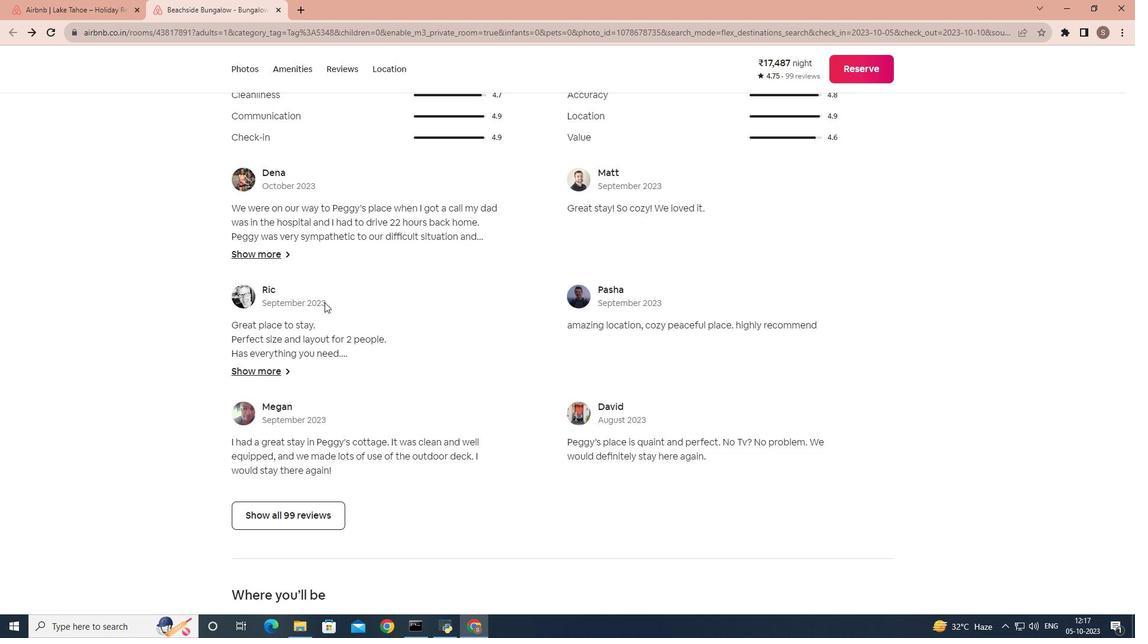 
Action: Mouse scrolled (324, 302) with delta (0, 0)
Screenshot: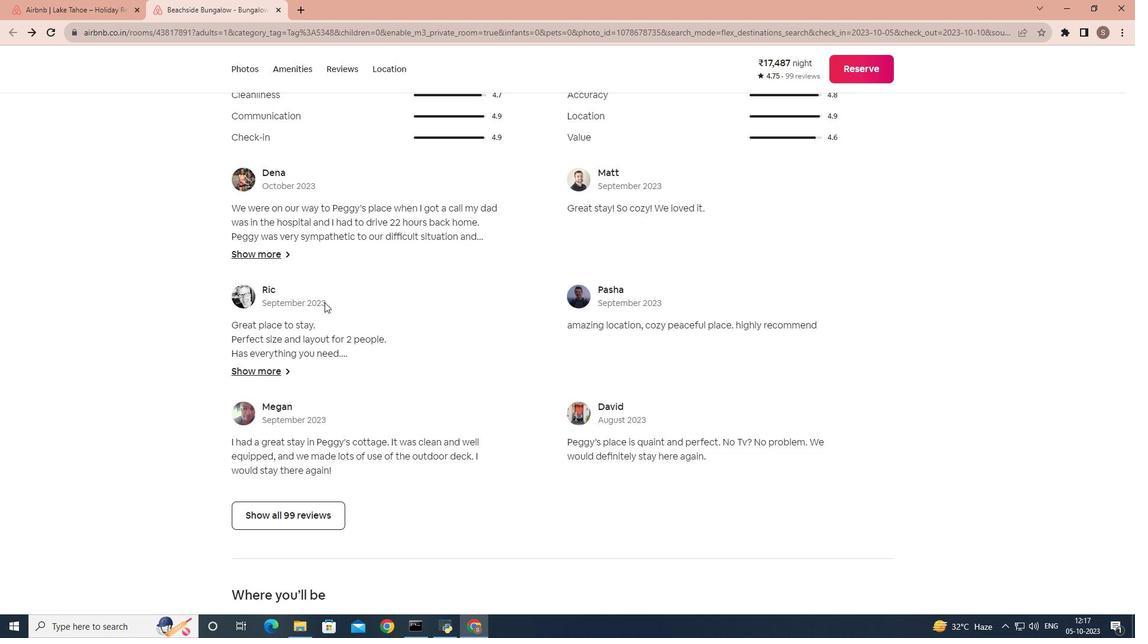 
Action: Mouse scrolled (324, 302) with delta (0, 0)
Screenshot: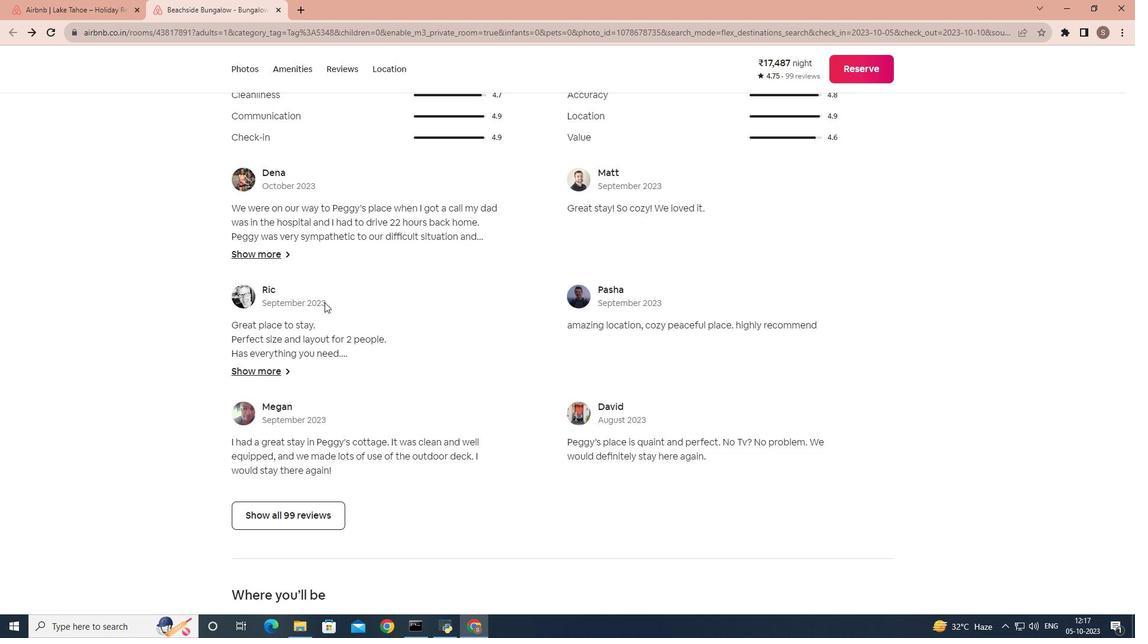 
Action: Mouse scrolled (324, 302) with delta (0, 0)
Screenshot: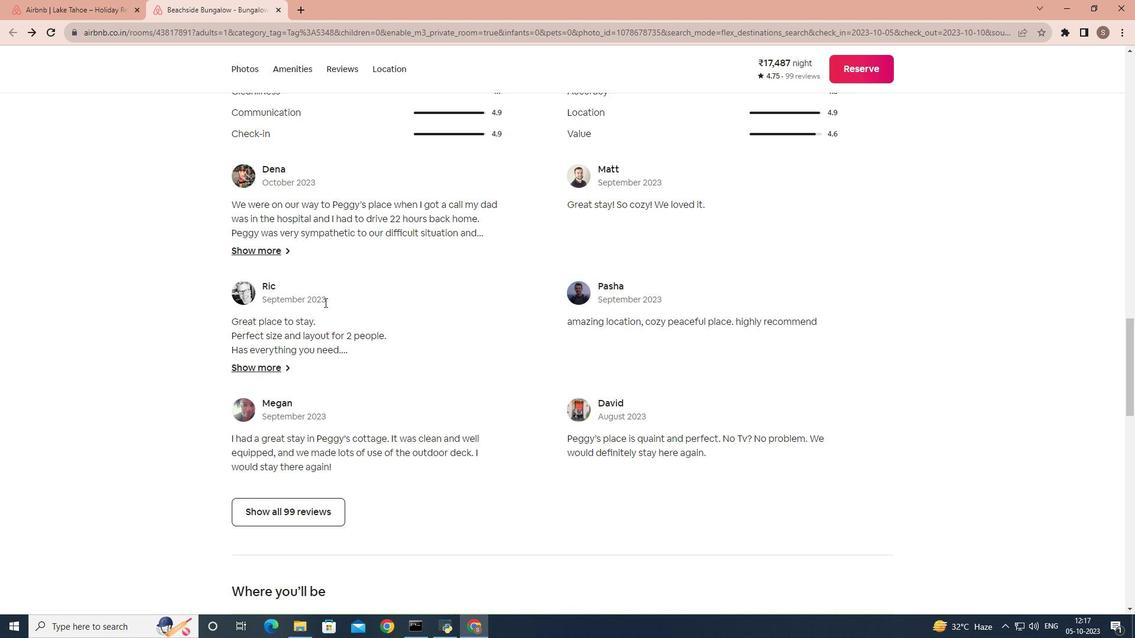 
Action: Mouse scrolled (324, 302) with delta (0, 0)
Screenshot: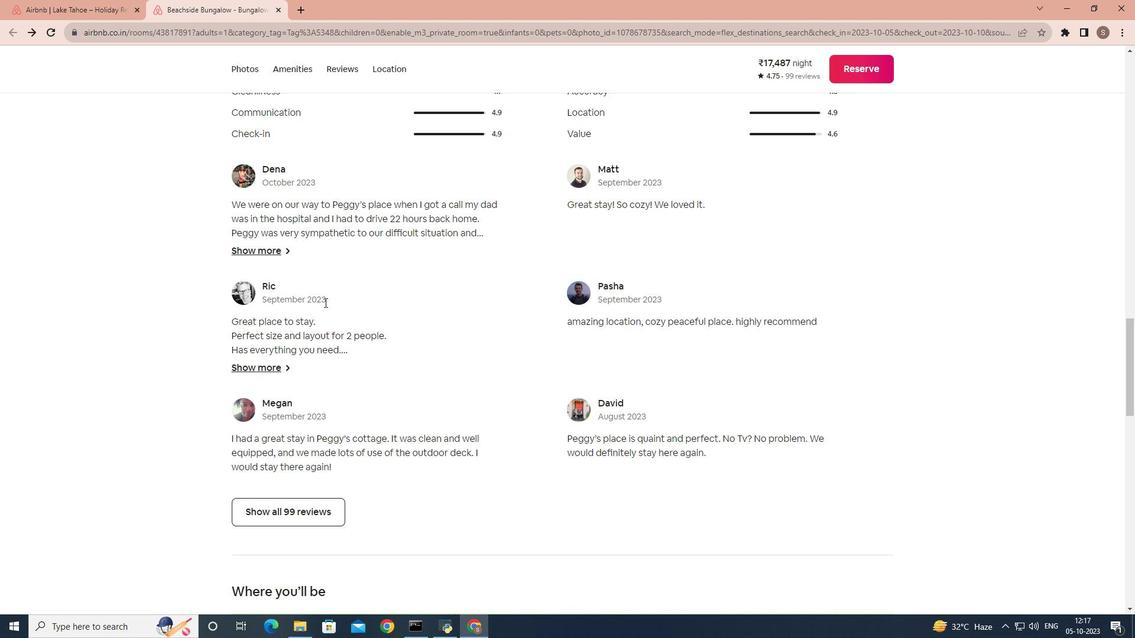 
Action: Mouse scrolled (324, 302) with delta (0, 0)
Screenshot: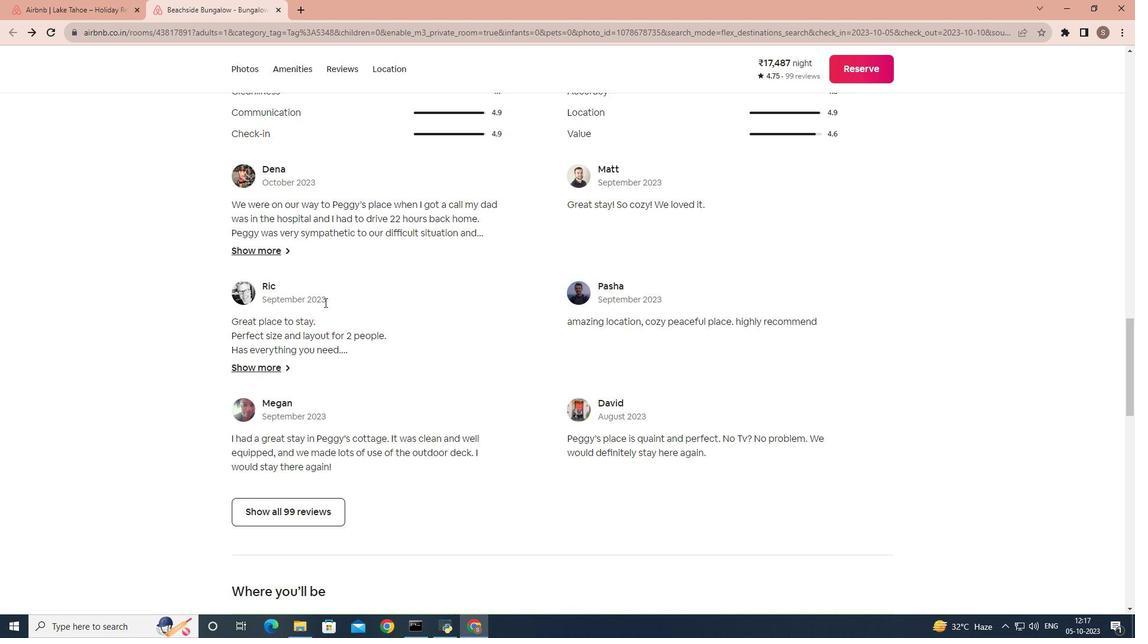 
Action: Mouse scrolled (324, 302) with delta (0, 0)
Screenshot: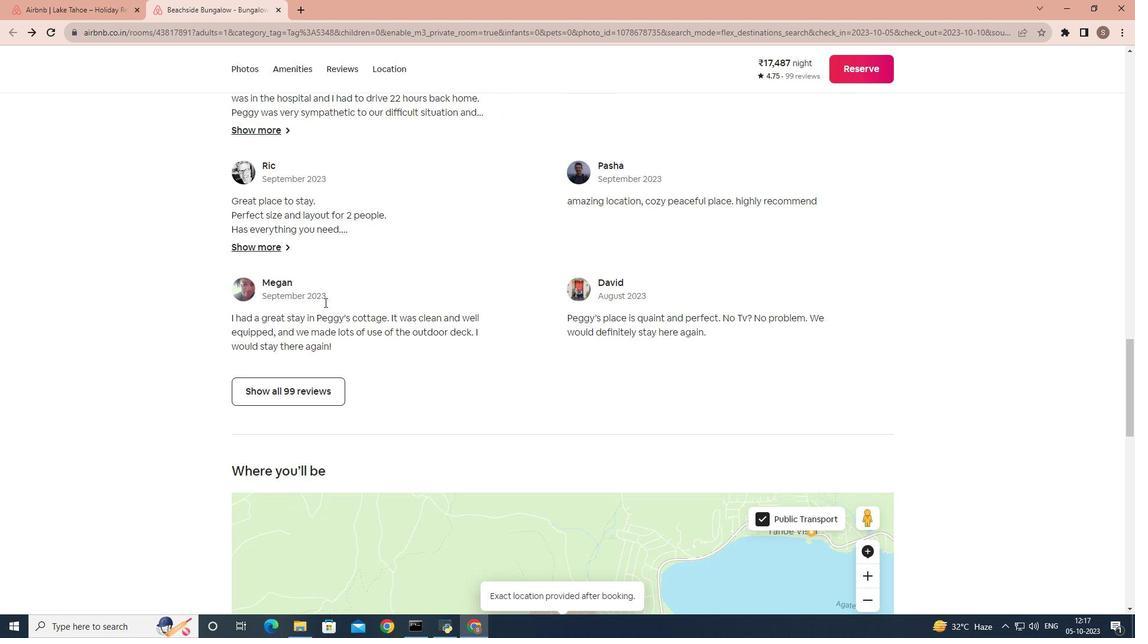 
Action: Mouse scrolled (324, 302) with delta (0, 0)
Screenshot: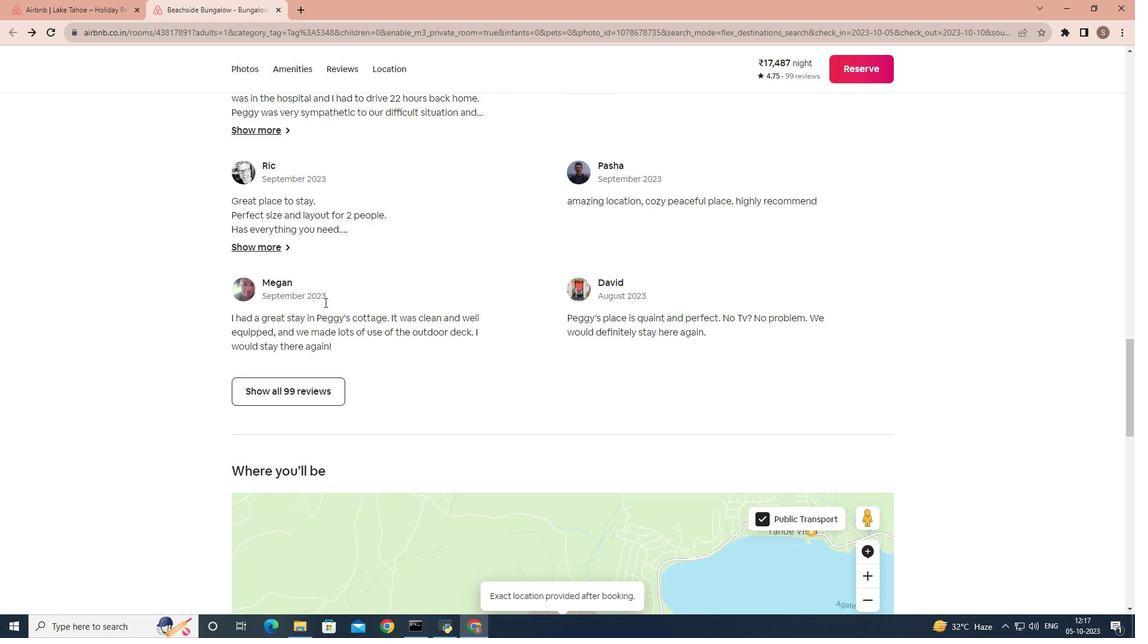 
Action: Mouse scrolled (324, 303) with delta (0, 0)
Screenshot: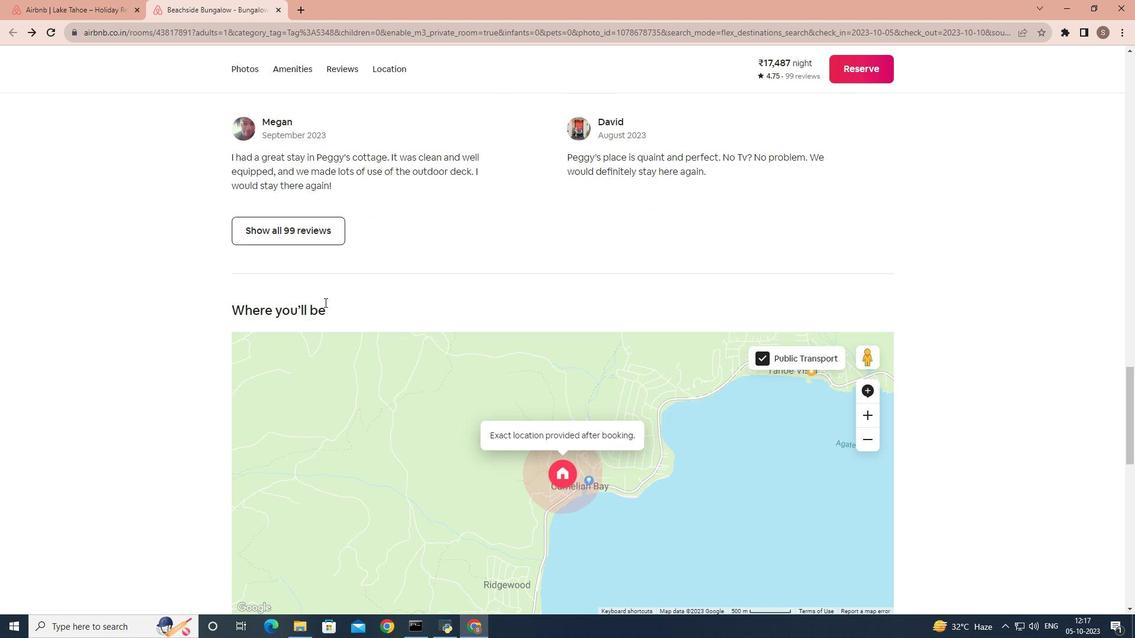 
Action: Mouse scrolled (324, 302) with delta (0, 0)
Screenshot: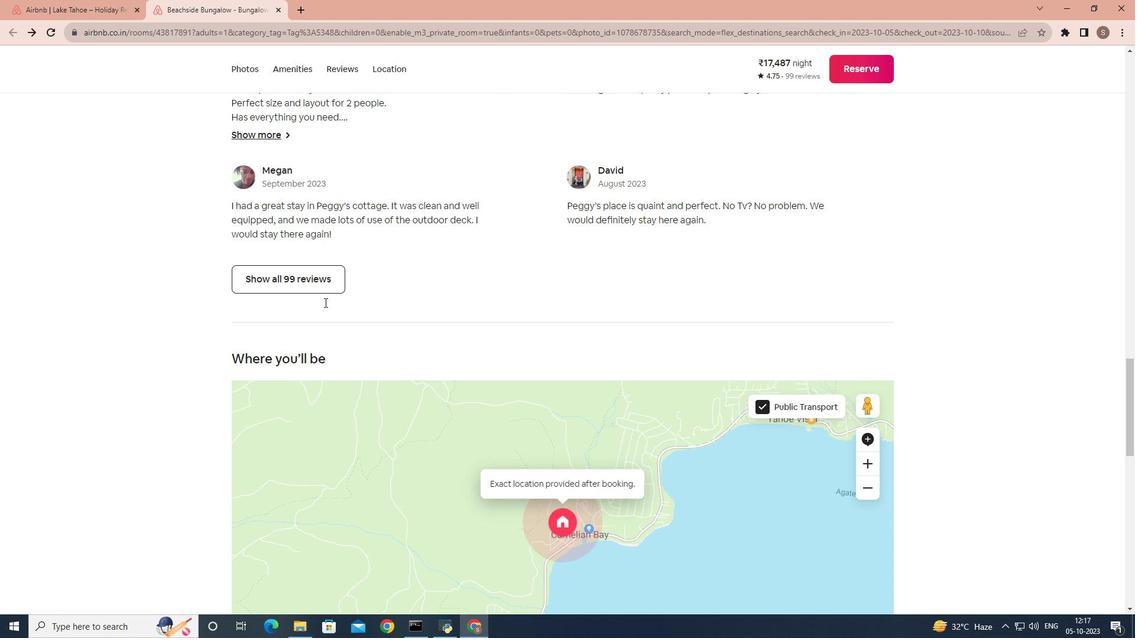 
Action: Mouse scrolled (324, 302) with delta (0, 0)
Screenshot: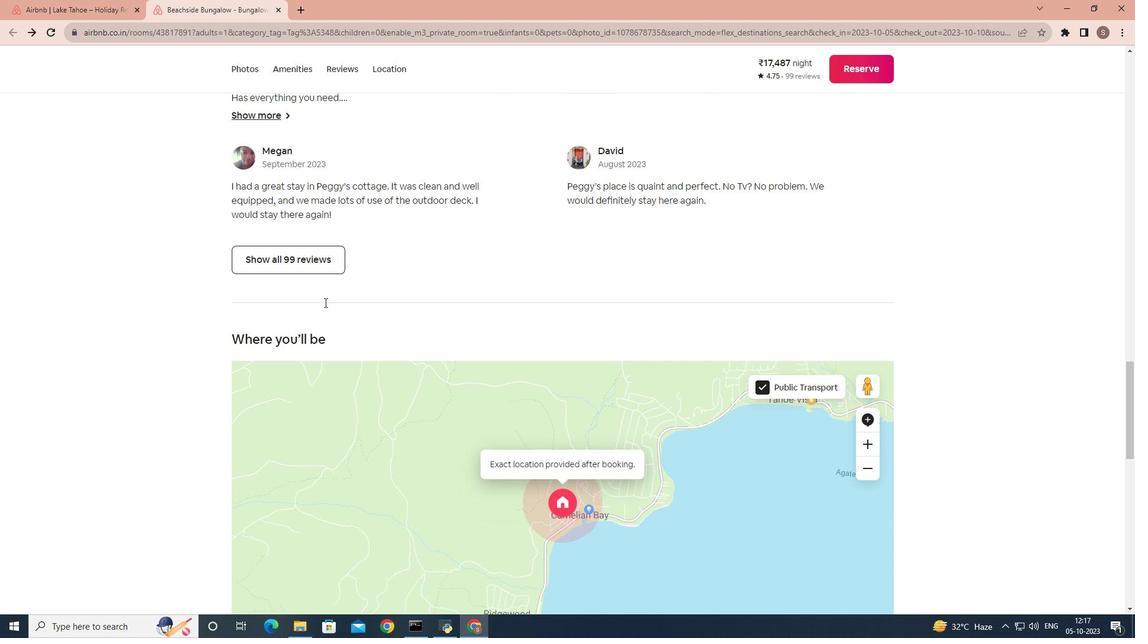 
Action: Mouse scrolled (324, 302) with delta (0, 0)
Screenshot: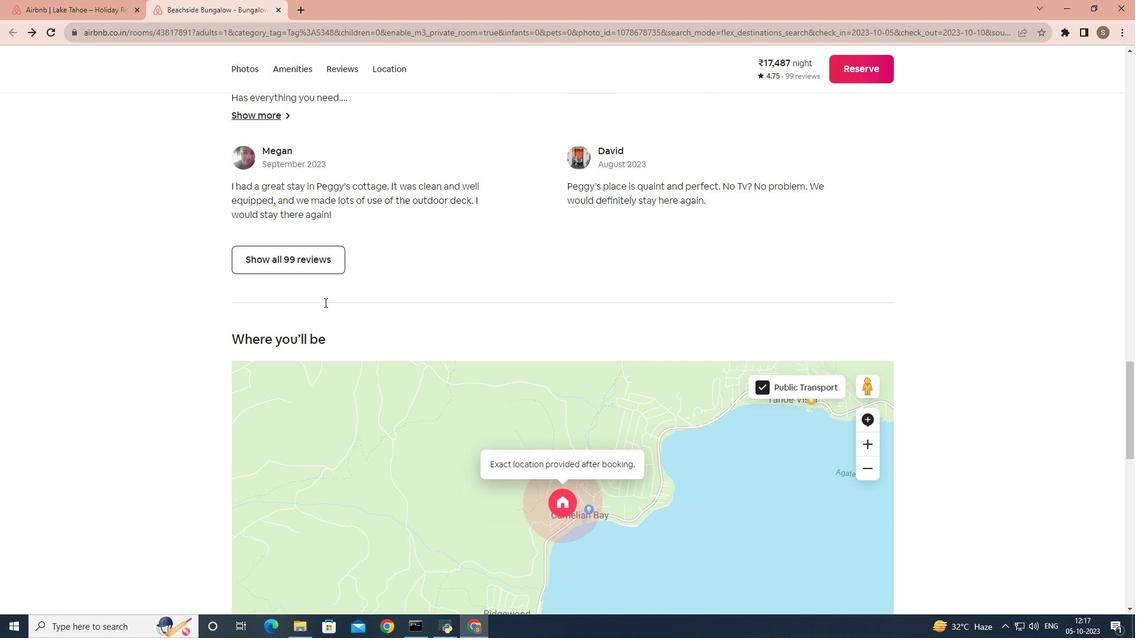 
Action: Mouse scrolled (324, 302) with delta (0, 0)
Screenshot: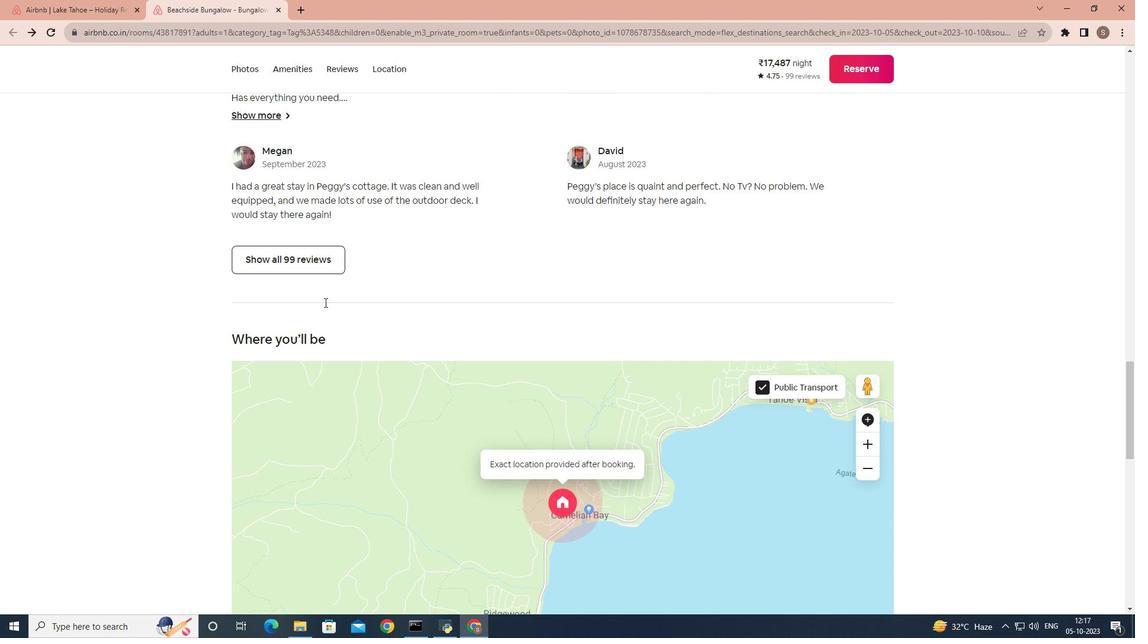 
Action: Mouse scrolled (324, 302) with delta (0, 0)
Screenshot: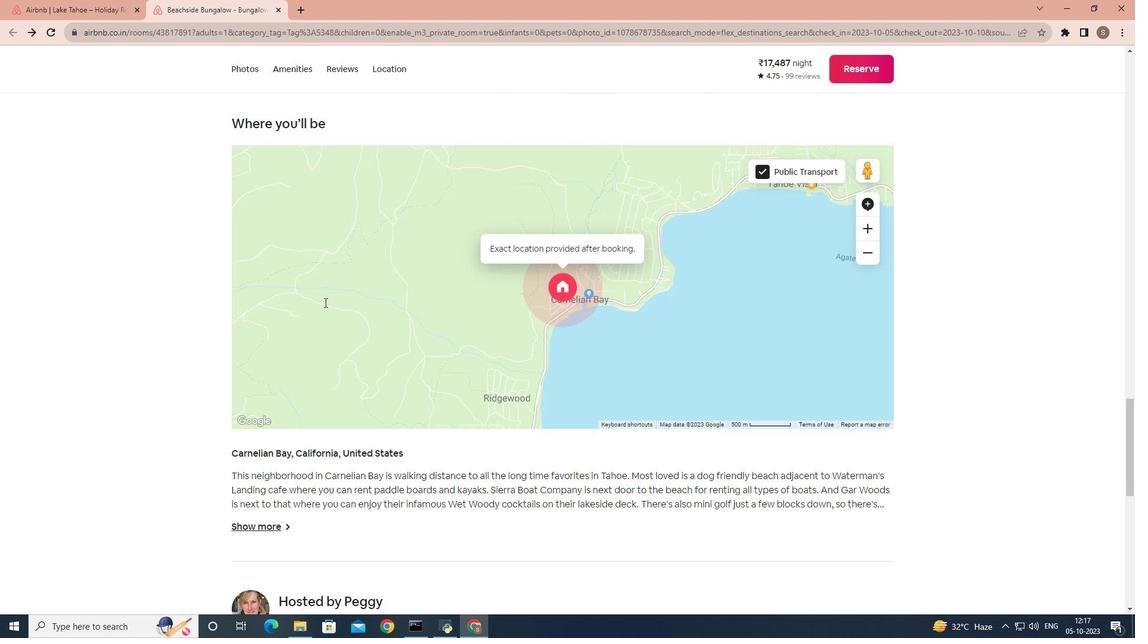 
Action: Mouse moved to (260, 466)
Screenshot: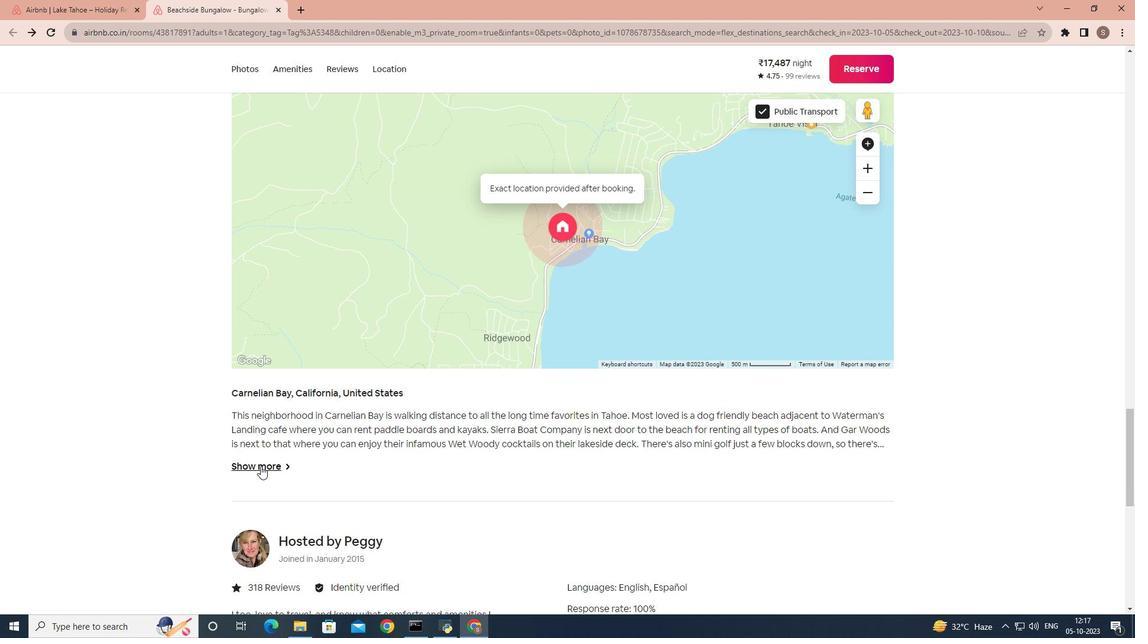 
Action: Mouse pressed left at (260, 466)
Screenshot: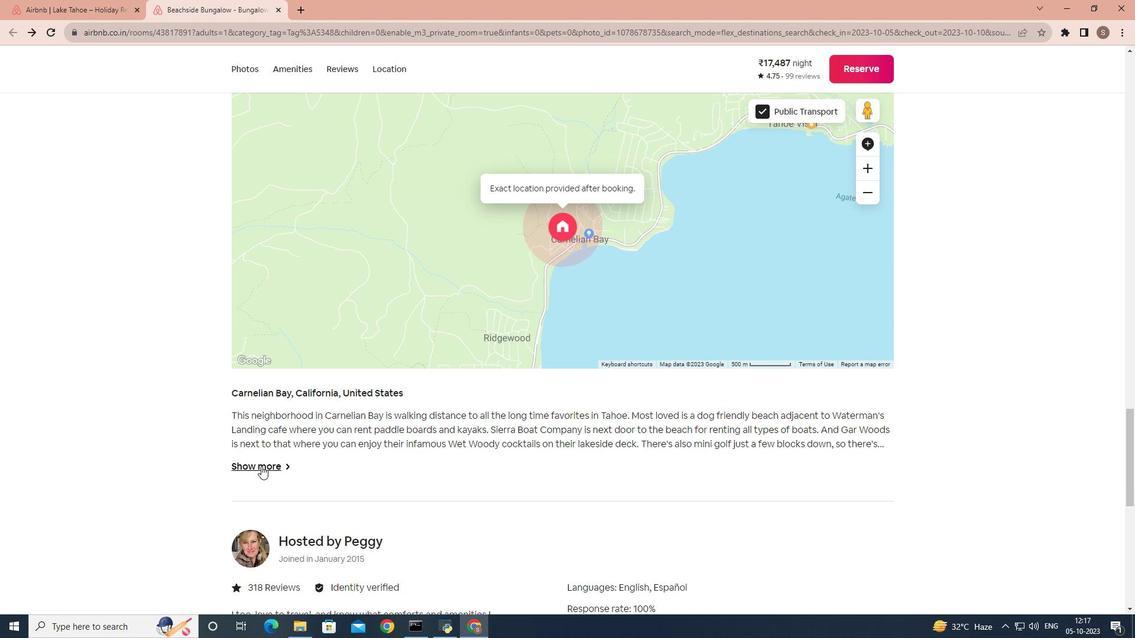 
Action: Mouse moved to (63, 207)
Screenshot: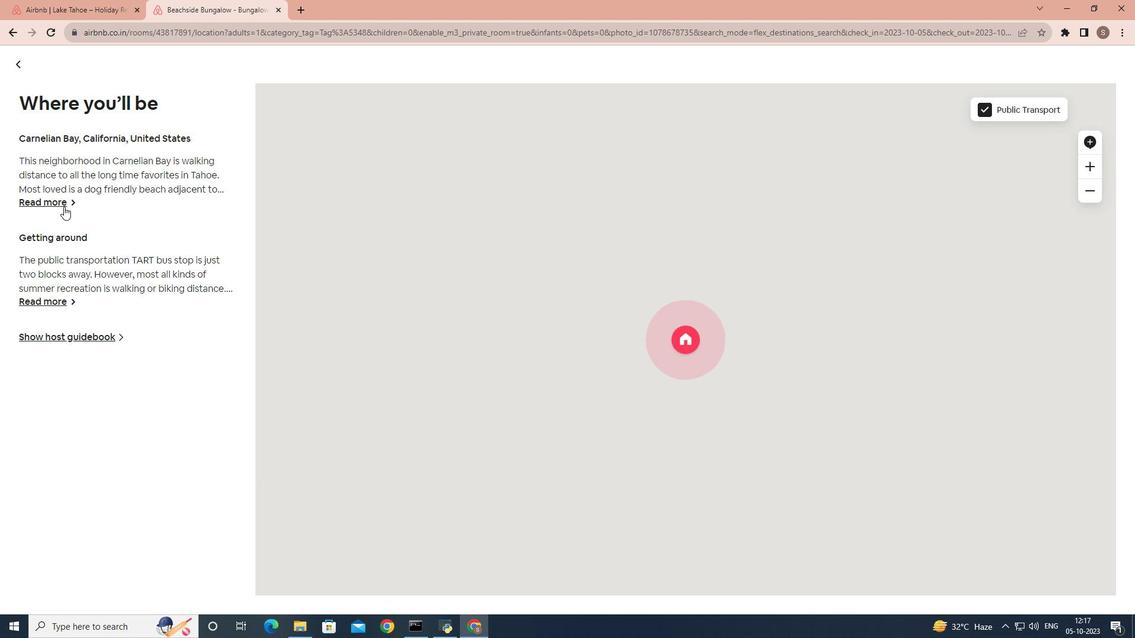 
Action: Mouse pressed left at (63, 207)
Screenshot: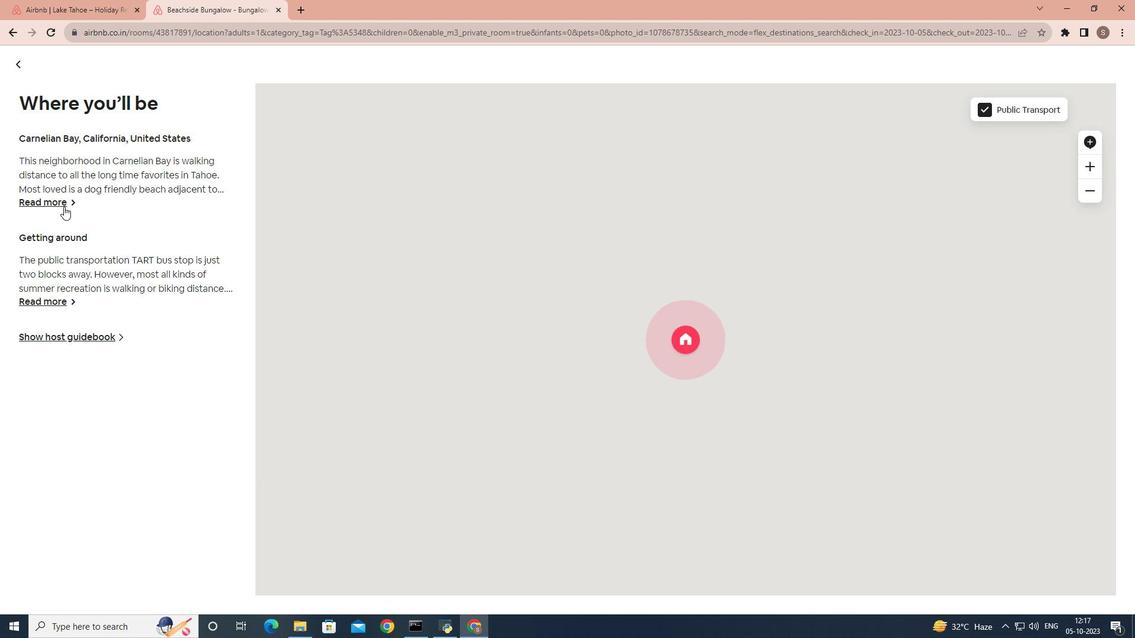 
Action: Mouse moved to (38, 447)
Screenshot: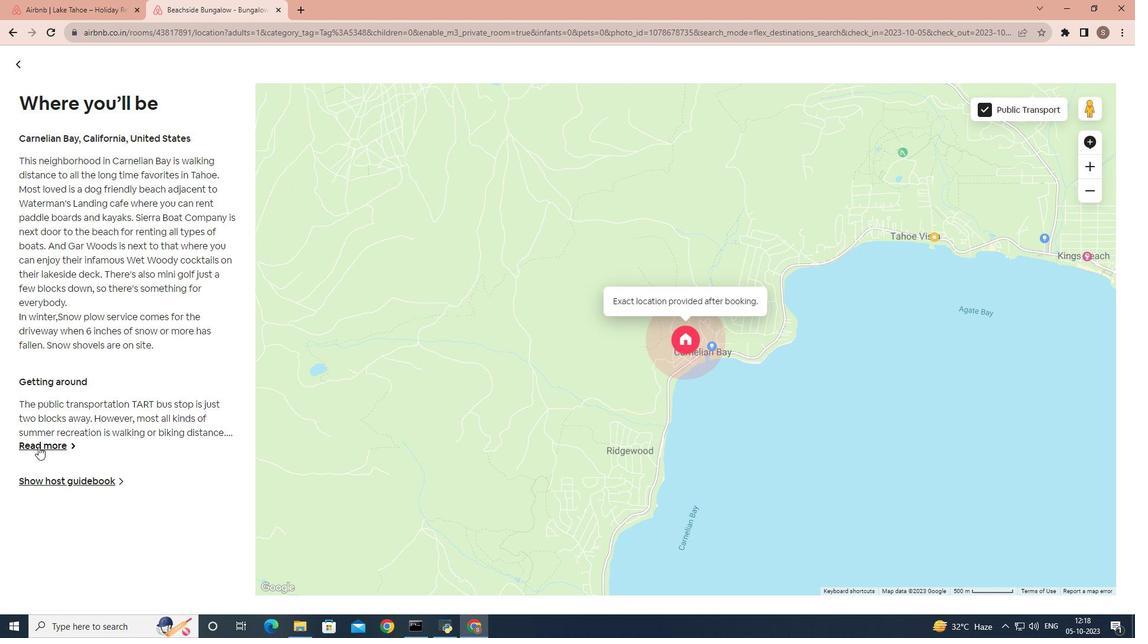 
Action: Mouse pressed left at (38, 447)
Screenshot: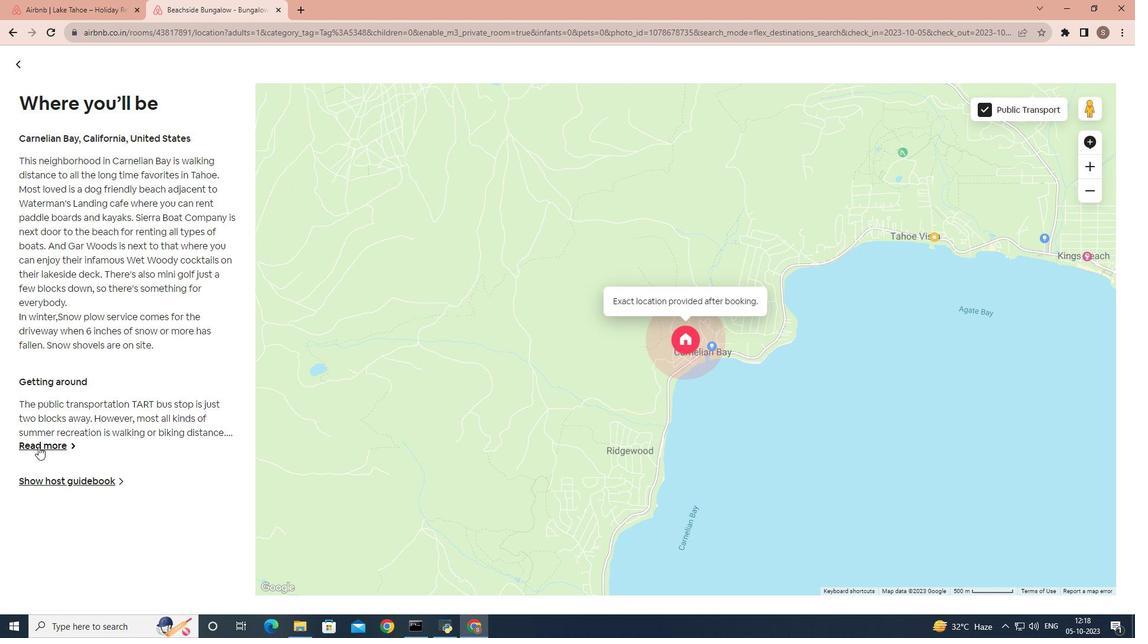 
Action: Mouse moved to (18, 66)
Screenshot: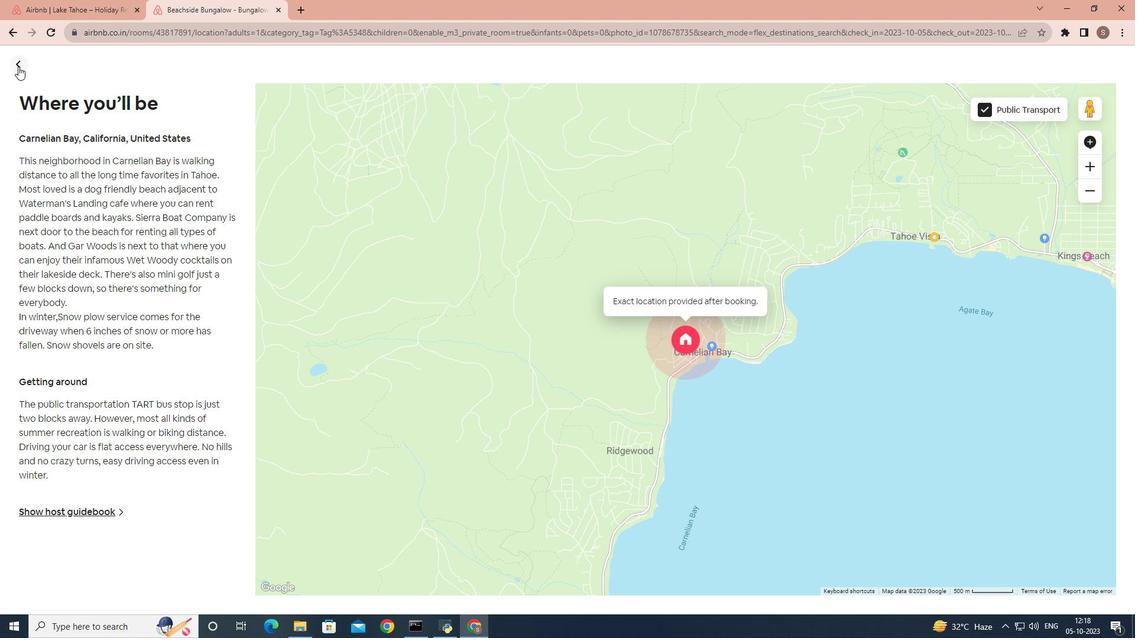 
Action: Mouse pressed left at (18, 66)
Screenshot: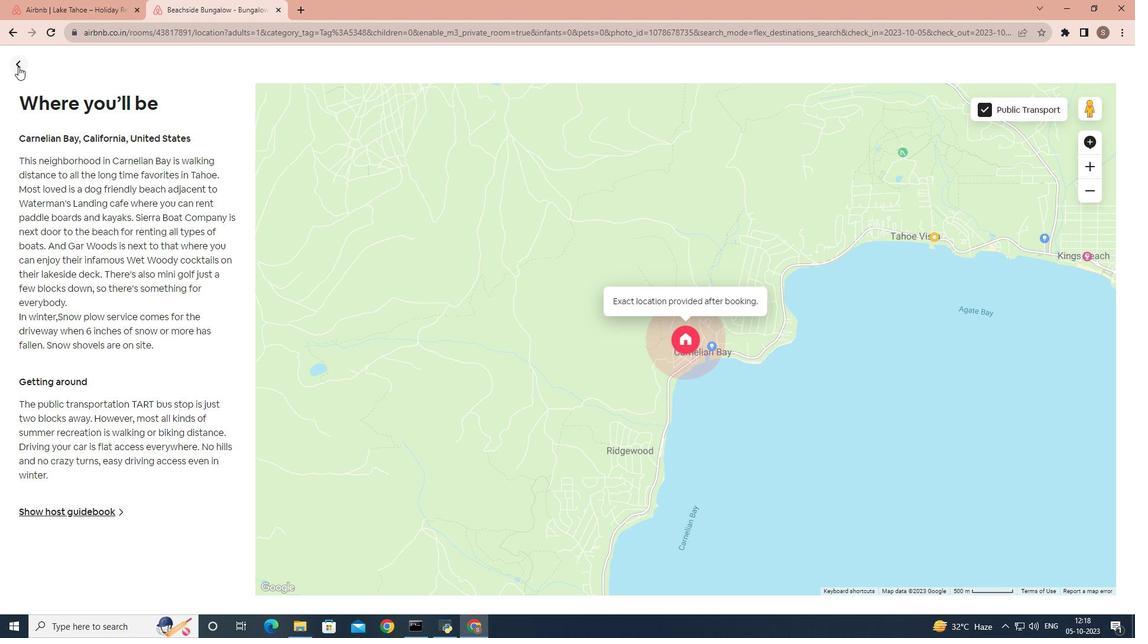 
Action: Mouse moved to (443, 379)
Screenshot: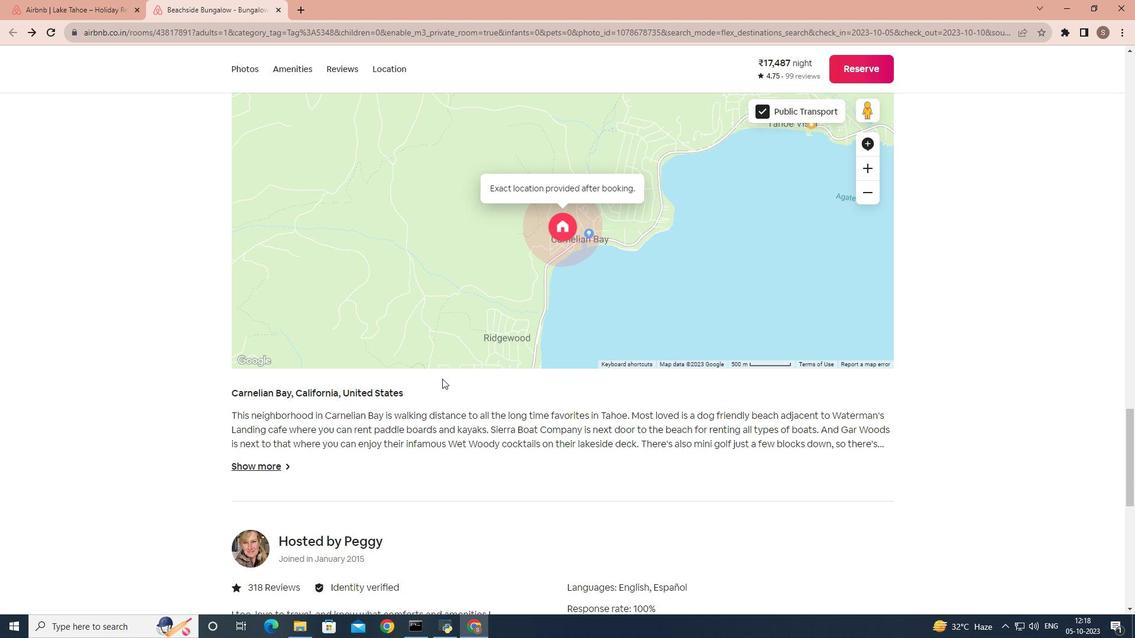 
Action: Mouse scrolled (443, 378) with delta (0, 0)
Screenshot: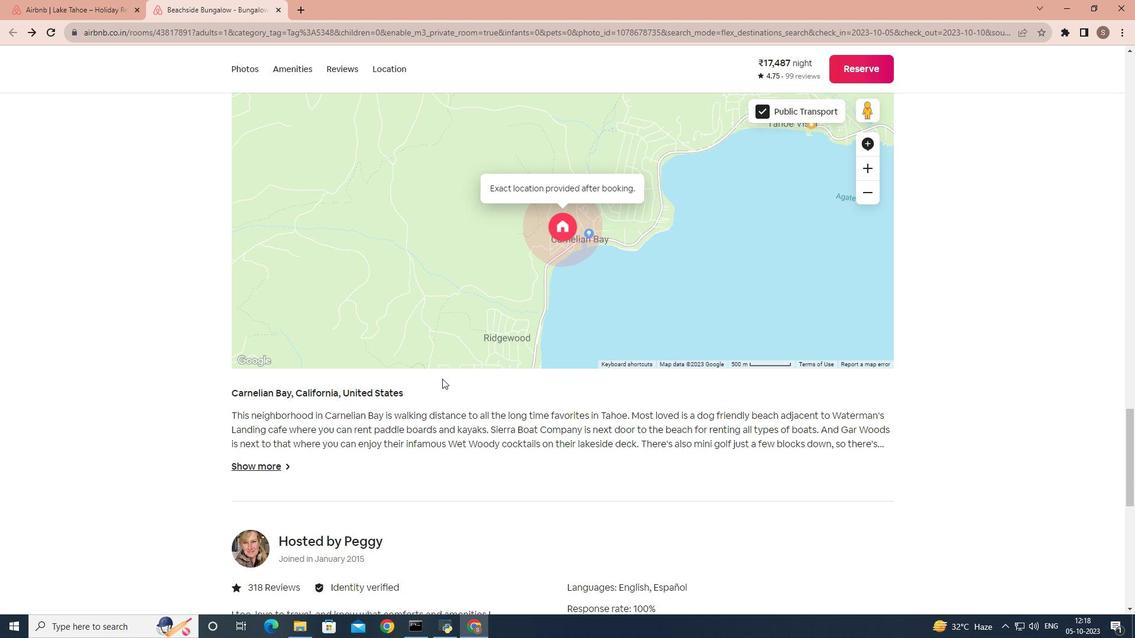 
Action: Mouse scrolled (443, 378) with delta (0, 0)
Screenshot: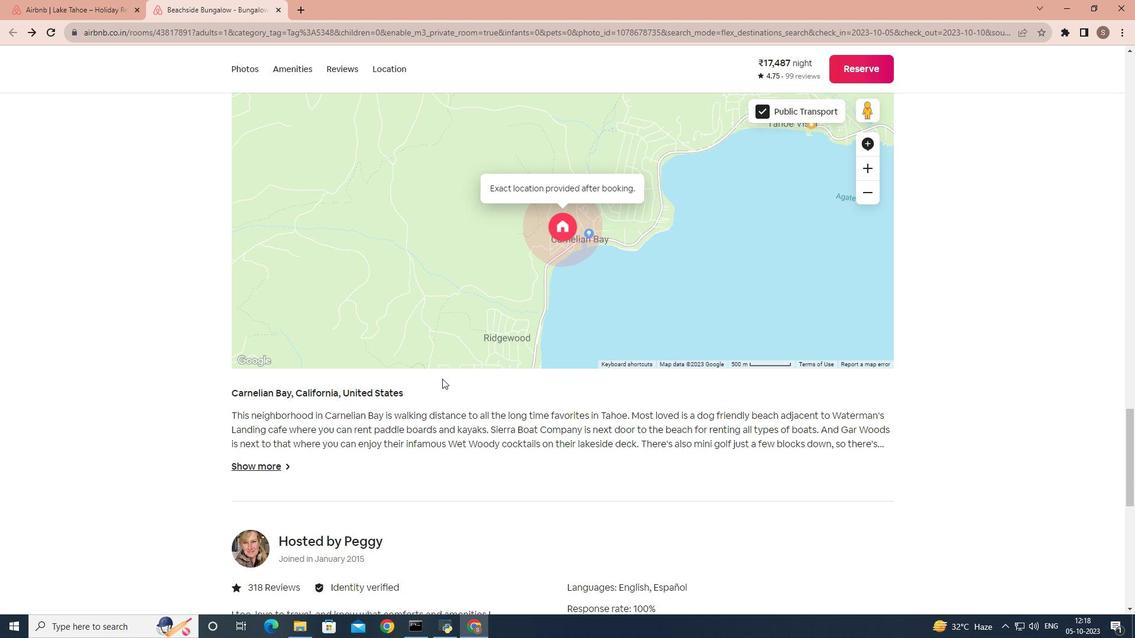 
Action: Mouse moved to (442, 379)
Screenshot: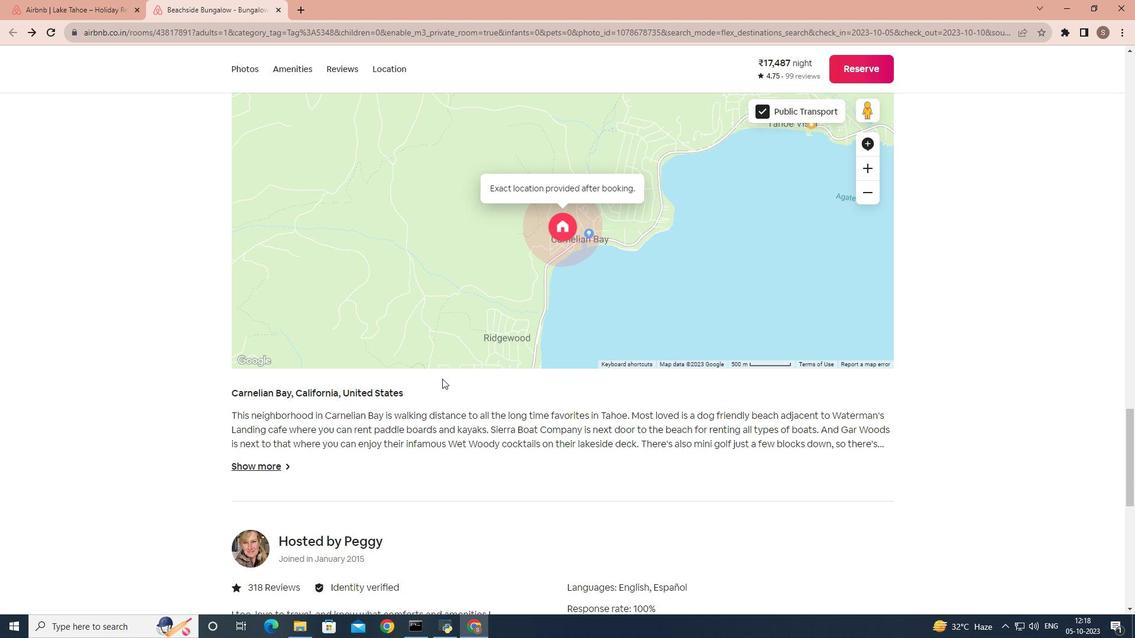 
Action: Mouse scrolled (442, 378) with delta (0, 0)
Screenshot: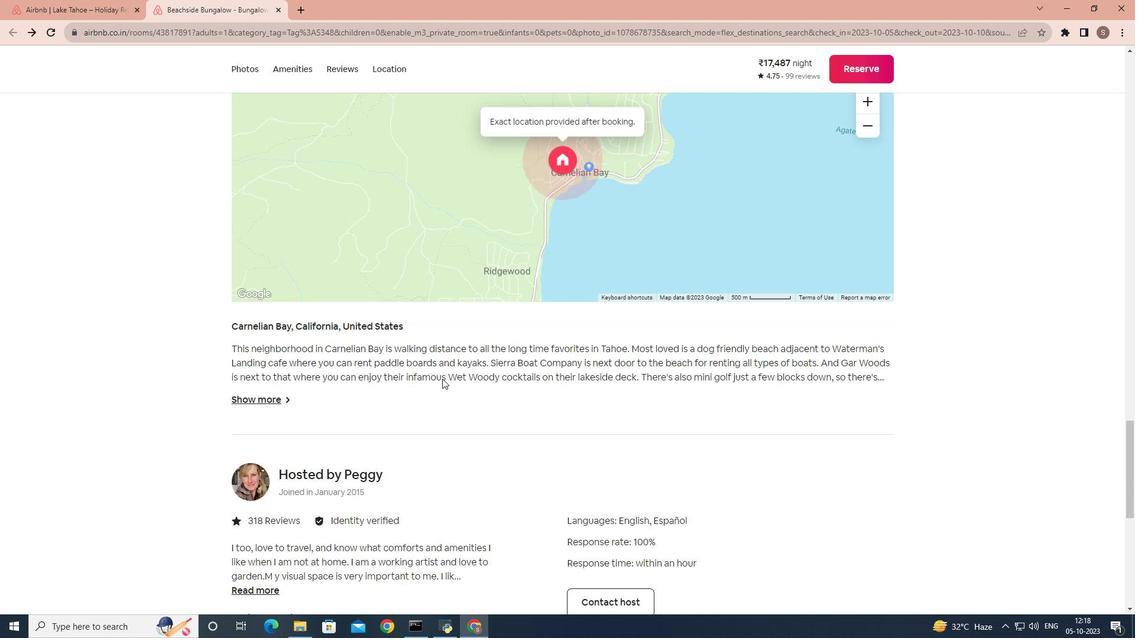 
Action: Mouse scrolled (442, 378) with delta (0, 0)
Screenshot: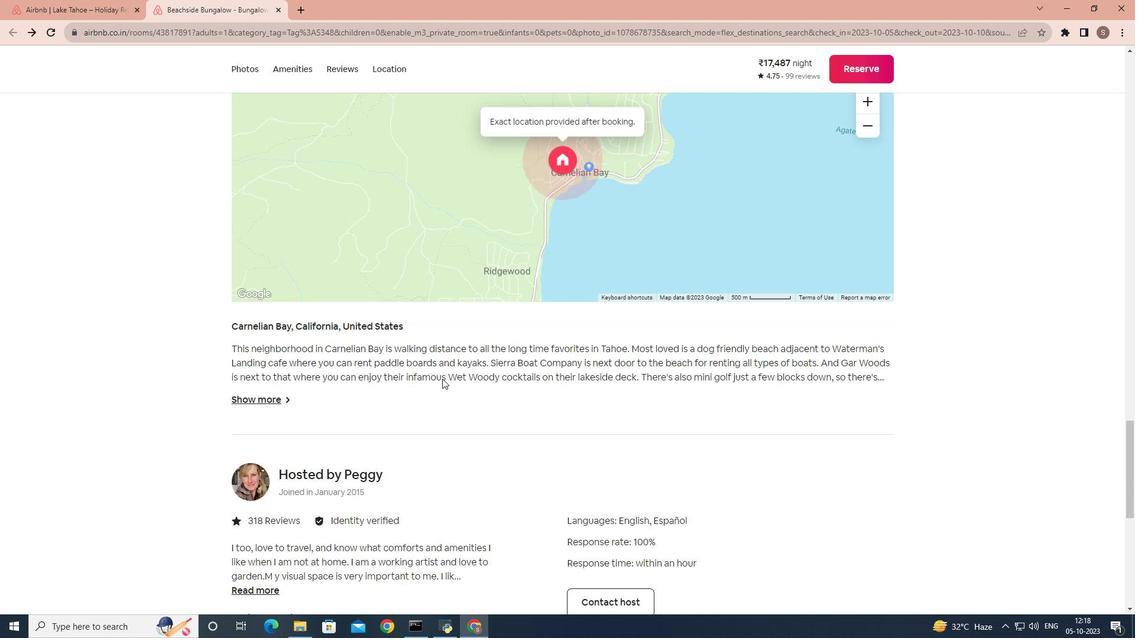 
Action: Mouse scrolled (442, 378) with delta (0, 0)
Screenshot: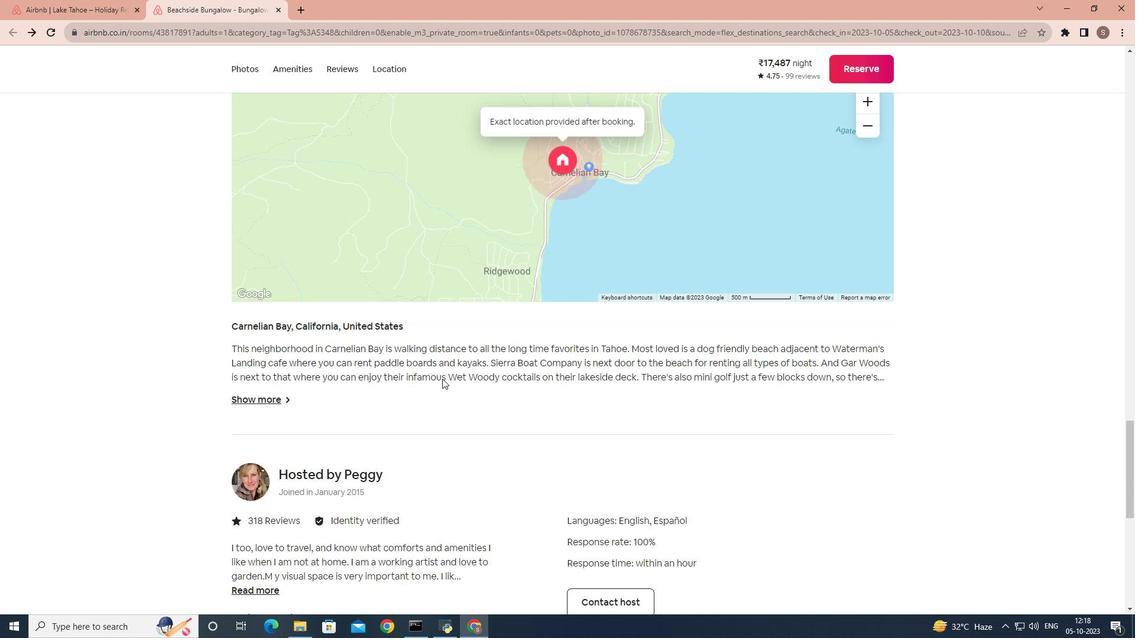 
Action: Mouse scrolled (442, 379) with delta (0, 0)
Screenshot: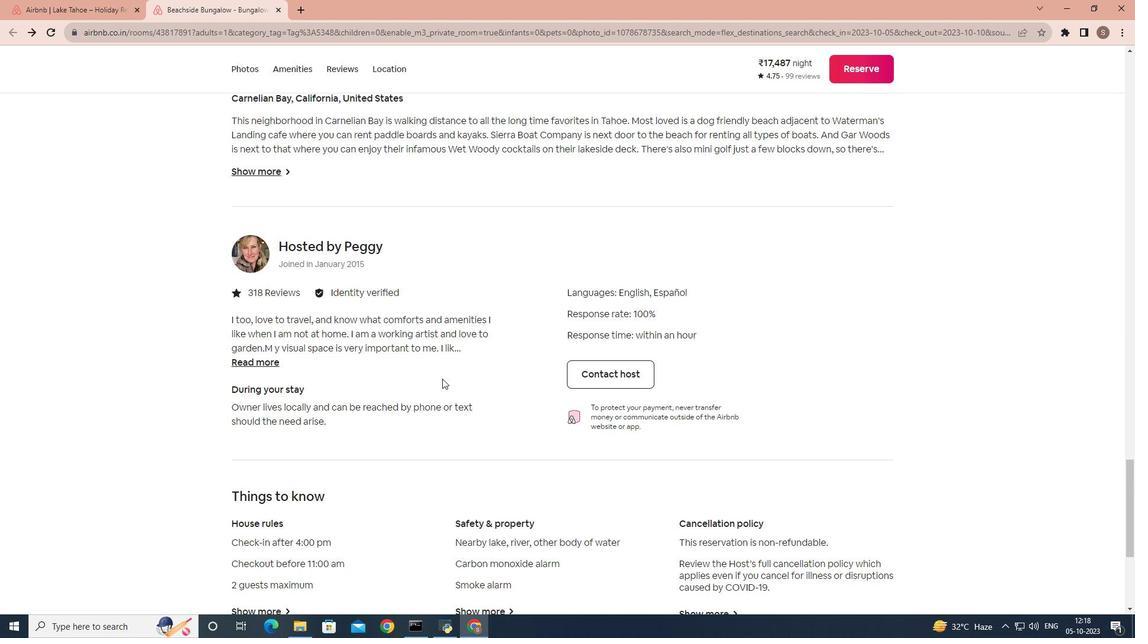 
Action: Mouse scrolled (442, 379) with delta (0, 0)
Screenshot: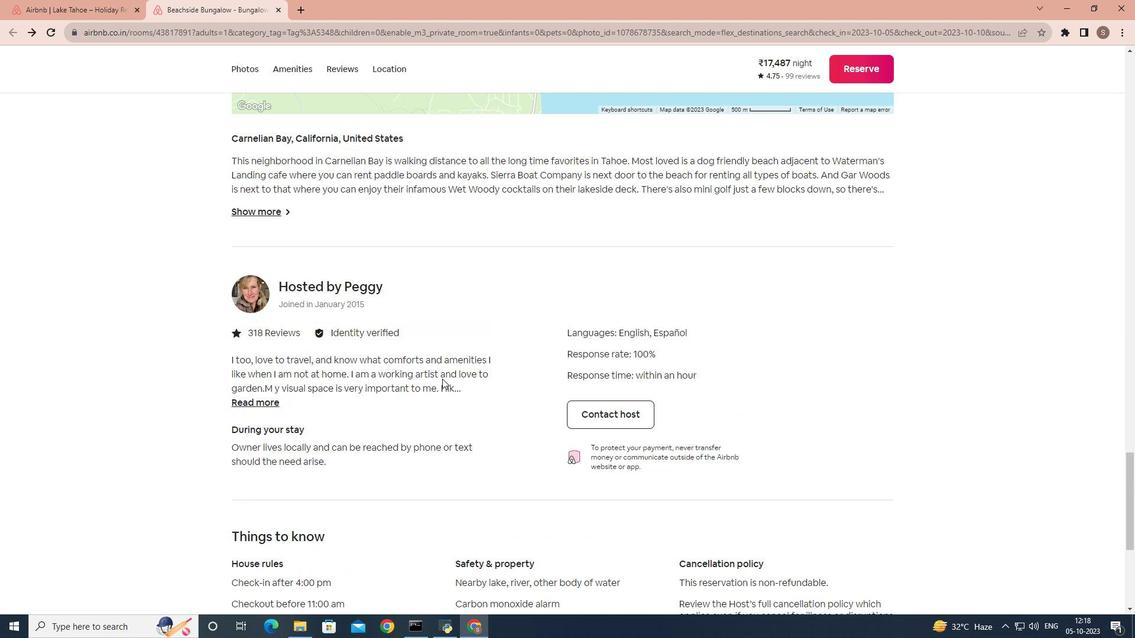 
Action: Mouse scrolled (442, 379) with delta (0, 0)
Screenshot: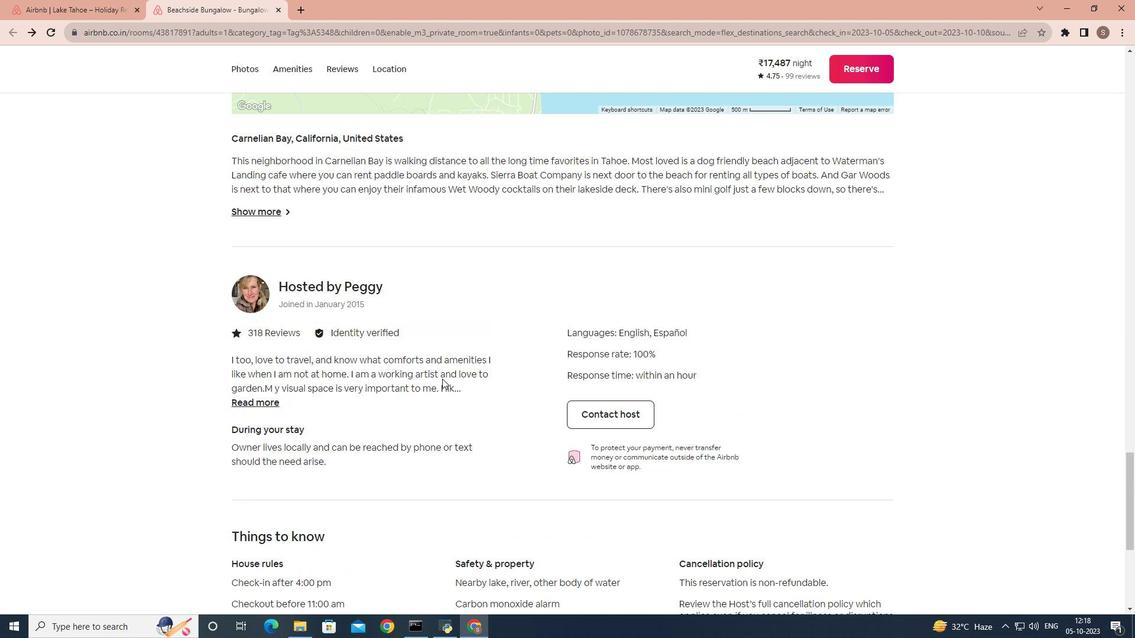 
Action: Mouse scrolled (442, 379) with delta (0, 0)
Screenshot: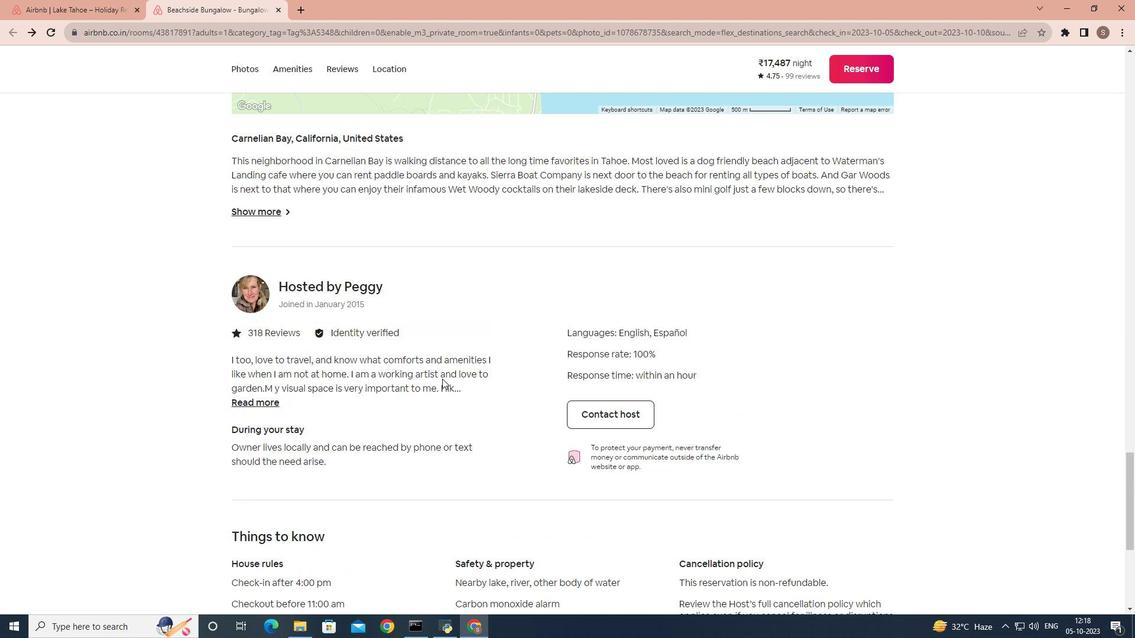 
Action: Mouse scrolled (442, 379) with delta (0, 0)
Screenshot: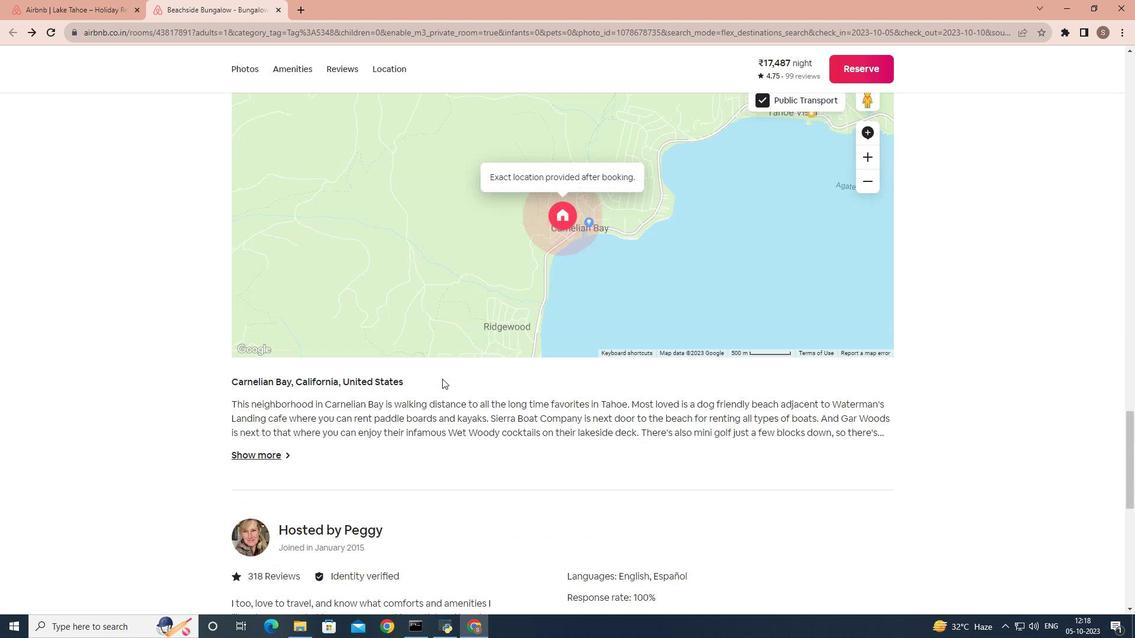 
Action: Mouse scrolled (442, 379) with delta (0, 0)
Screenshot: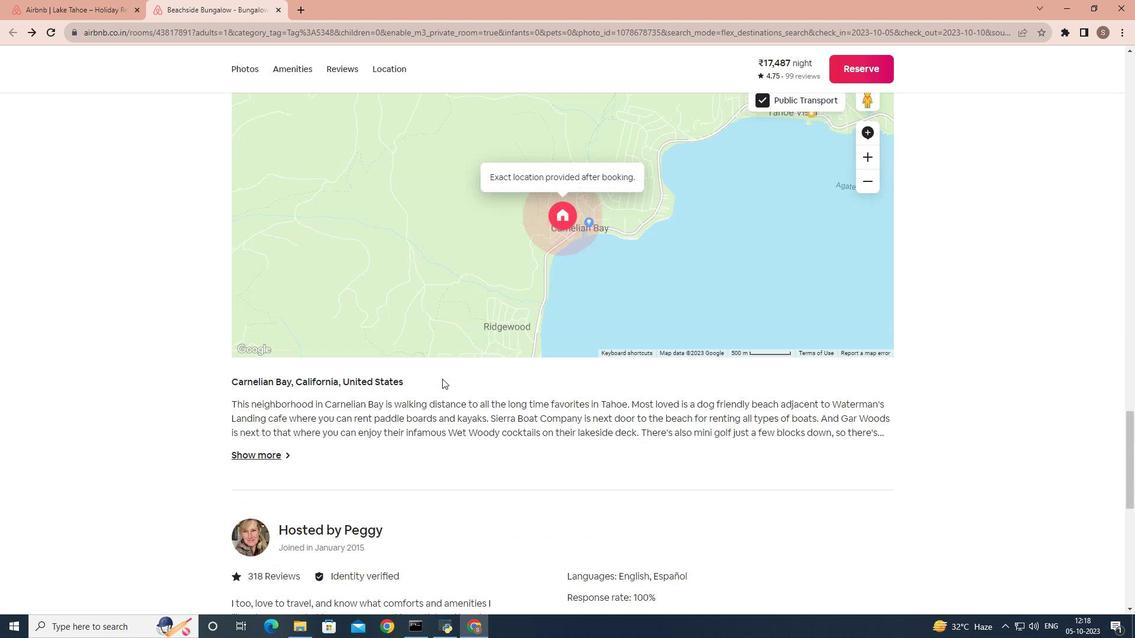 
Action: Mouse scrolled (442, 379) with delta (0, 0)
Screenshot: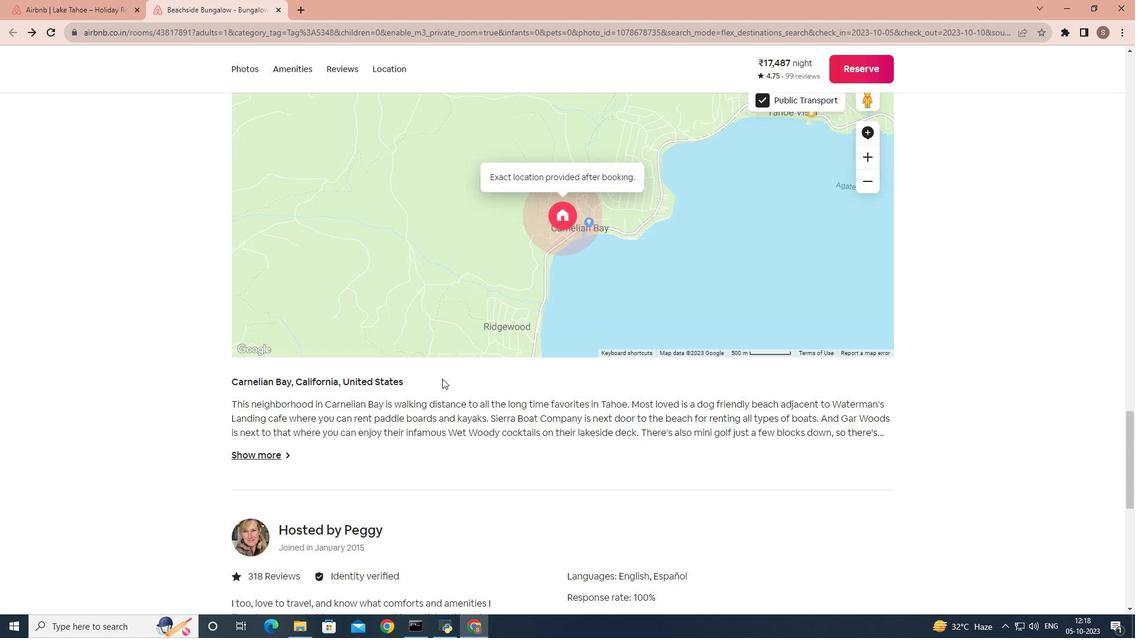
Action: Mouse scrolled (442, 379) with delta (0, 0)
Screenshot: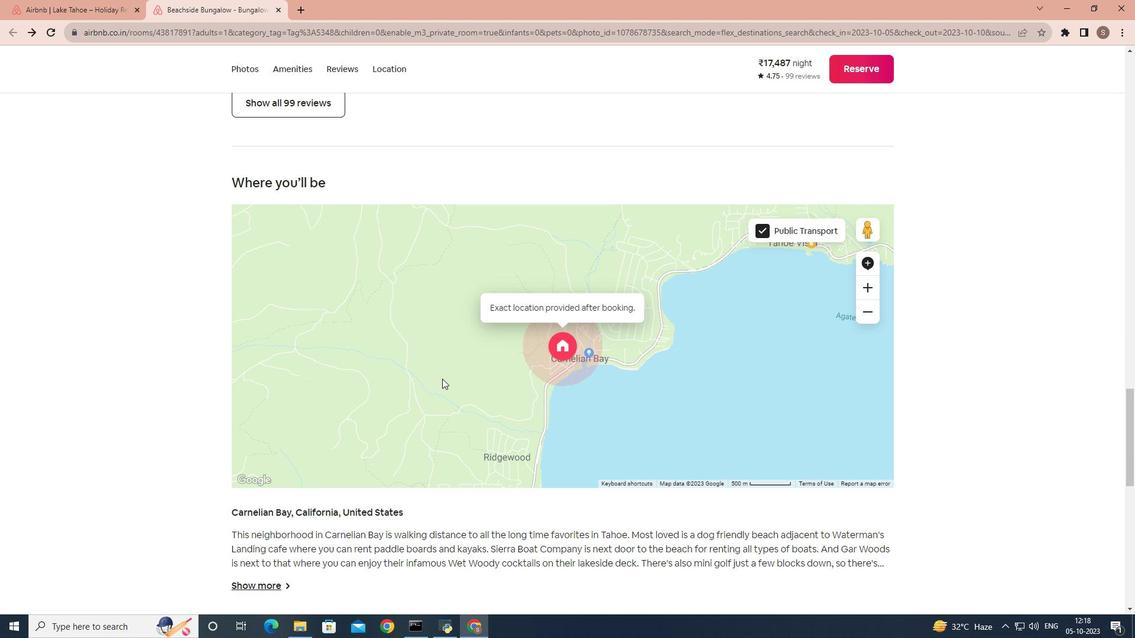 
Action: Mouse scrolled (442, 379) with delta (0, 0)
Screenshot: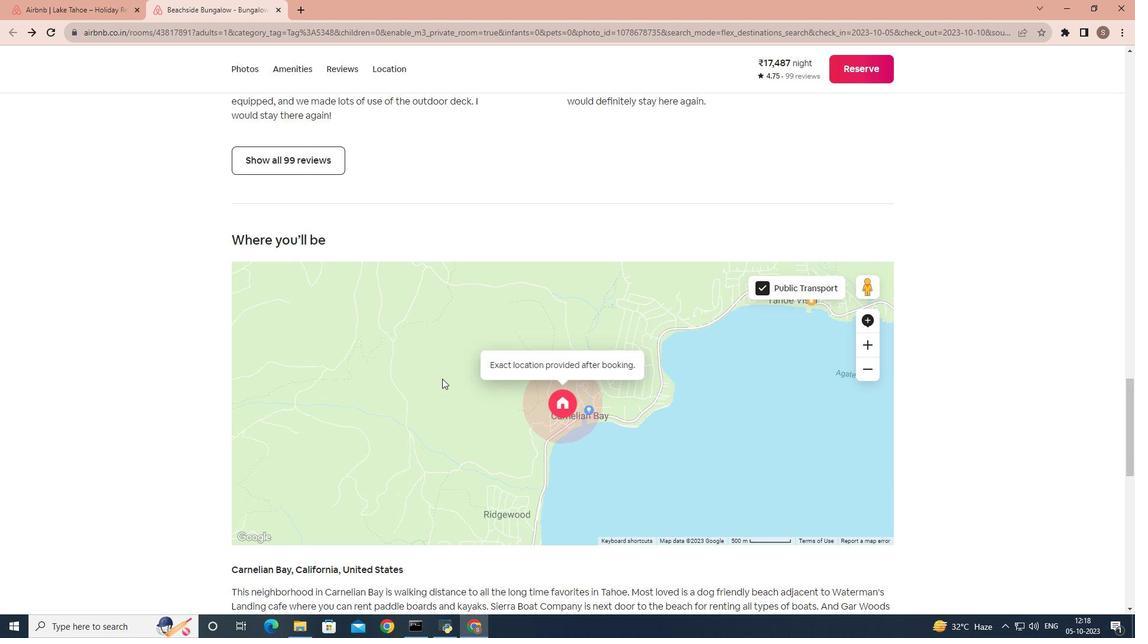 
Action: Mouse scrolled (442, 379) with delta (0, 0)
Screenshot: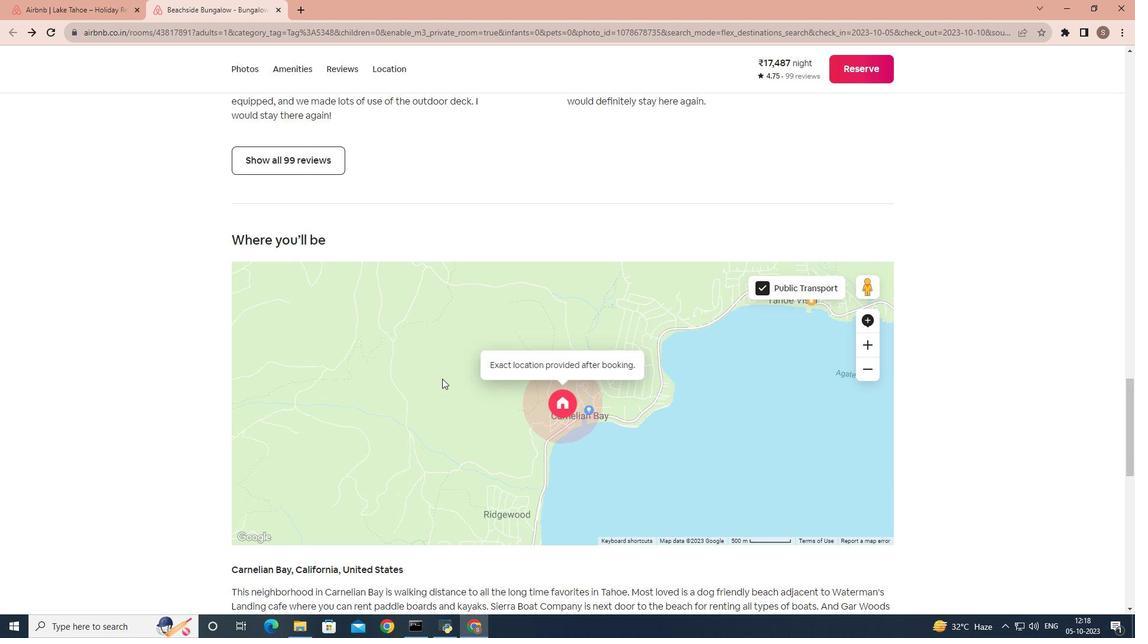 
Action: Mouse scrolled (442, 379) with delta (0, 0)
Screenshot: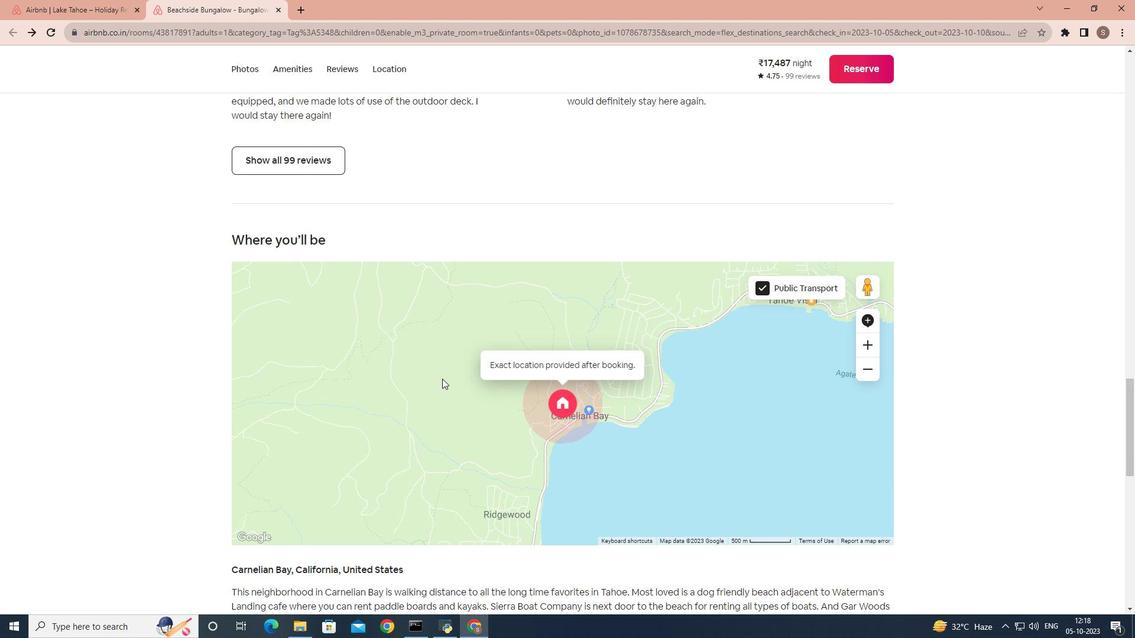 
Action: Mouse scrolled (442, 379) with delta (0, 0)
Screenshot: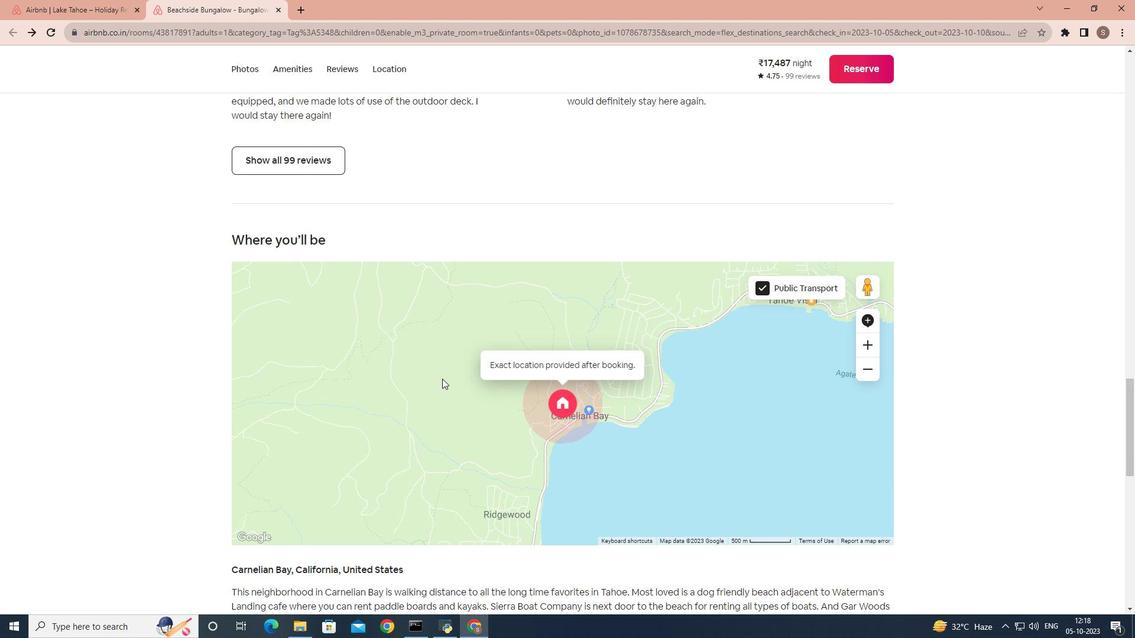 
Action: Mouse scrolled (442, 379) with delta (0, 0)
Screenshot: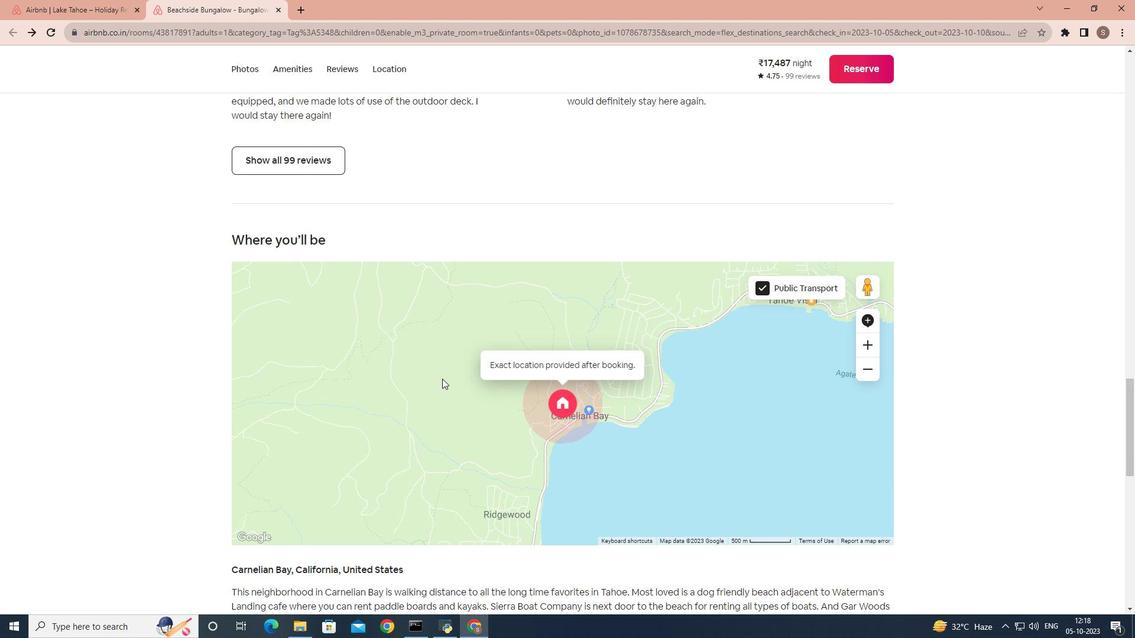 
Action: Mouse scrolled (442, 379) with delta (0, 0)
Screenshot: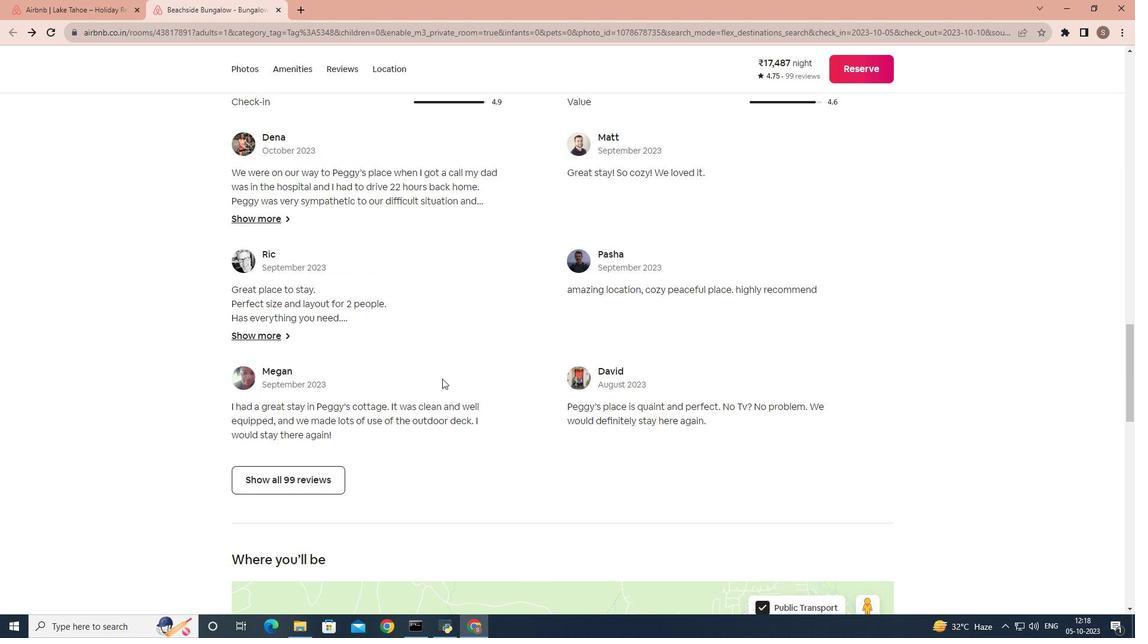 
Action: Mouse scrolled (442, 379) with delta (0, 0)
Screenshot: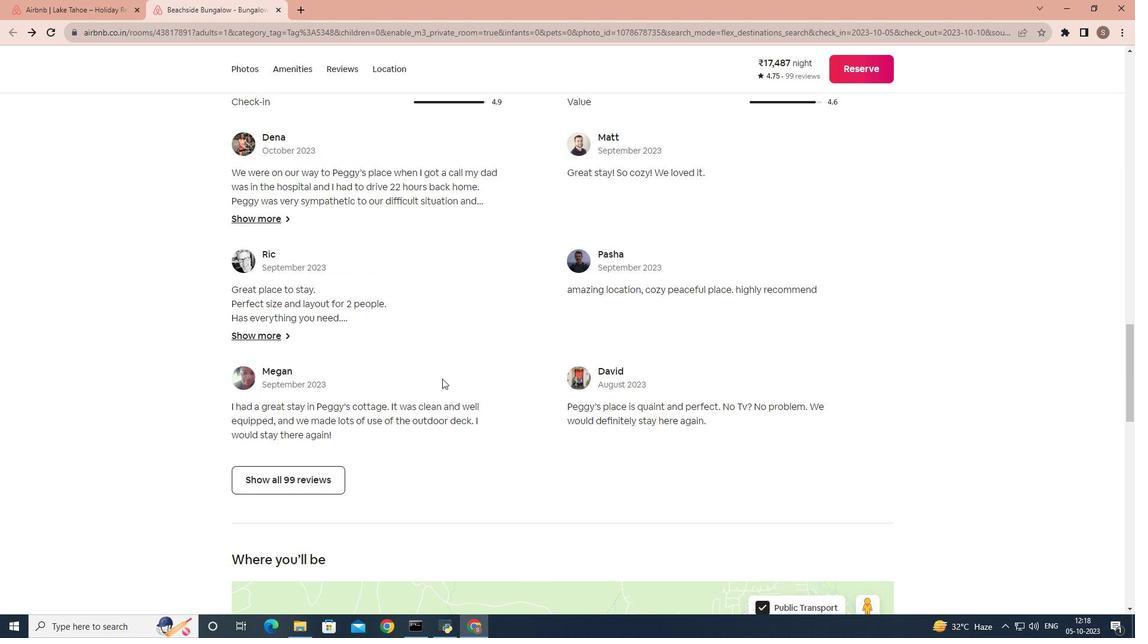 
Action: Mouse scrolled (442, 379) with delta (0, 0)
Screenshot: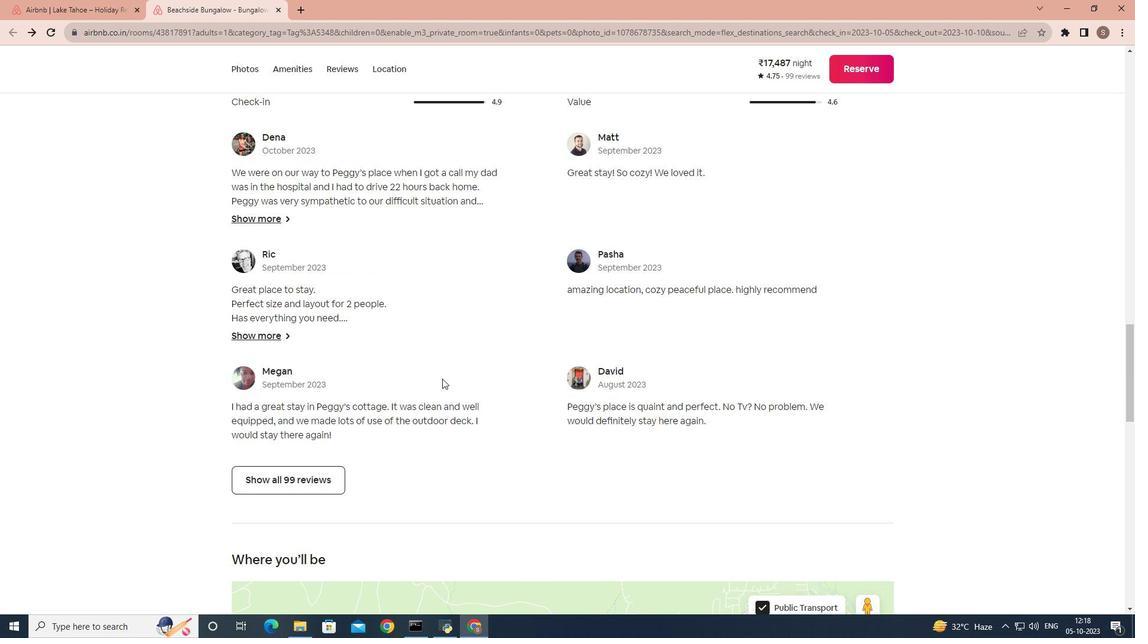
Action: Mouse scrolled (442, 379) with delta (0, 0)
Screenshot: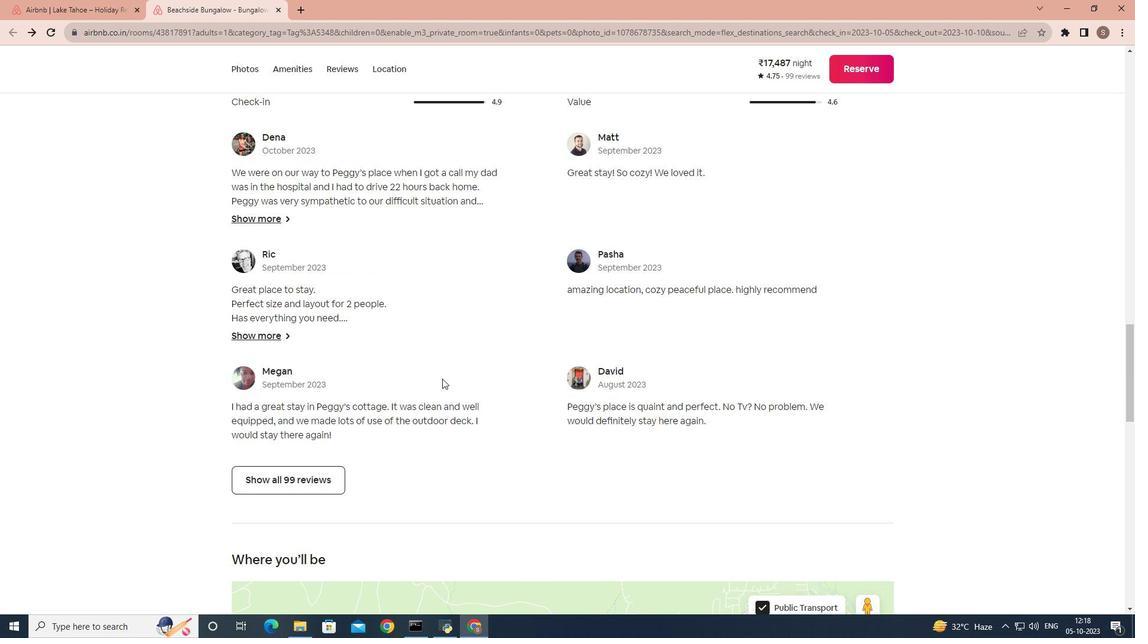 
Action: Mouse scrolled (442, 379) with delta (0, 0)
Screenshot: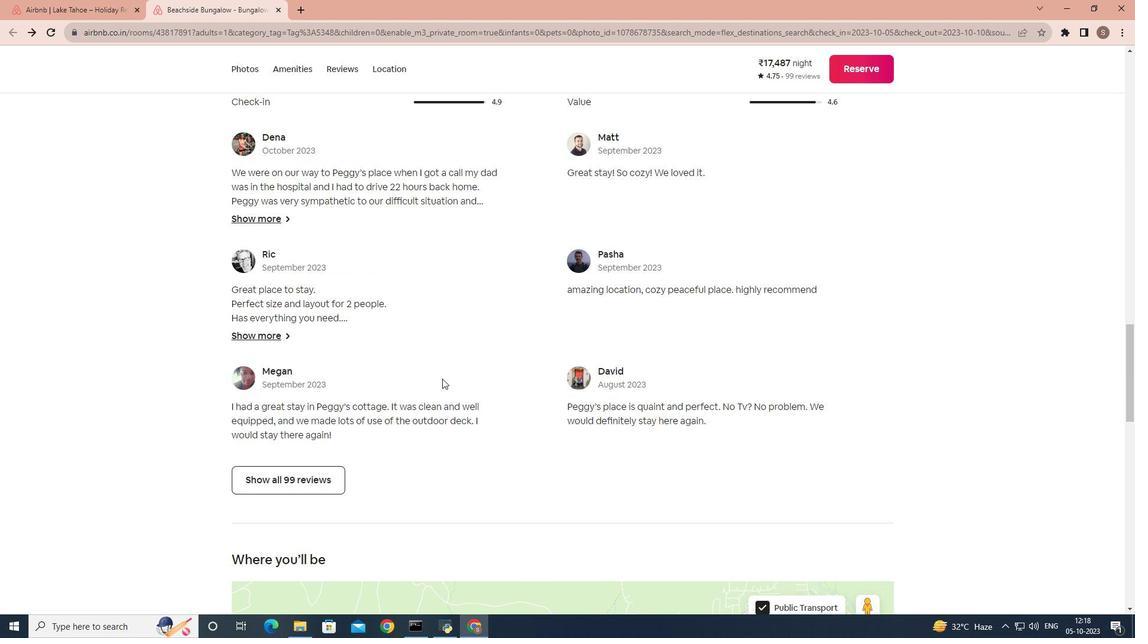 
Action: Mouse scrolled (442, 379) with delta (0, 0)
Screenshot: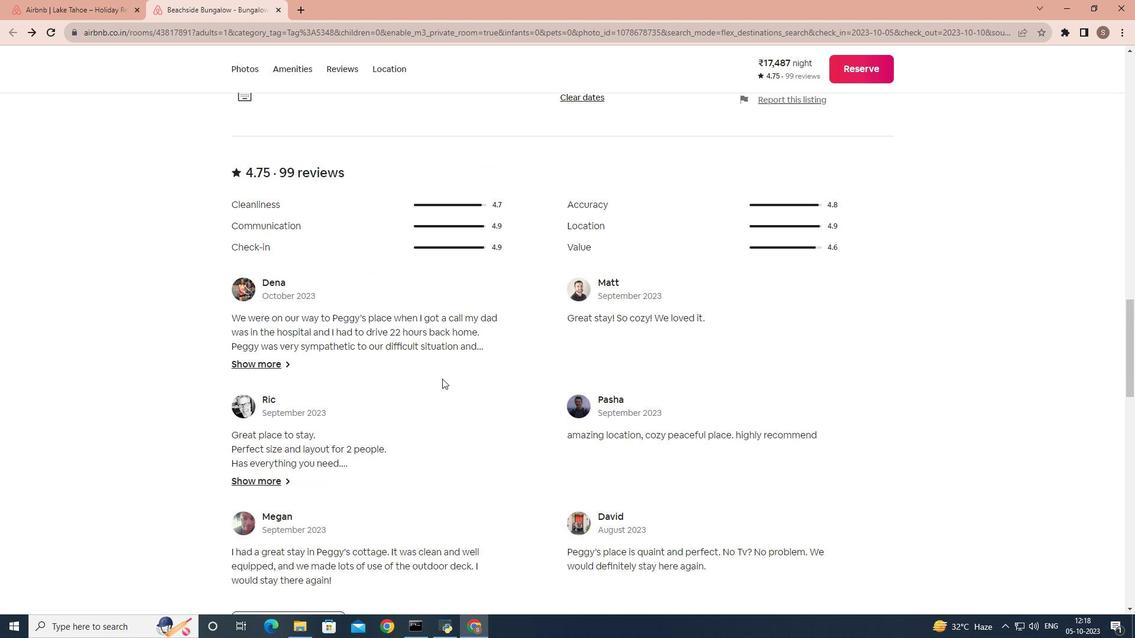 
Action: Mouse scrolled (442, 379) with delta (0, 0)
Screenshot: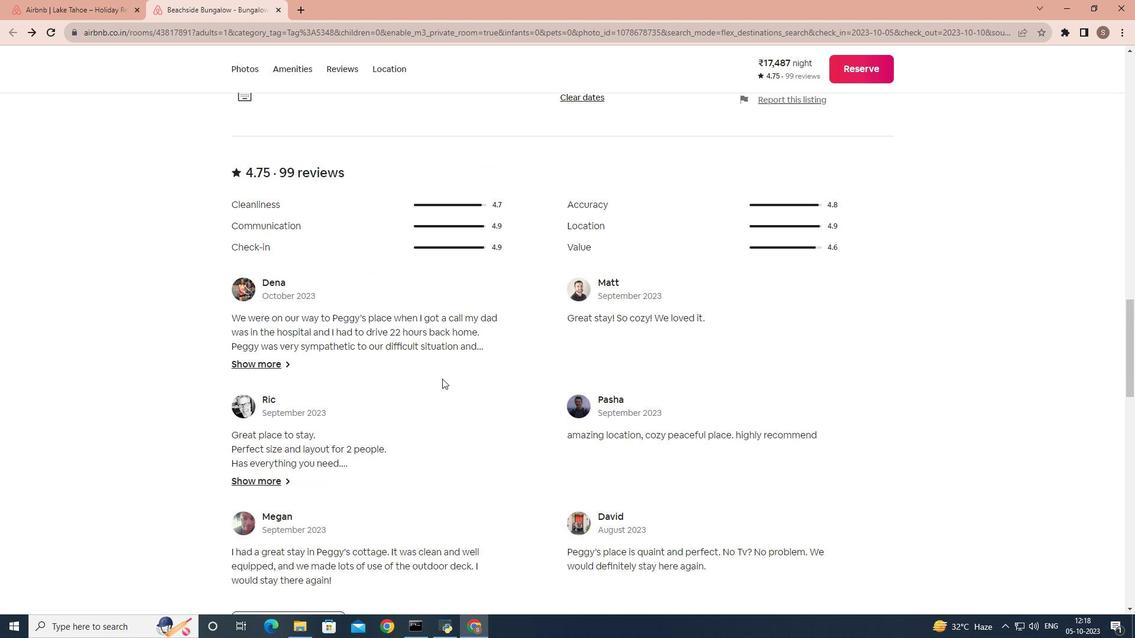 
Action: Mouse scrolled (442, 379) with delta (0, 0)
Screenshot: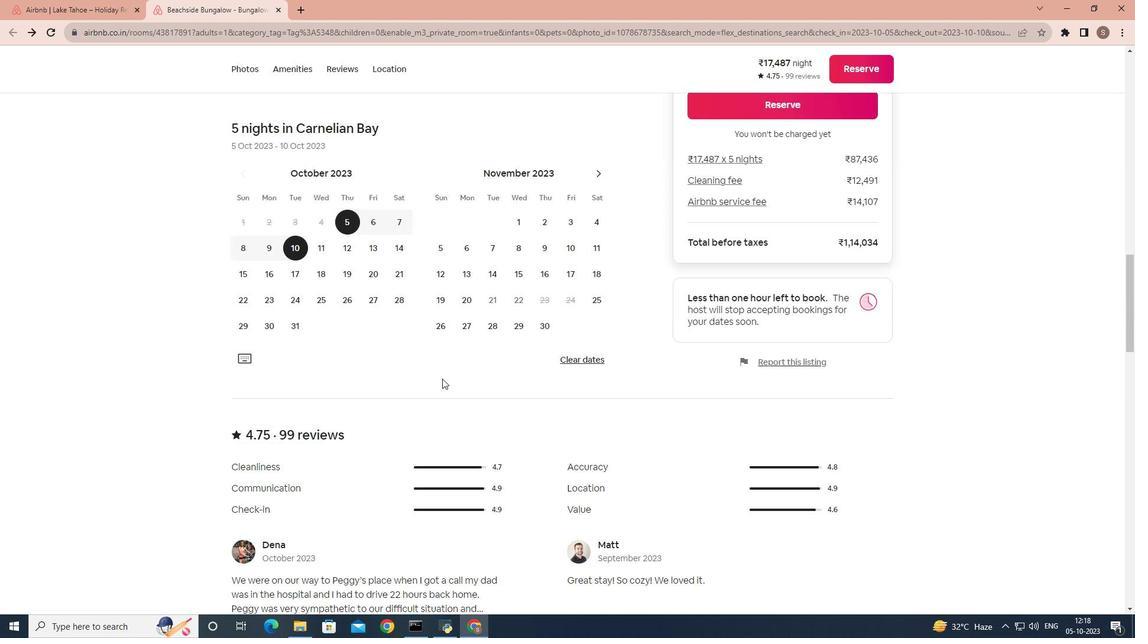 
Action: Mouse scrolled (442, 379) with delta (0, 0)
Screenshot: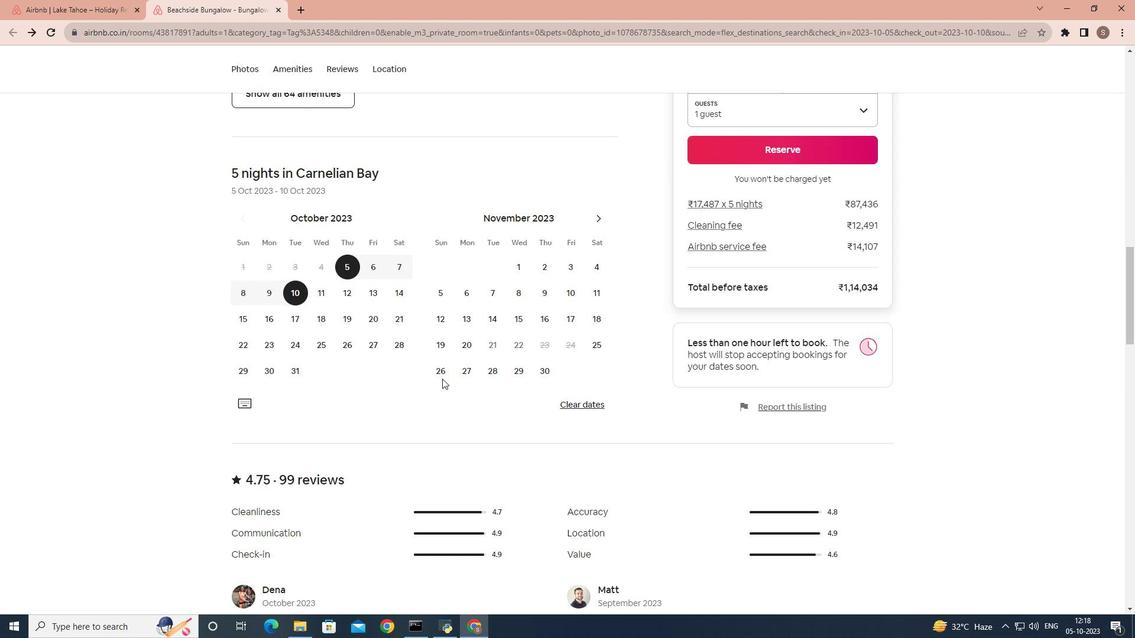 
Action: Mouse scrolled (442, 379) with delta (0, 0)
Screenshot: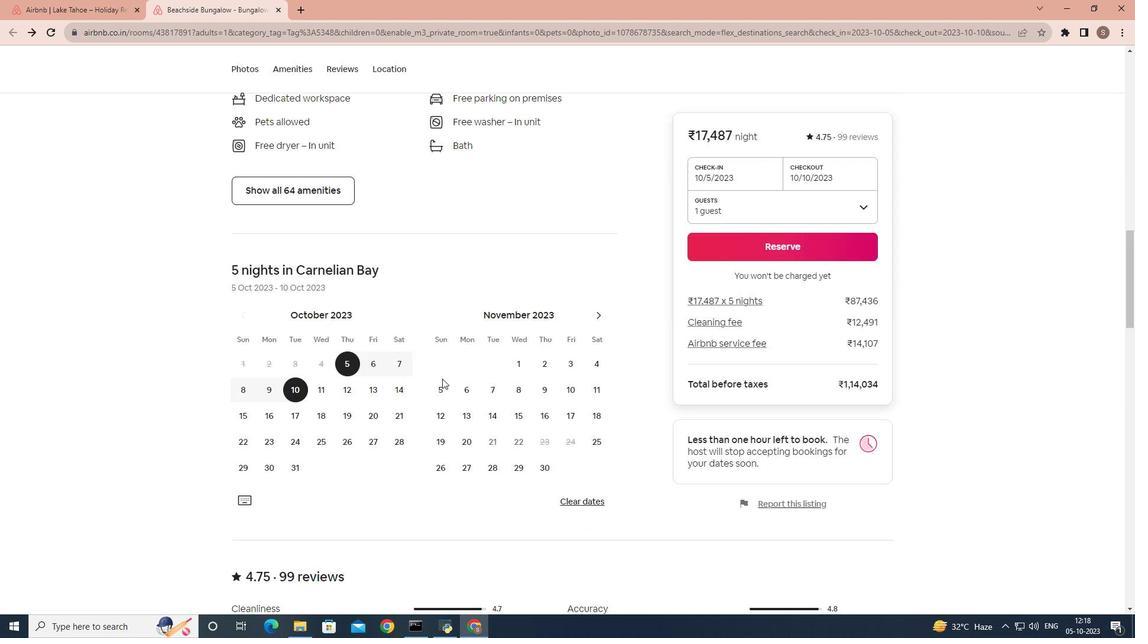 
Action: Mouse scrolled (442, 379) with delta (0, 0)
Screenshot: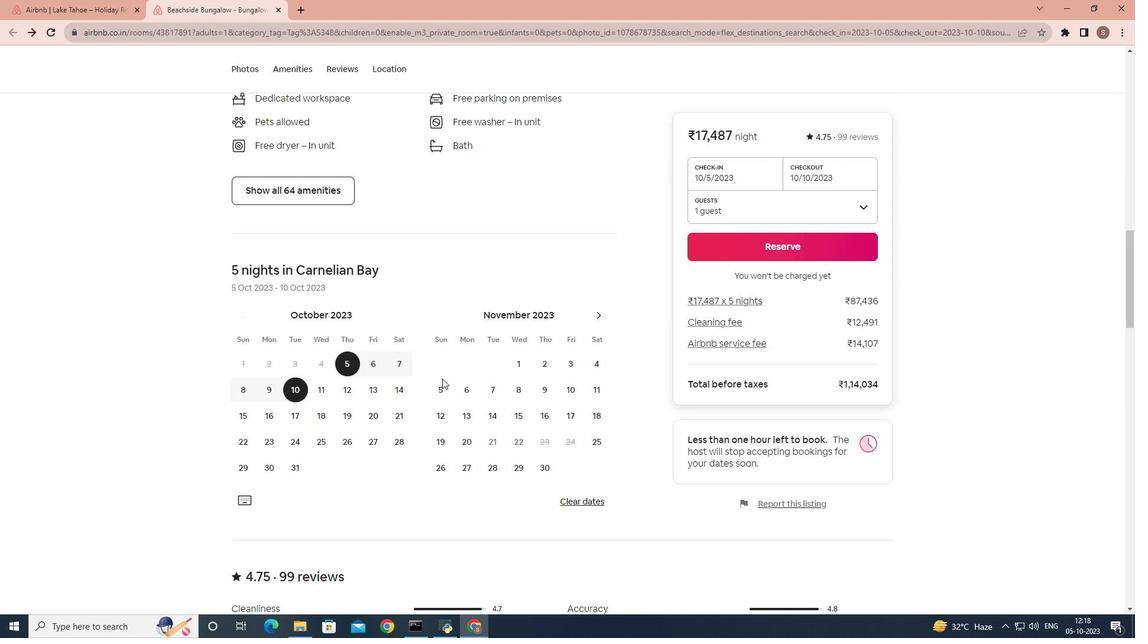 
Action: Mouse scrolled (442, 379) with delta (0, 0)
Screenshot: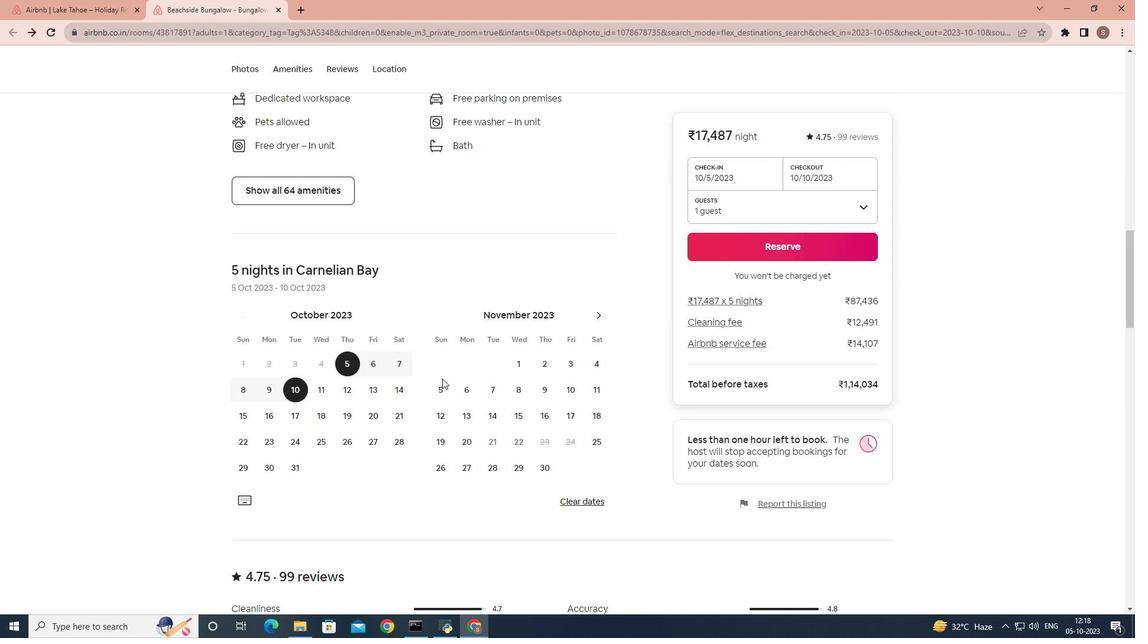 
Action: Mouse scrolled (442, 379) with delta (0, 0)
Screenshot: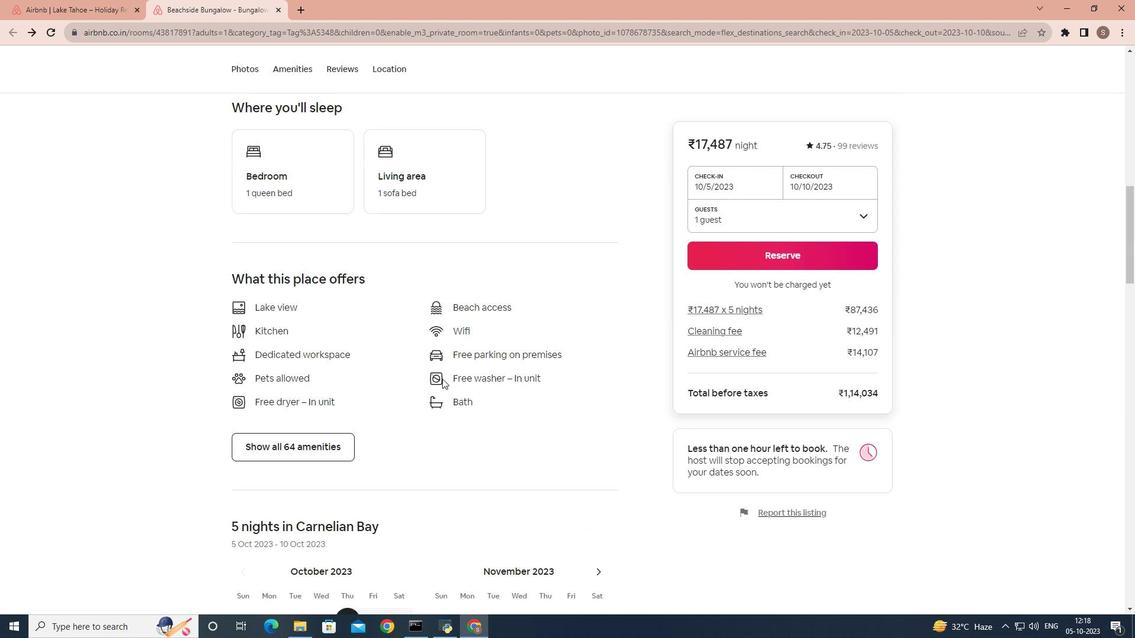 
Action: Mouse scrolled (442, 379) with delta (0, 0)
Screenshot: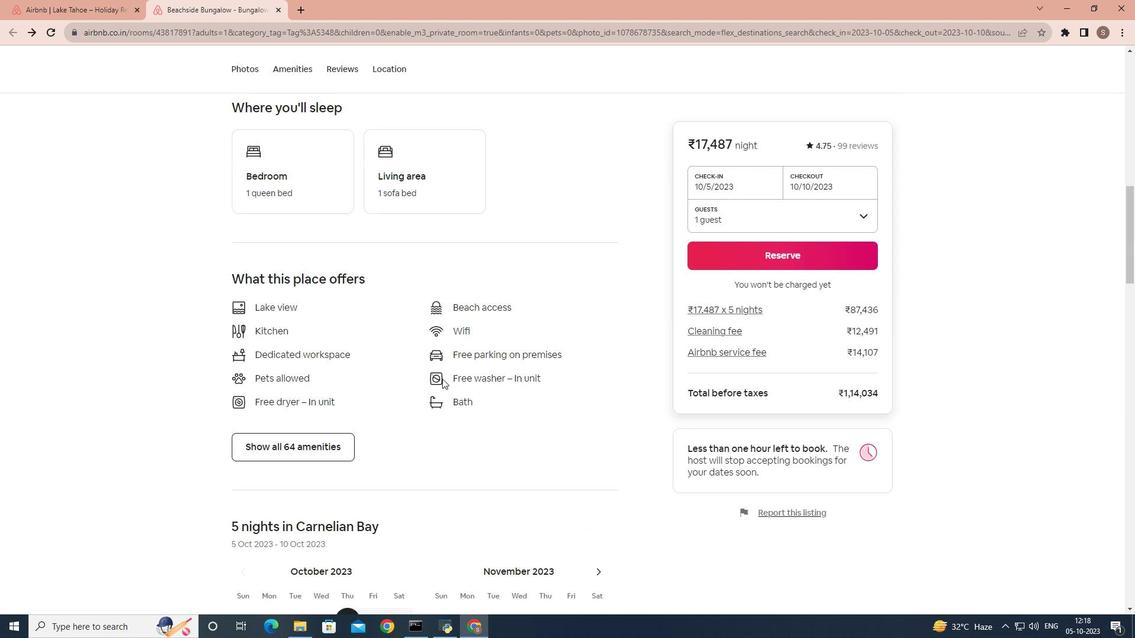 
Action: Mouse scrolled (442, 379) with delta (0, 0)
Screenshot: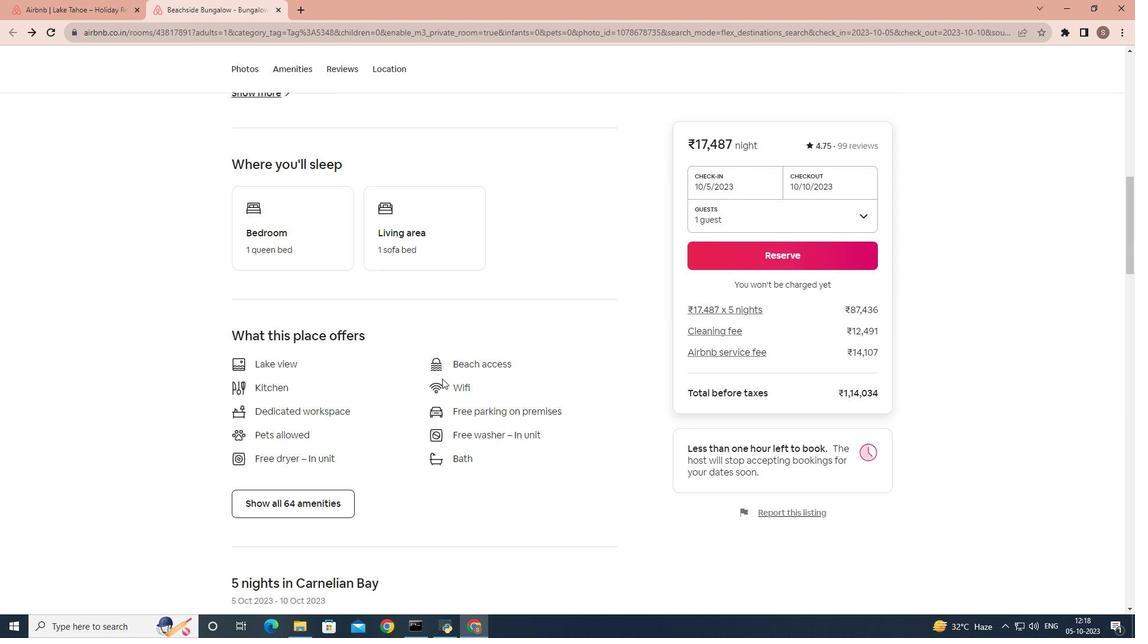 
Action: Mouse scrolled (442, 379) with delta (0, 0)
Screenshot: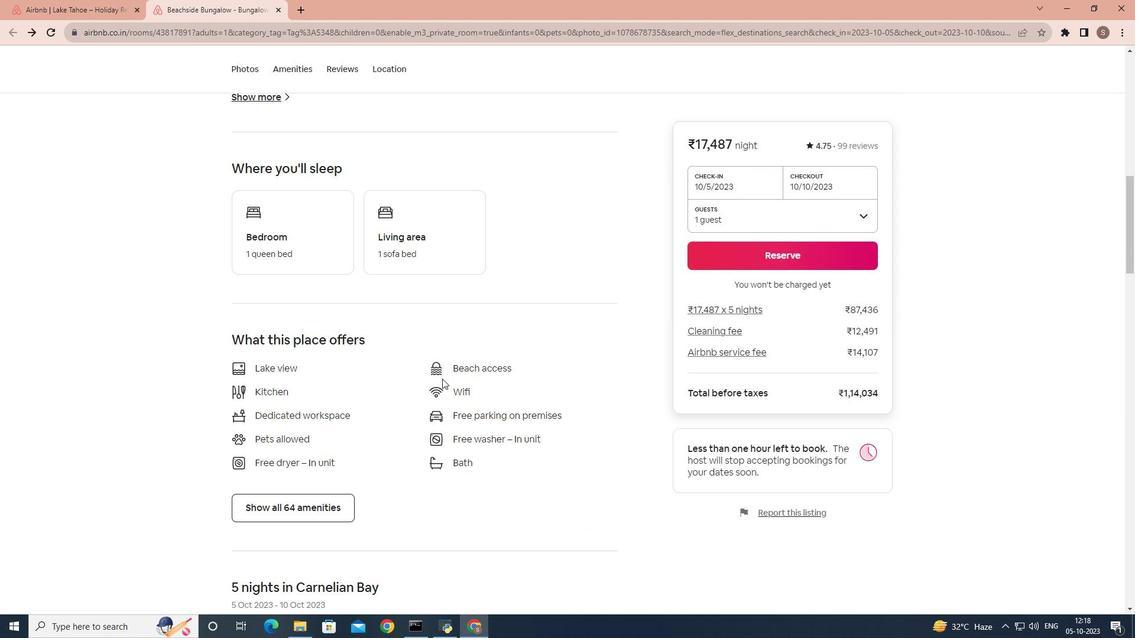 
Action: Mouse scrolled (442, 379) with delta (0, 0)
Screenshot: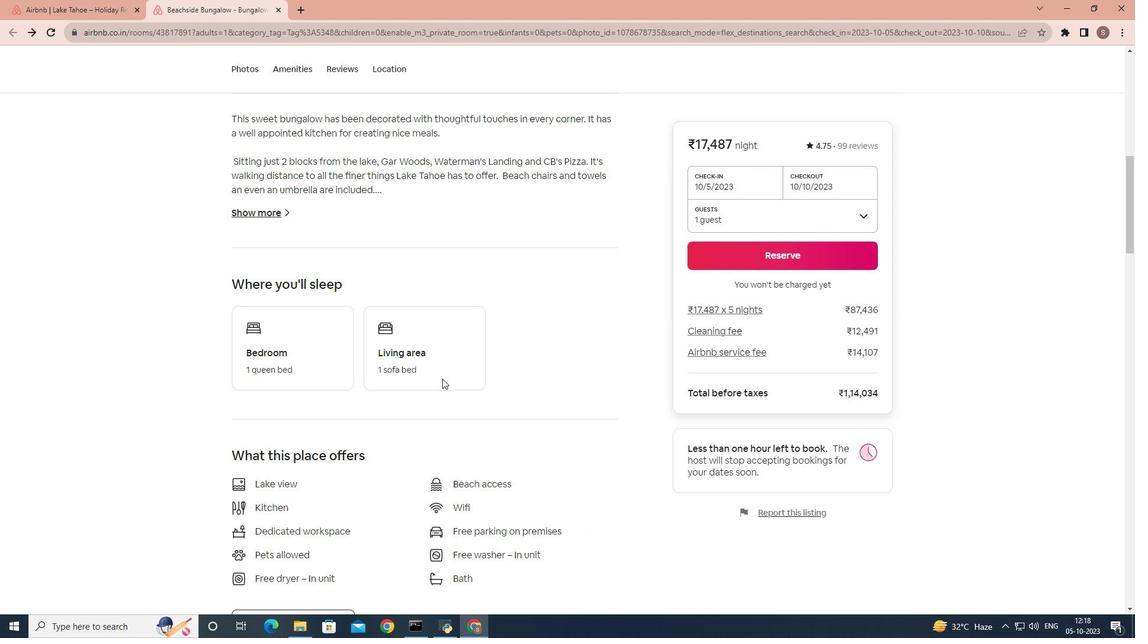 
Action: Mouse scrolled (442, 379) with delta (0, 0)
Screenshot: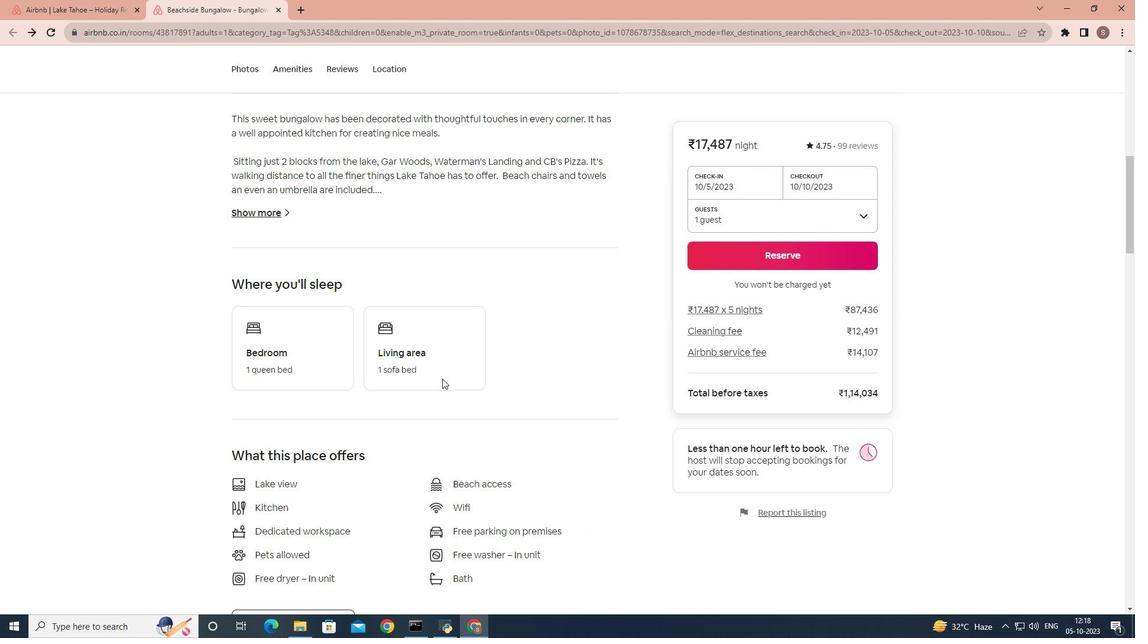 
Action: Mouse scrolled (442, 379) with delta (0, 0)
